 Task: Buy 3 Irons from Drying Hoods section under best seller category for shipping address: Cassandra Campbell, 4549 Long Street, Gainesville, Florida 32653, Cell Number 3522153680. Pay from credit card ending with 5759, CVV 953
Action: Mouse moved to (277, 115)
Screenshot: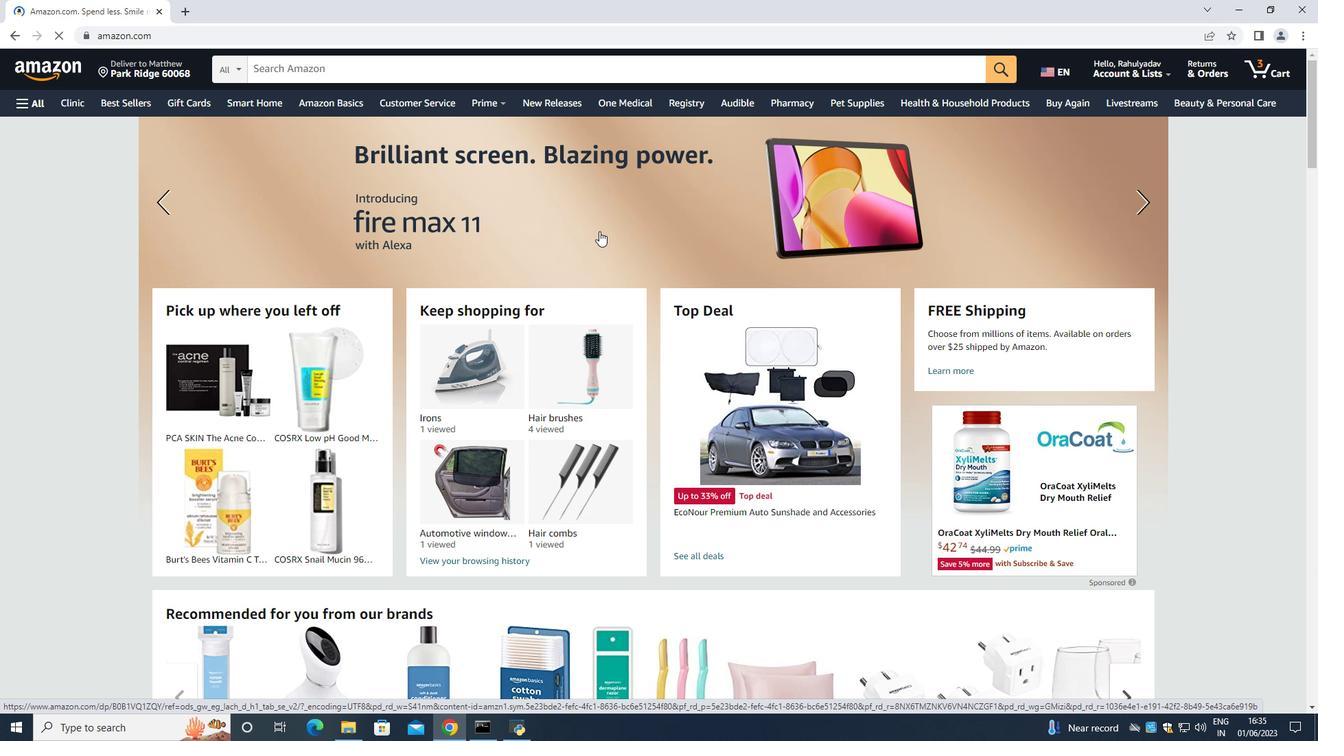 
Action: Mouse scrolled (277, 116) with delta (0, 0)
Screenshot: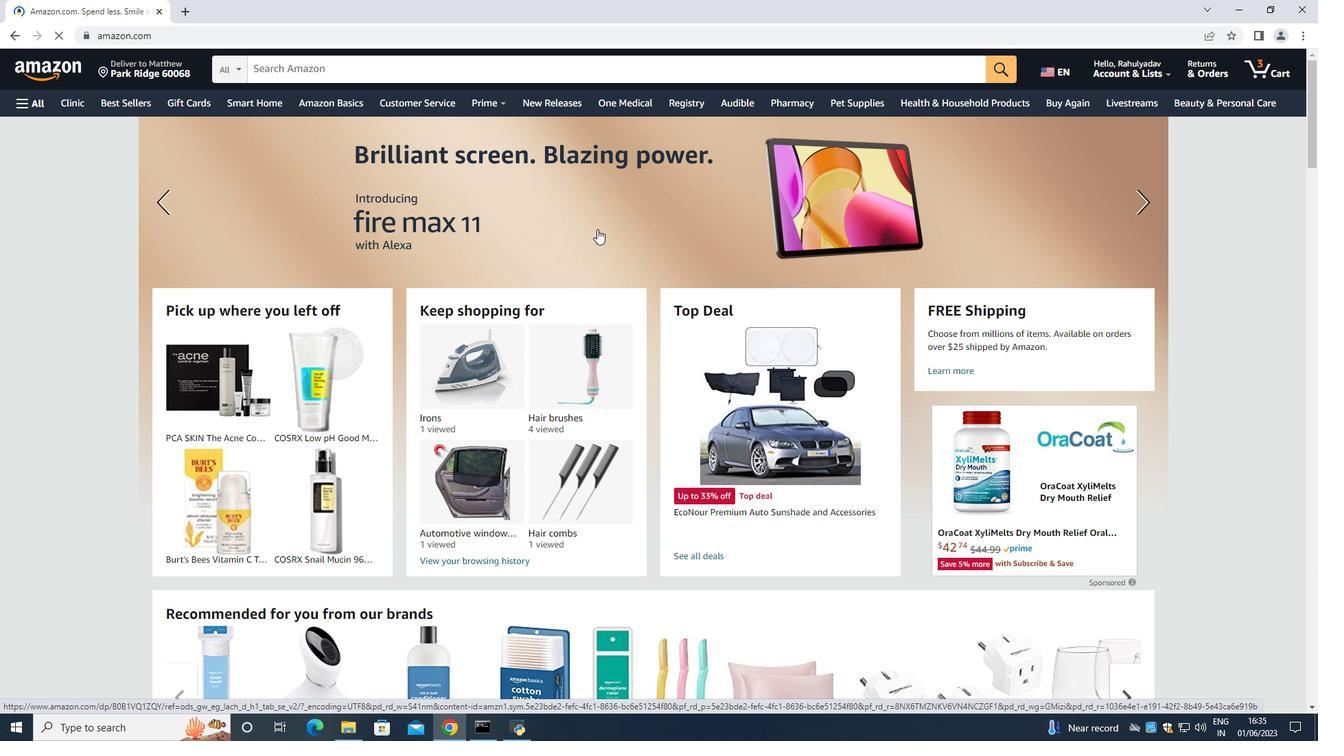 
Action: Mouse moved to (277, 116)
Screenshot: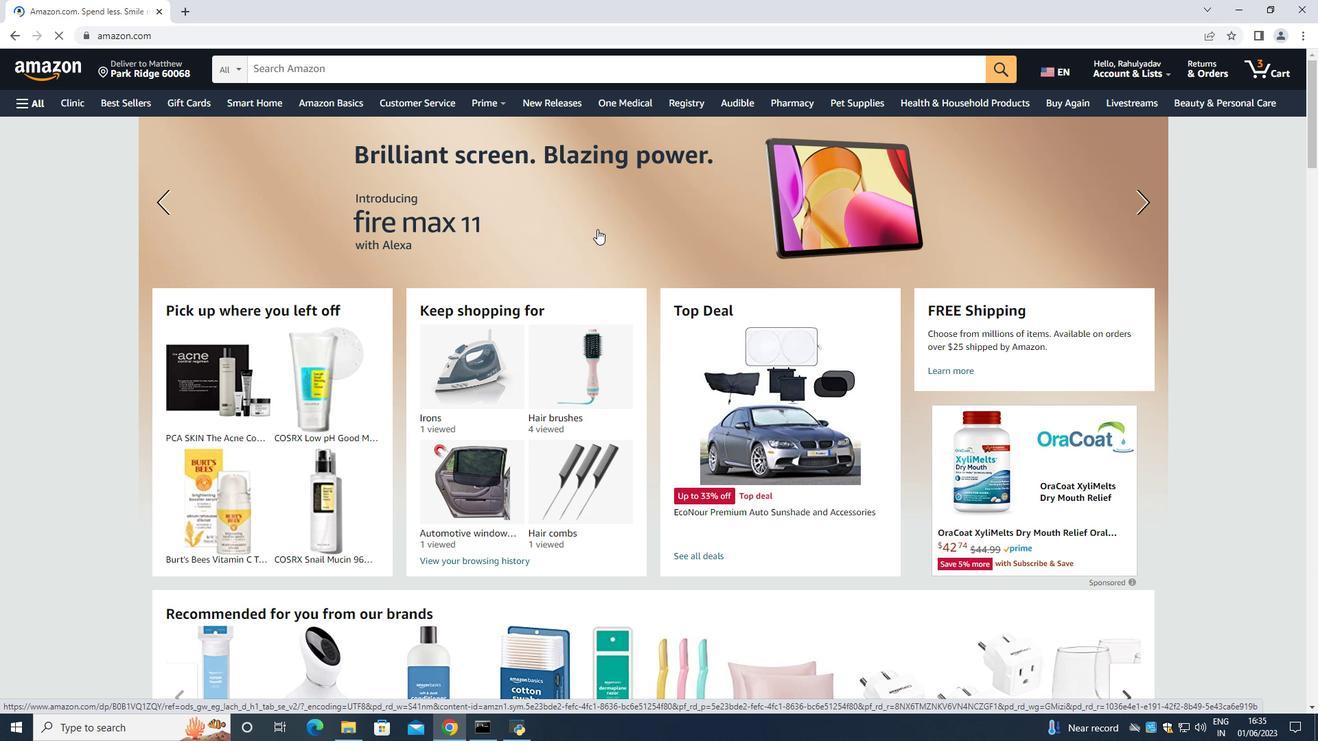 
Action: Mouse scrolled (277, 116) with delta (0, 0)
Screenshot: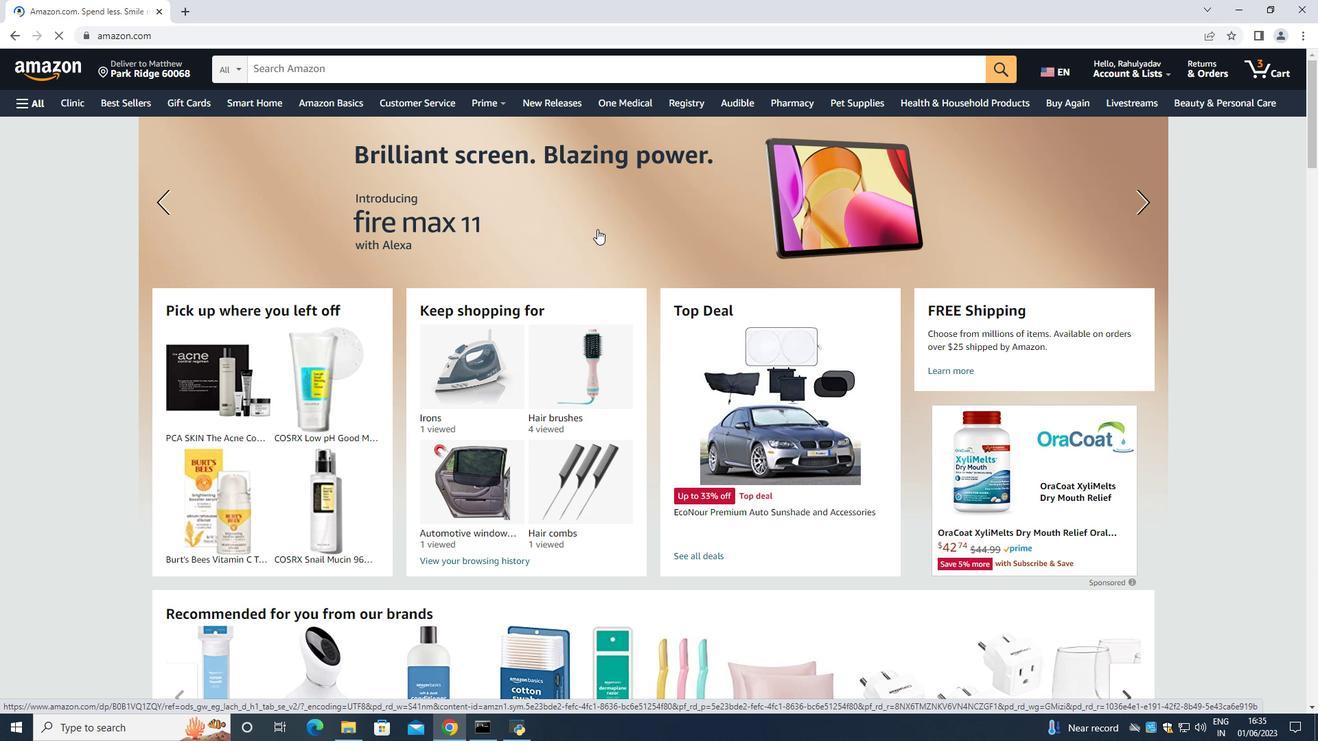 
Action: Mouse moved to (278, 121)
Screenshot: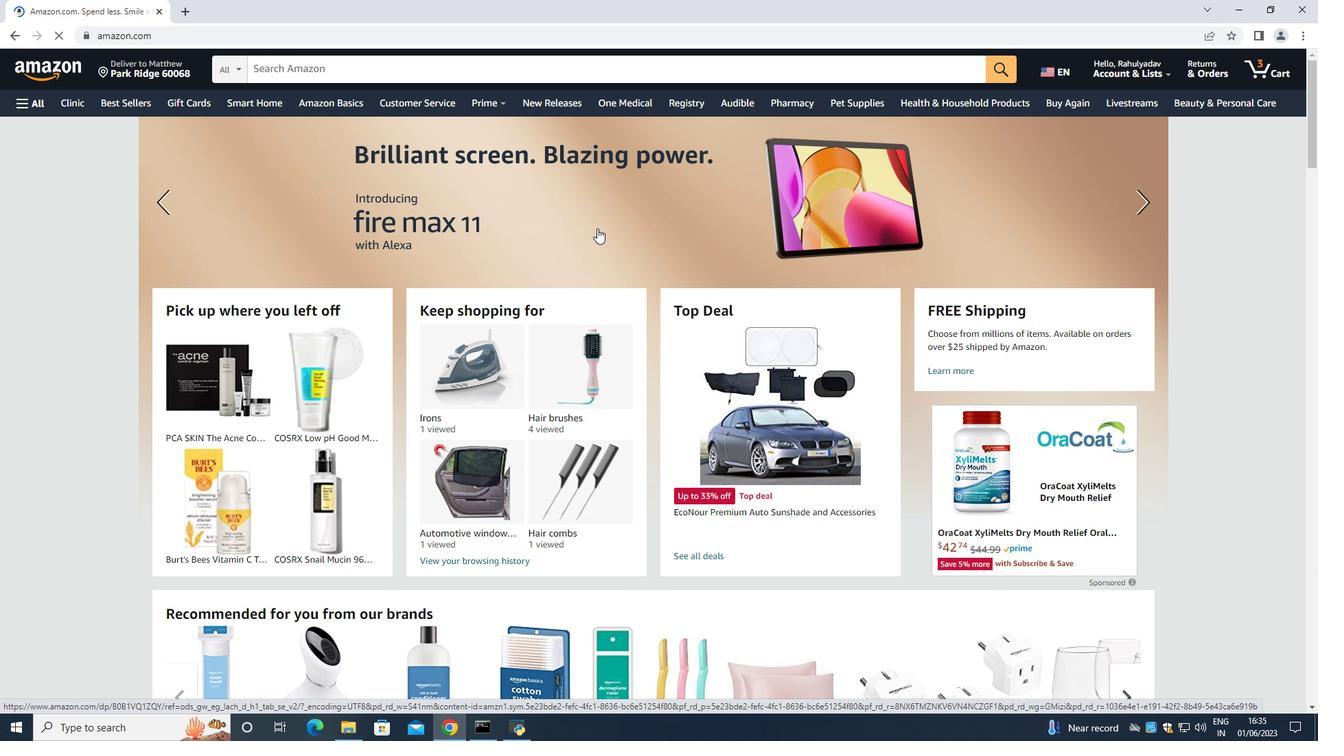 
Action: Mouse scrolled (278, 120) with delta (0, 0)
Screenshot: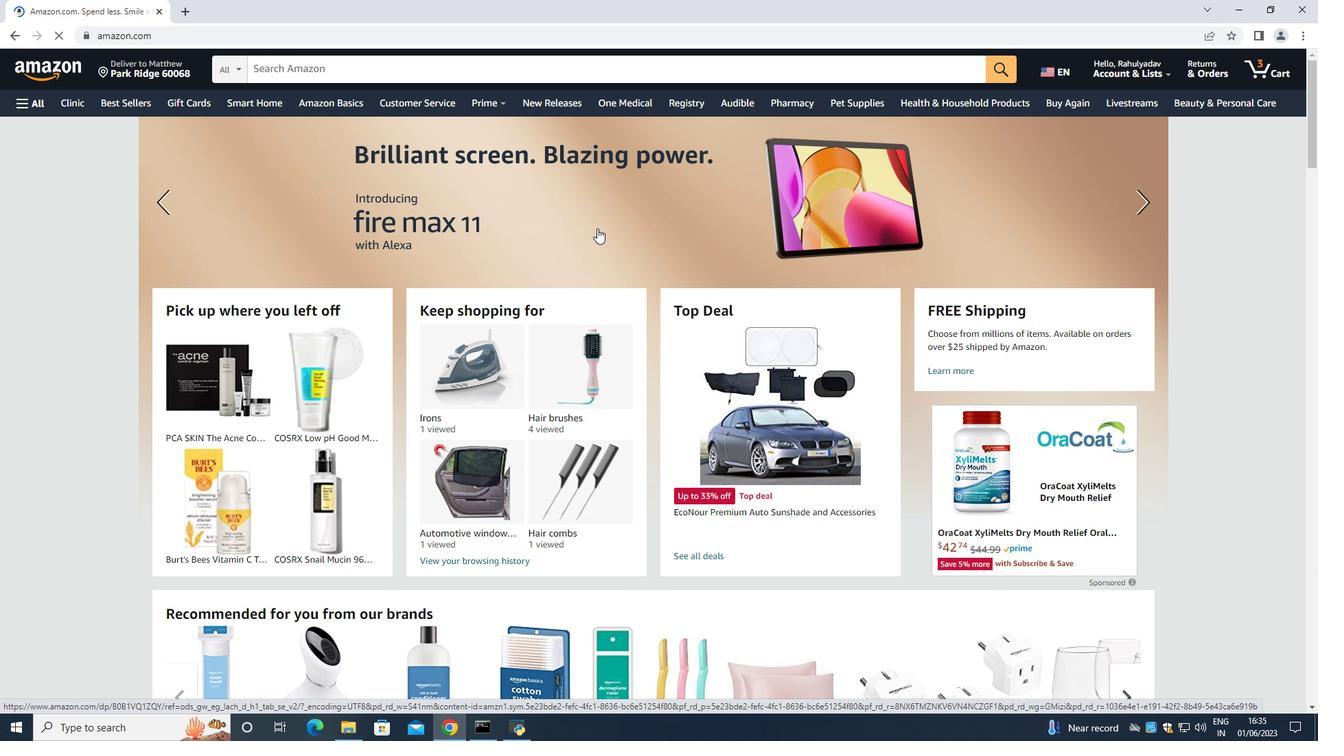 
Action: Mouse moved to (279, 124)
Screenshot: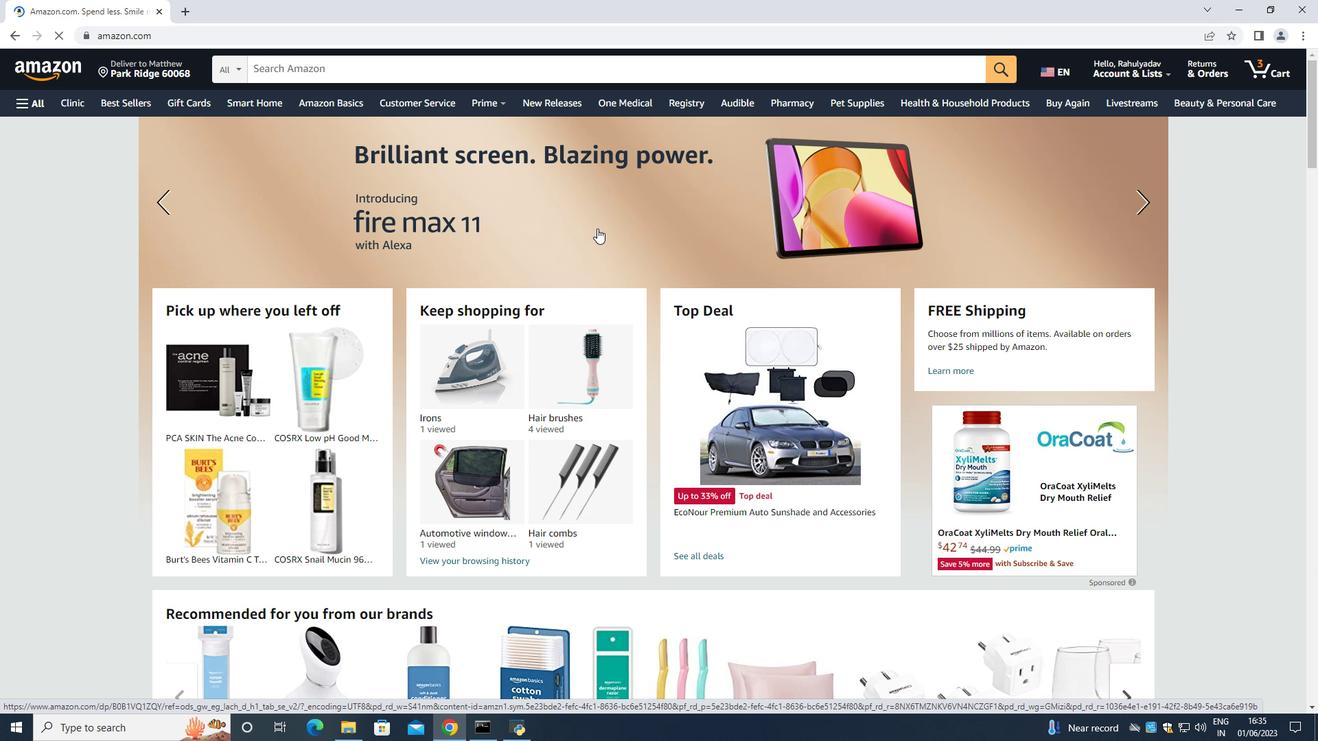 
Action: Mouse scrolled (278, 123) with delta (0, 0)
Screenshot: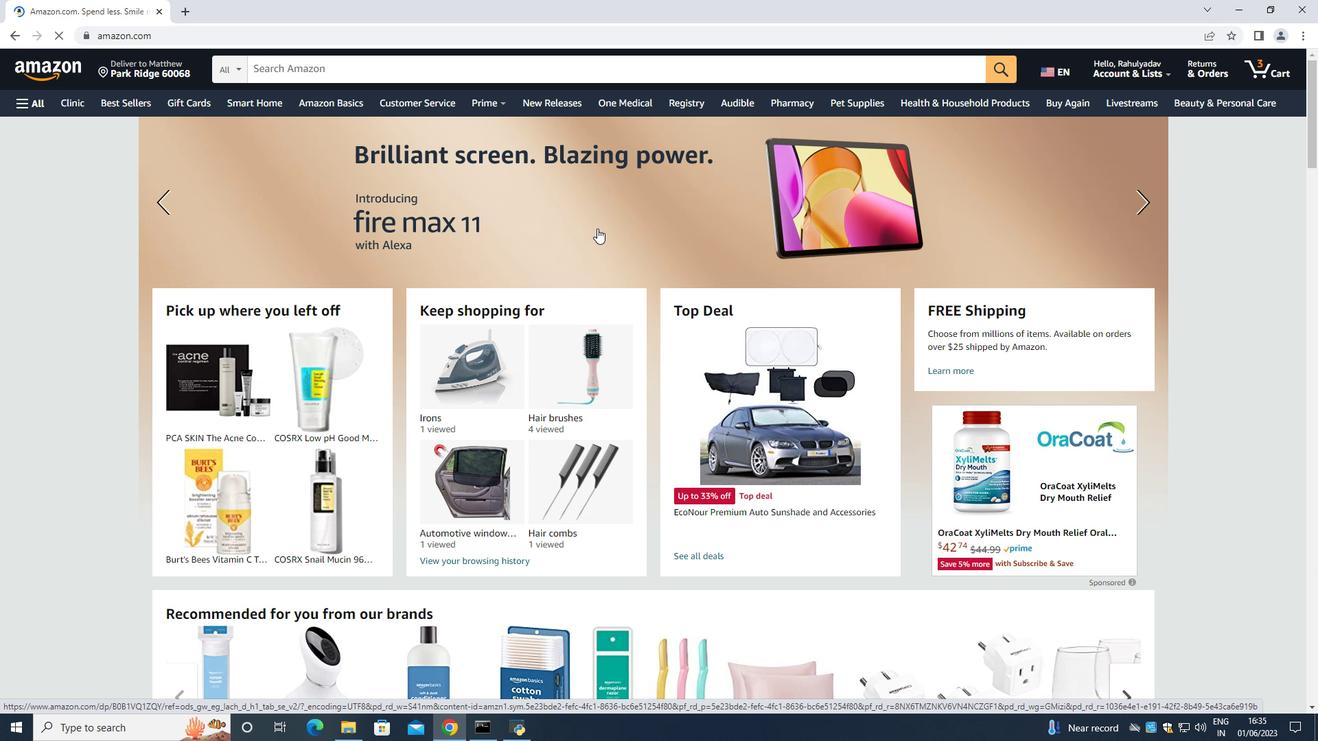 
Action: Mouse scrolled (279, 124) with delta (0, 0)
Screenshot: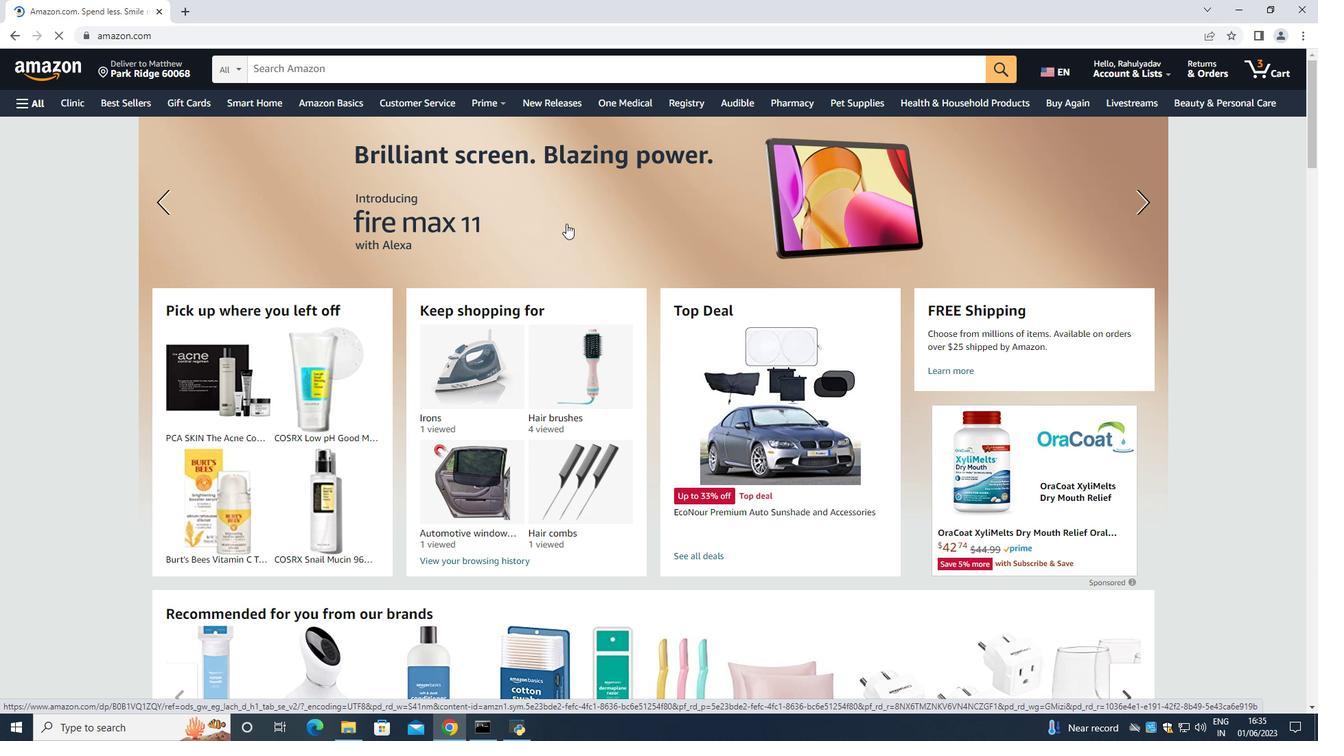 
Action: Mouse moved to (271, 111)
Screenshot: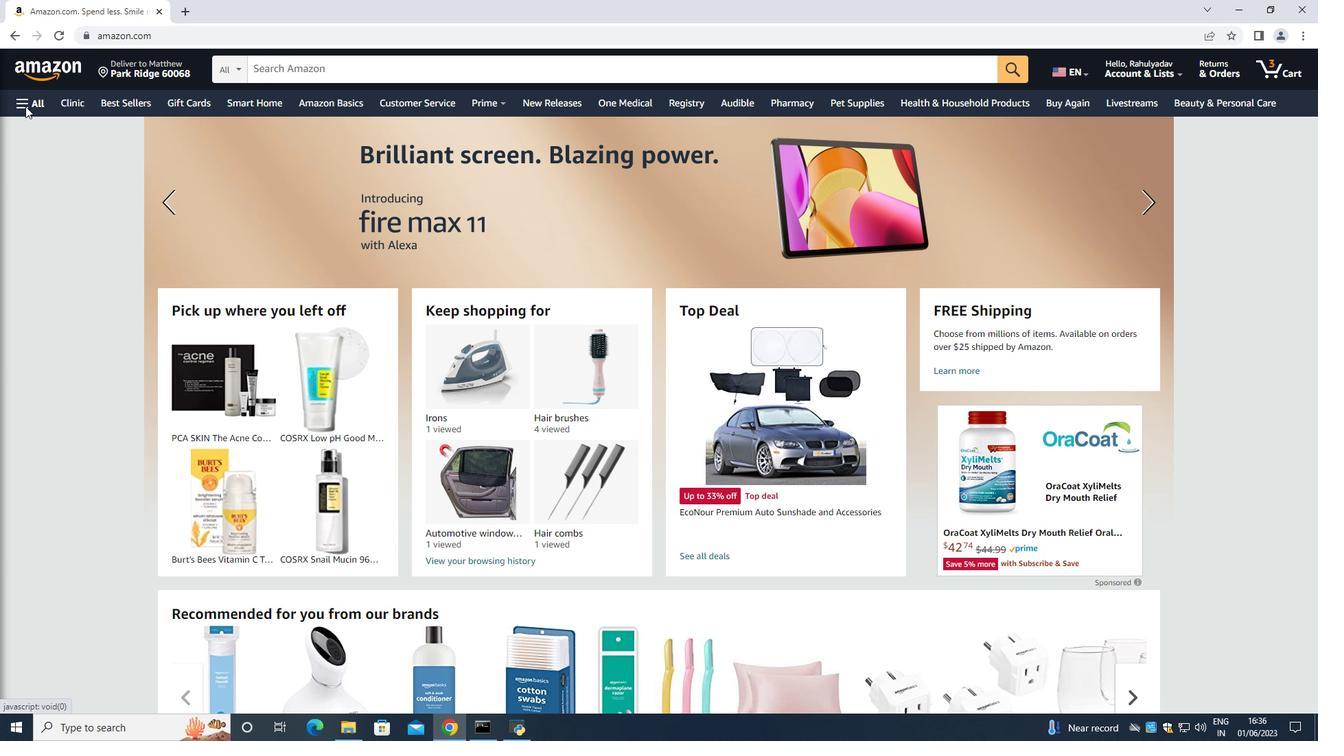 
Action: Mouse scrolled (271, 111) with delta (0, 0)
Screenshot: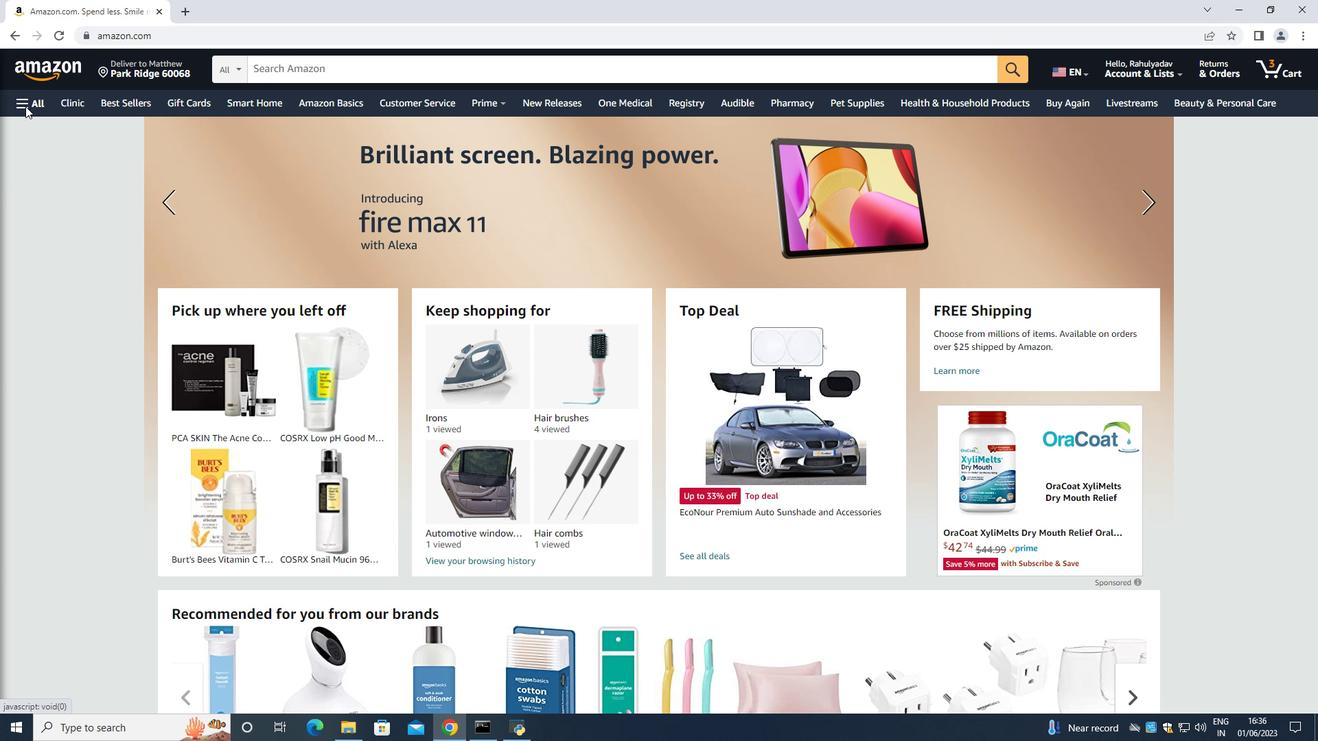 
Action: Mouse moved to (274, 105)
Screenshot: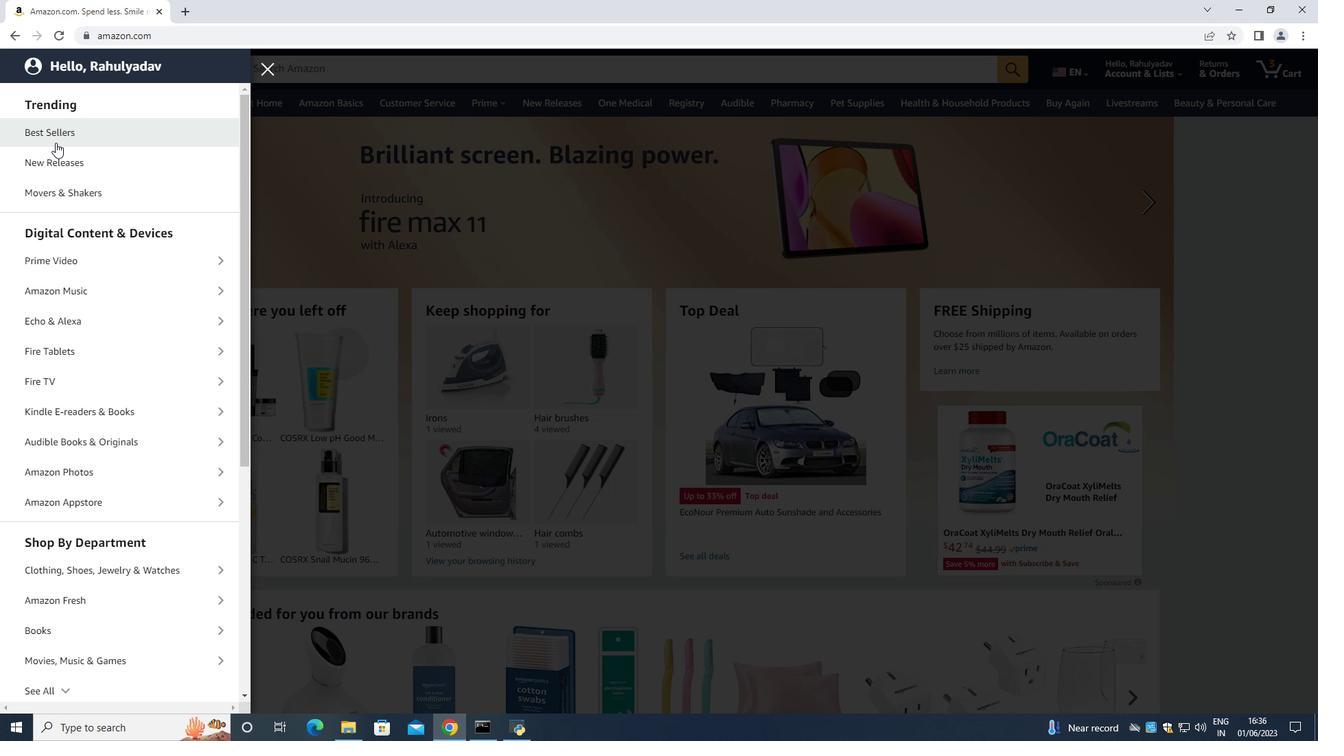 
Action: Mouse scrolled (274, 105) with delta (0, 0)
Screenshot: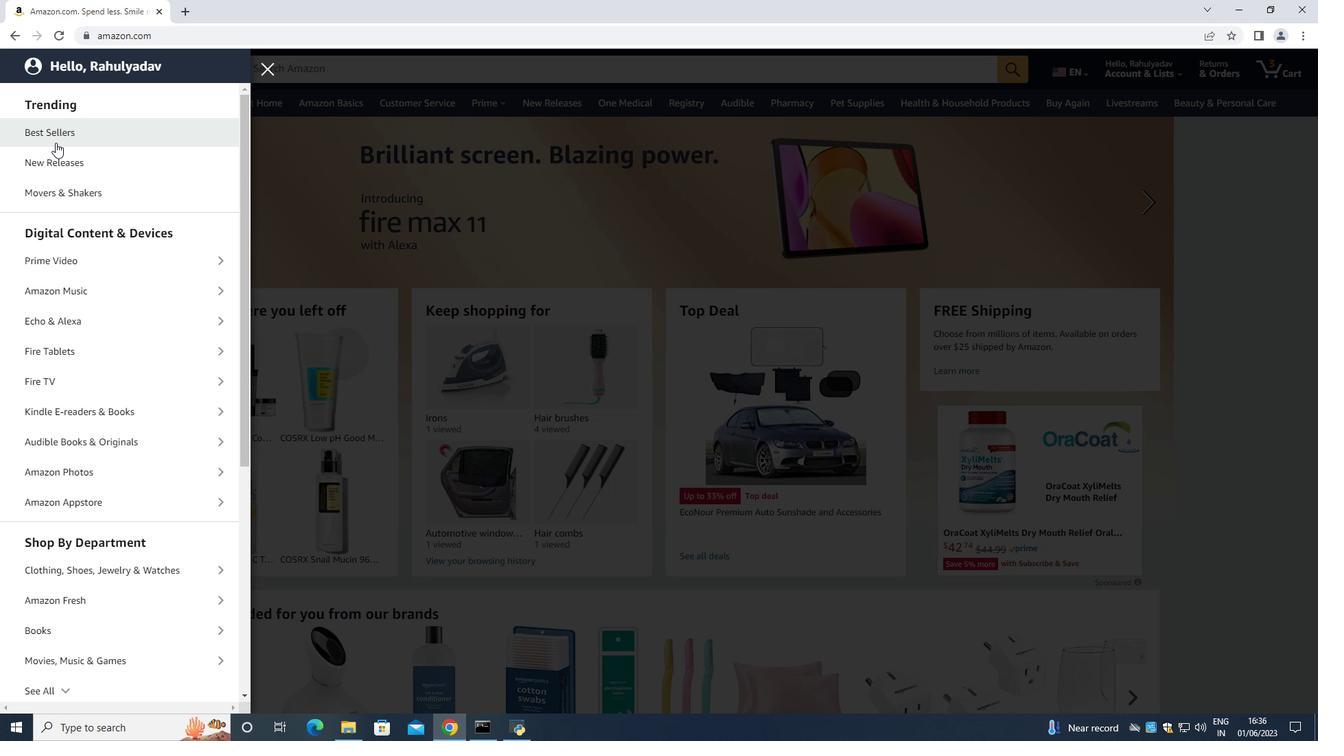 
Action: Mouse moved to (15, 105)
Screenshot: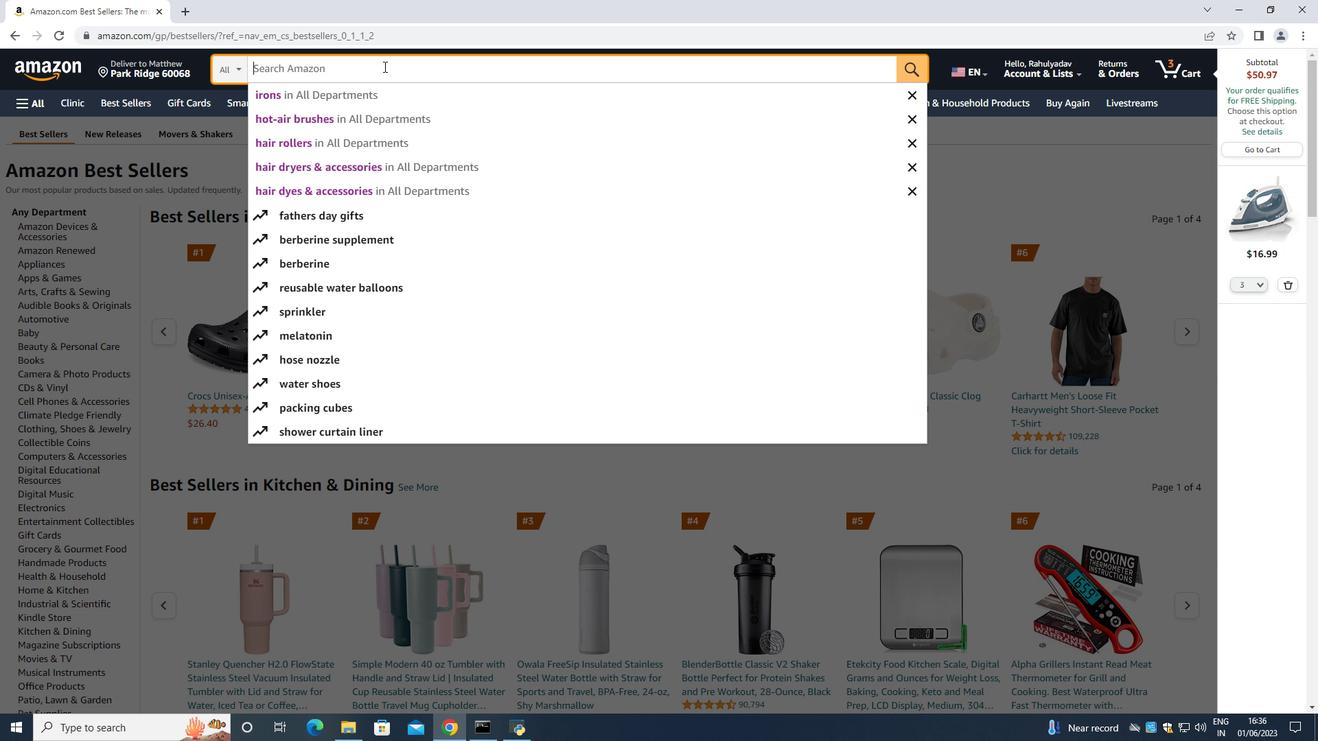 
Action: Mouse pressed left at (15, 105)
Screenshot: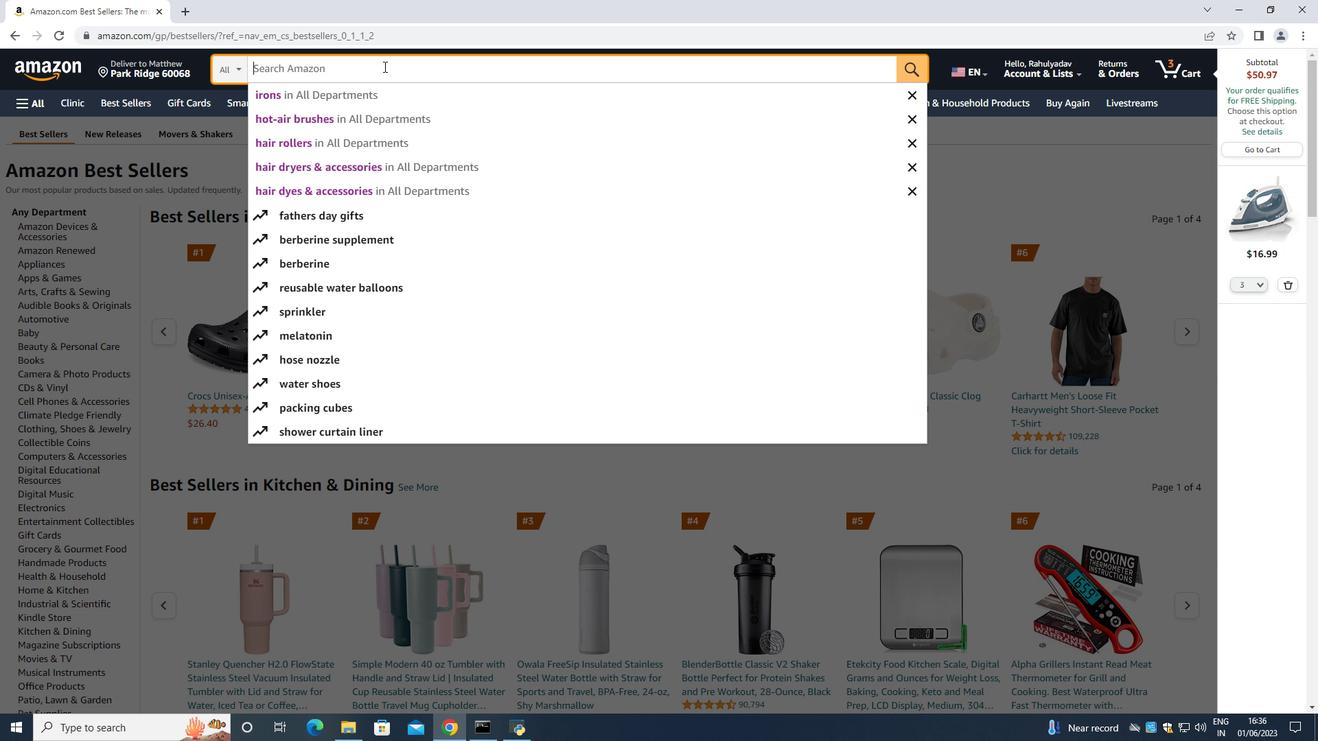 
Action: Mouse moved to (70, 129)
Screenshot: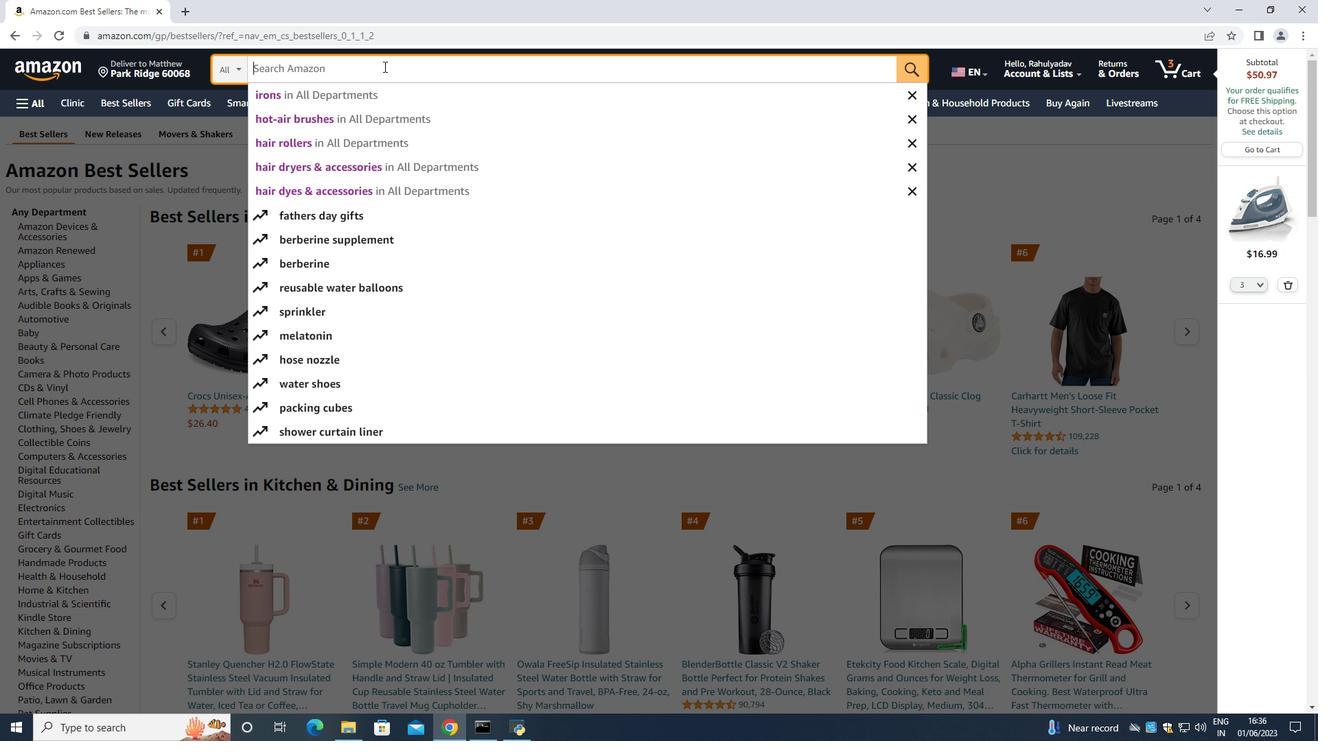 
Action: Mouse pressed left at (70, 129)
Screenshot: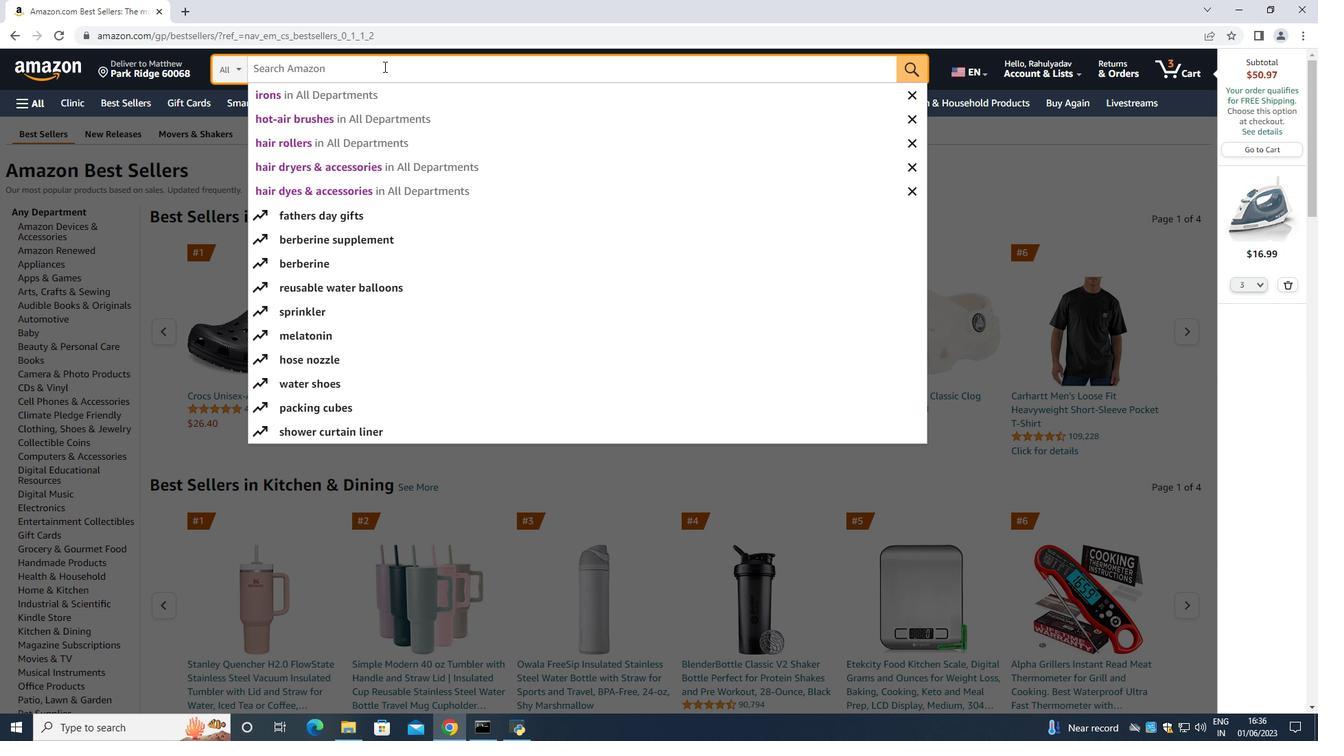 
Action: Mouse moved to (302, 74)
Screenshot: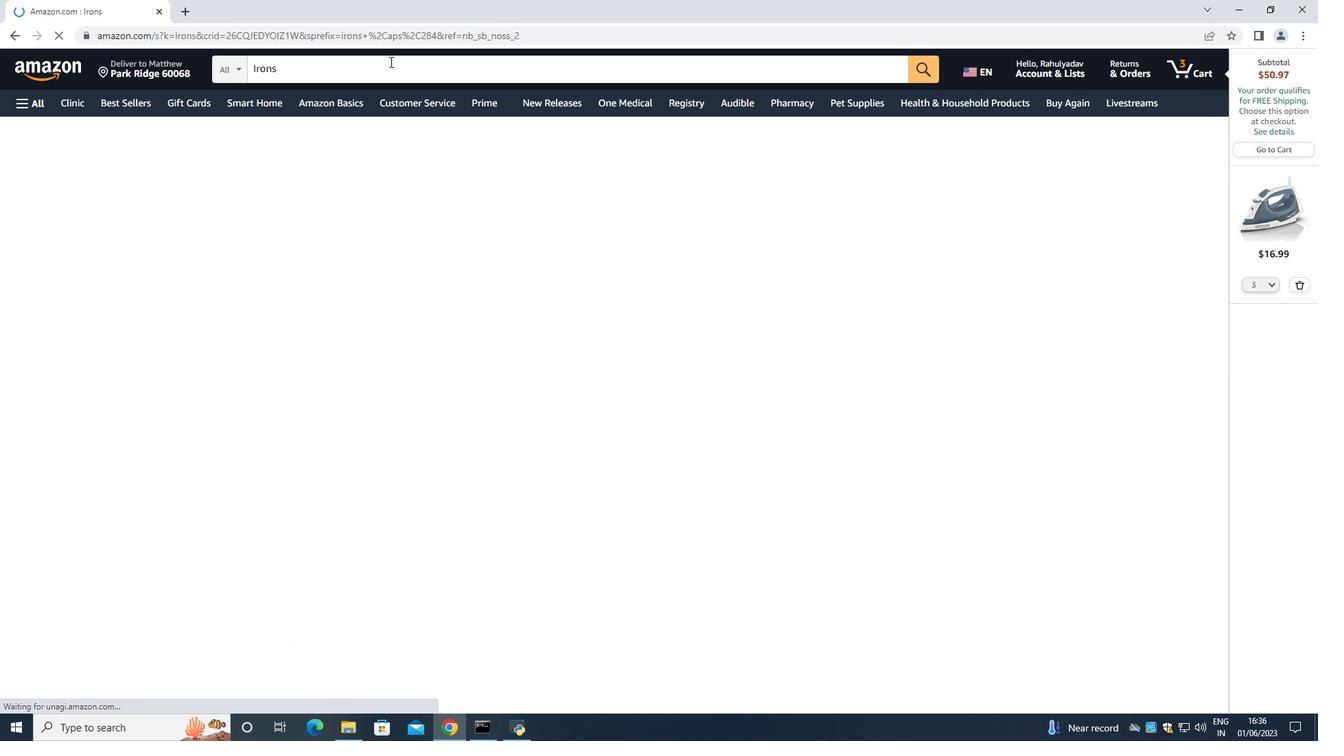 
Action: Mouse pressed left at (302, 74)
Screenshot: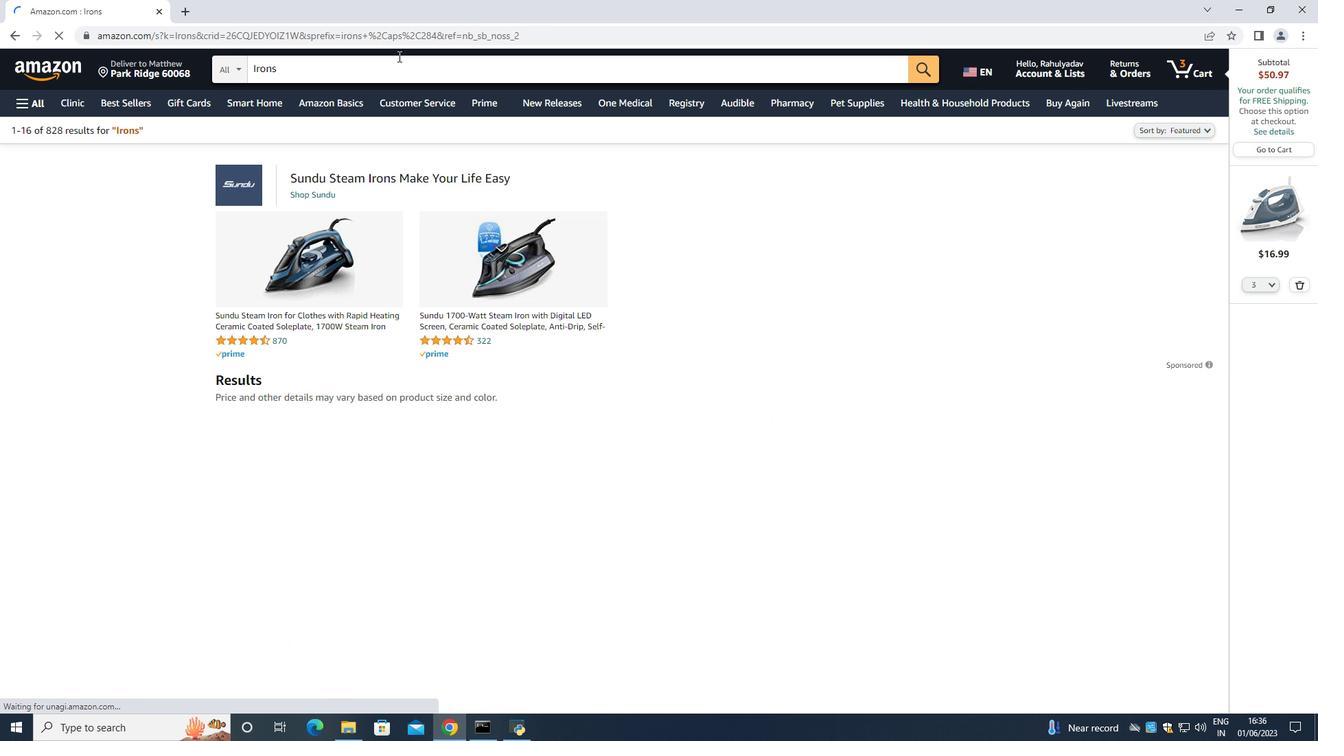 
Action: Mouse moved to (324, 61)
Screenshot: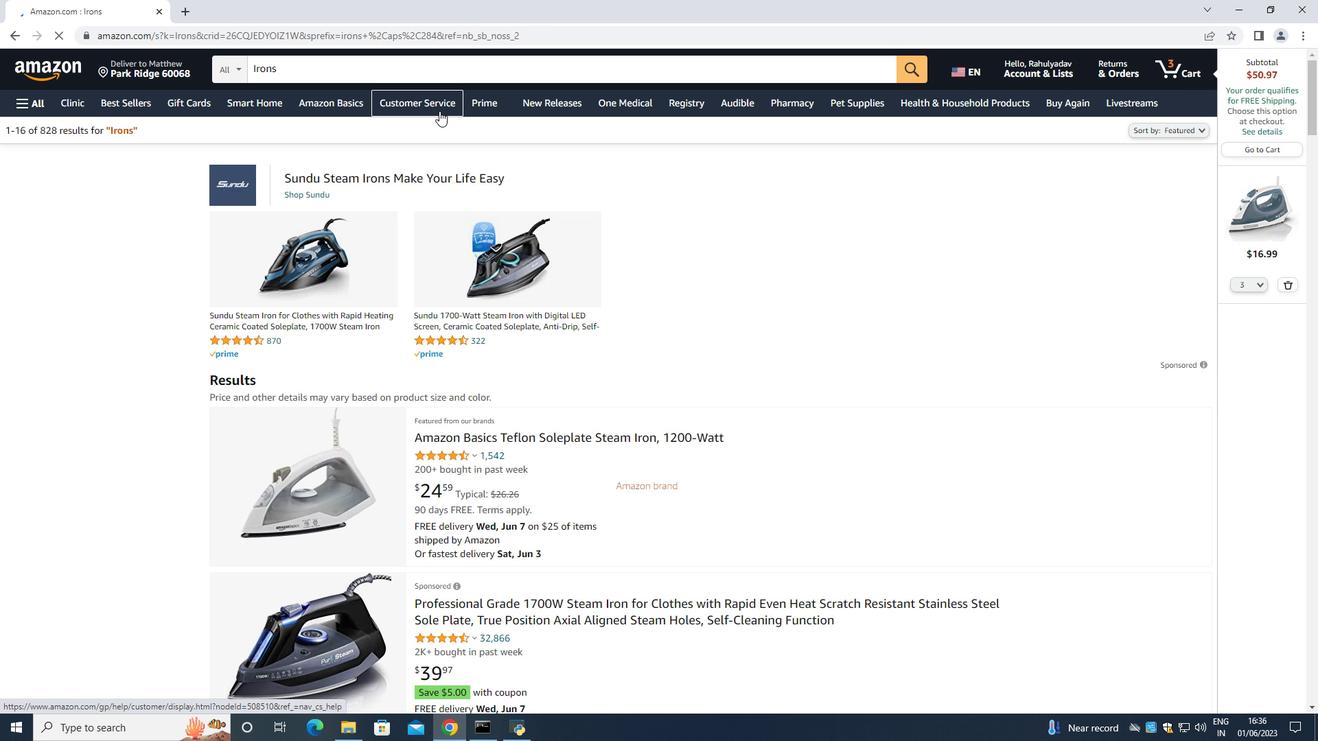 
Action: Key pressed <Key.shift>iro<Key.backspace><Key.backspace><Key.backspace><Key.shift>Irons<Key.enter>
Screenshot: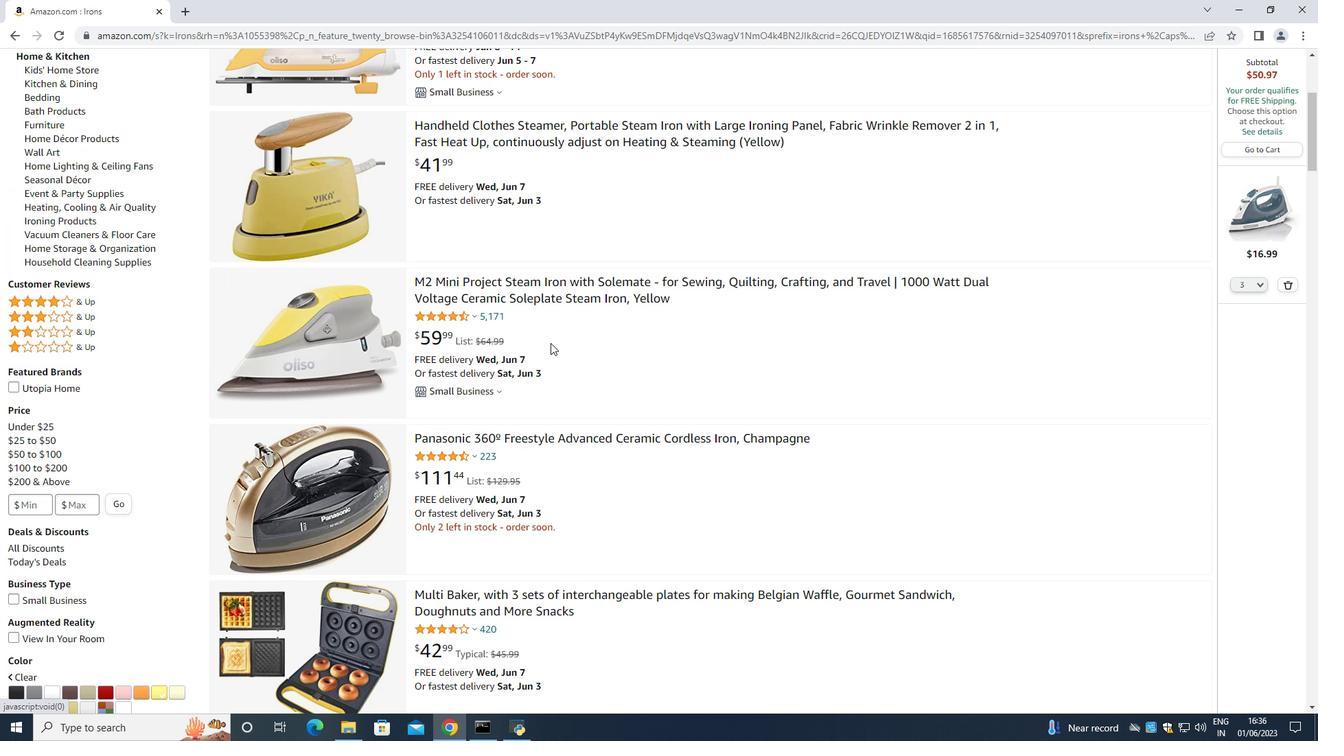 
Action: Mouse moved to (641, 491)
Screenshot: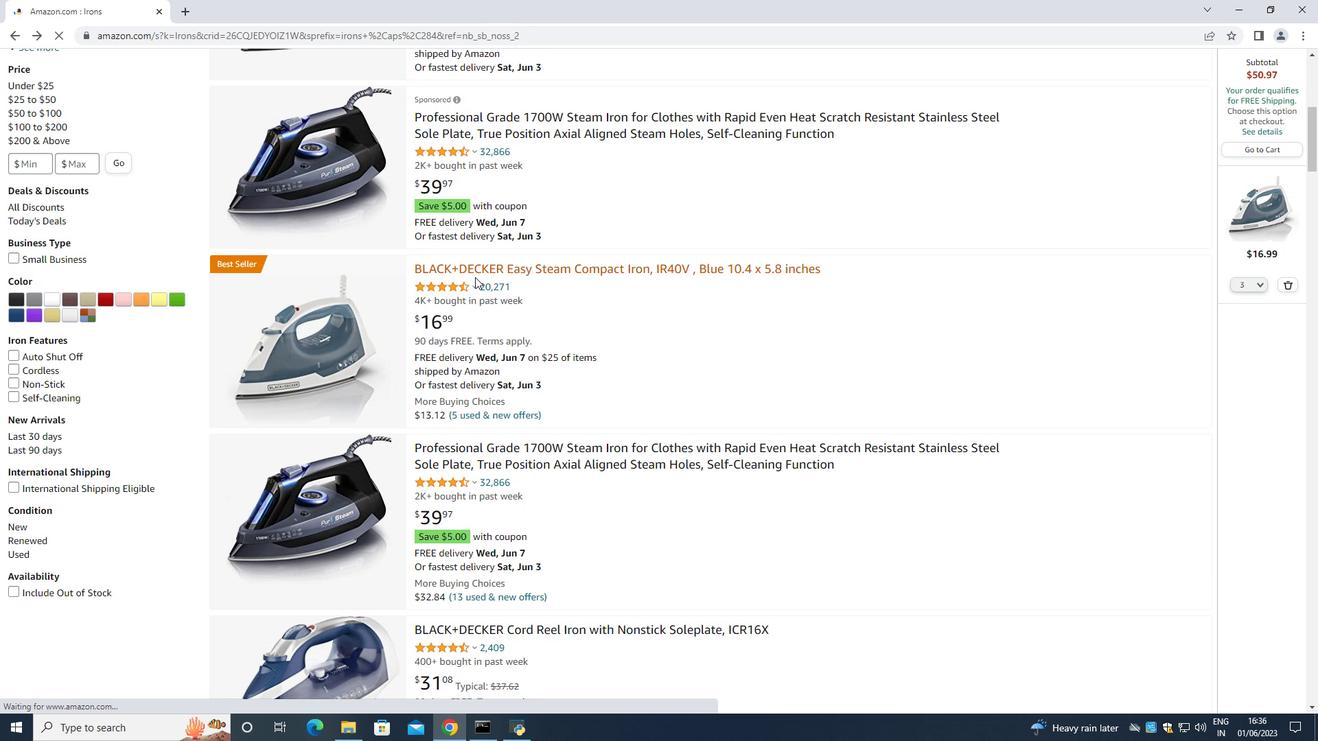 
Action: Mouse scrolled (641, 490) with delta (0, 0)
Screenshot: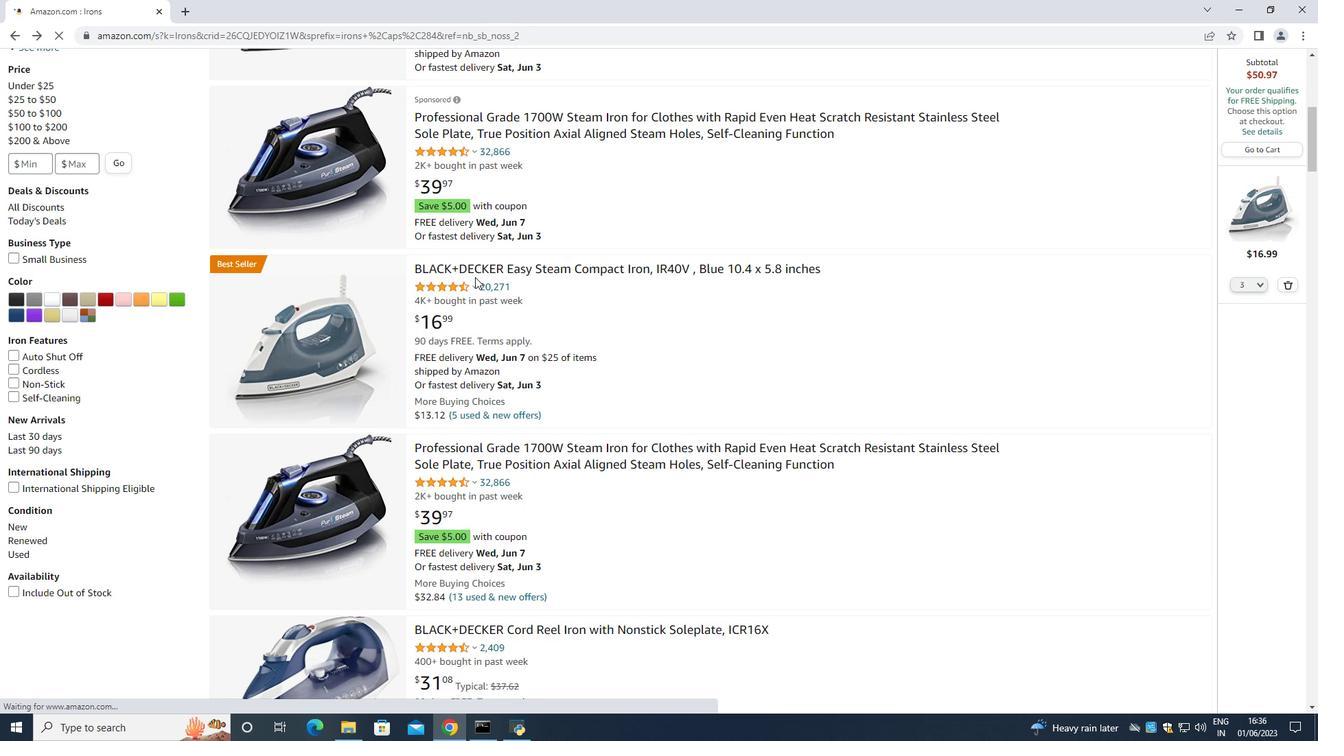 
Action: Mouse scrolled (641, 490) with delta (0, 0)
Screenshot: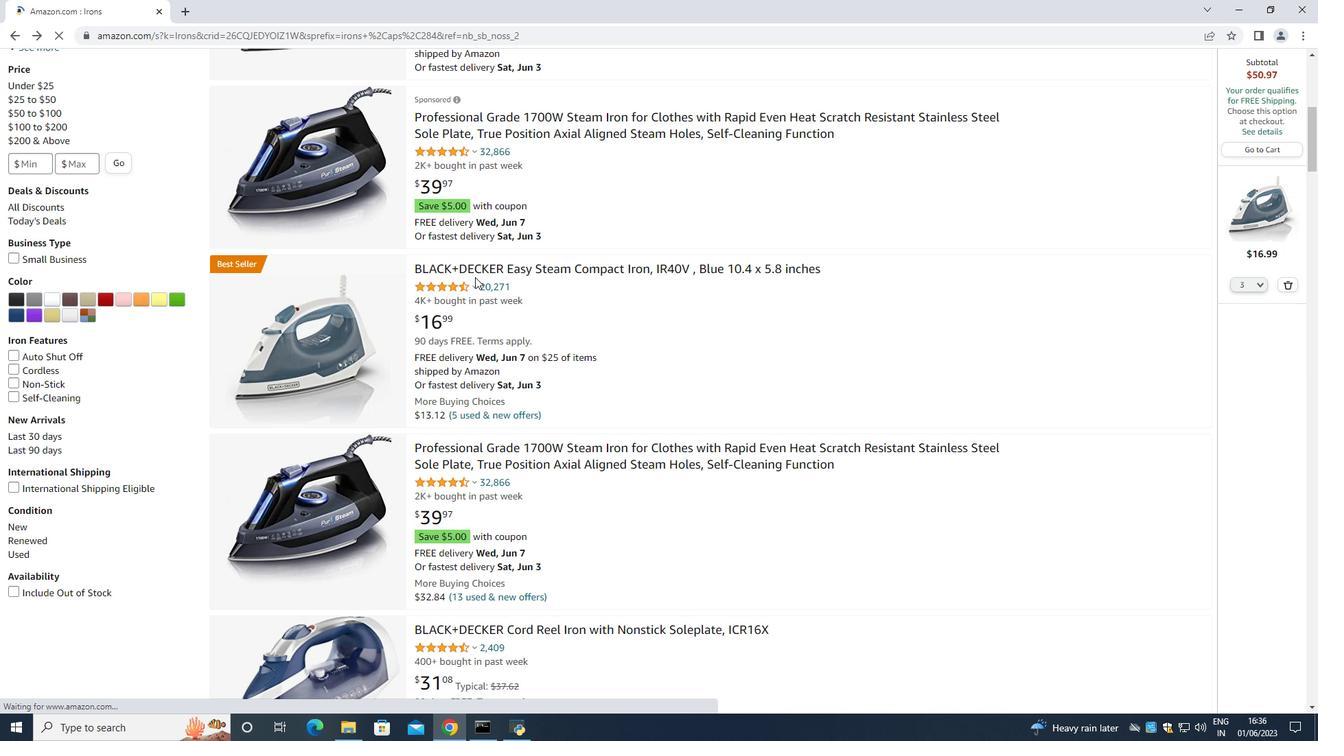 
Action: Mouse moved to (673, 442)
Screenshot: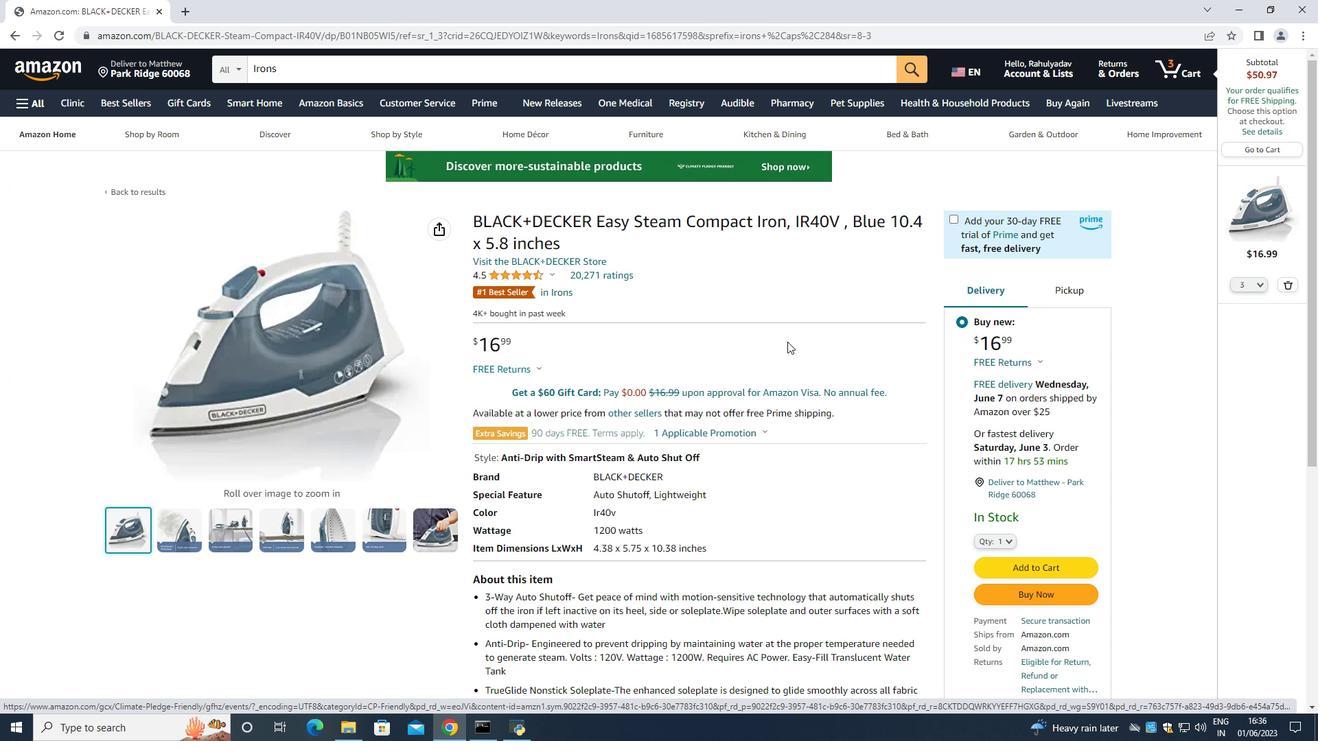 
Action: Mouse scrolled (673, 441) with delta (0, 0)
Screenshot: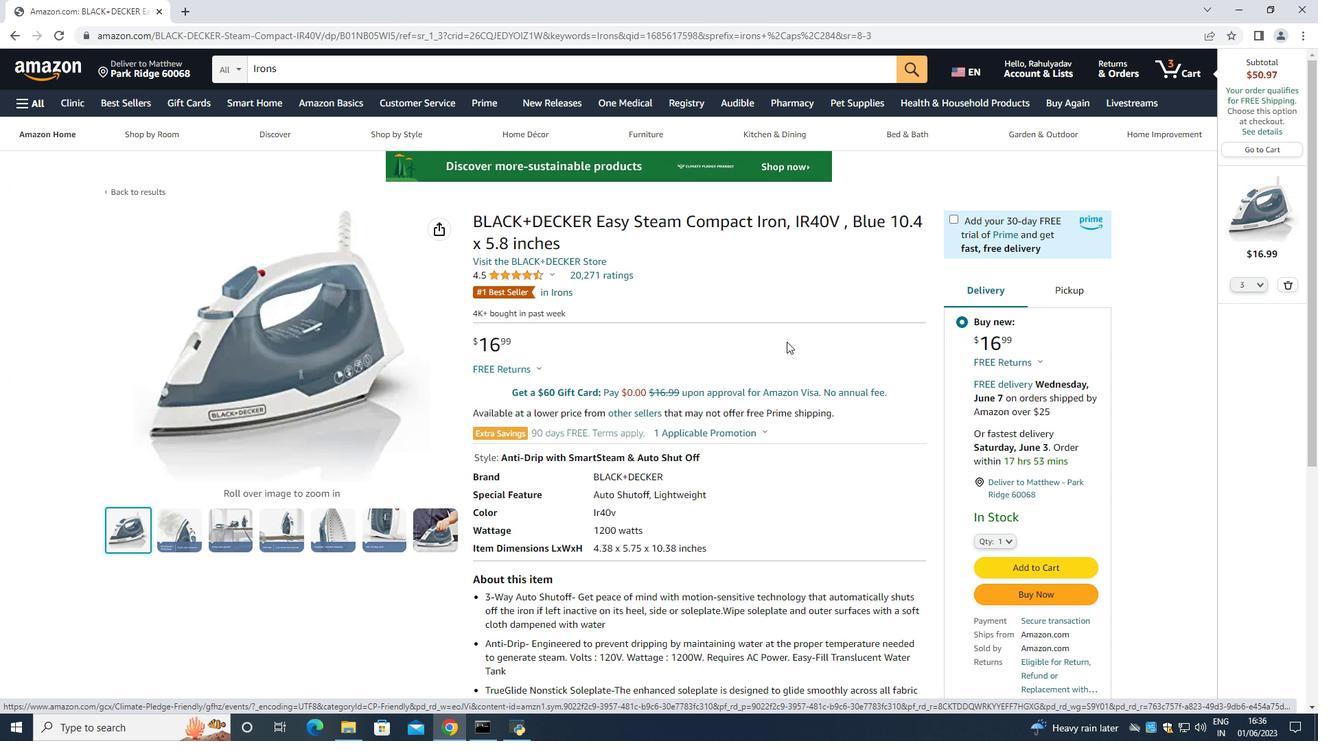 
Action: Mouse scrolled (673, 441) with delta (0, 0)
Screenshot: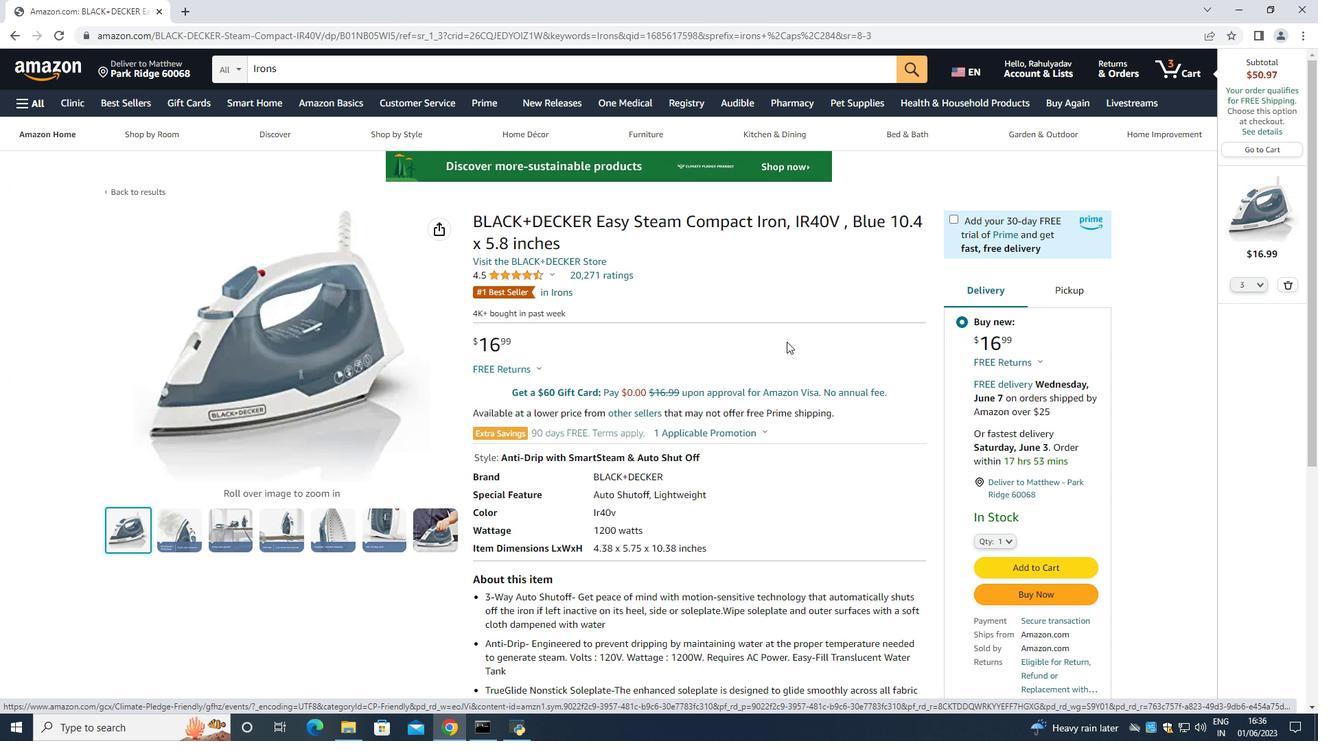 
Action: Mouse scrolled (673, 441) with delta (0, 0)
Screenshot: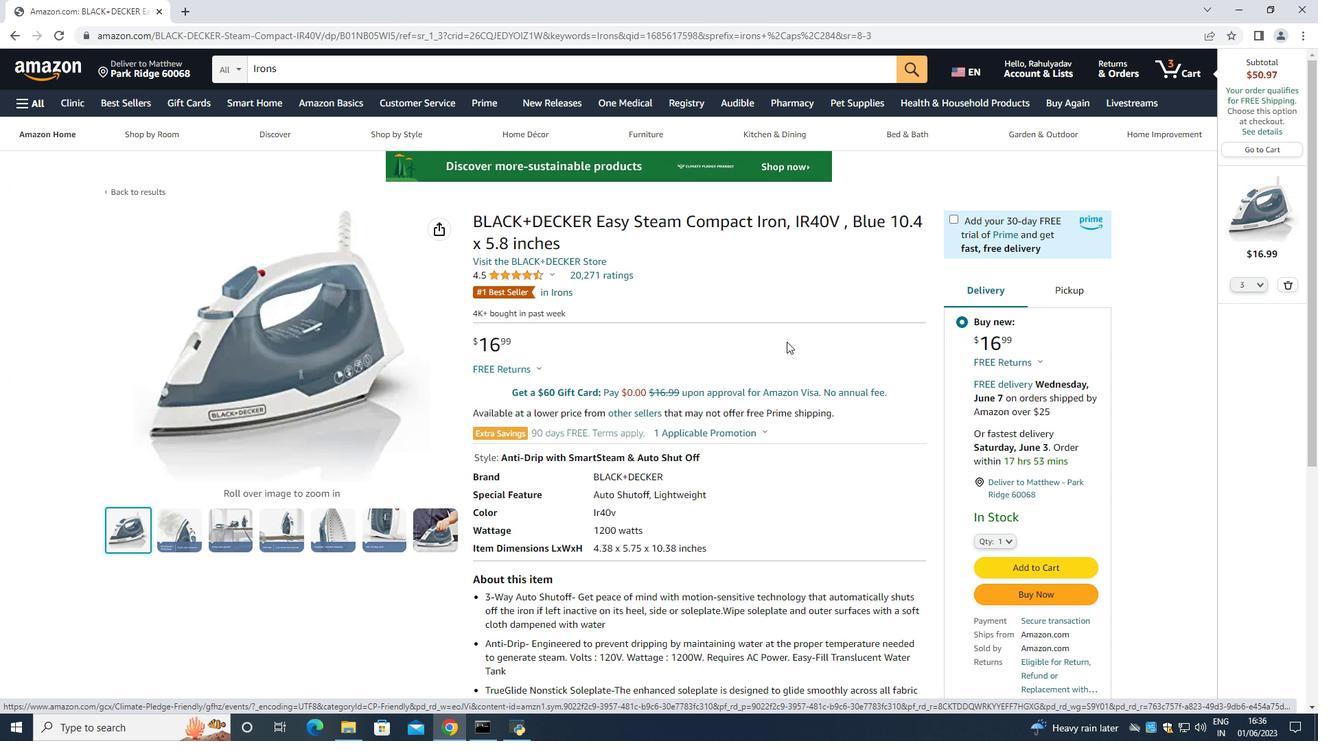 
Action: Mouse moved to (674, 438)
Screenshot: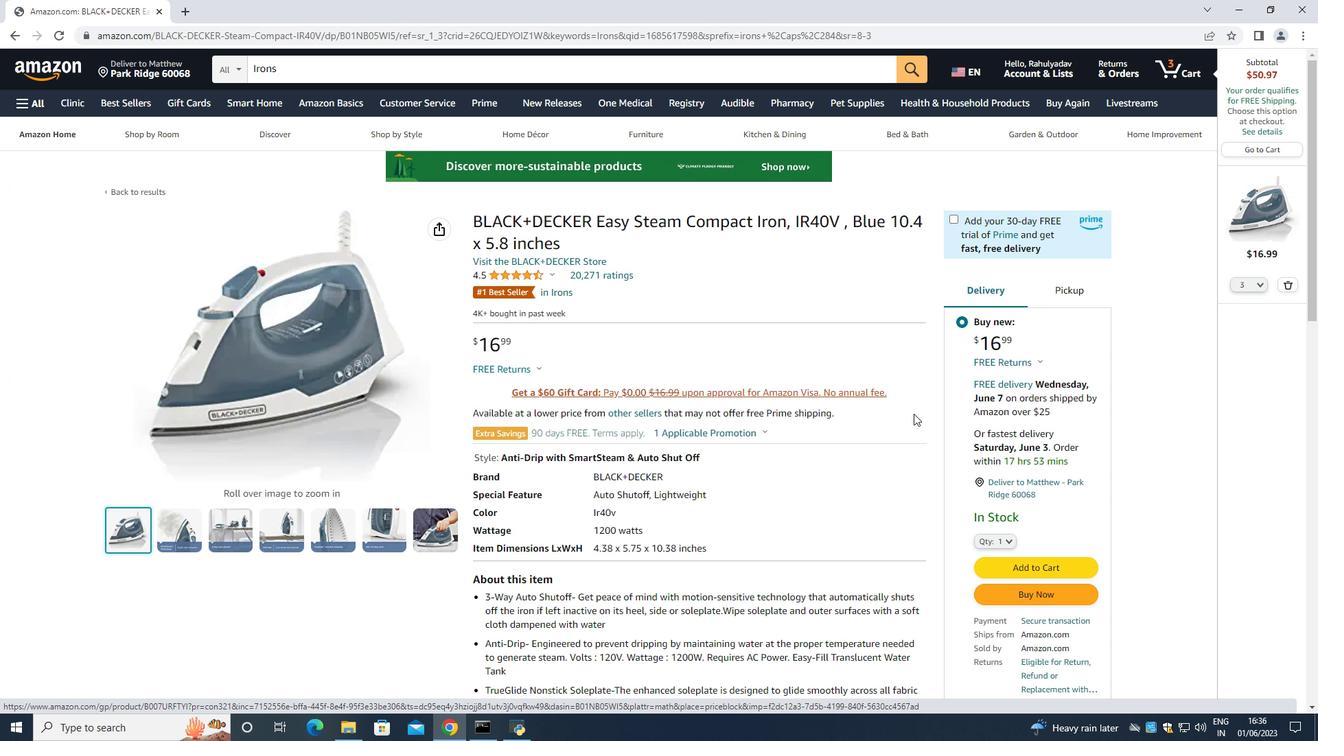 
Action: Mouse scrolled (674, 437) with delta (0, 0)
Screenshot: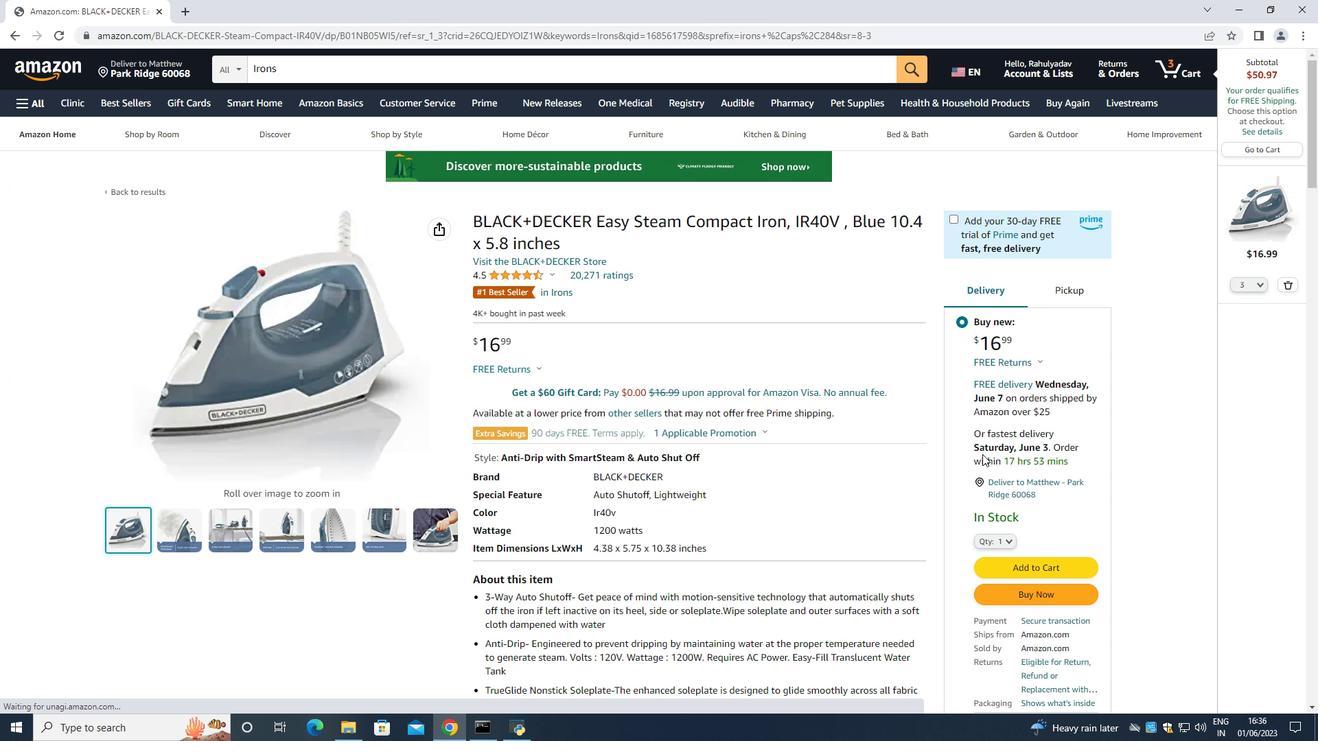 
Action: Mouse scrolled (674, 437) with delta (0, 0)
Screenshot: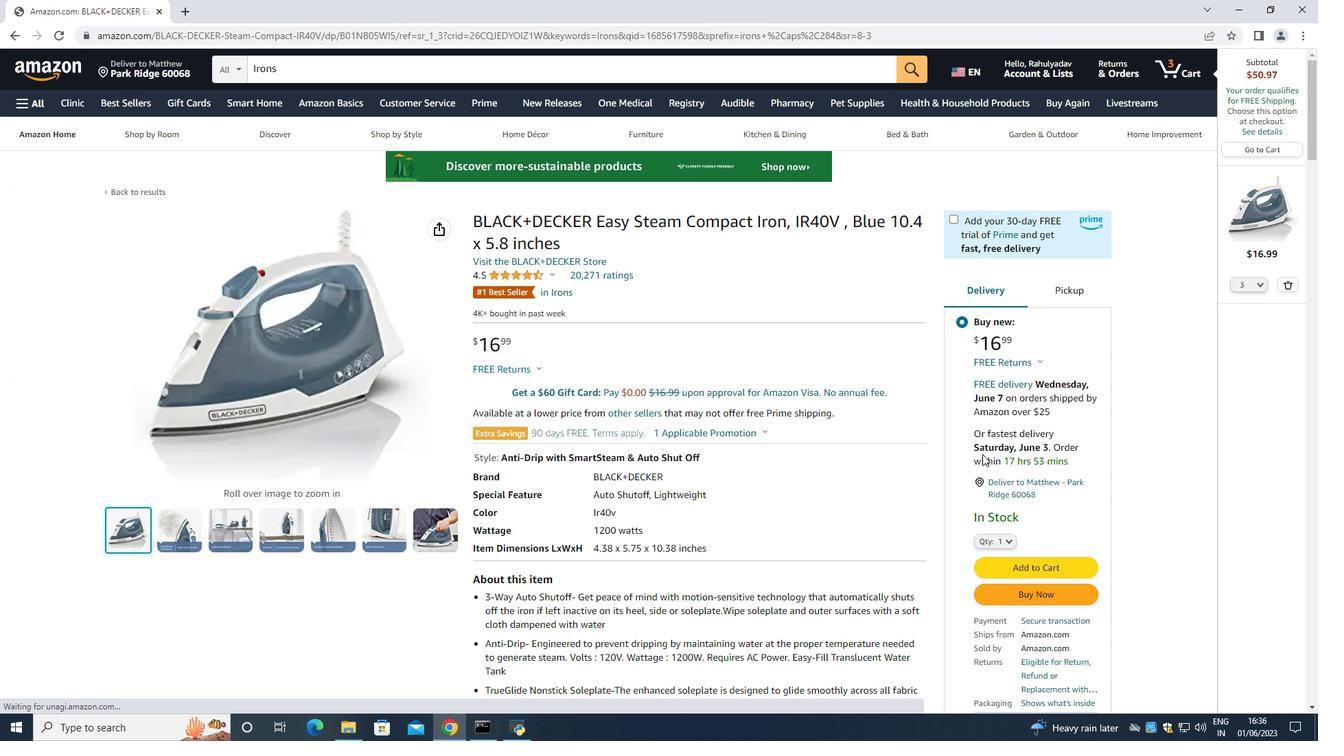 
Action: Mouse moved to (674, 437)
Screenshot: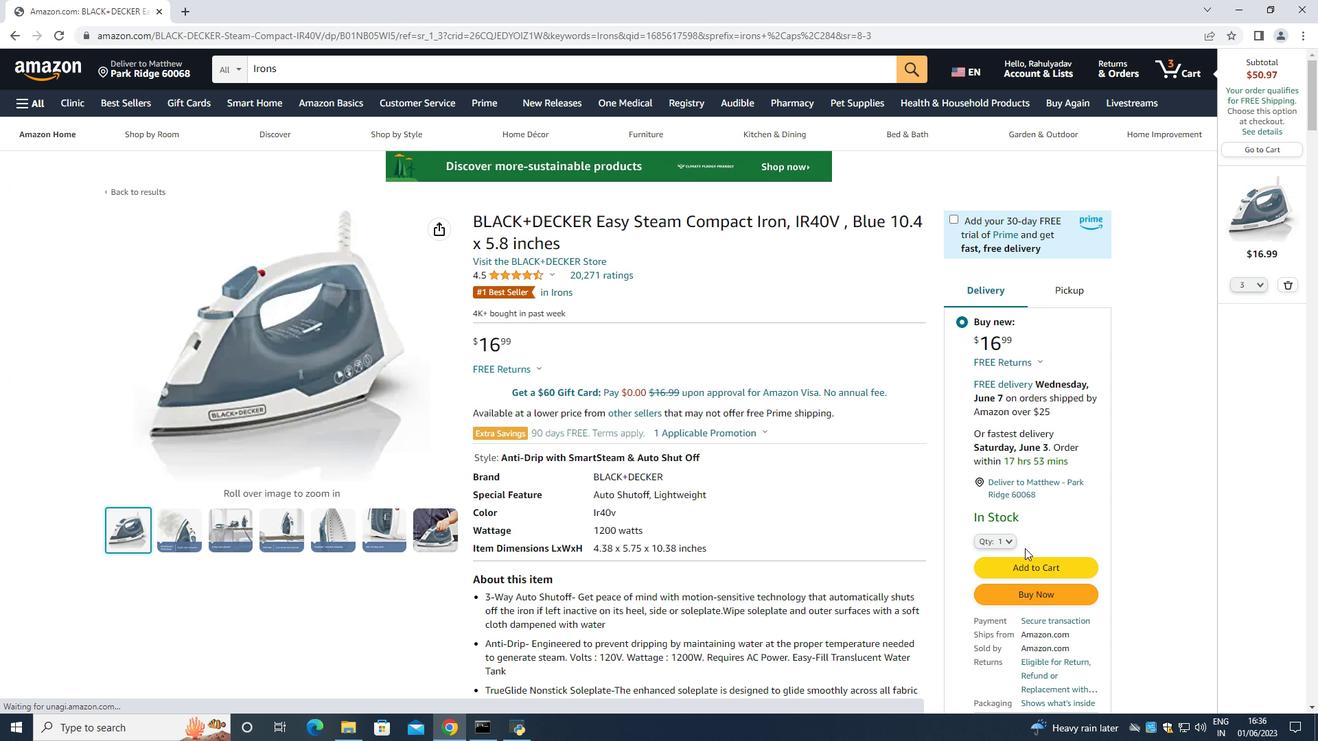 
Action: Mouse scrolled (674, 437) with delta (0, 0)
Screenshot: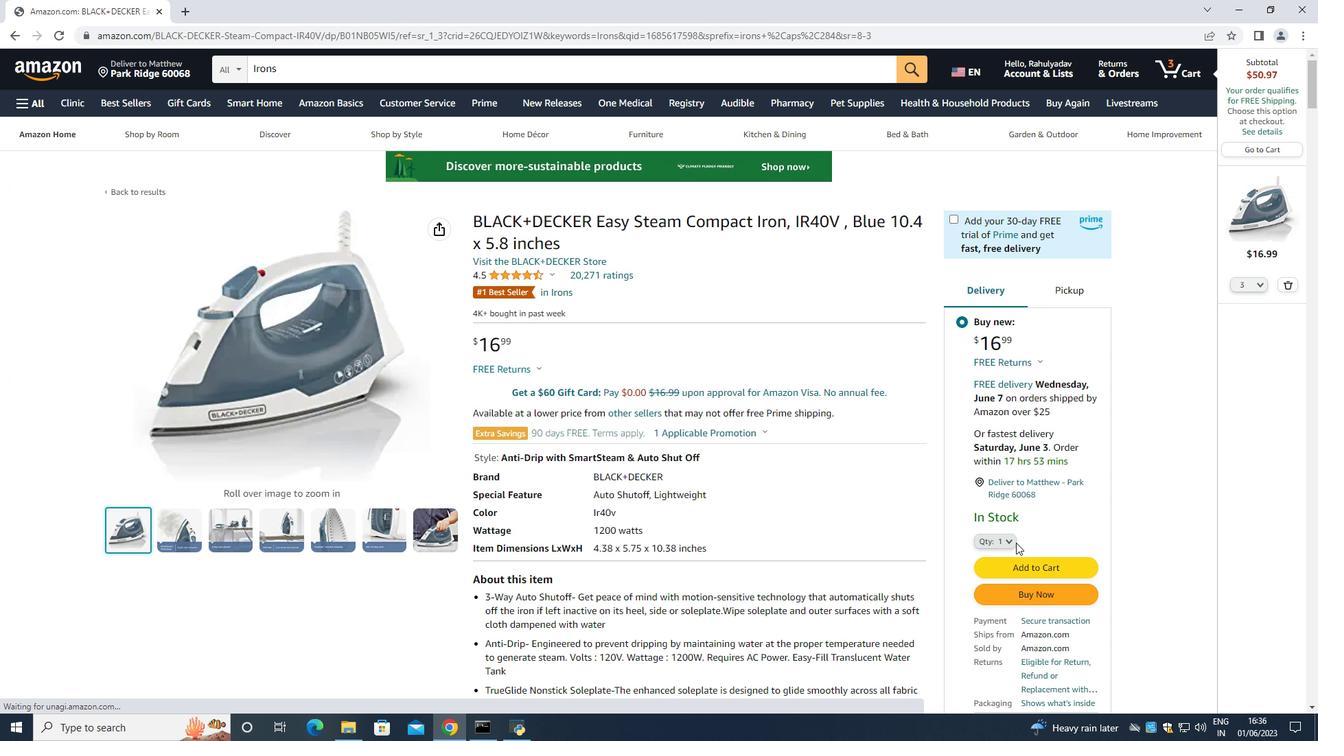 
Action: Mouse scrolled (674, 437) with delta (0, 0)
Screenshot: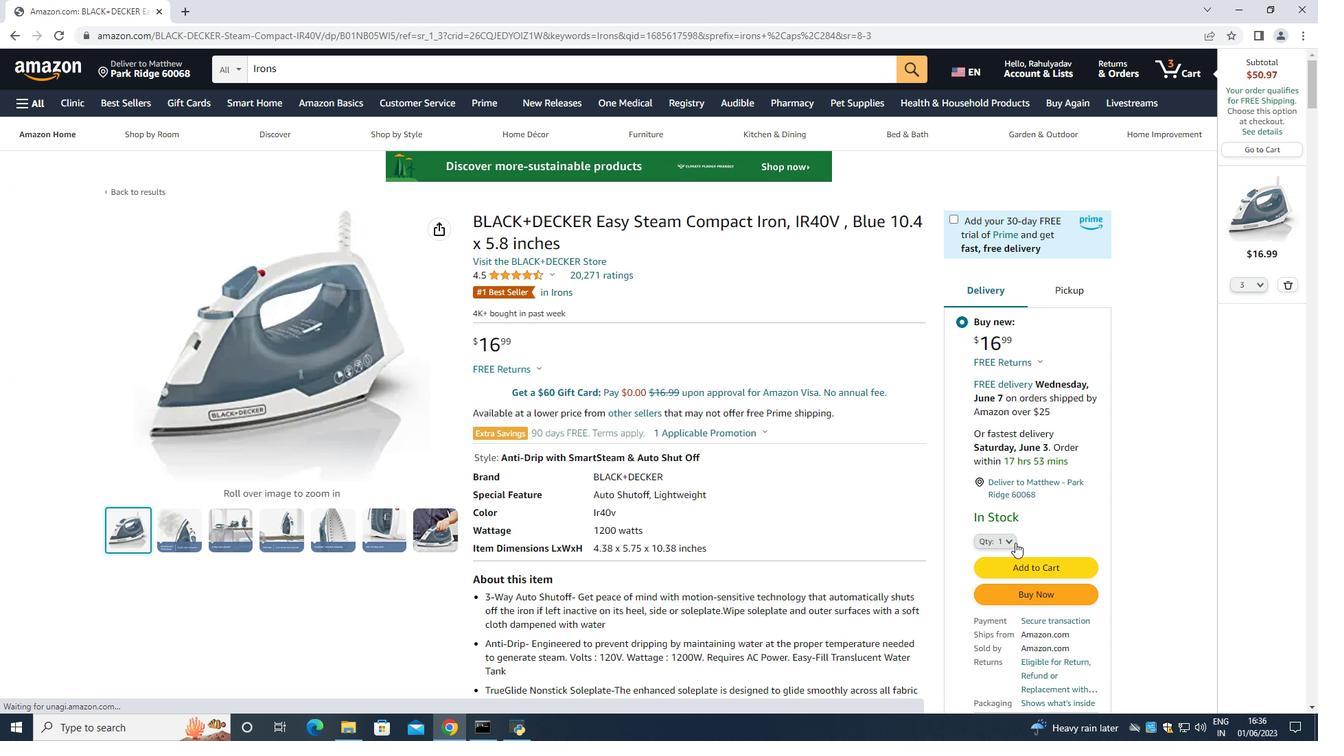 
Action: Mouse scrolled (674, 437) with delta (0, 0)
Screenshot: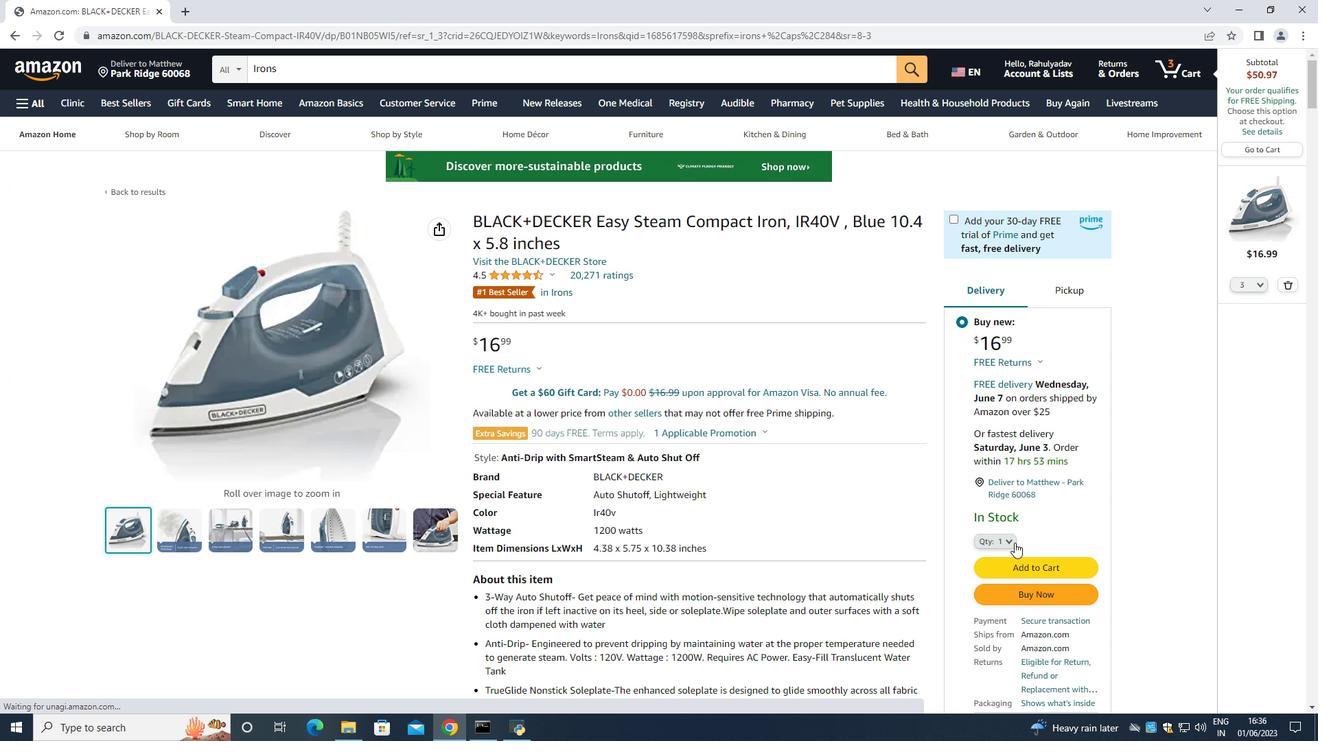
Action: Mouse moved to (671, 434)
Screenshot: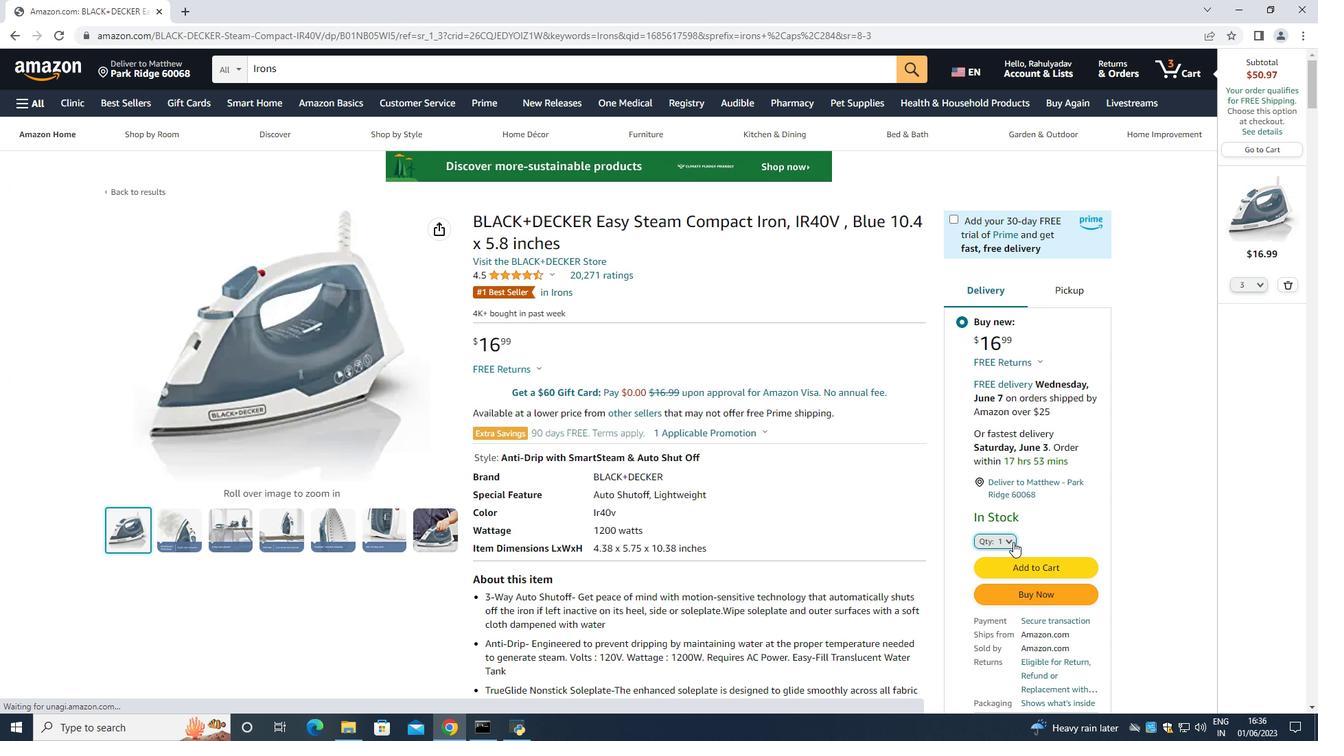
Action: Mouse scrolled (671, 433) with delta (0, 0)
Screenshot: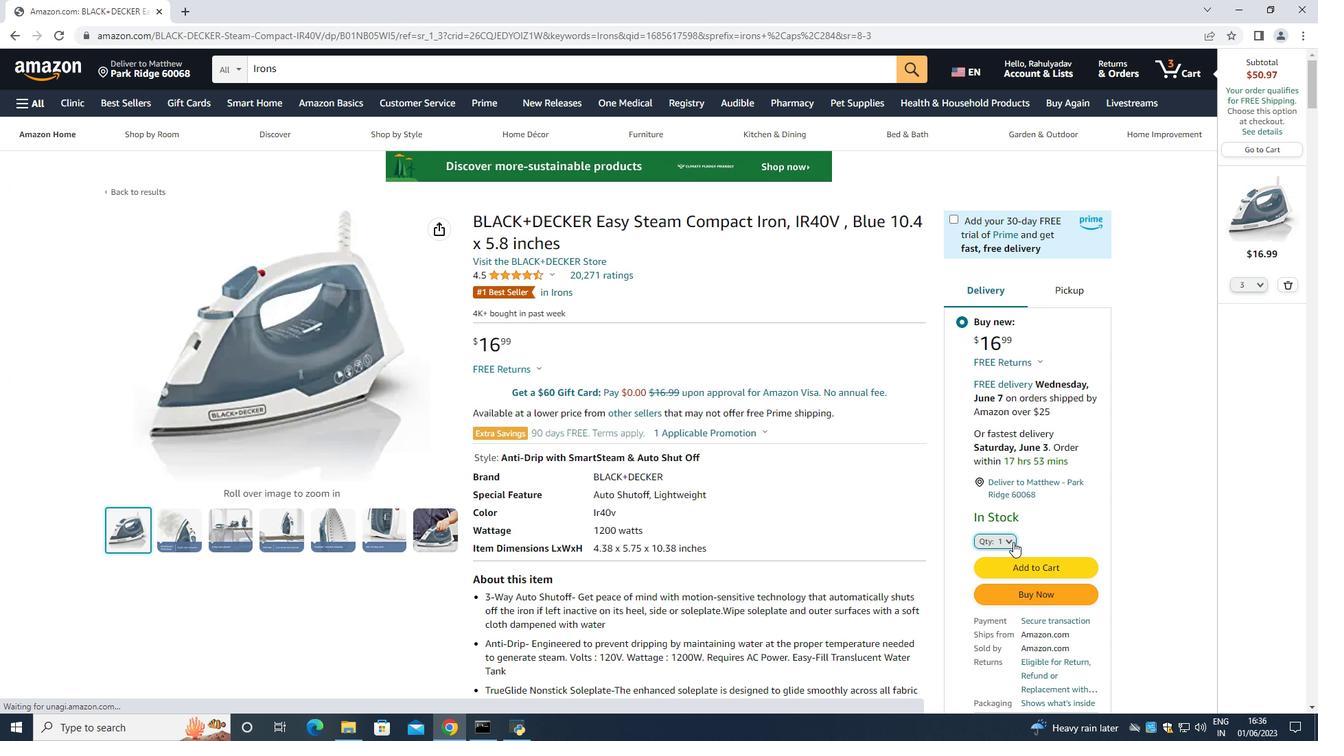 
Action: Mouse scrolled (671, 433) with delta (0, 0)
Screenshot: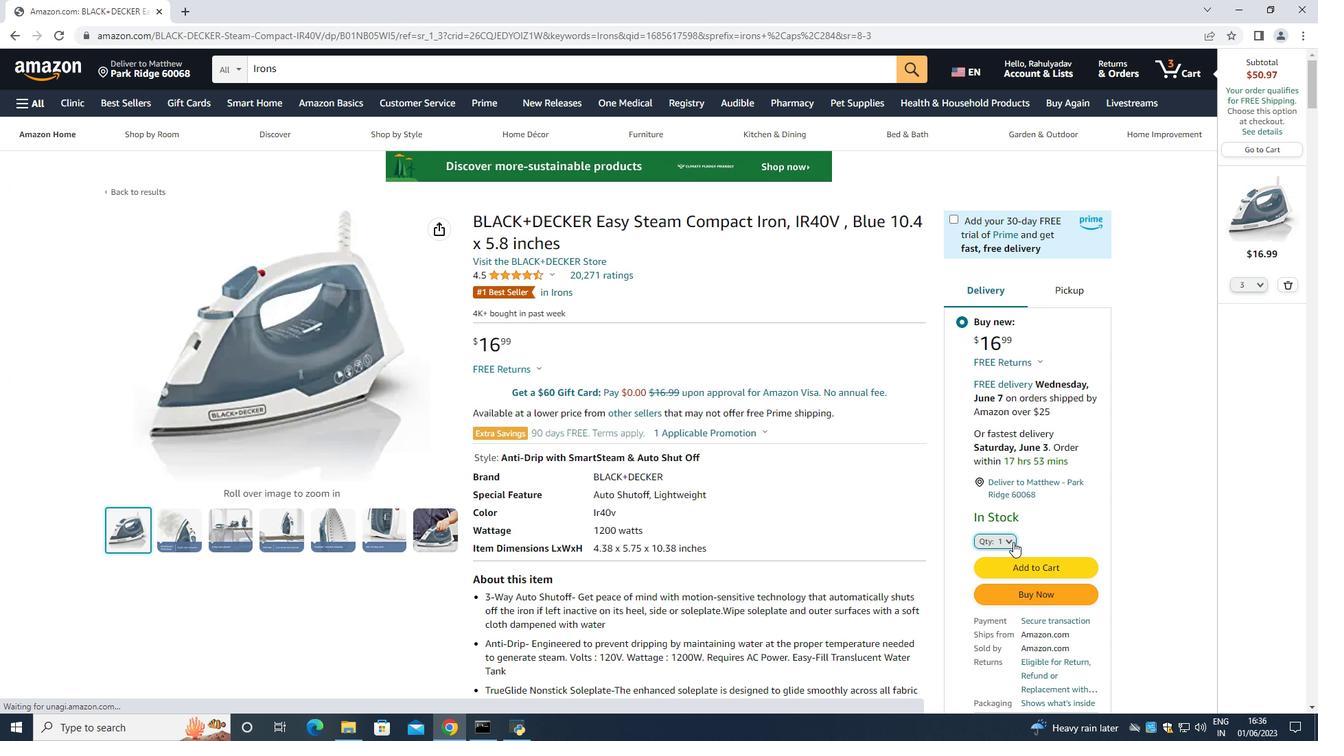 
Action: Mouse scrolled (671, 433) with delta (0, 0)
Screenshot: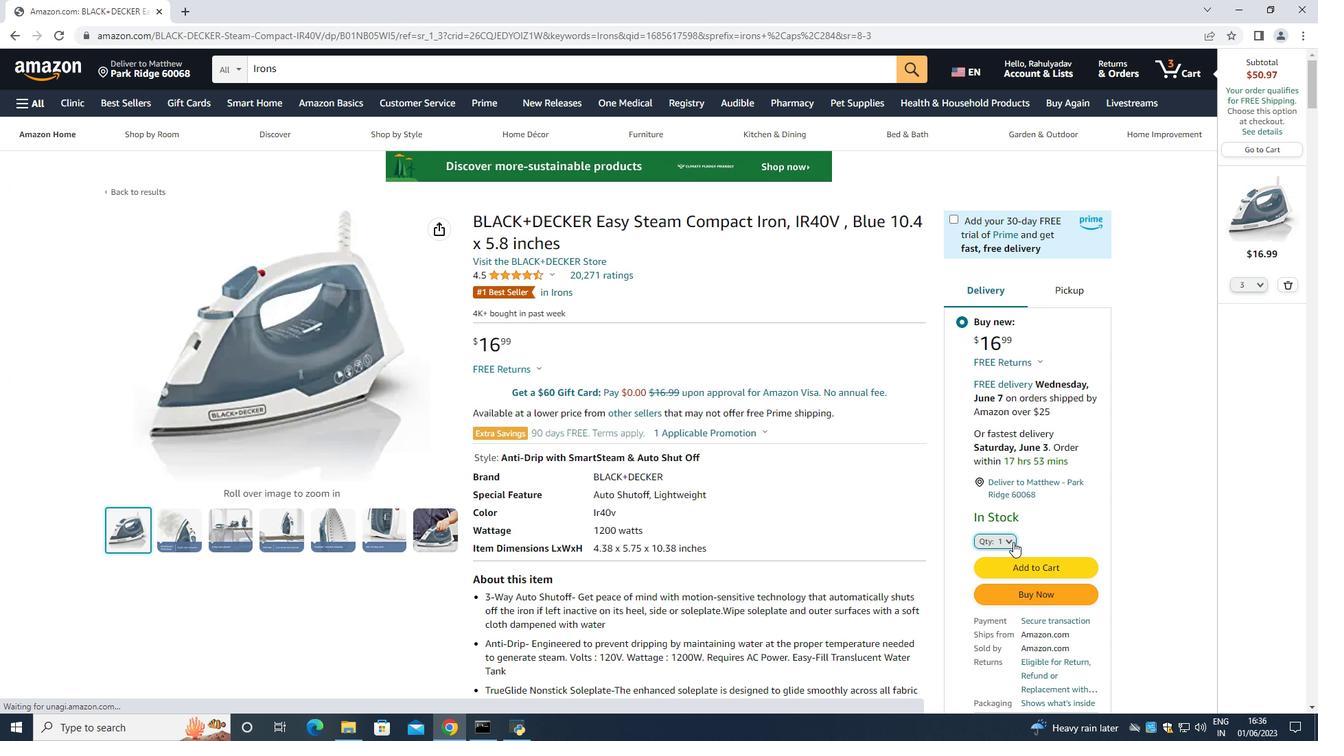 
Action: Mouse moved to (671, 422)
Screenshot: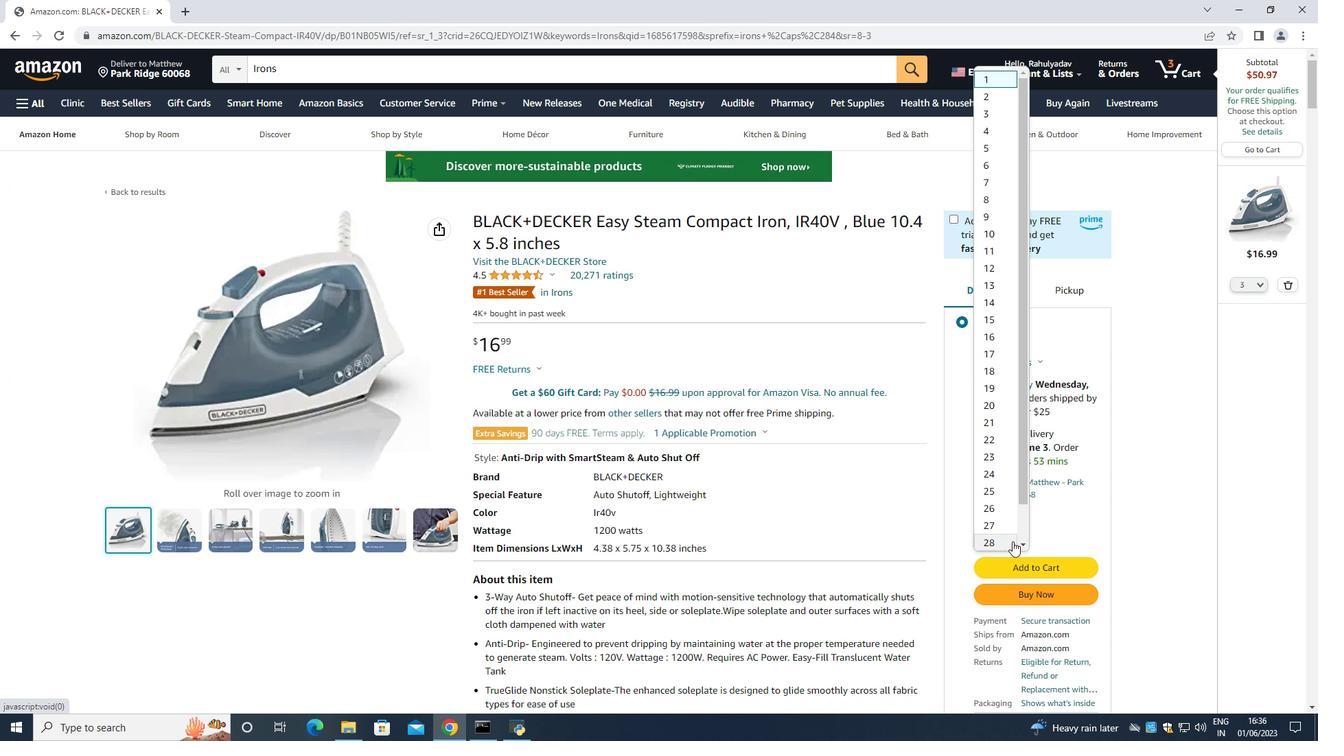
Action: Mouse scrolled (671, 422) with delta (0, 0)
Screenshot: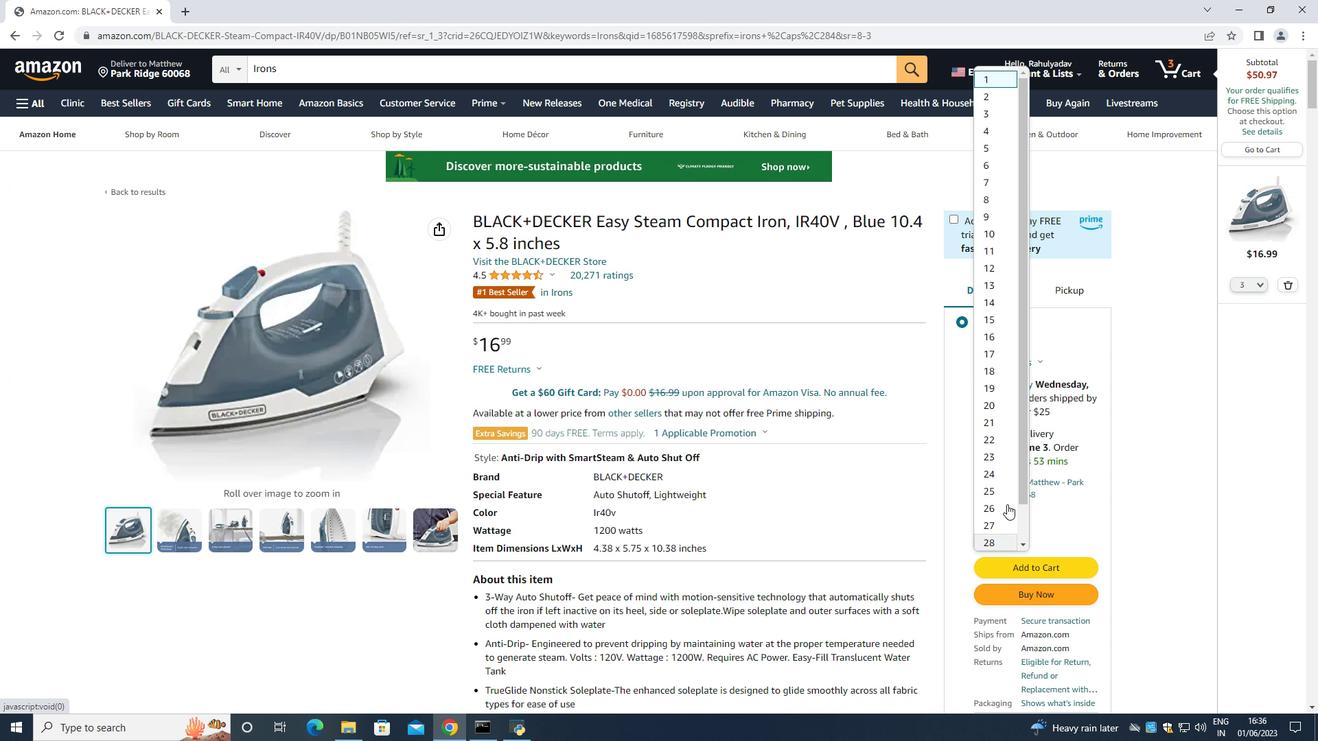 
Action: Mouse scrolled (671, 422) with delta (0, 0)
Screenshot: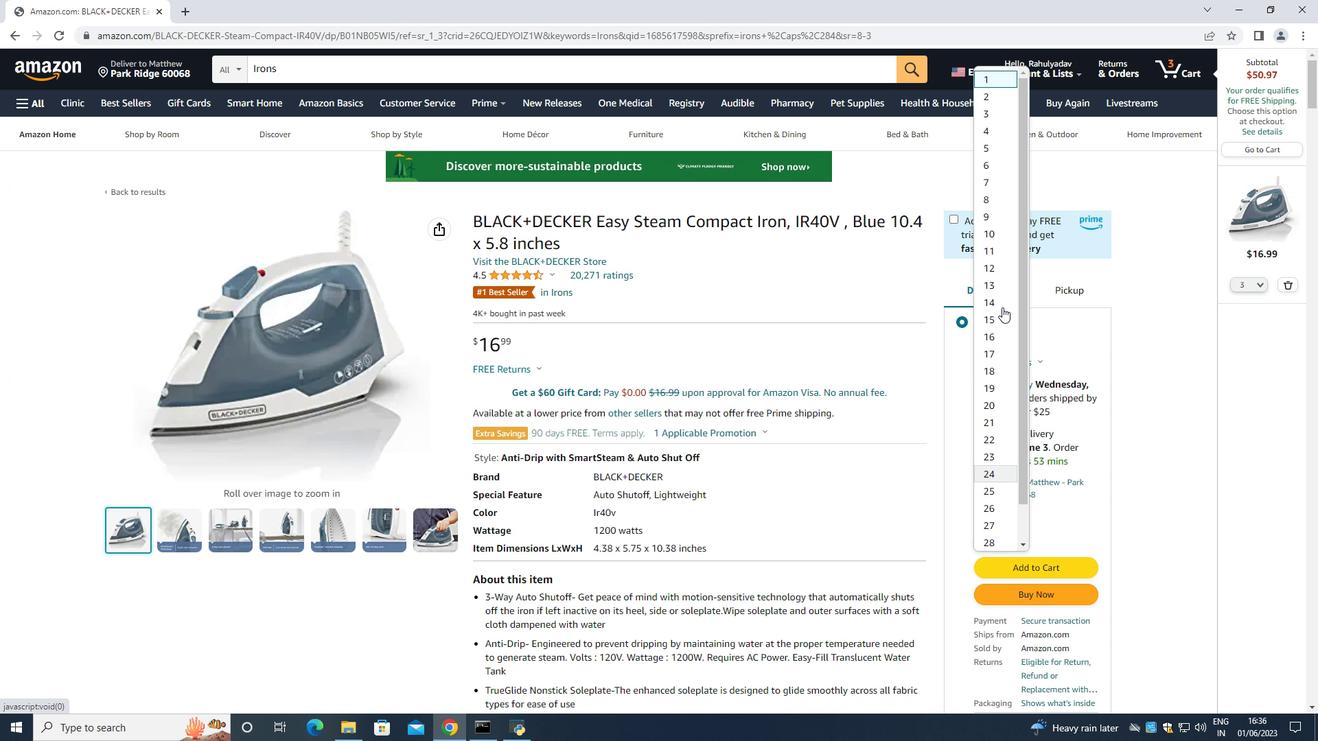 
Action: Mouse moved to (648, 416)
Screenshot: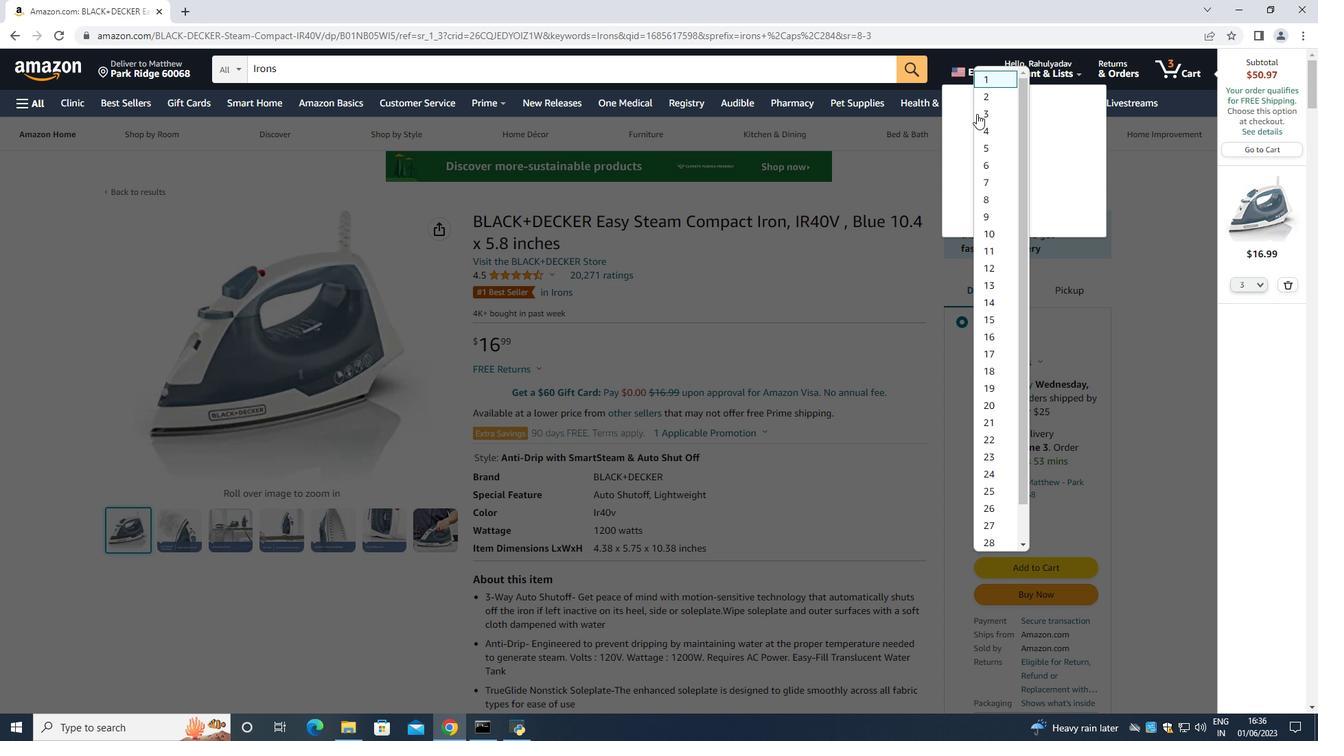 
Action: Mouse scrolled (648, 415) with delta (0, 0)
Screenshot: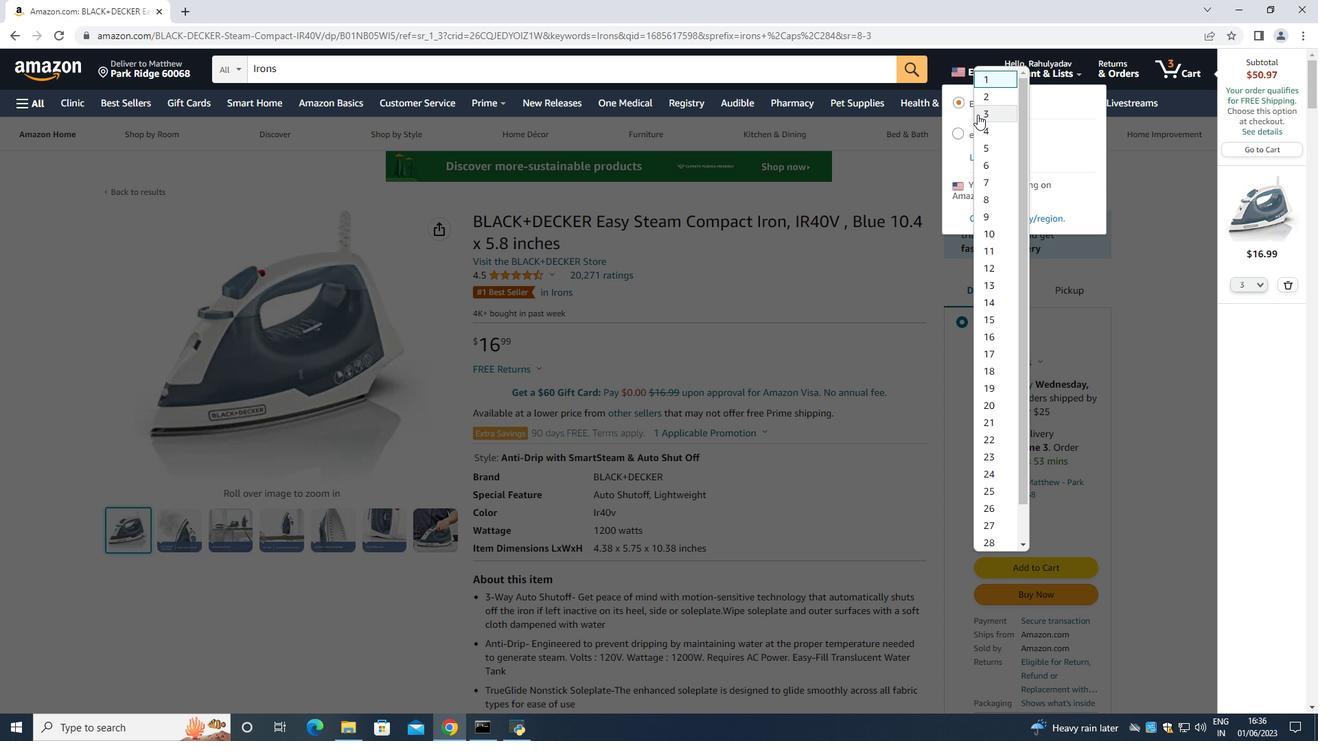 
Action: Mouse moved to (862, 456)
Screenshot: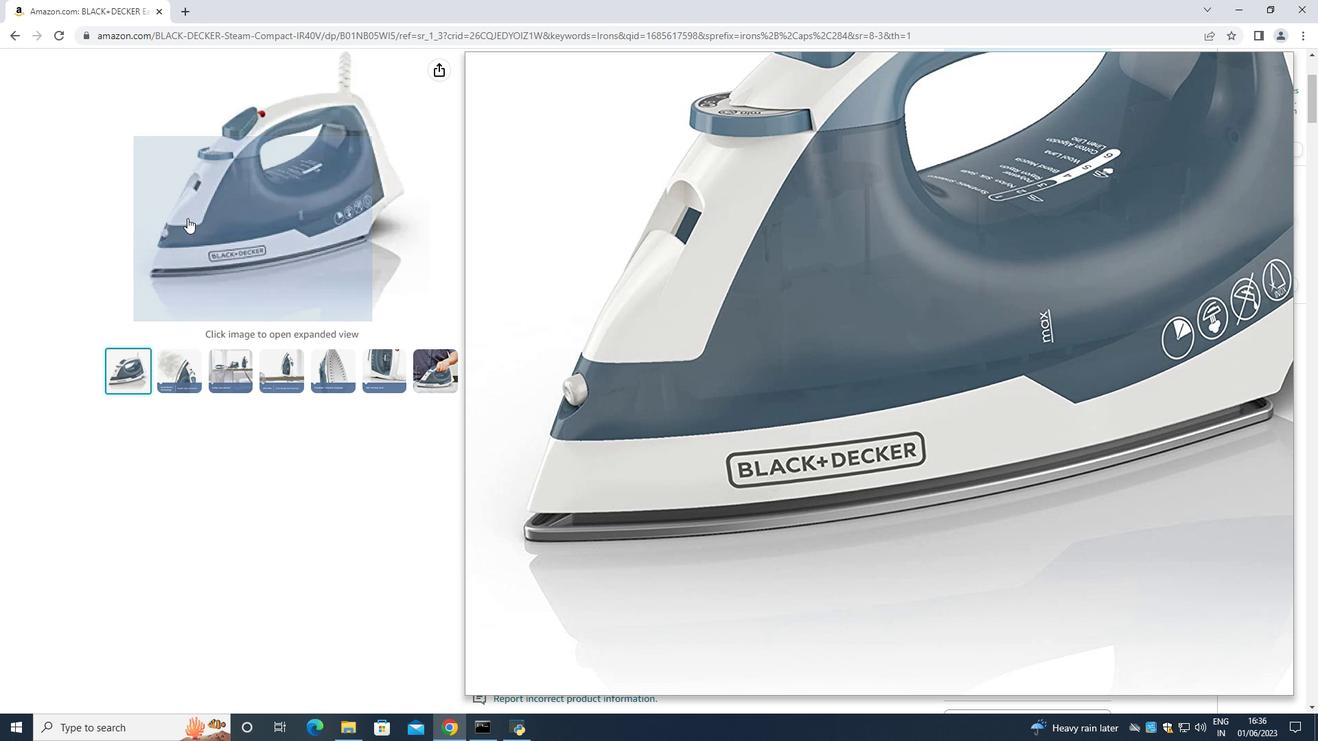 
Action: Mouse scrolled (862, 455) with delta (0, 0)
Screenshot: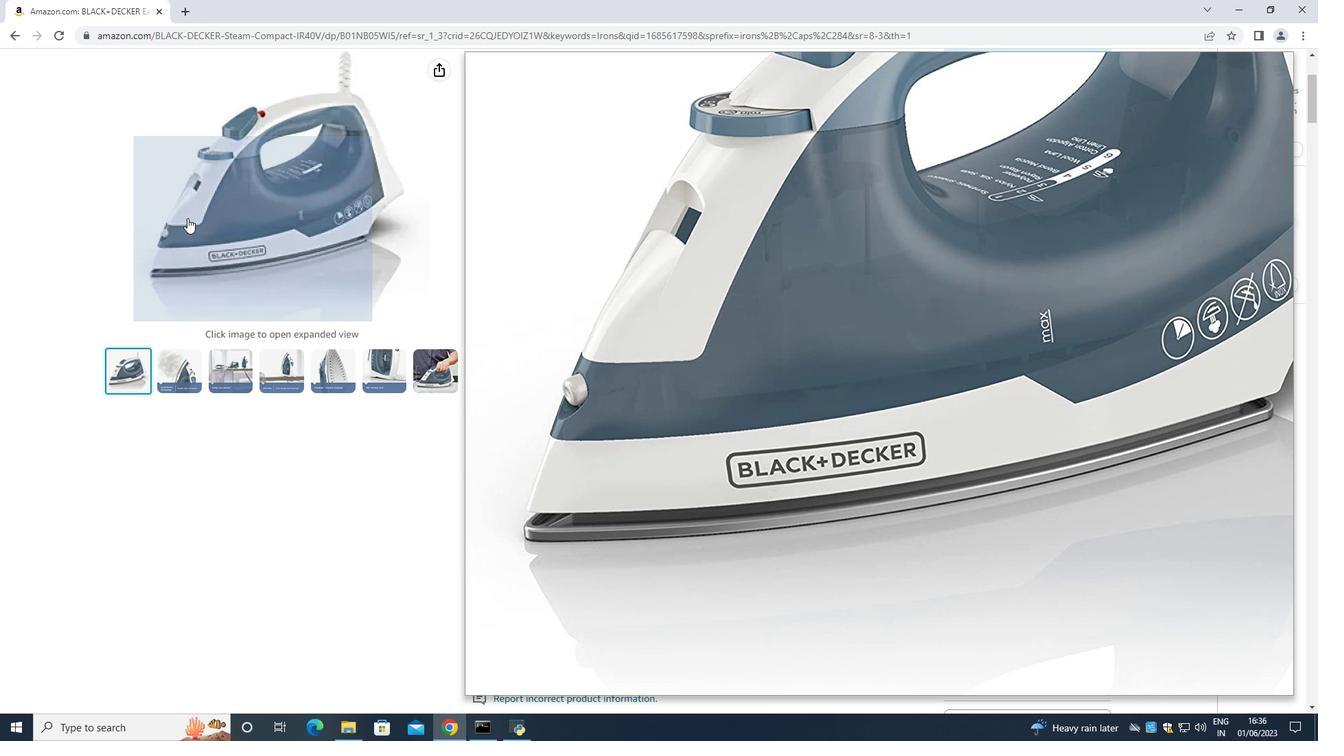 
Action: Mouse scrolled (862, 455) with delta (0, 0)
Screenshot: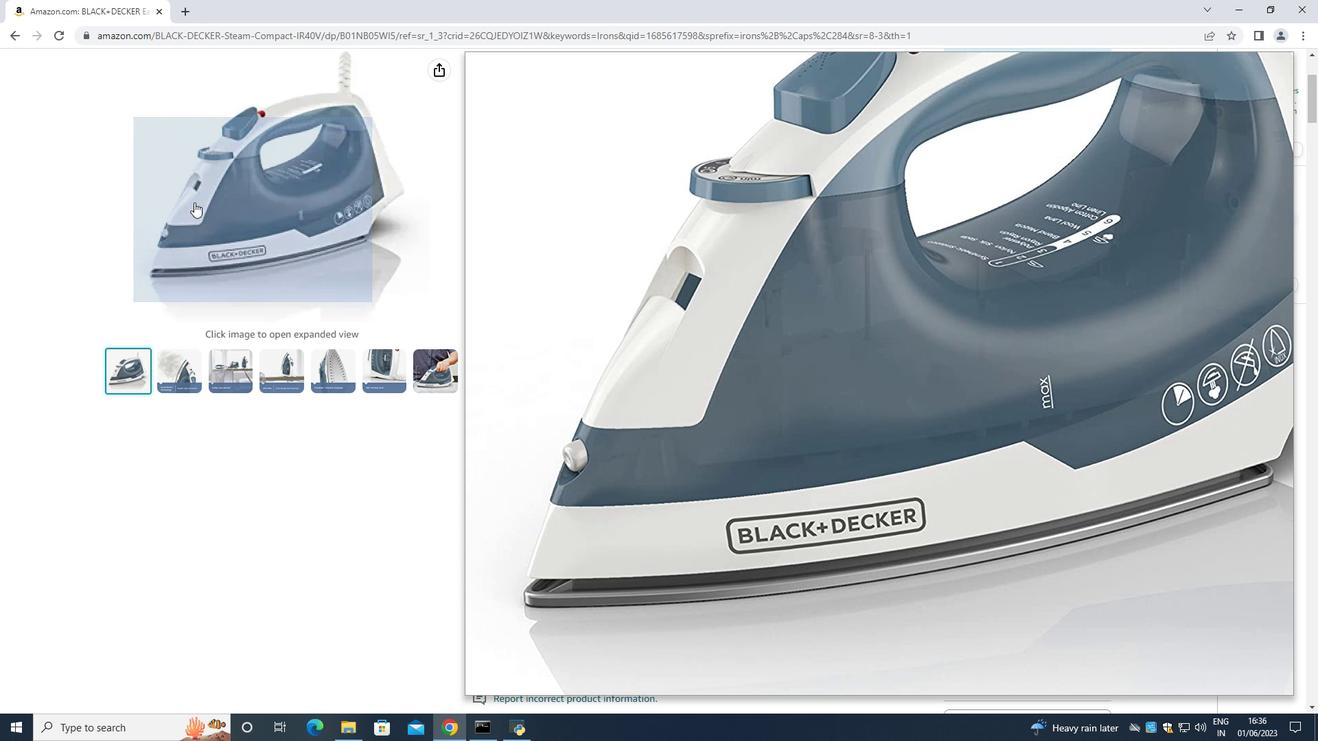 
Action: Mouse moved to (1002, 375)
Screenshot: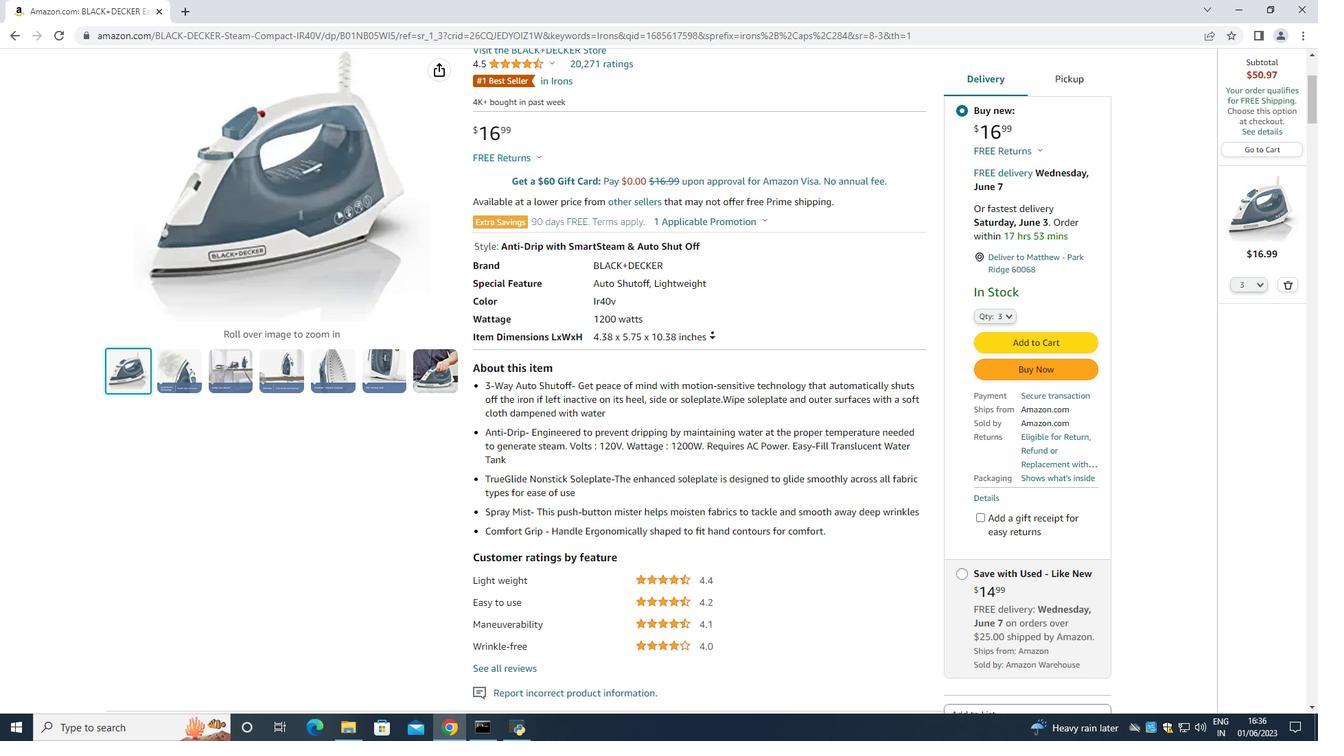 
Action: Mouse scrolled (1002, 374) with delta (0, 0)
Screenshot: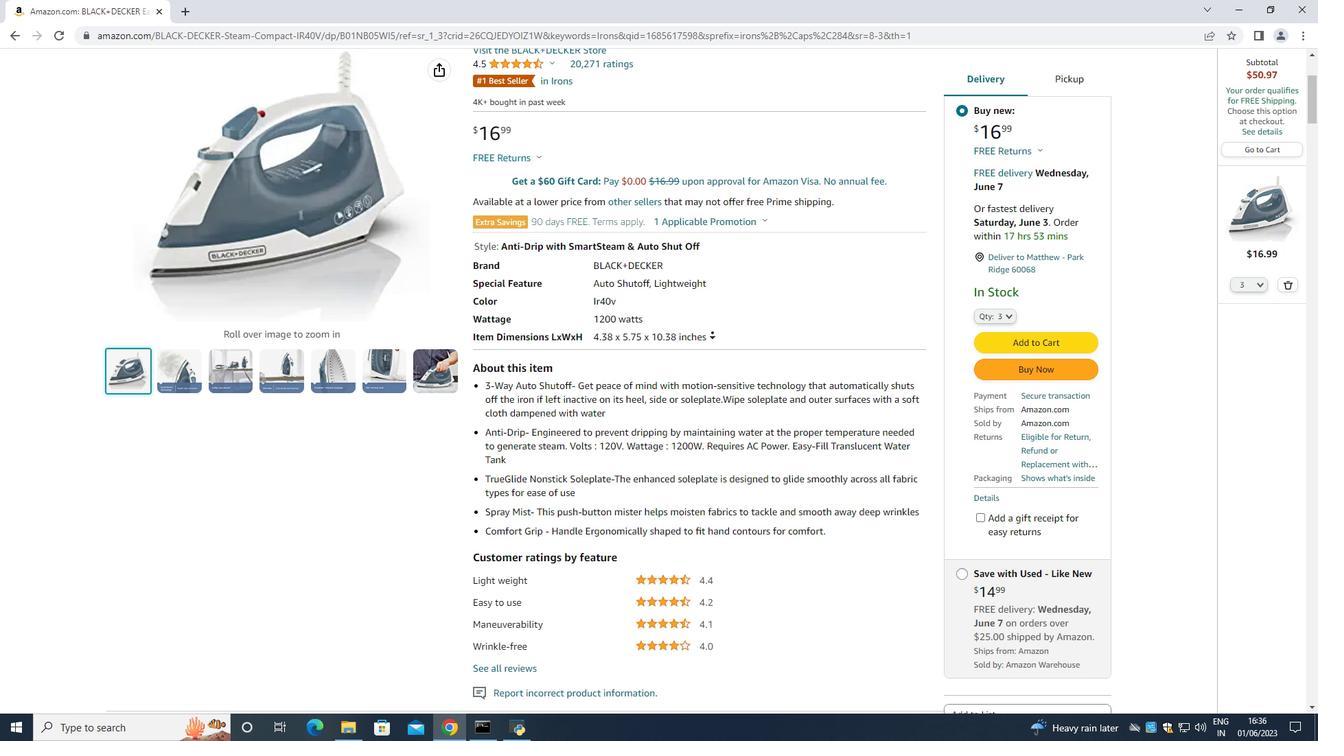 
Action: Mouse scrolled (1002, 374) with delta (0, 0)
Screenshot: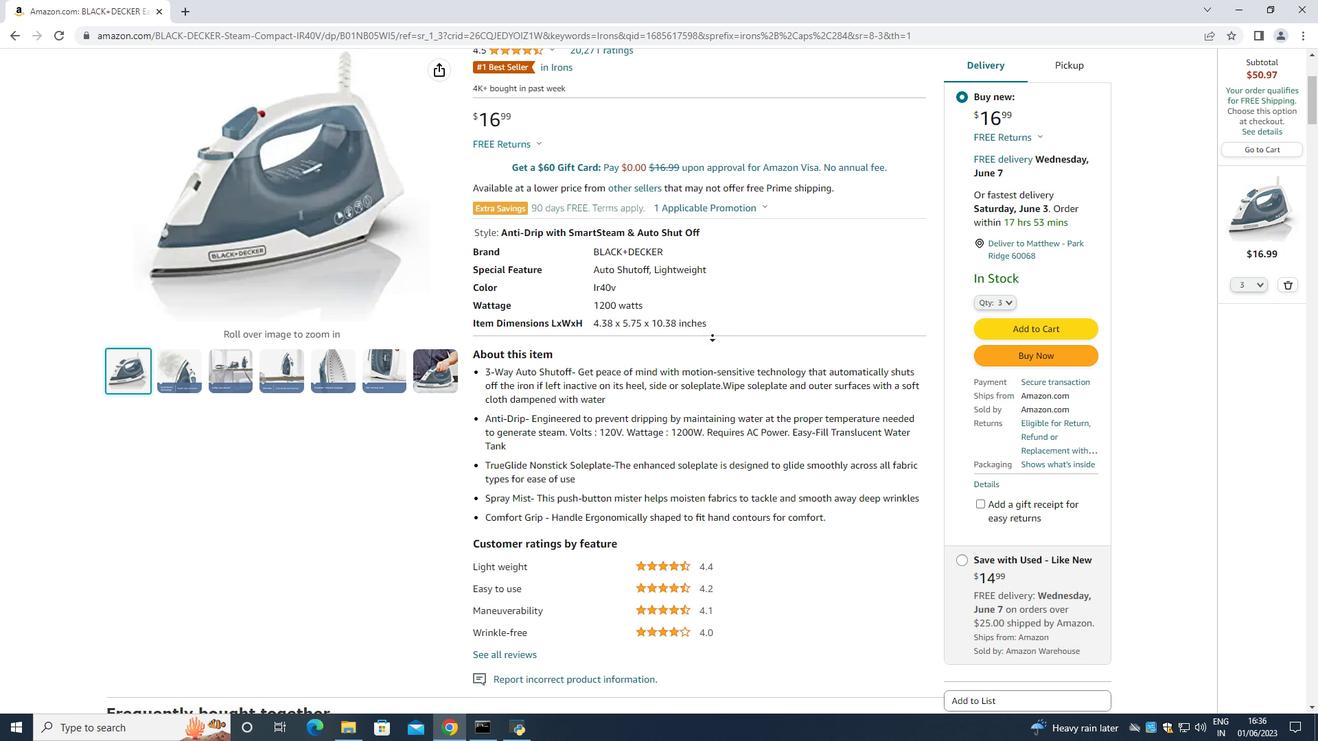 
Action: Mouse moved to (794, 325)
Screenshot: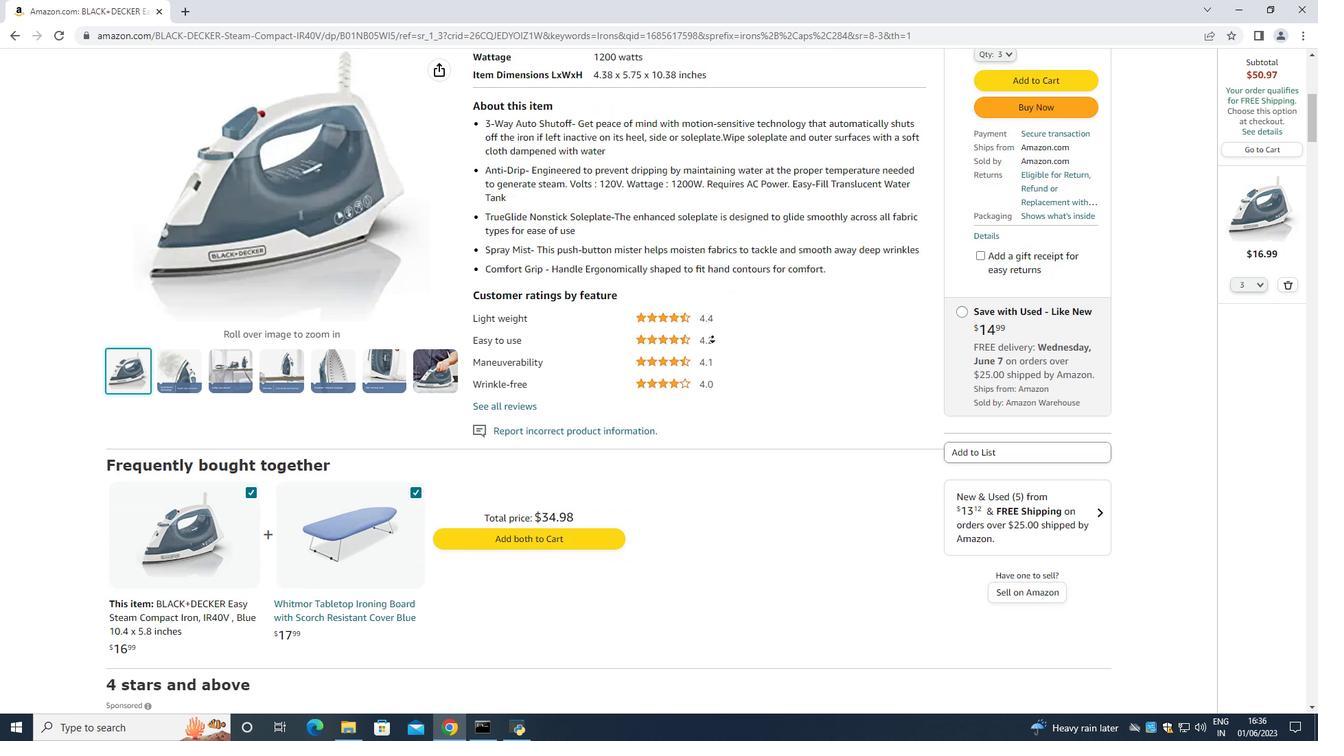 
Action: Mouse scrolled (794, 324) with delta (0, 0)
Screenshot: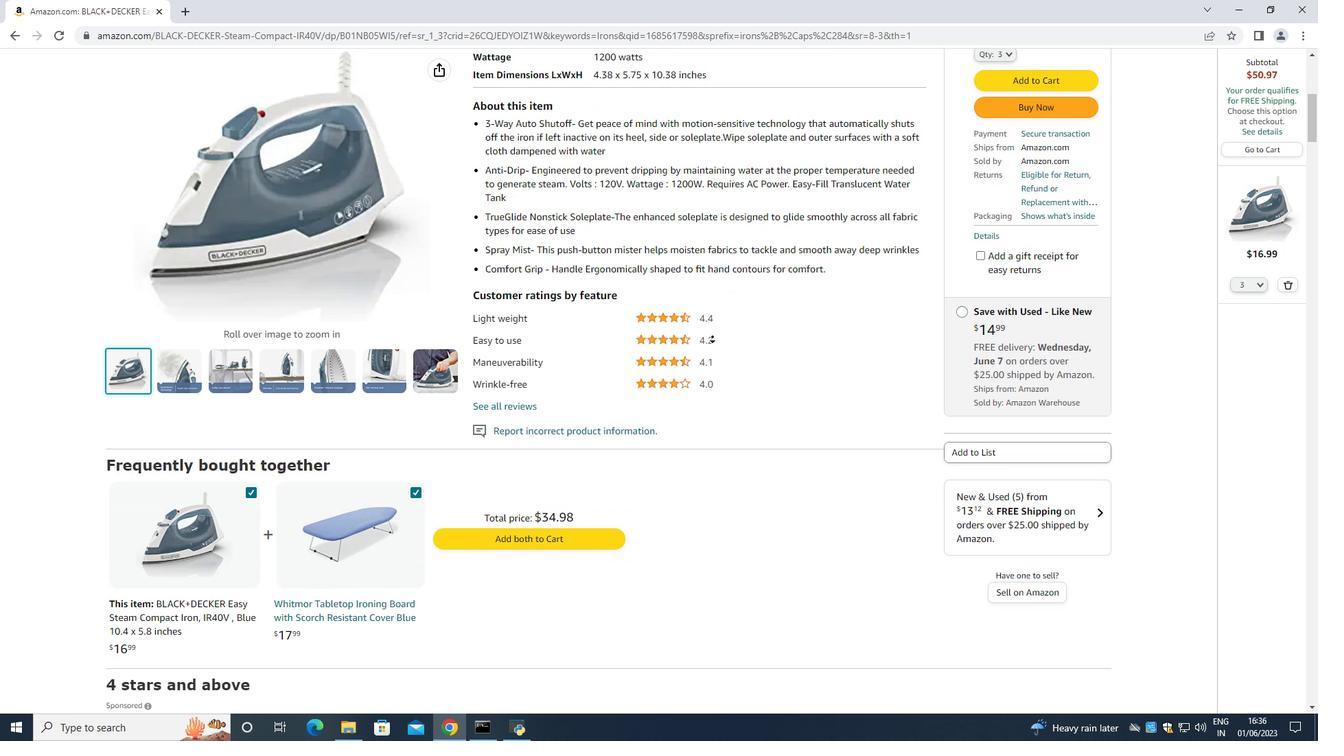 
Action: Mouse moved to (793, 328)
Screenshot: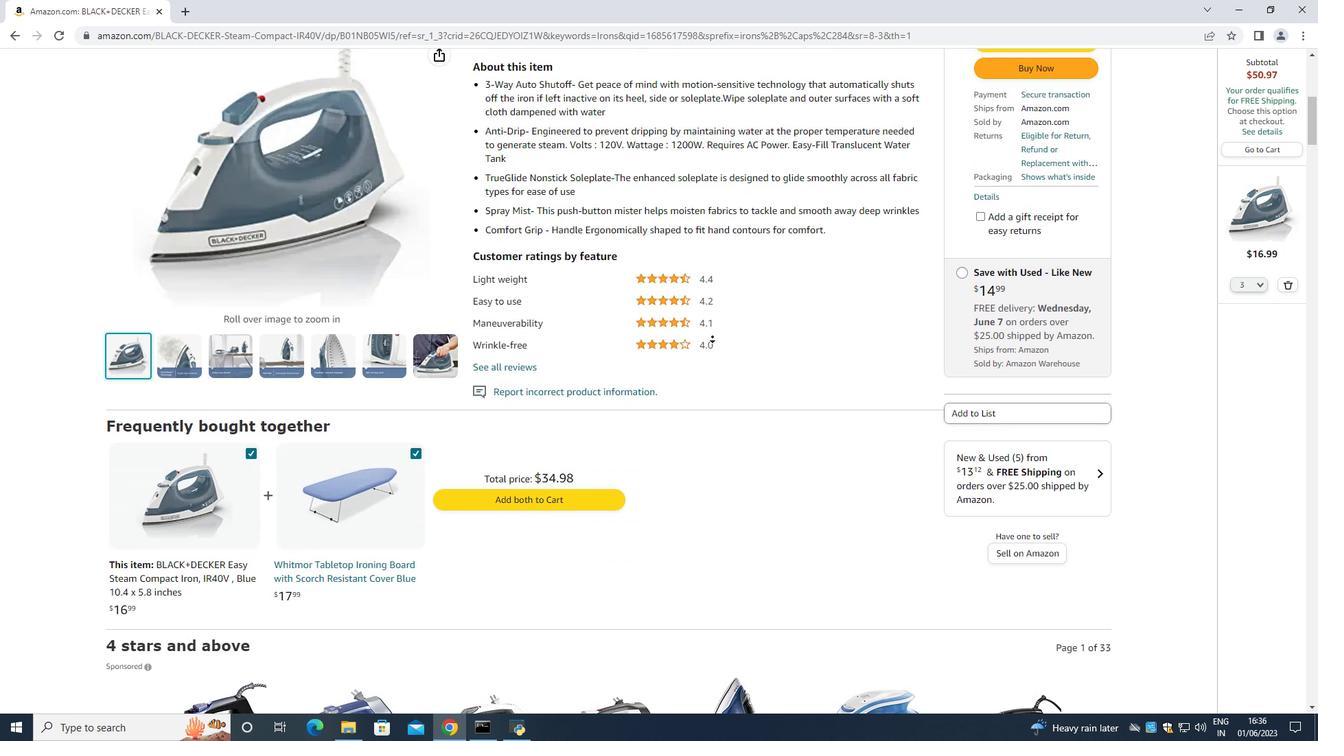 
Action: Mouse scrolled (793, 327) with delta (0, 0)
Screenshot: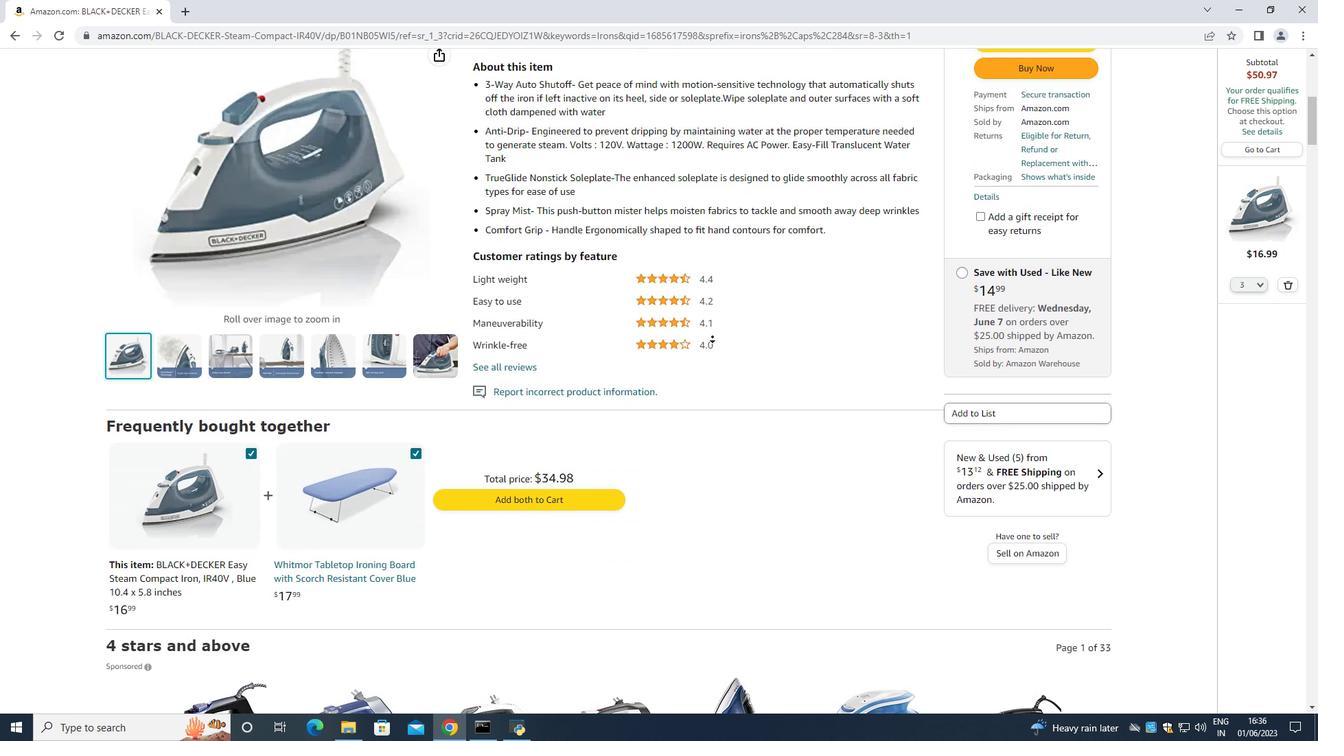 
Action: Mouse moved to (650, 562)
Screenshot: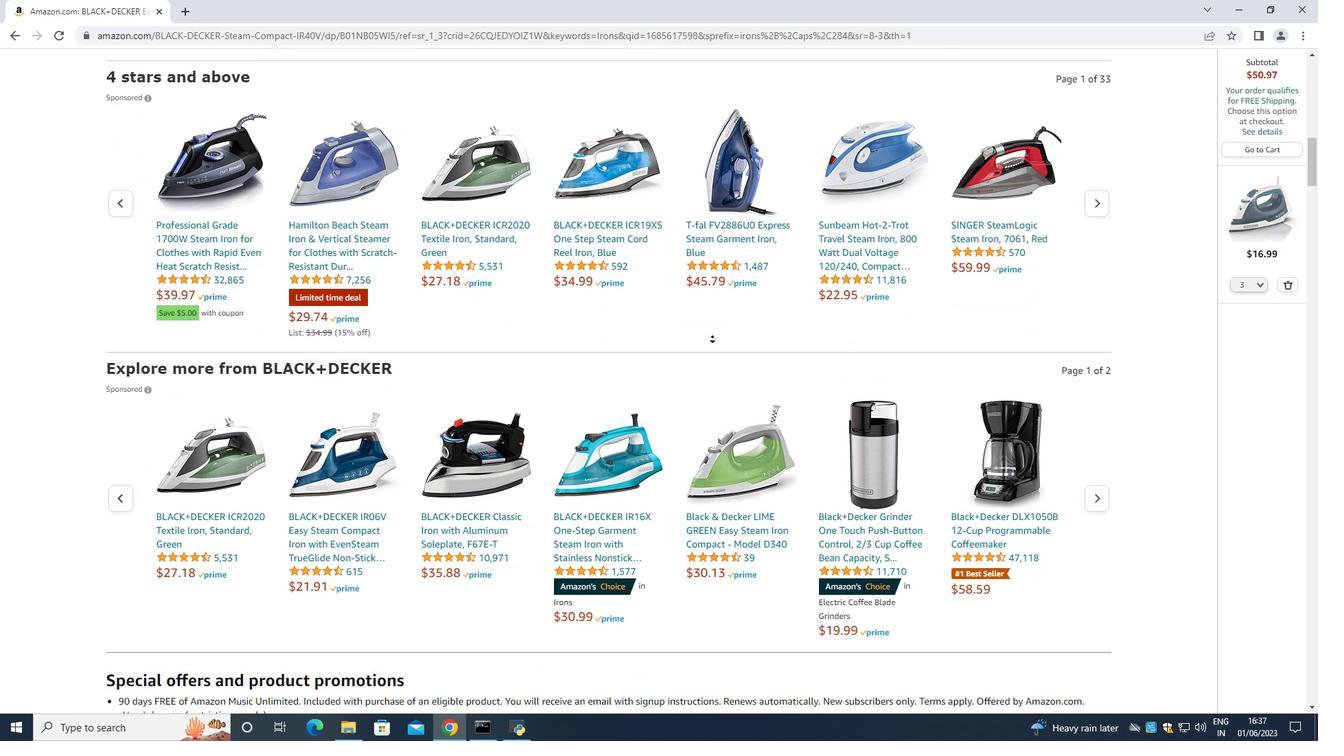 
Action: Mouse scrolled (650, 561) with delta (0, 0)
Screenshot: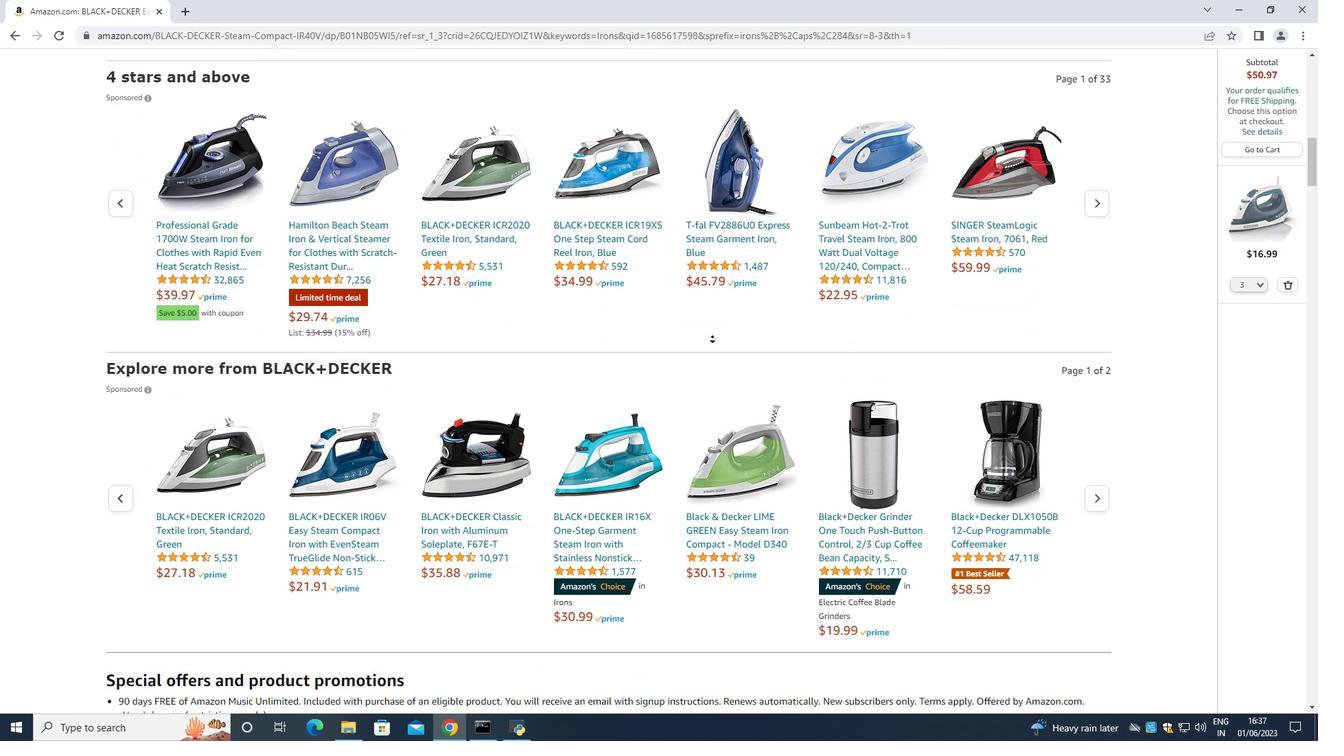
Action: Mouse moved to (651, 549)
Screenshot: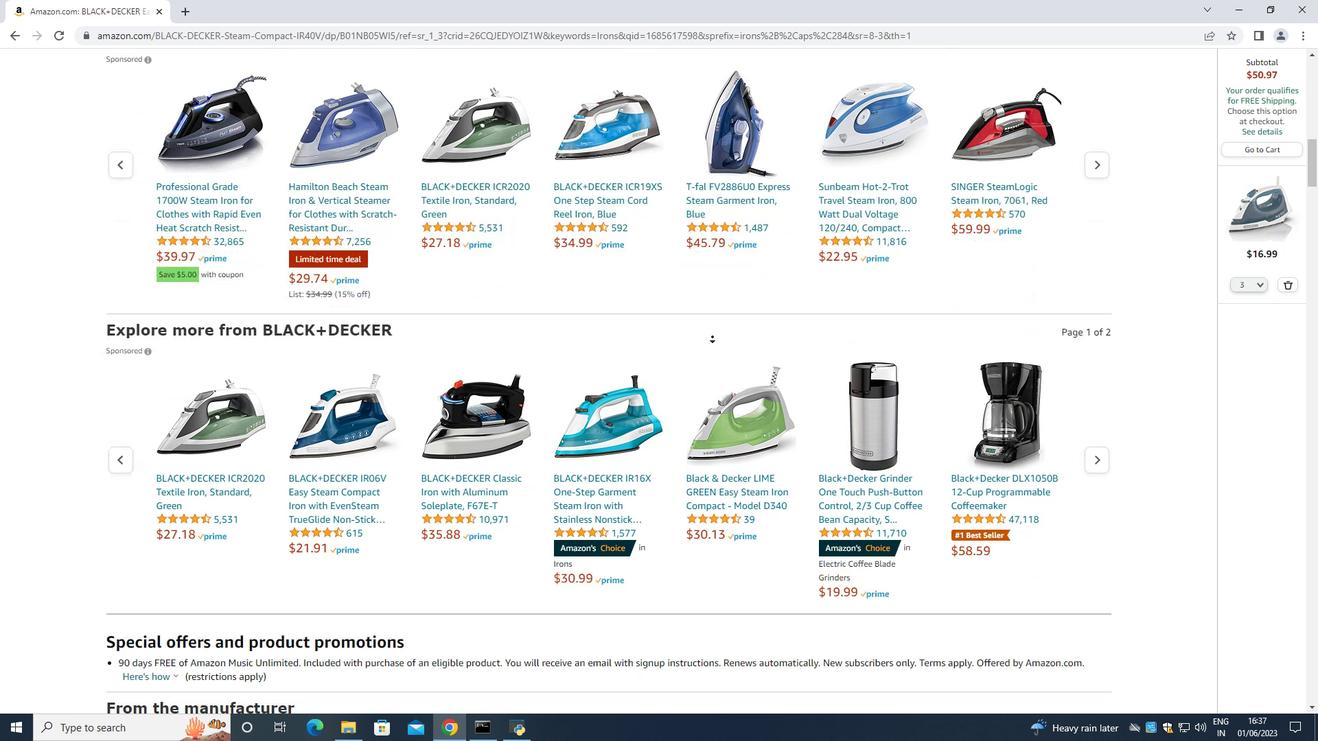 
Action: Mouse scrolled (651, 548) with delta (0, 0)
Screenshot: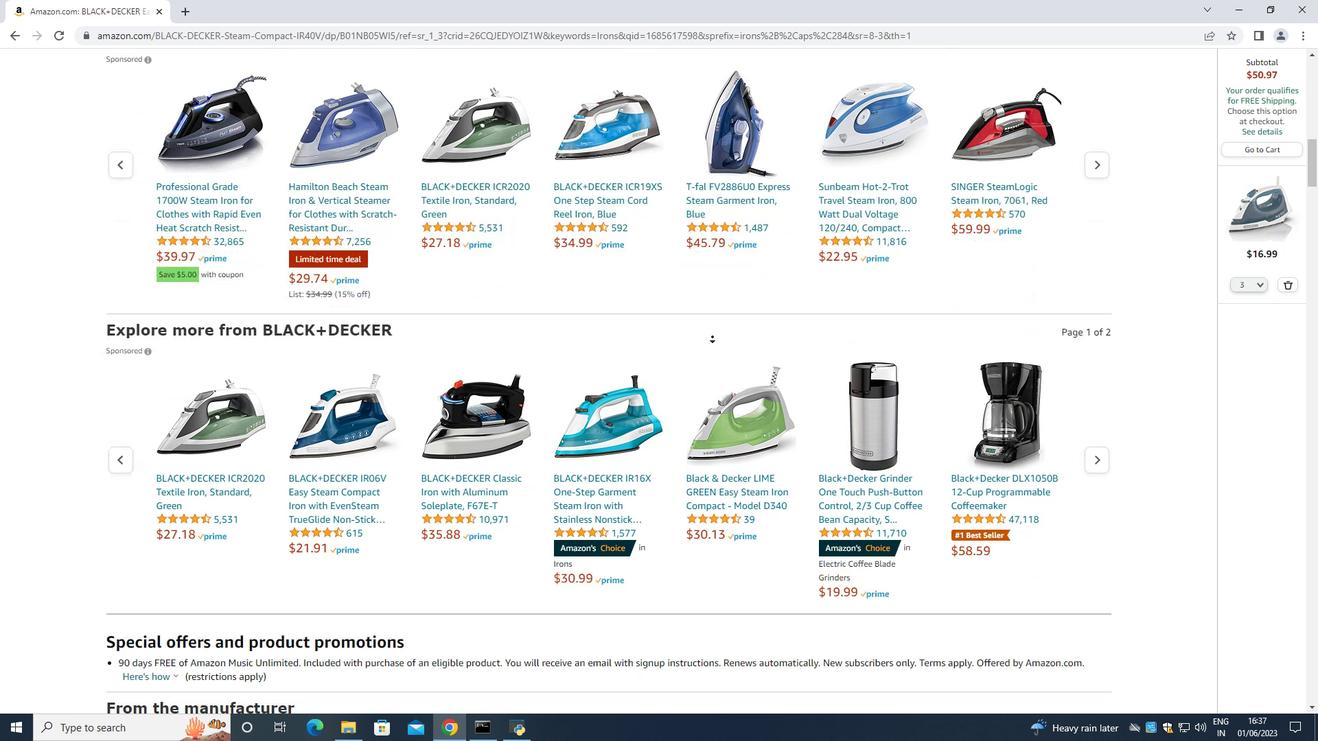 
Action: Mouse moved to (648, 538)
Screenshot: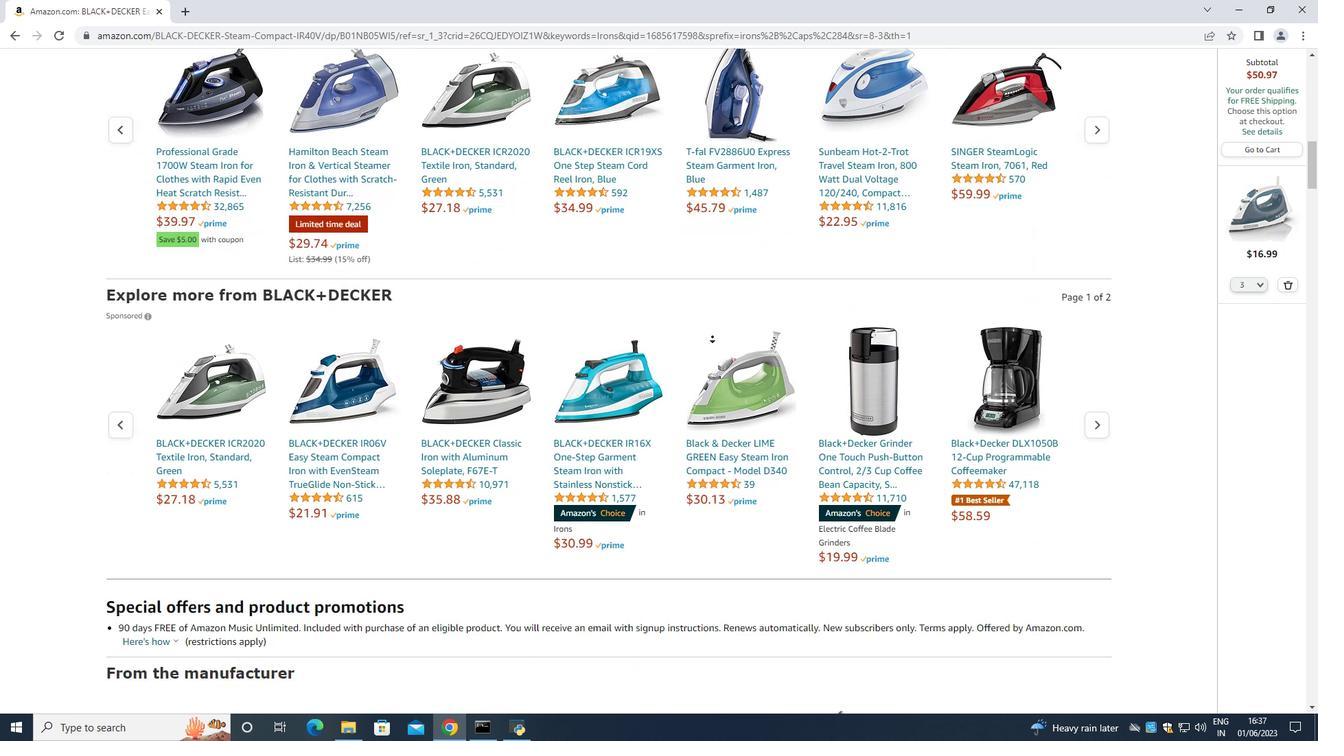 
Action: Mouse scrolled (648, 538) with delta (0, 0)
Screenshot: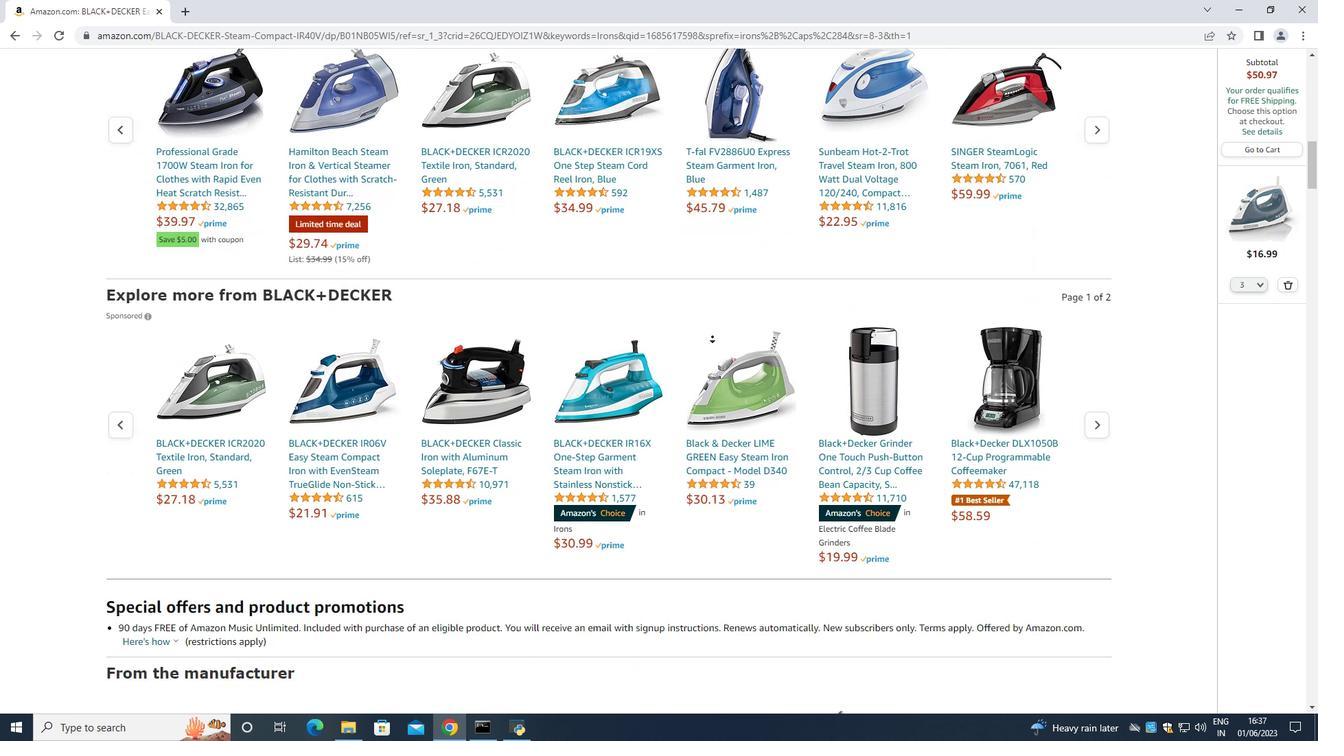 
Action: Mouse moved to (641, 528)
Screenshot: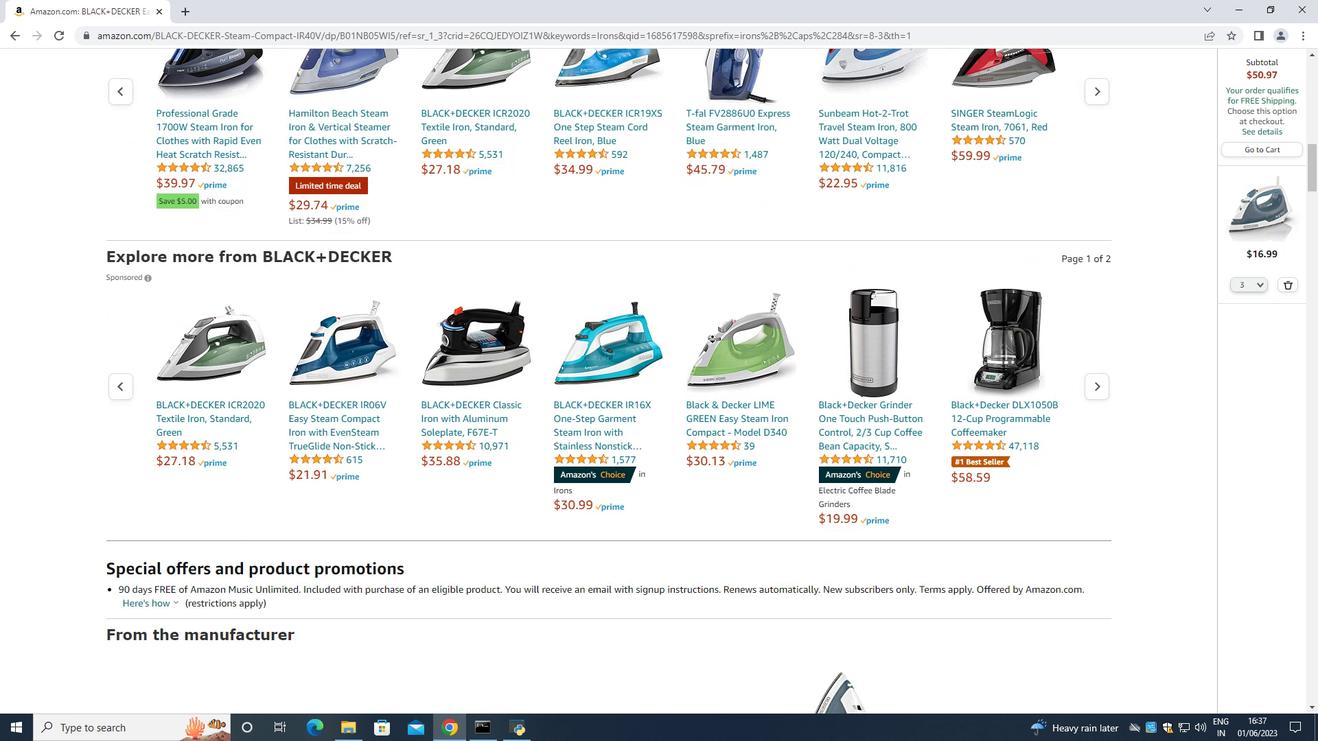 
Action: Mouse scrolled (641, 527) with delta (0, 0)
Screenshot: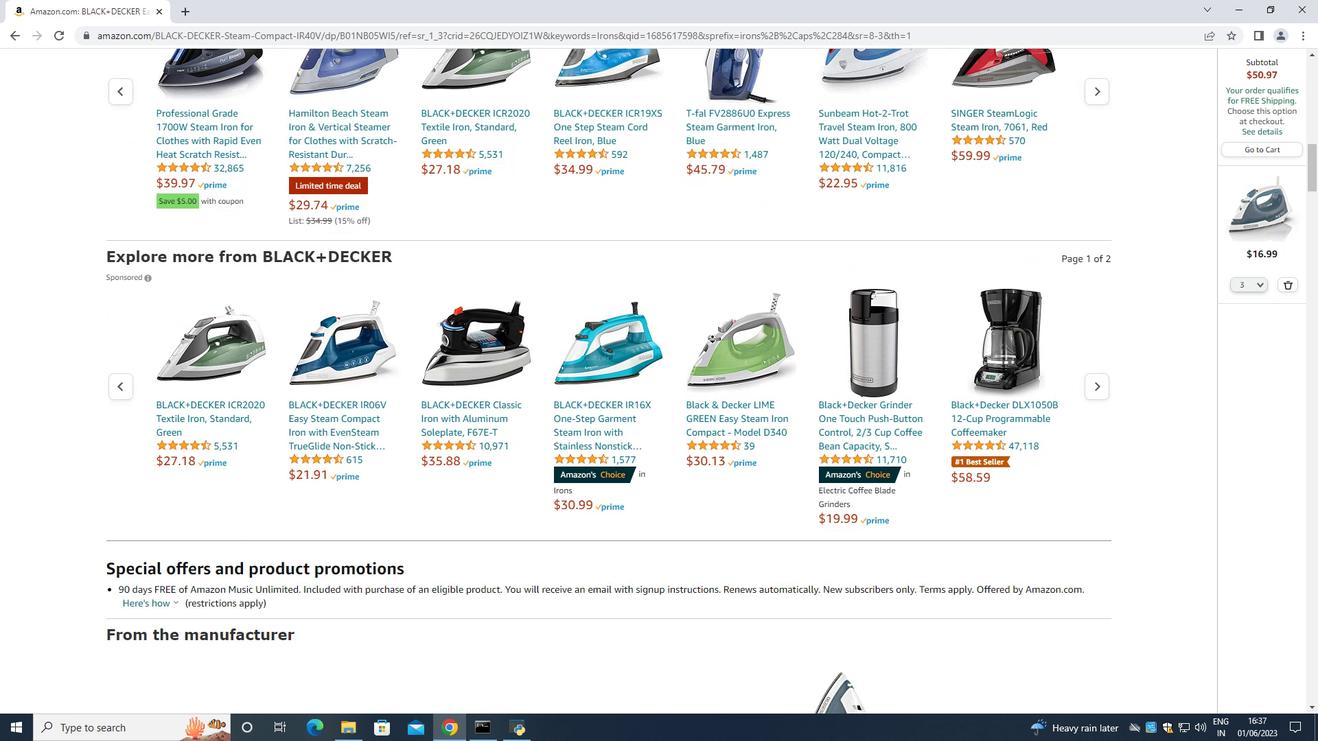 
Action: Mouse moved to (630, 507)
Screenshot: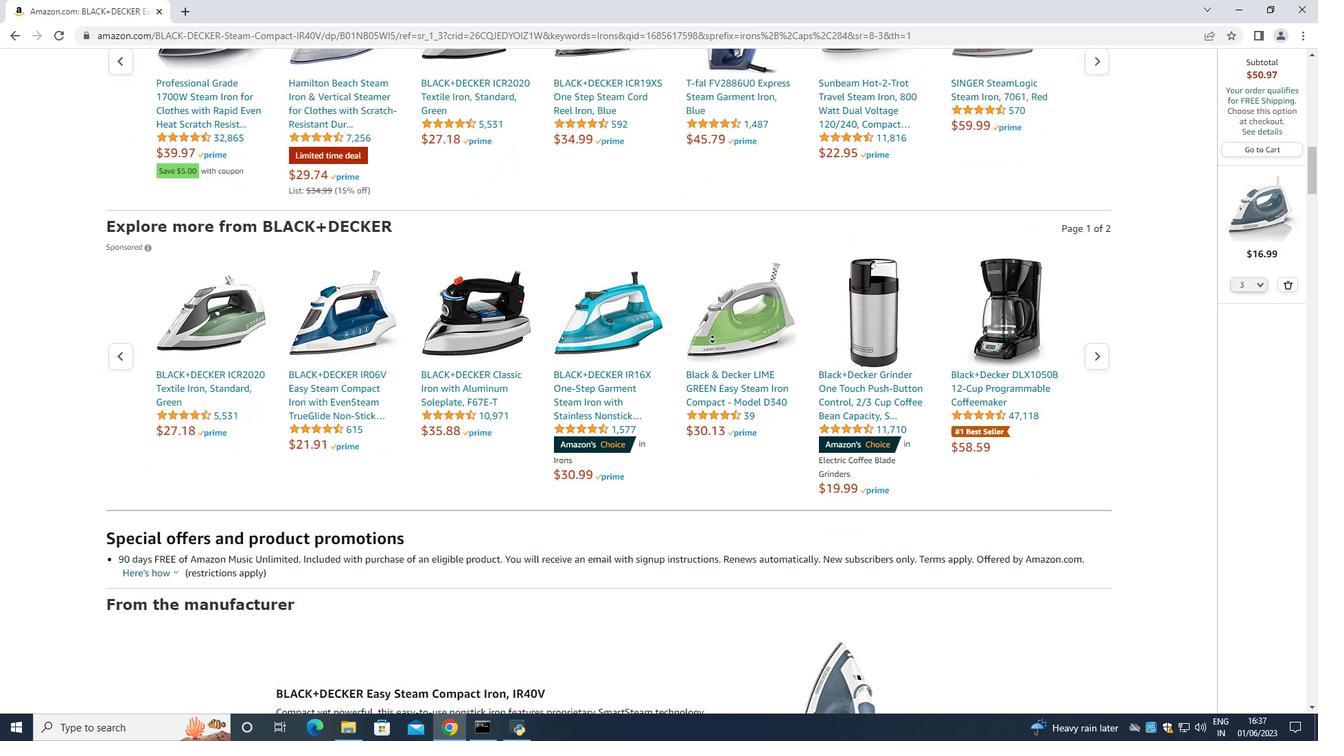
Action: Mouse scrolled (633, 513) with delta (0, 0)
Screenshot: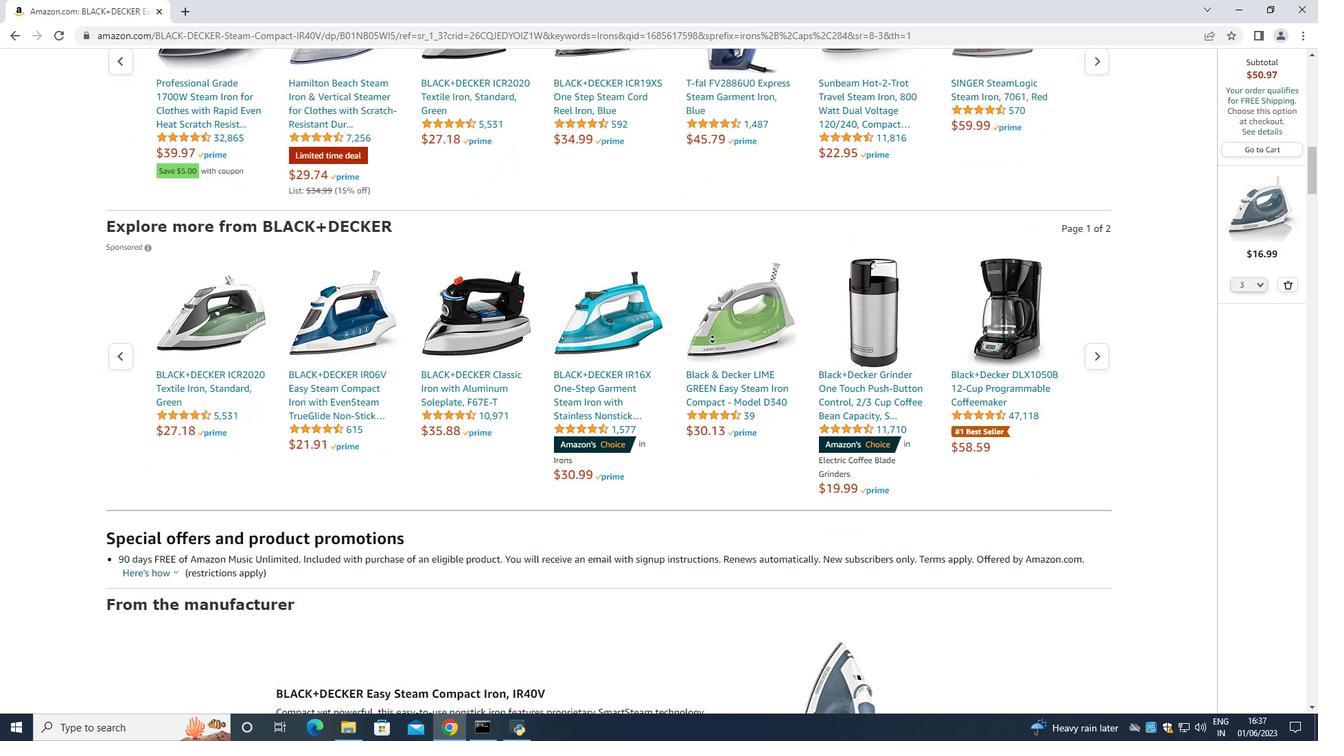 
Action: Mouse moved to (575, 443)
Screenshot: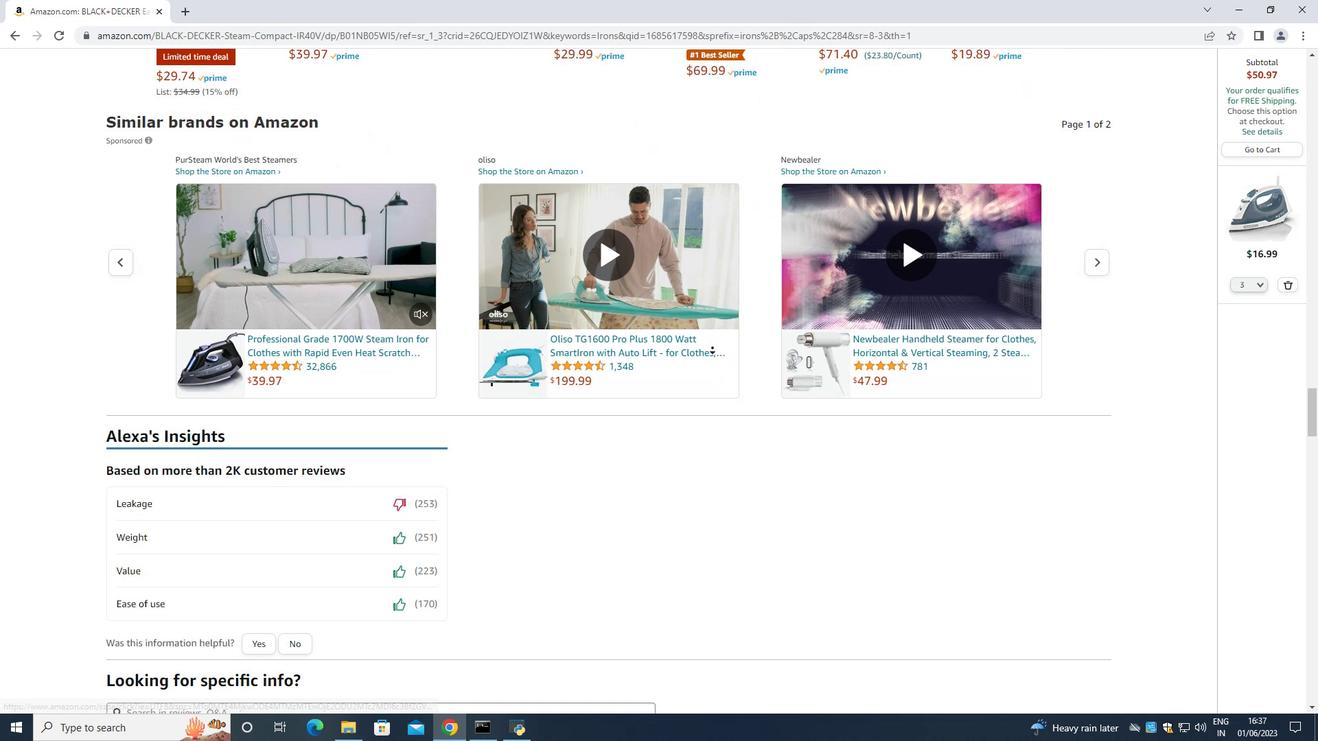 
Action: Mouse scrolled (575, 442) with delta (0, 0)
Screenshot: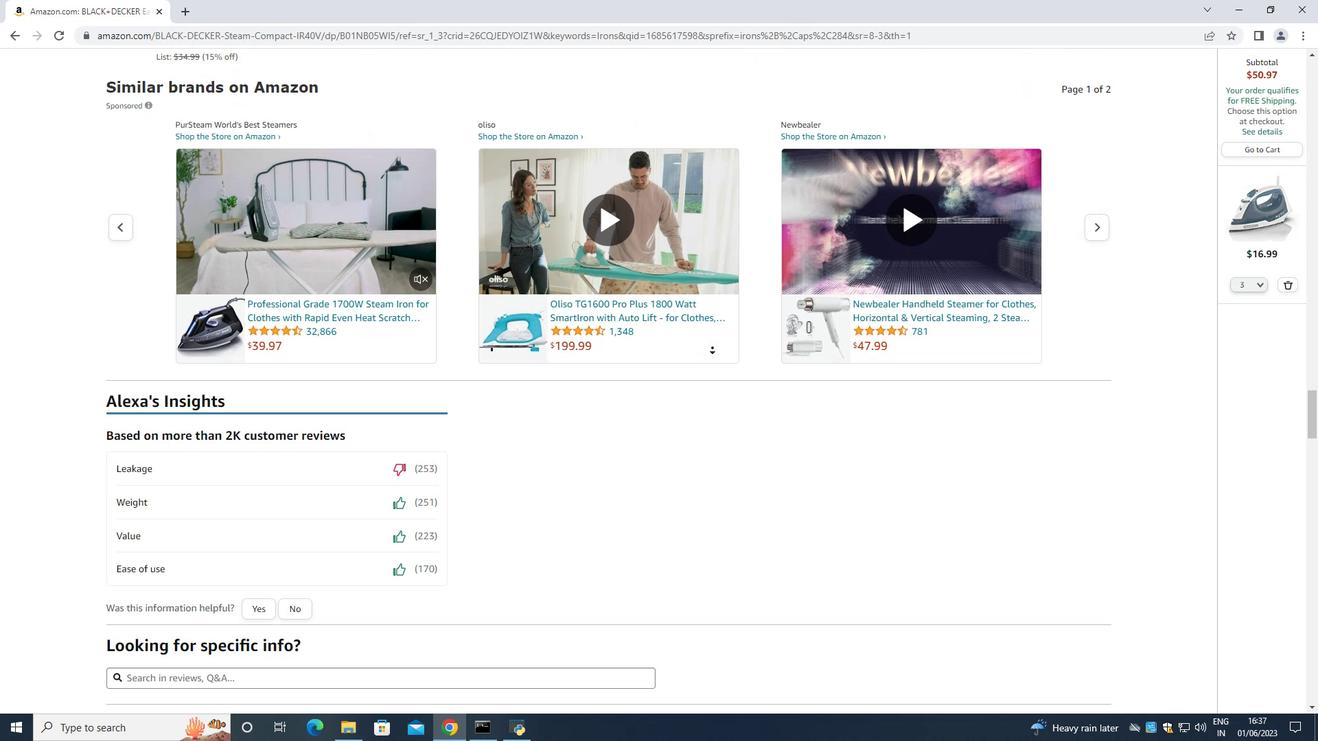 
Action: Mouse scrolled (575, 442) with delta (0, 0)
Screenshot: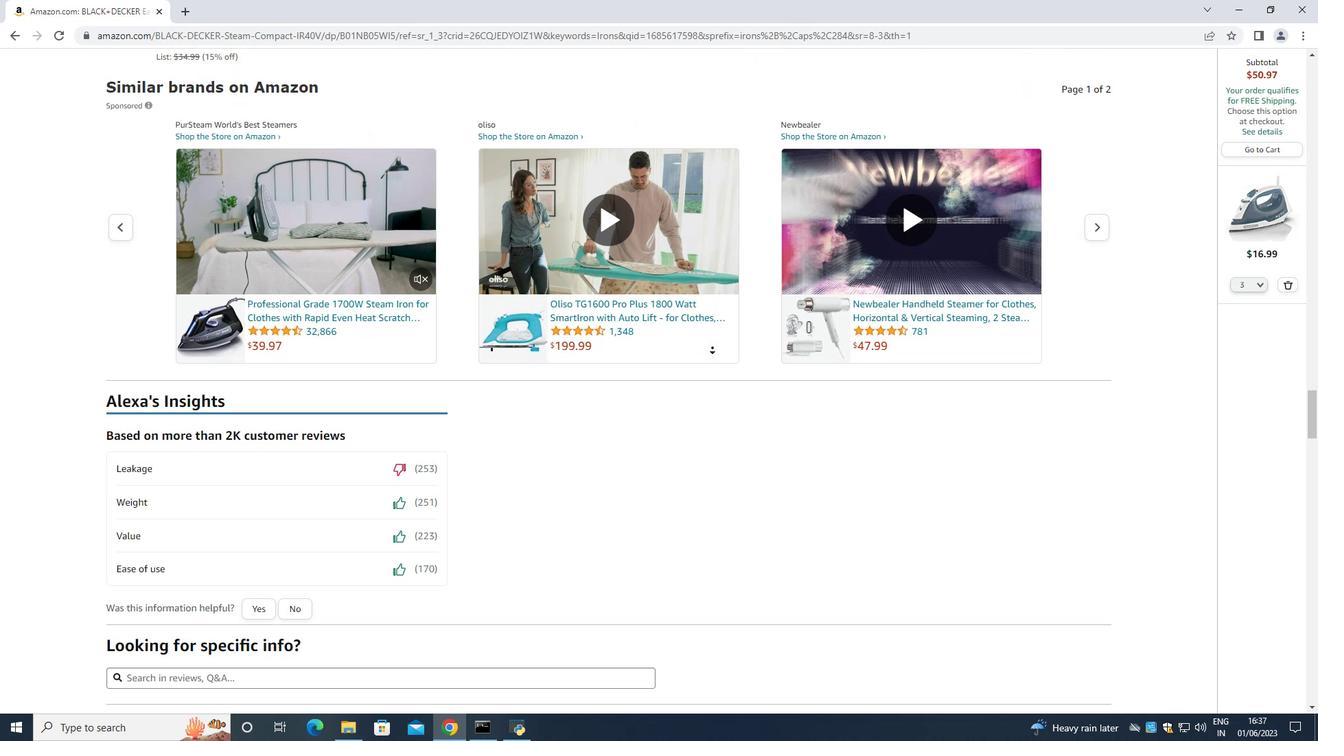 
Action: Mouse scrolled (575, 442) with delta (0, 0)
Screenshot: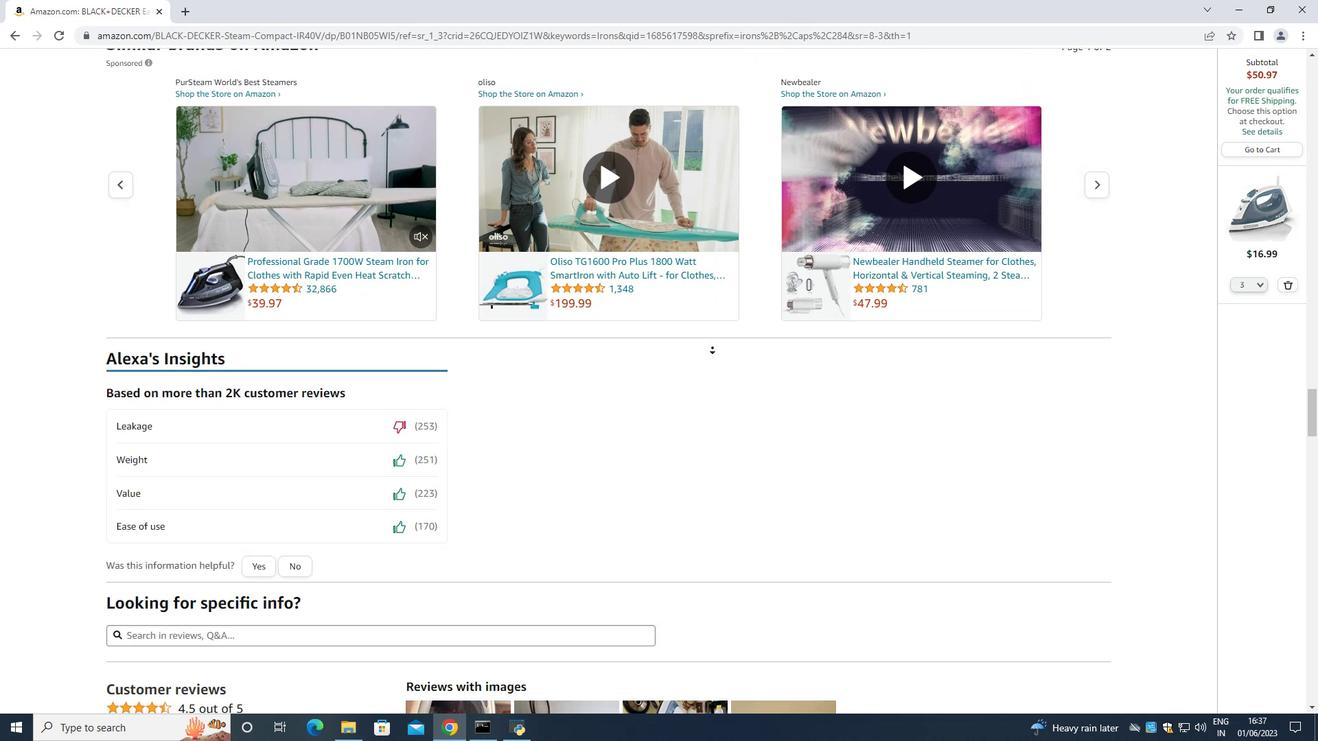 
Action: Mouse scrolled (575, 442) with delta (0, 0)
Screenshot: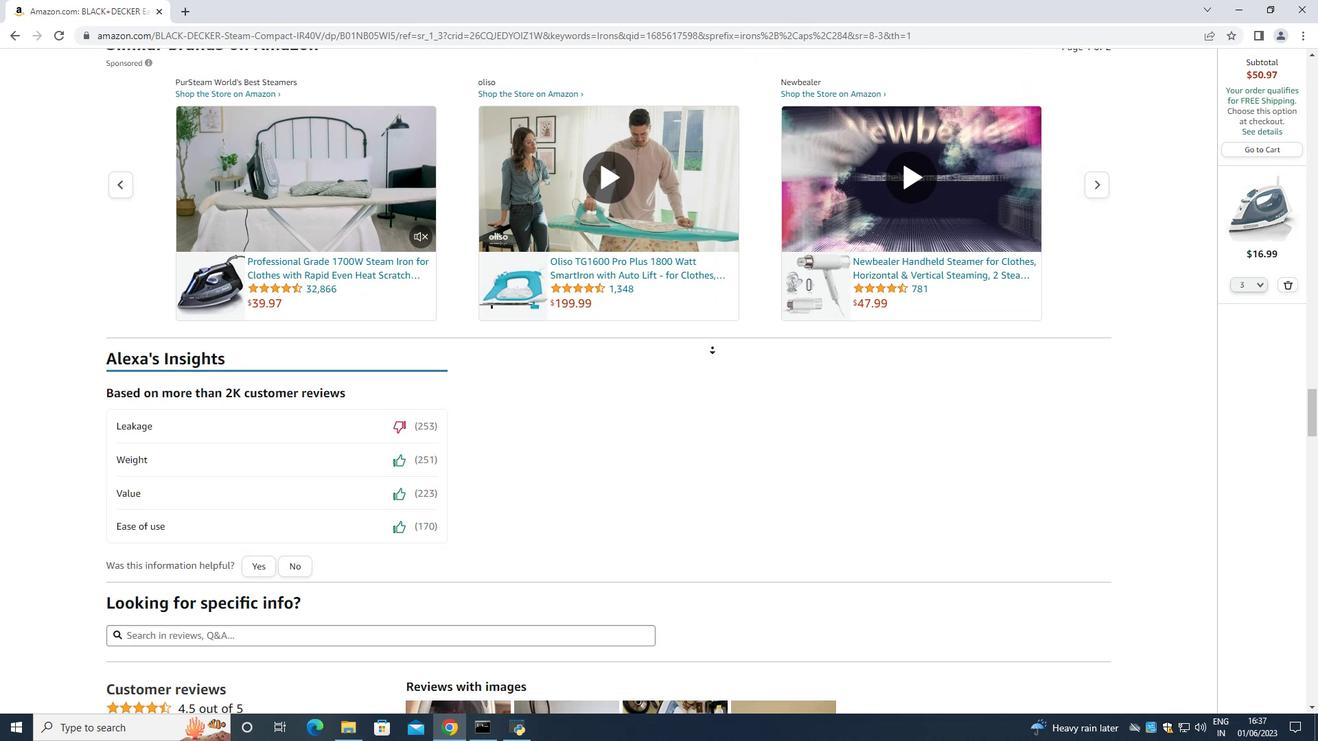 
Action: Mouse moved to (575, 442)
Screenshot: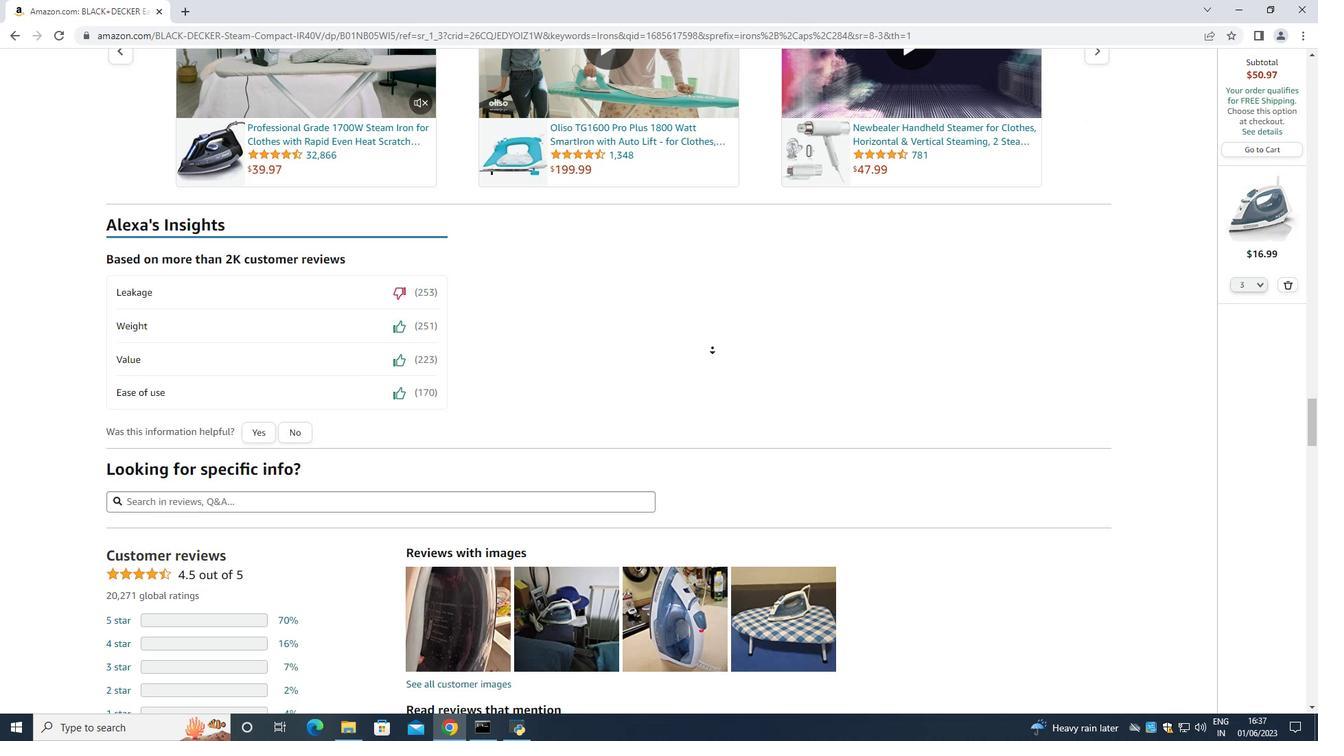 
Action: Mouse scrolled (575, 441) with delta (0, 0)
Screenshot: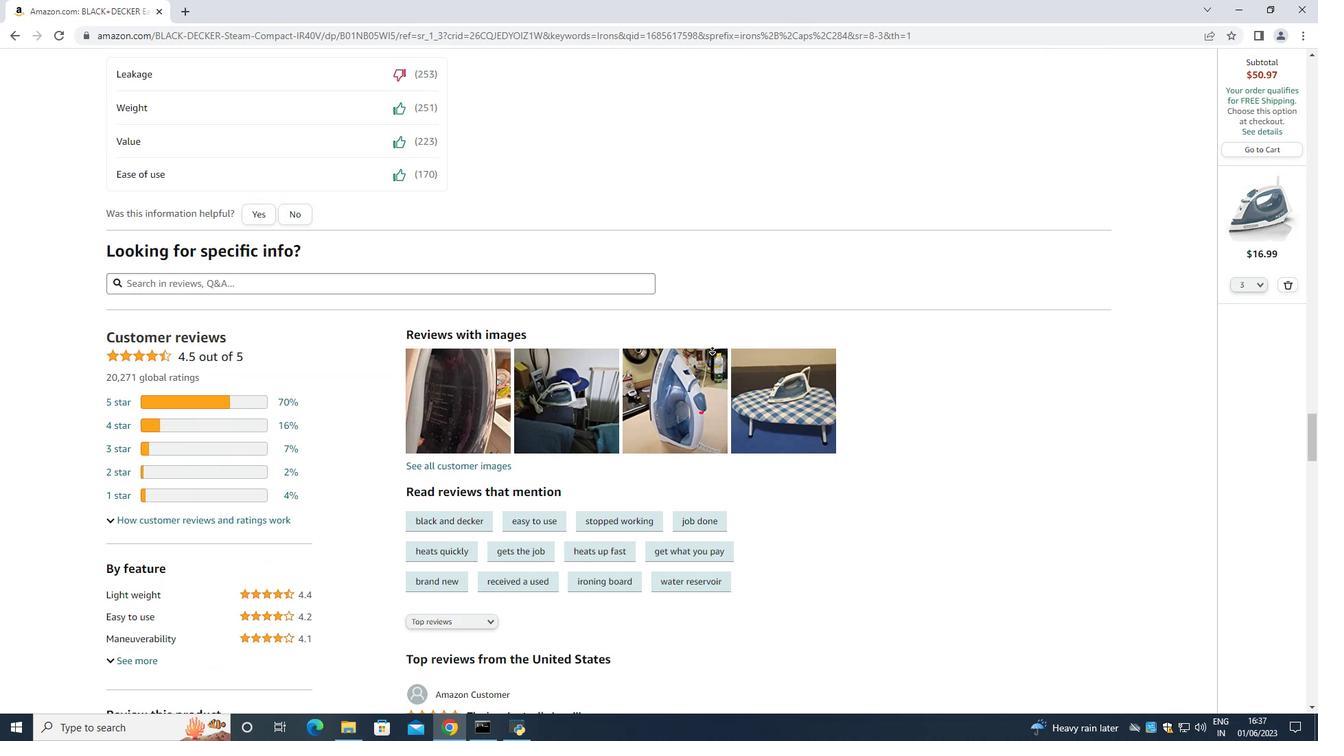 
Action: Mouse scrolled (575, 441) with delta (0, 0)
Screenshot: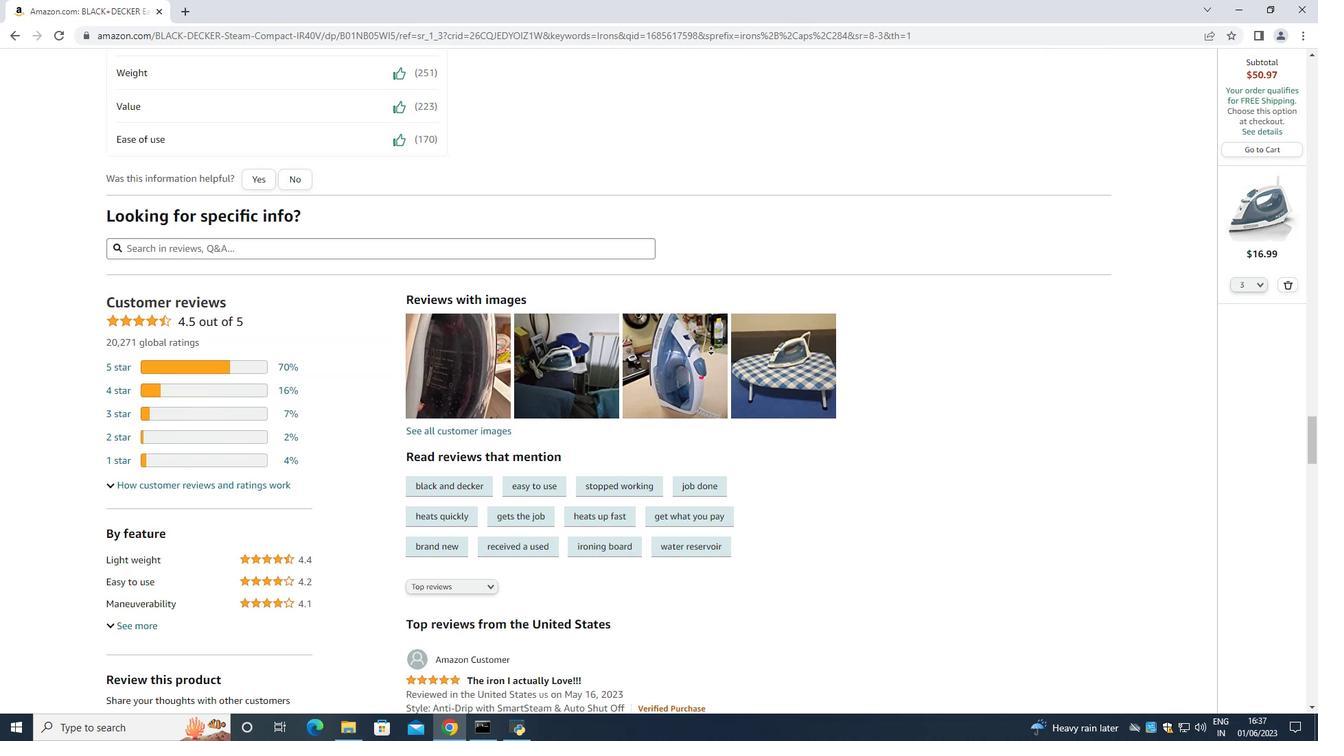 
Action: Mouse scrolled (575, 441) with delta (0, 0)
Screenshot: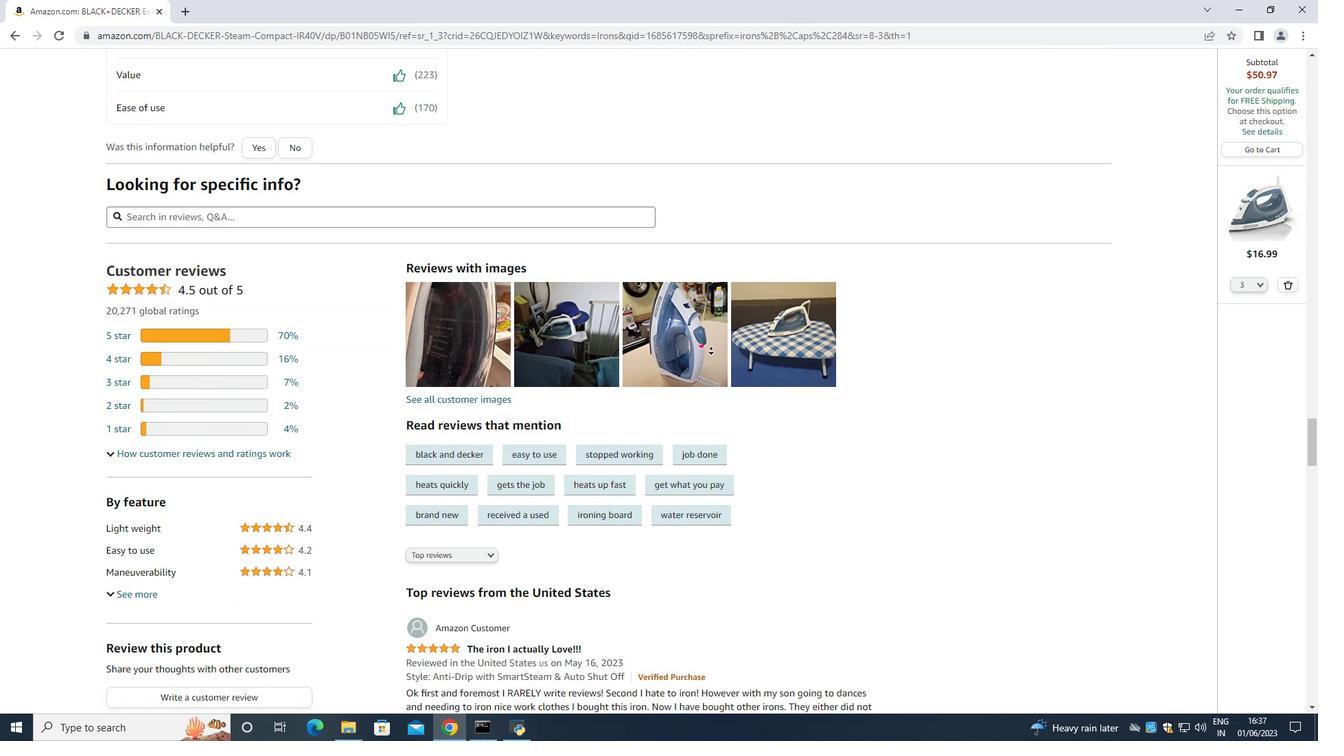
Action: Mouse scrolled (575, 441) with delta (0, 0)
Screenshot: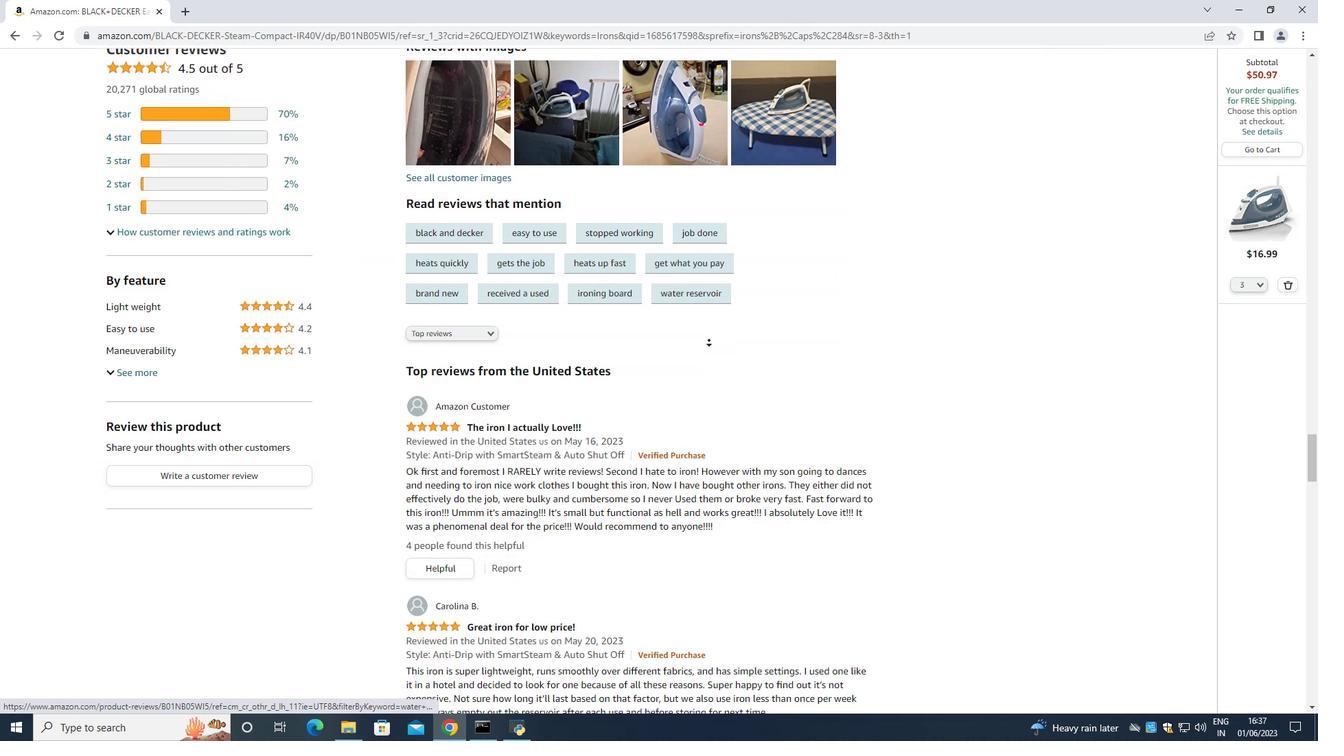 
Action: Mouse scrolled (575, 441) with delta (0, 0)
Screenshot: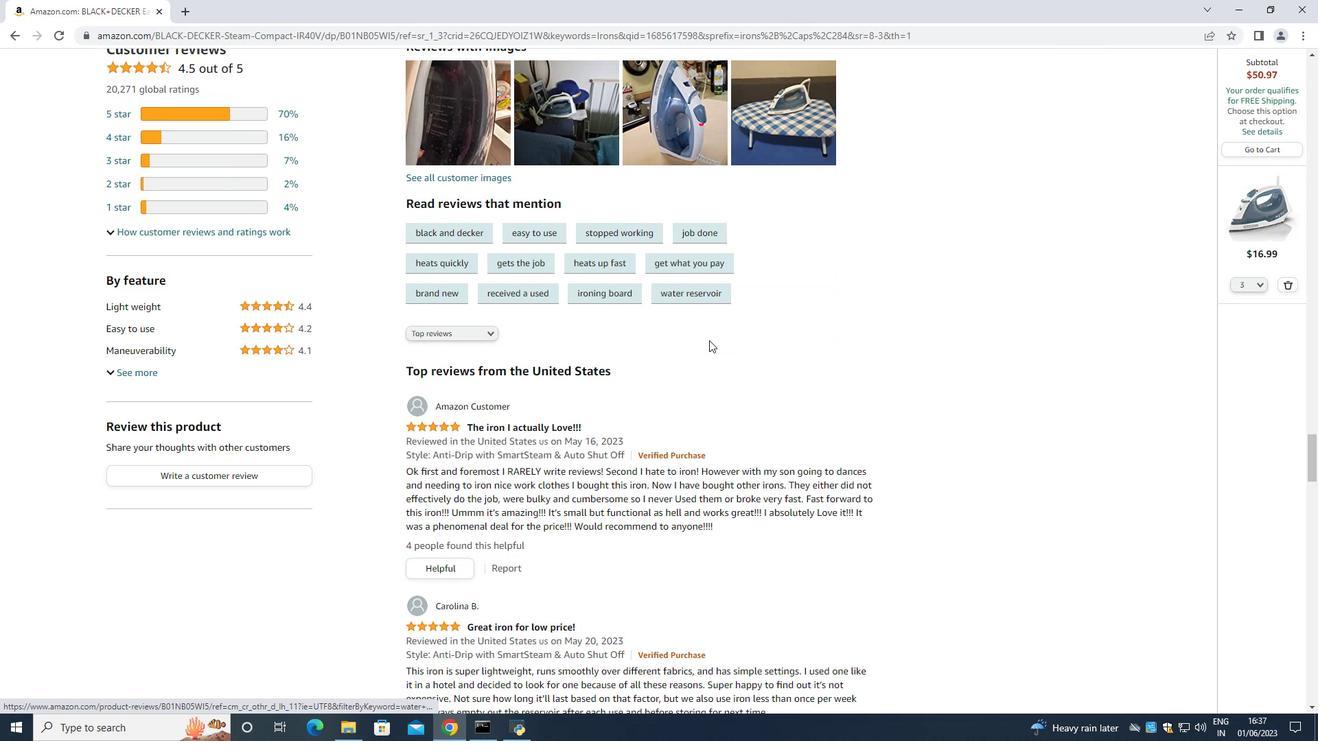 
Action: Mouse scrolled (575, 441) with delta (0, 0)
Screenshot: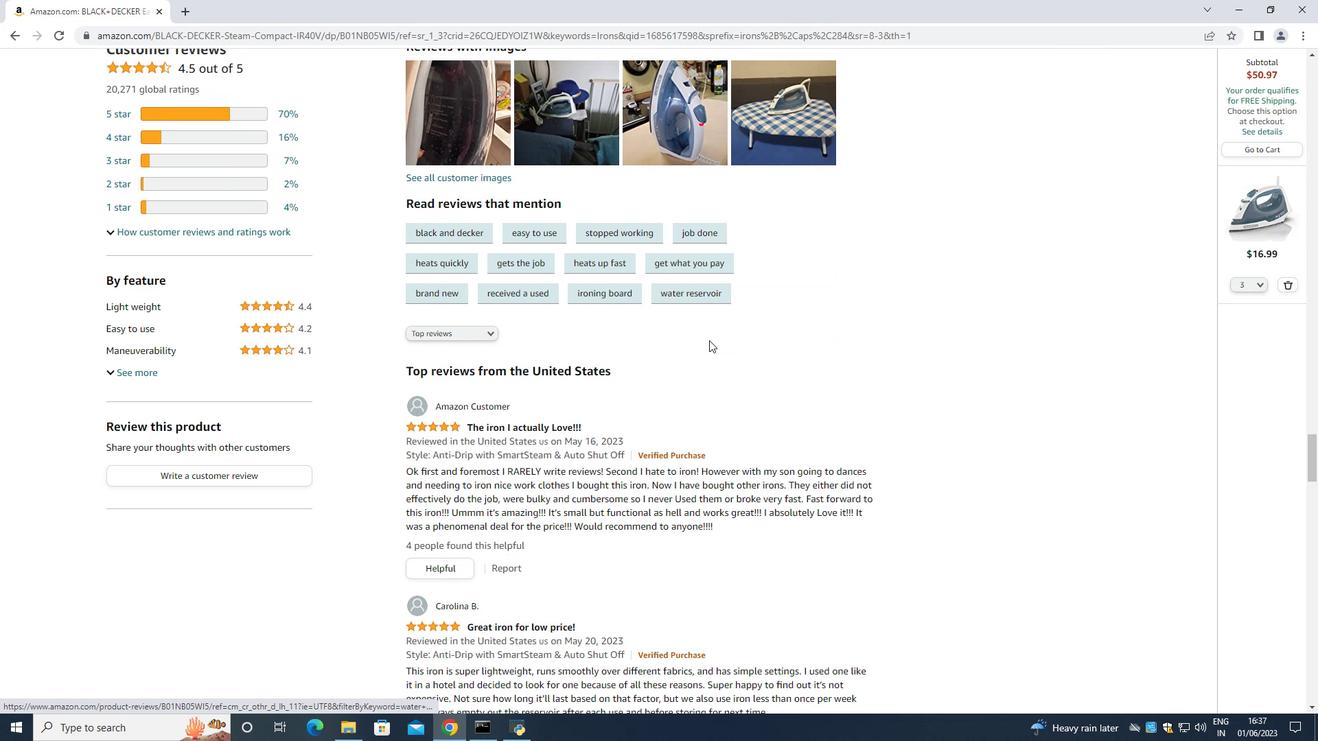
Action: Mouse scrolled (575, 441) with delta (0, 0)
Screenshot: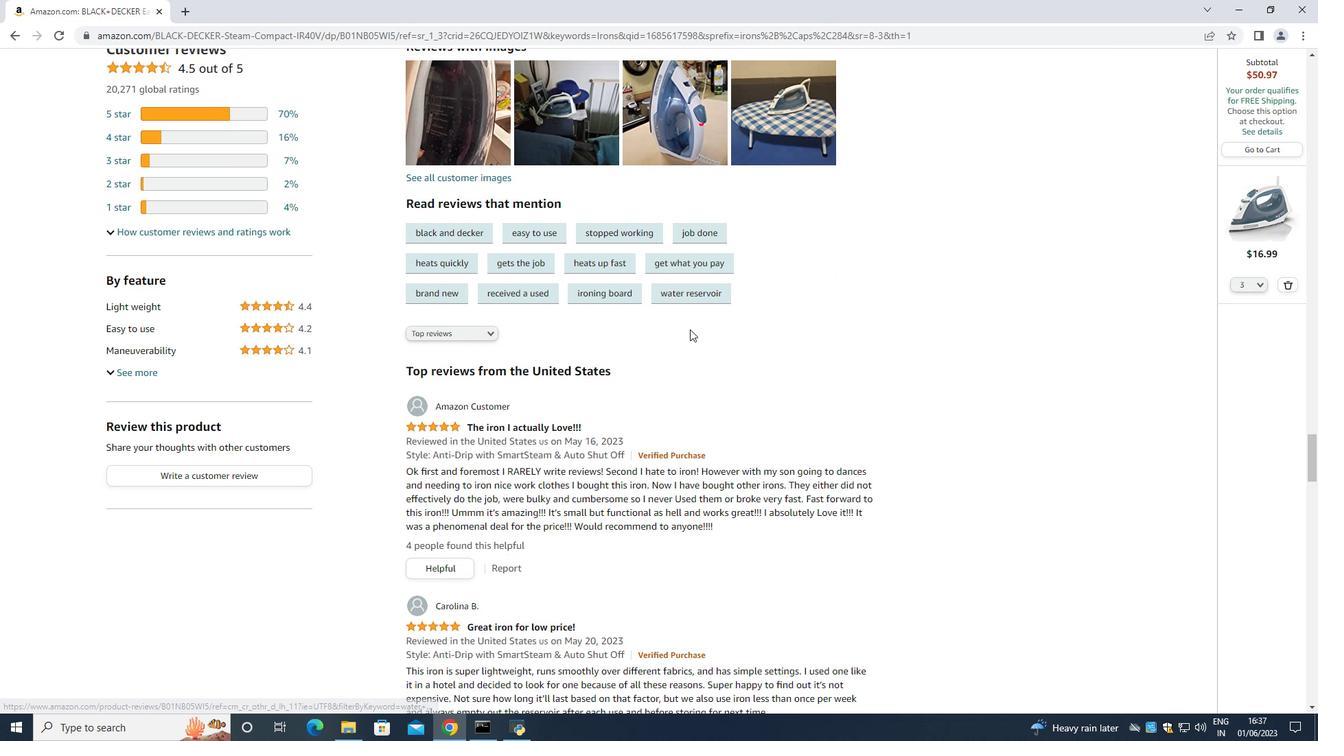 
Action: Mouse moved to (575, 441)
Screenshot: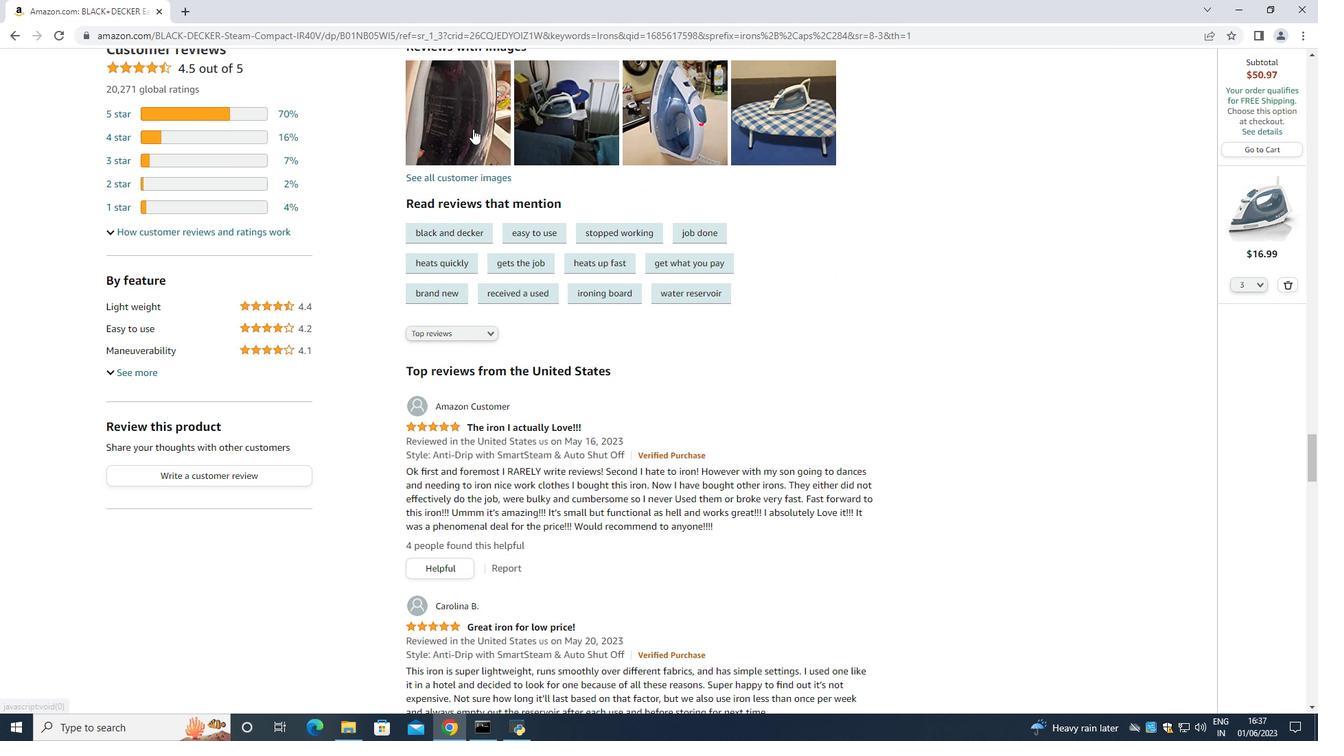 
Action: Mouse scrolled (575, 440) with delta (0, 0)
Screenshot: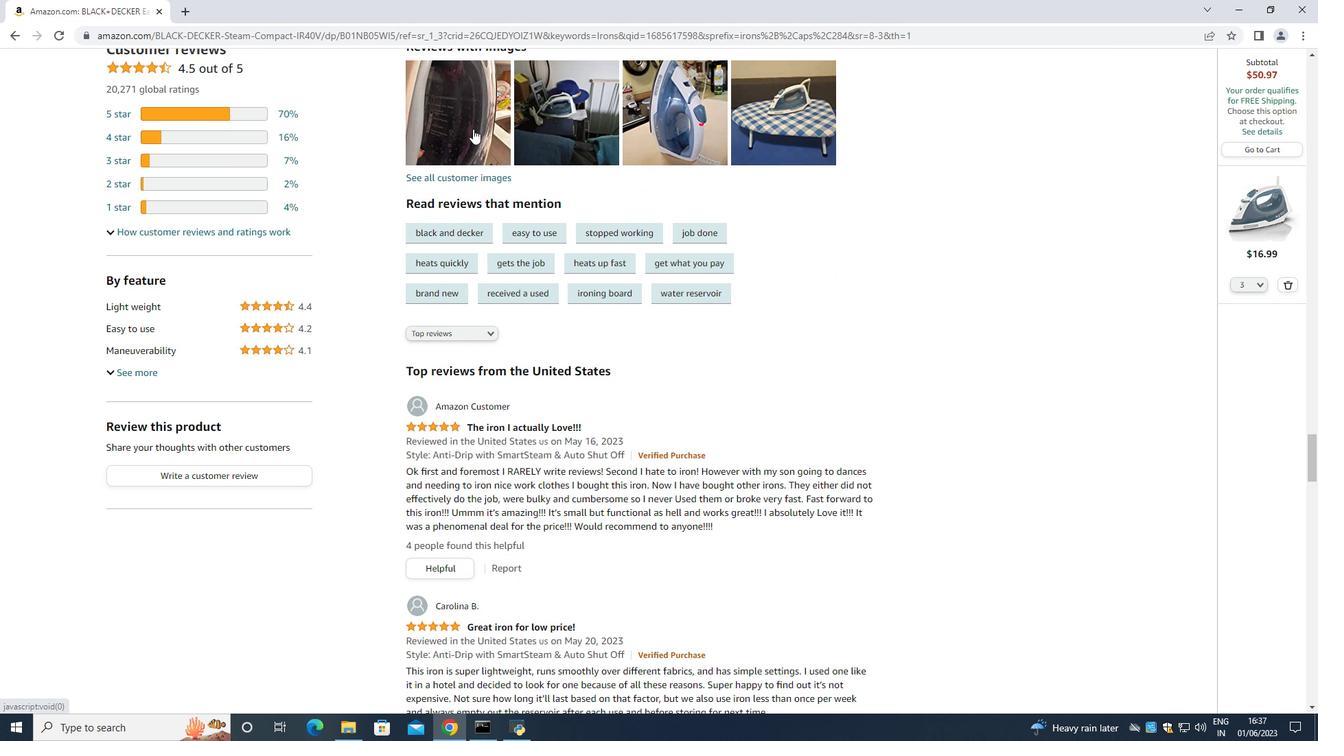 
Action: Mouse scrolled (575, 440) with delta (0, 0)
Screenshot: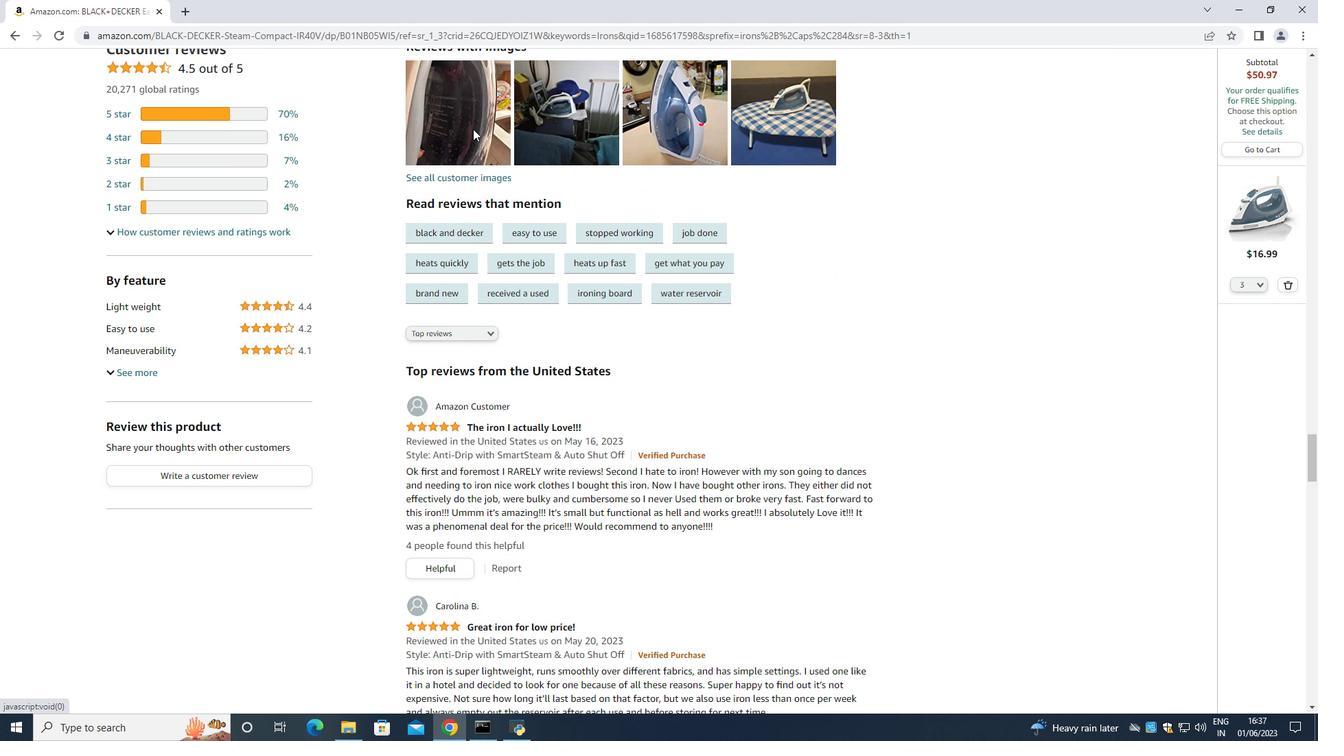 
Action: Mouse scrolled (575, 440) with delta (0, 0)
Screenshot: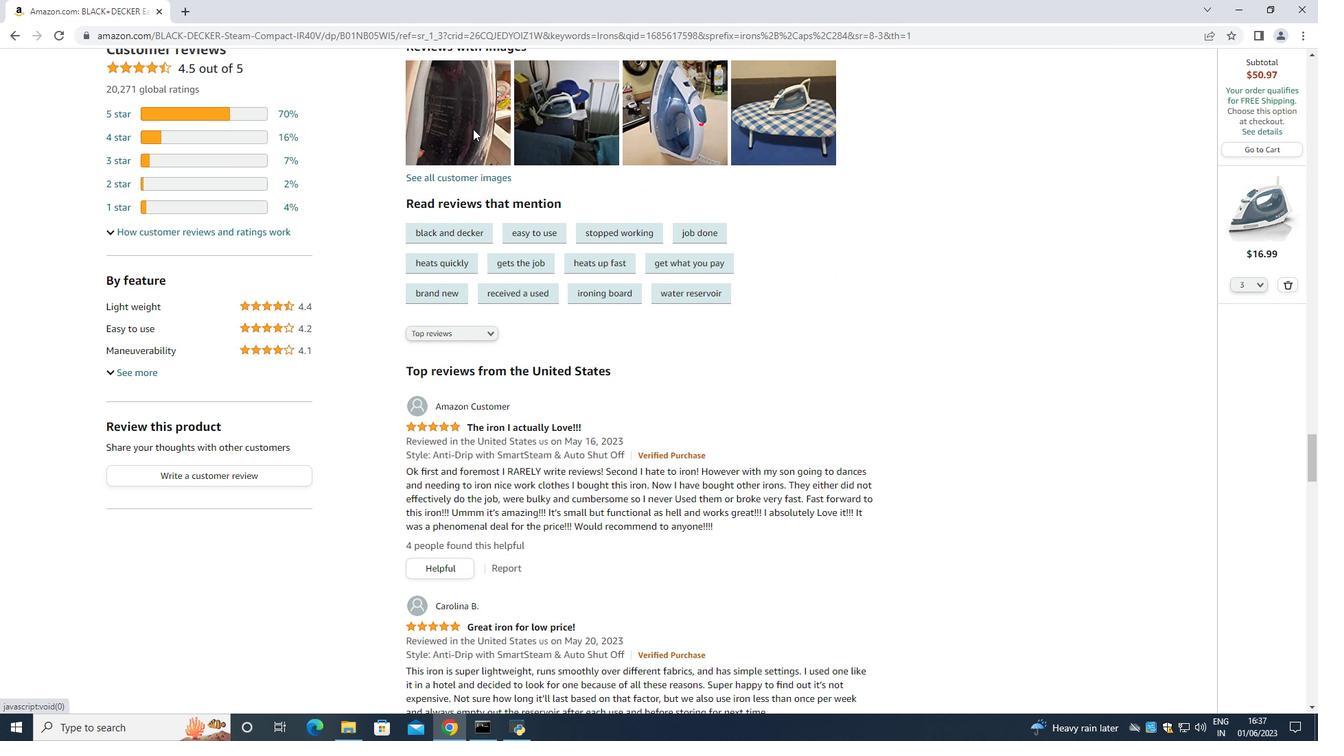 
Action: Mouse scrolled (575, 440) with delta (0, 0)
Screenshot: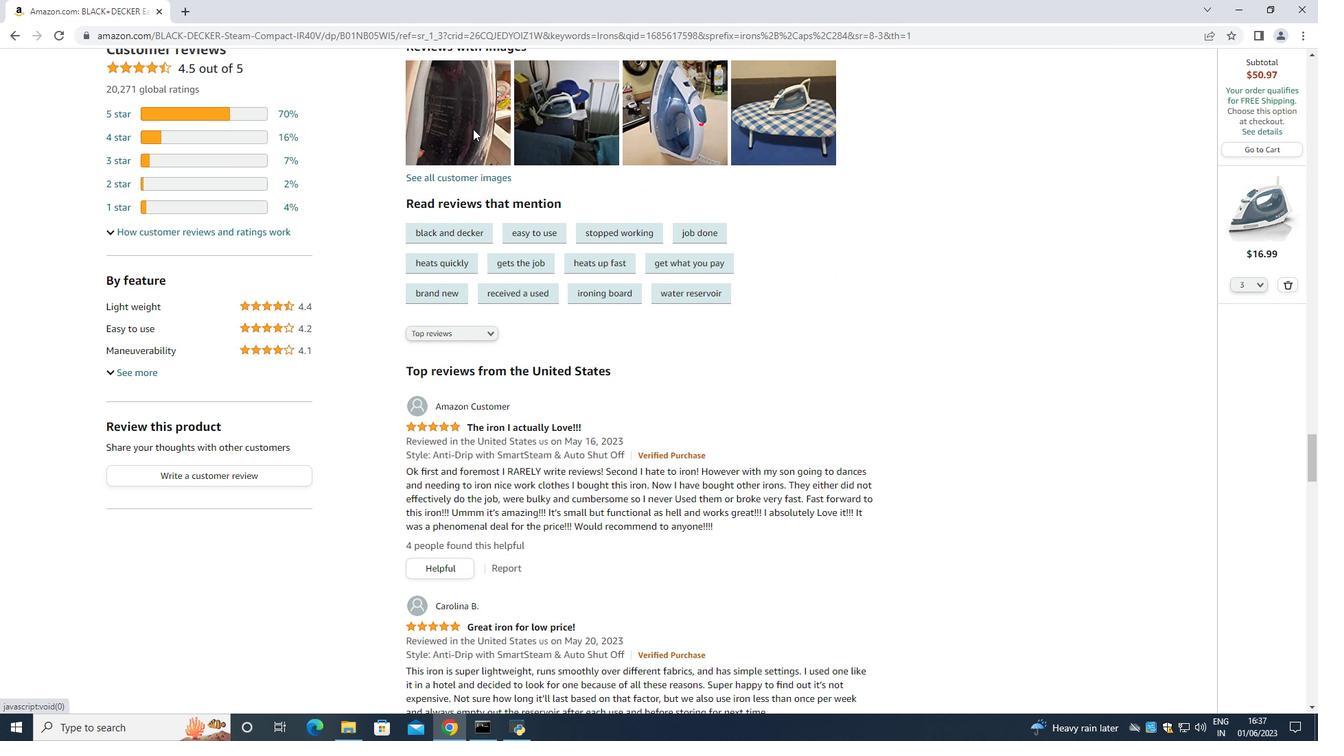 
Action: Mouse scrolled (575, 440) with delta (0, 0)
Screenshot: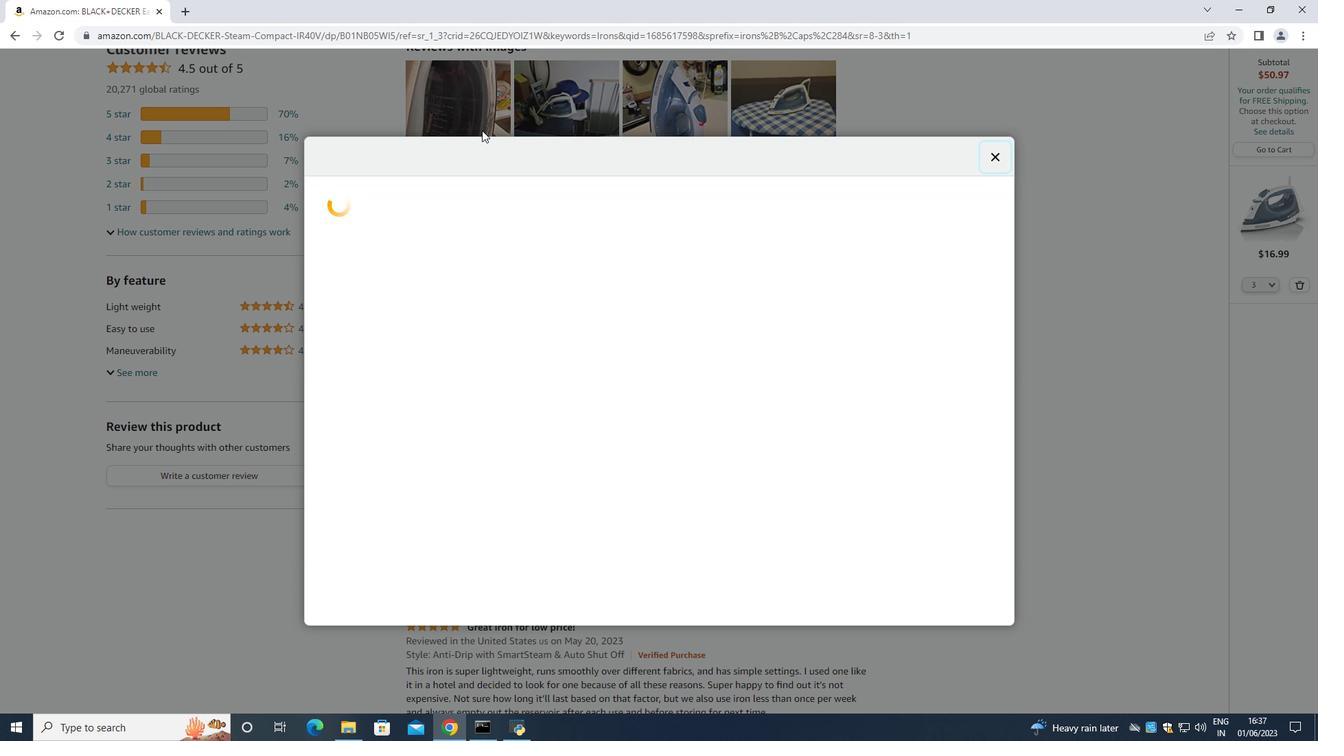 
Action: Mouse scrolled (575, 440) with delta (0, 0)
Screenshot: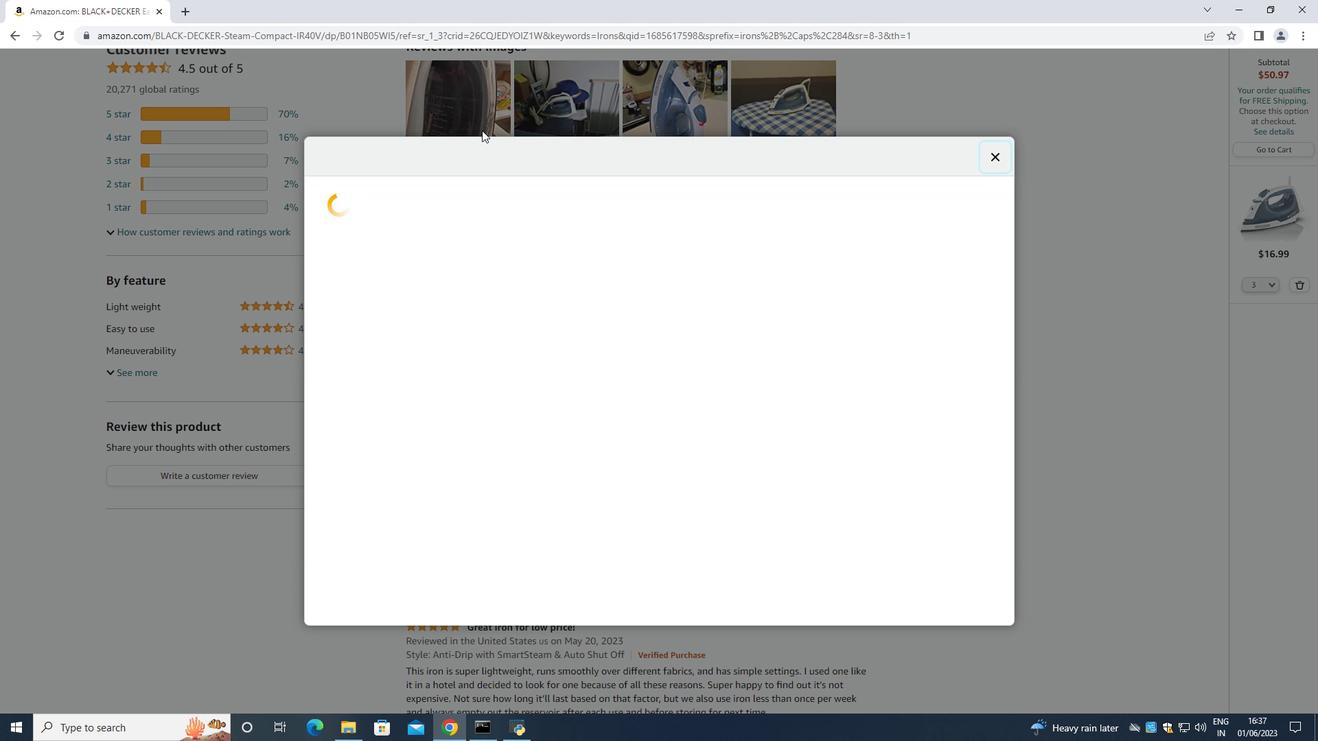 
Action: Mouse scrolled (575, 440) with delta (0, 0)
Screenshot: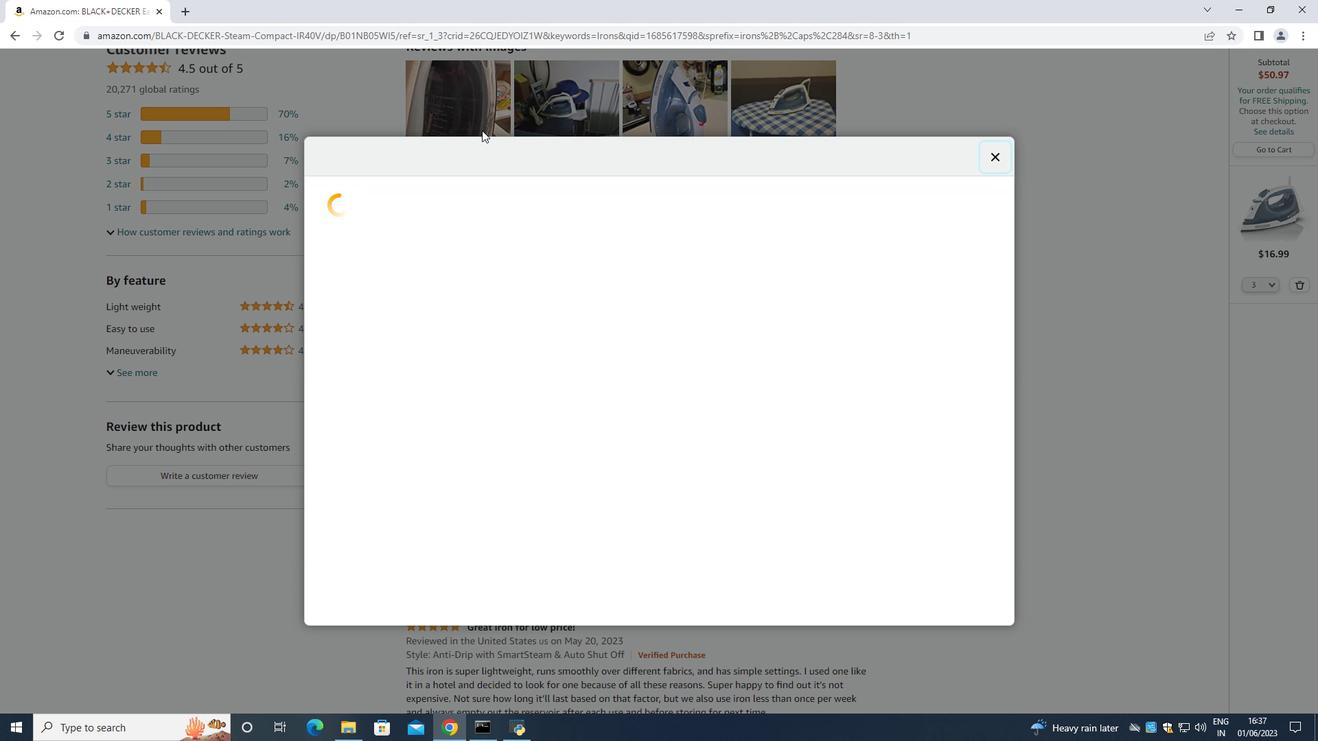 
Action: Mouse scrolled (575, 440) with delta (0, 0)
Screenshot: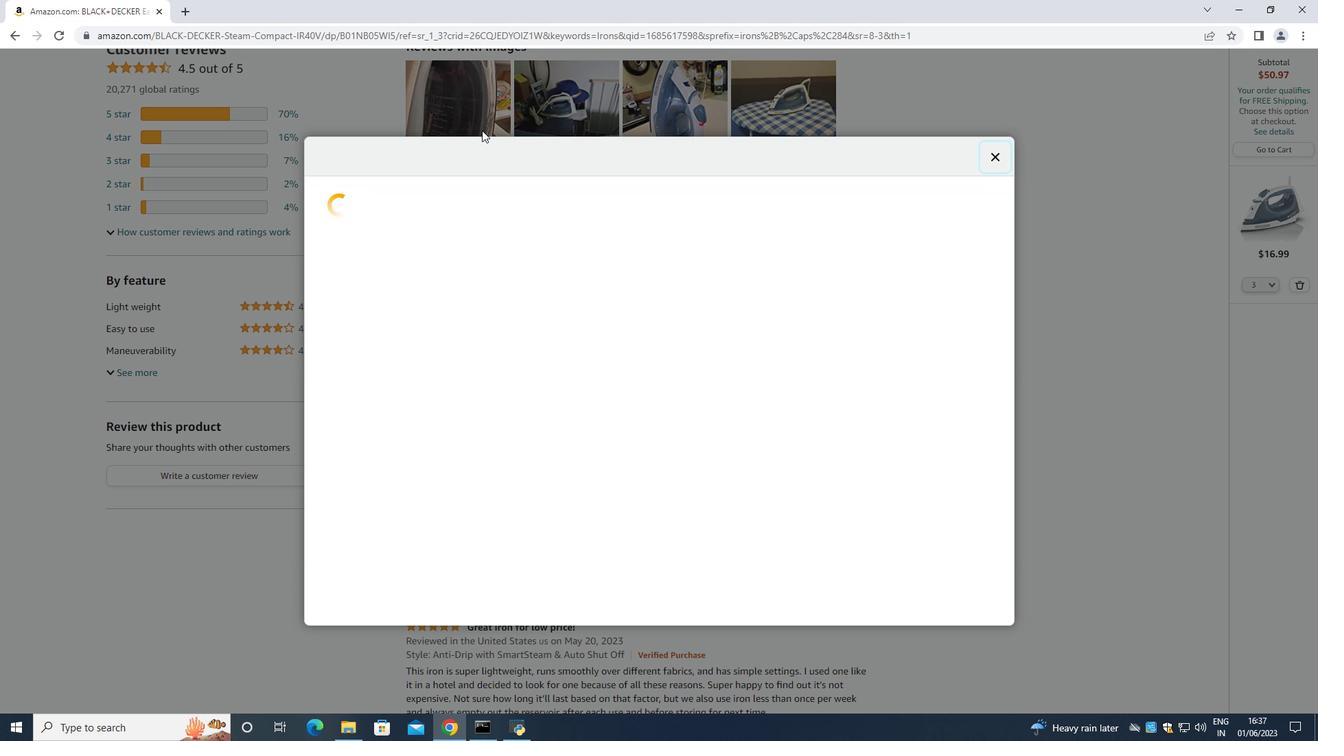 
Action: Mouse scrolled (575, 440) with delta (0, 0)
Screenshot: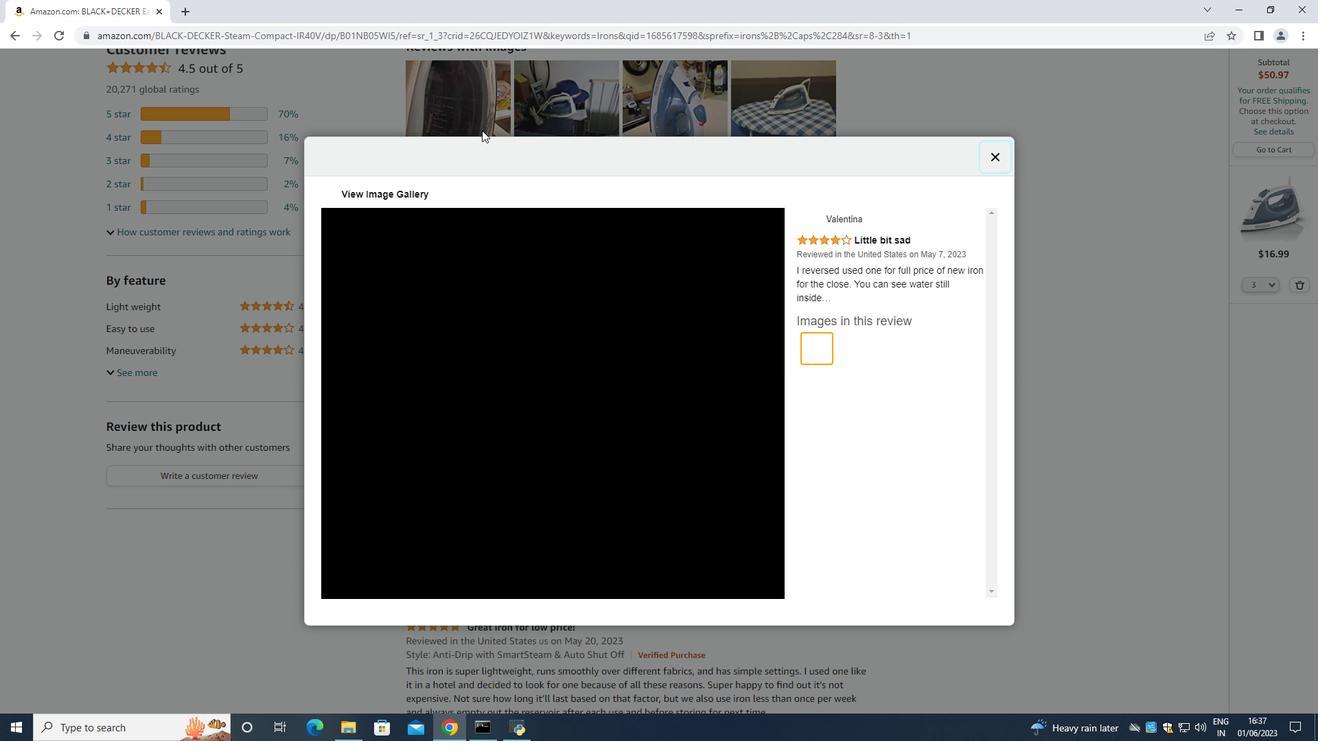 
Action: Mouse moved to (575, 441)
Screenshot: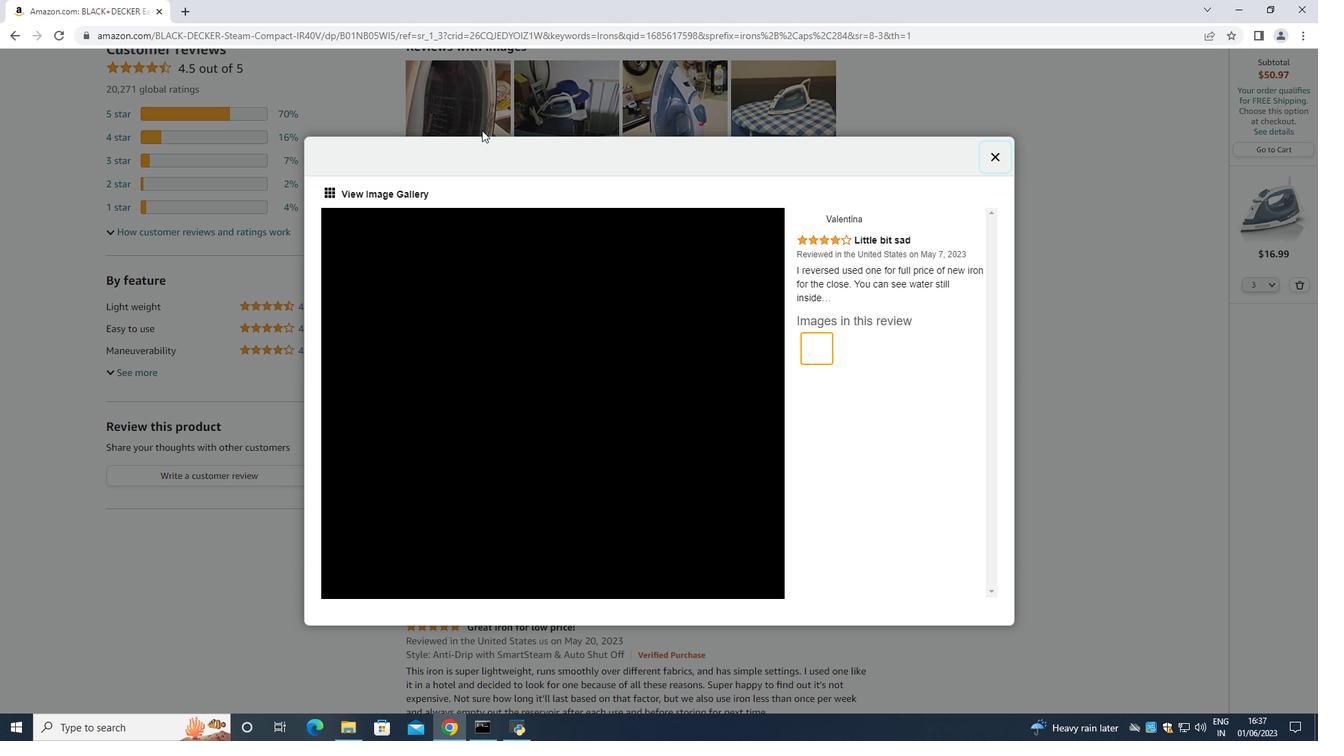 
Action: Mouse scrolled (575, 440) with delta (0, 0)
Screenshot: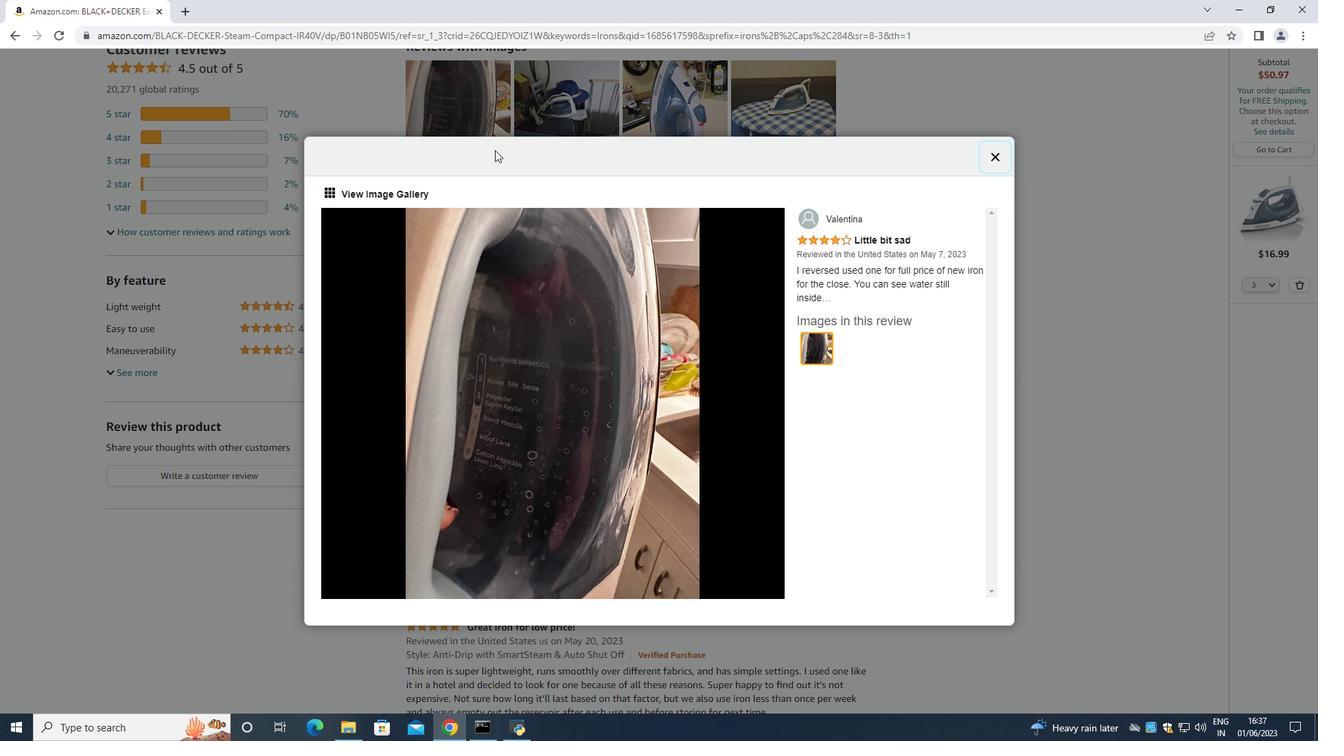 
Action: Mouse scrolled (575, 440) with delta (0, 0)
Screenshot: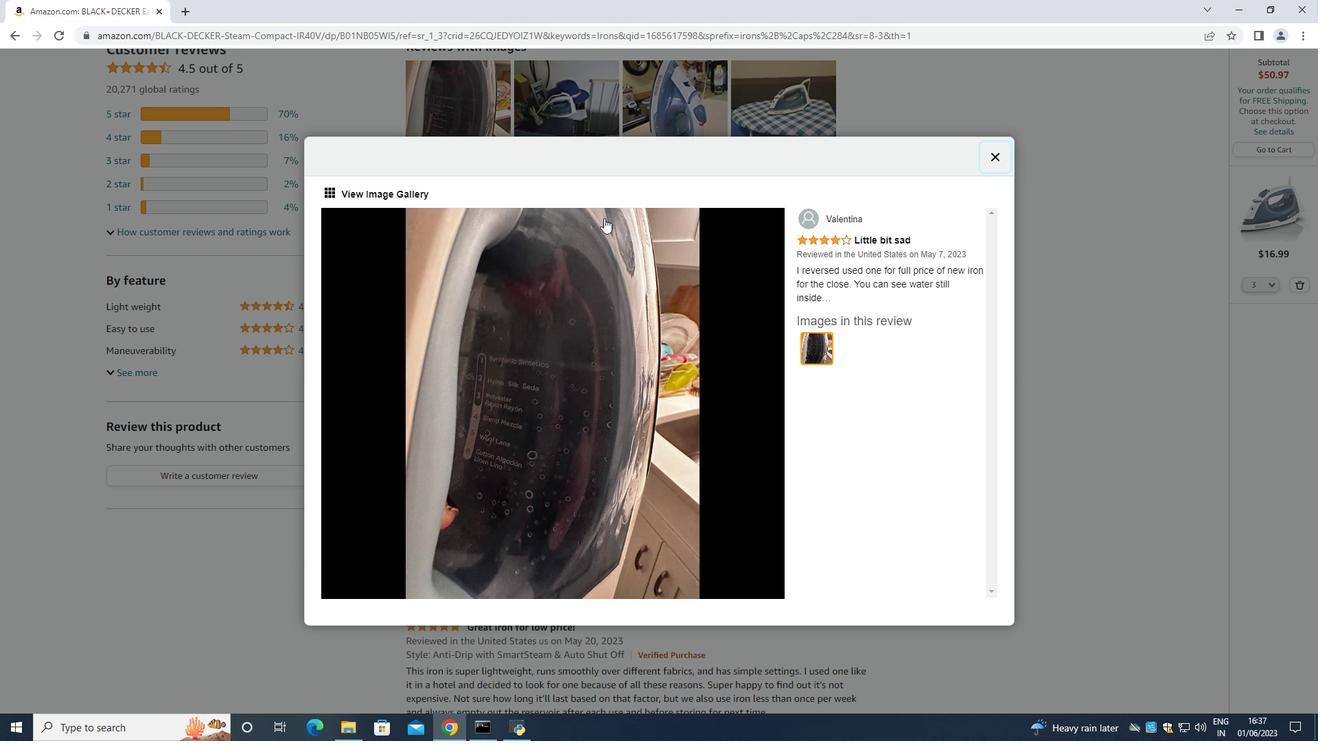 
Action: Mouse scrolled (575, 440) with delta (0, 0)
Screenshot: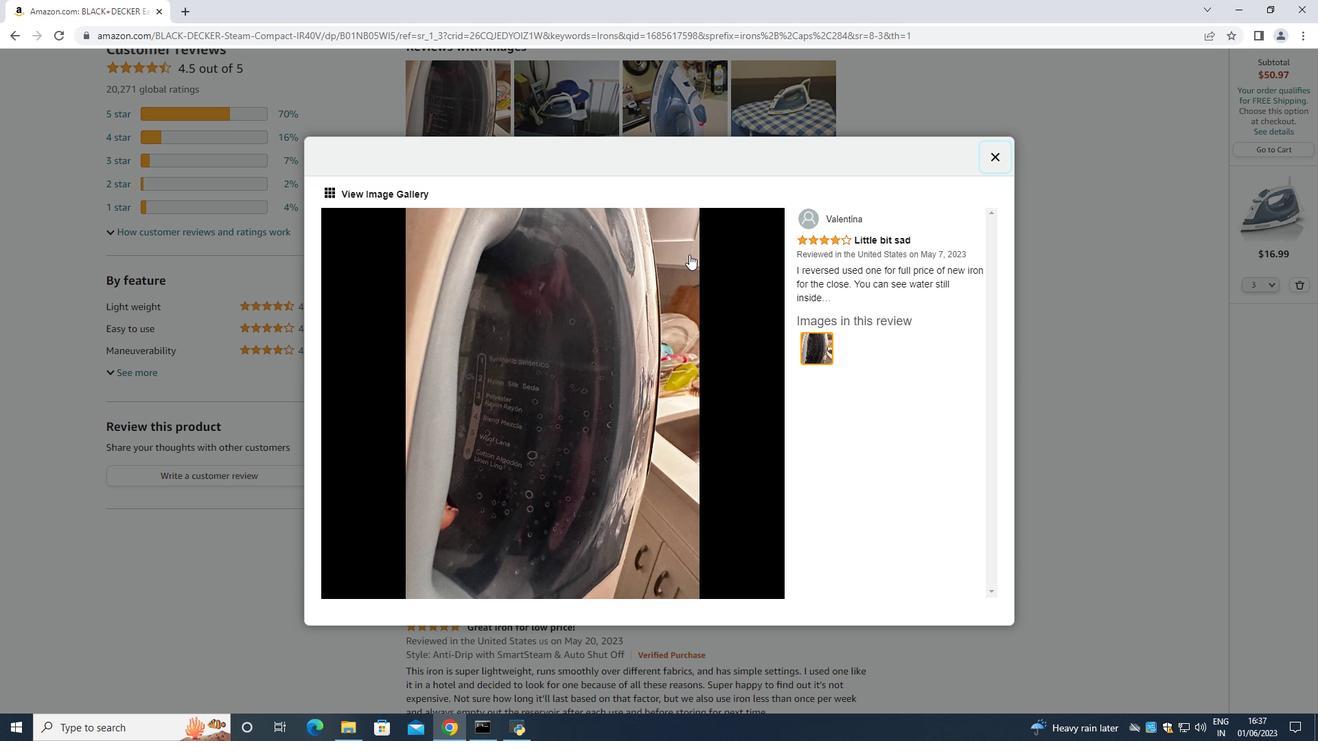 
Action: Mouse scrolled (575, 440) with delta (0, 0)
Screenshot: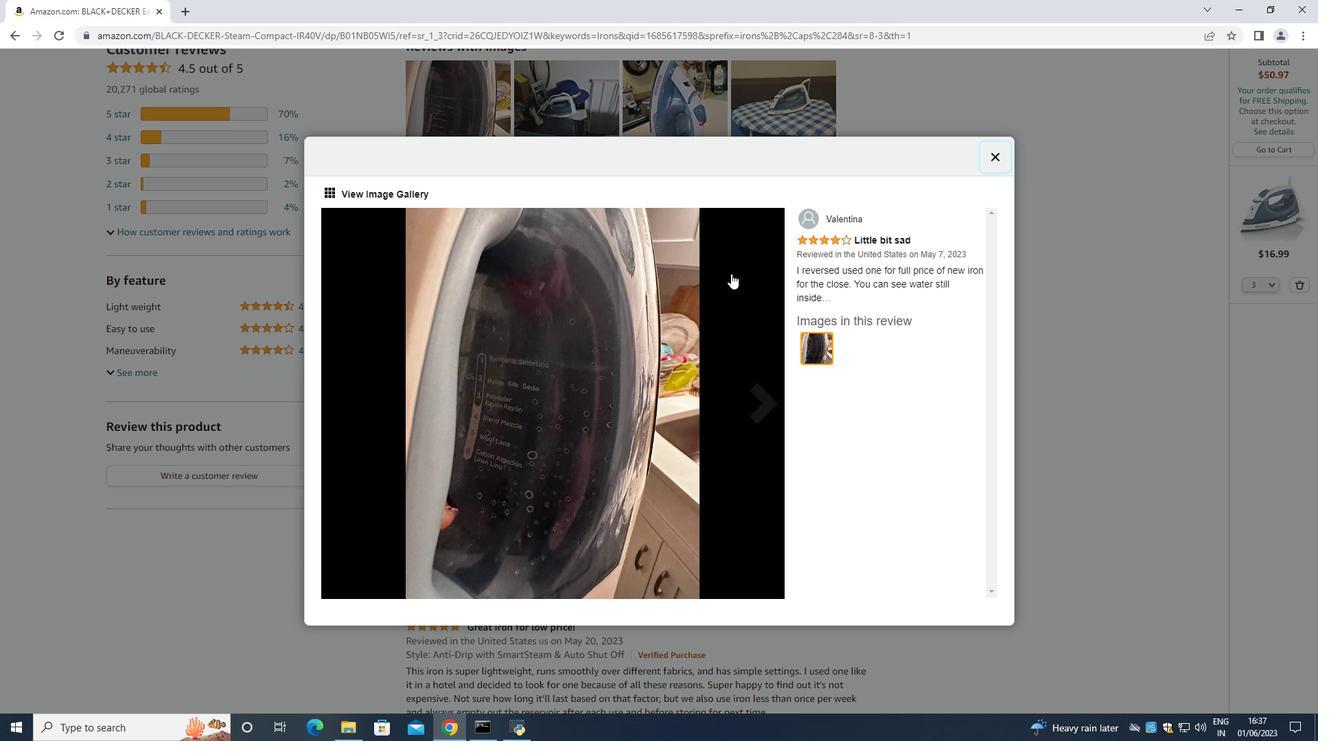 
Action: Mouse scrolled (575, 440) with delta (0, 0)
Screenshot: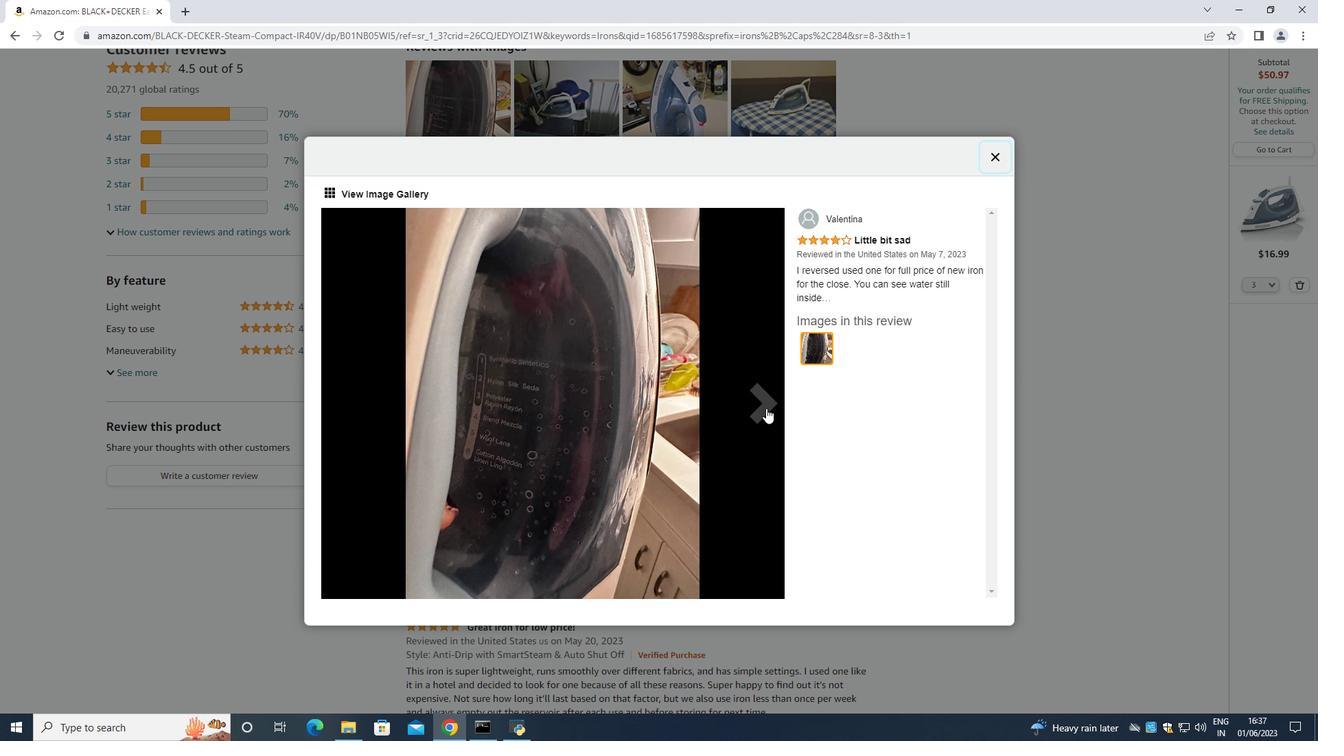 
Action: Mouse scrolled (575, 440) with delta (0, 0)
Screenshot: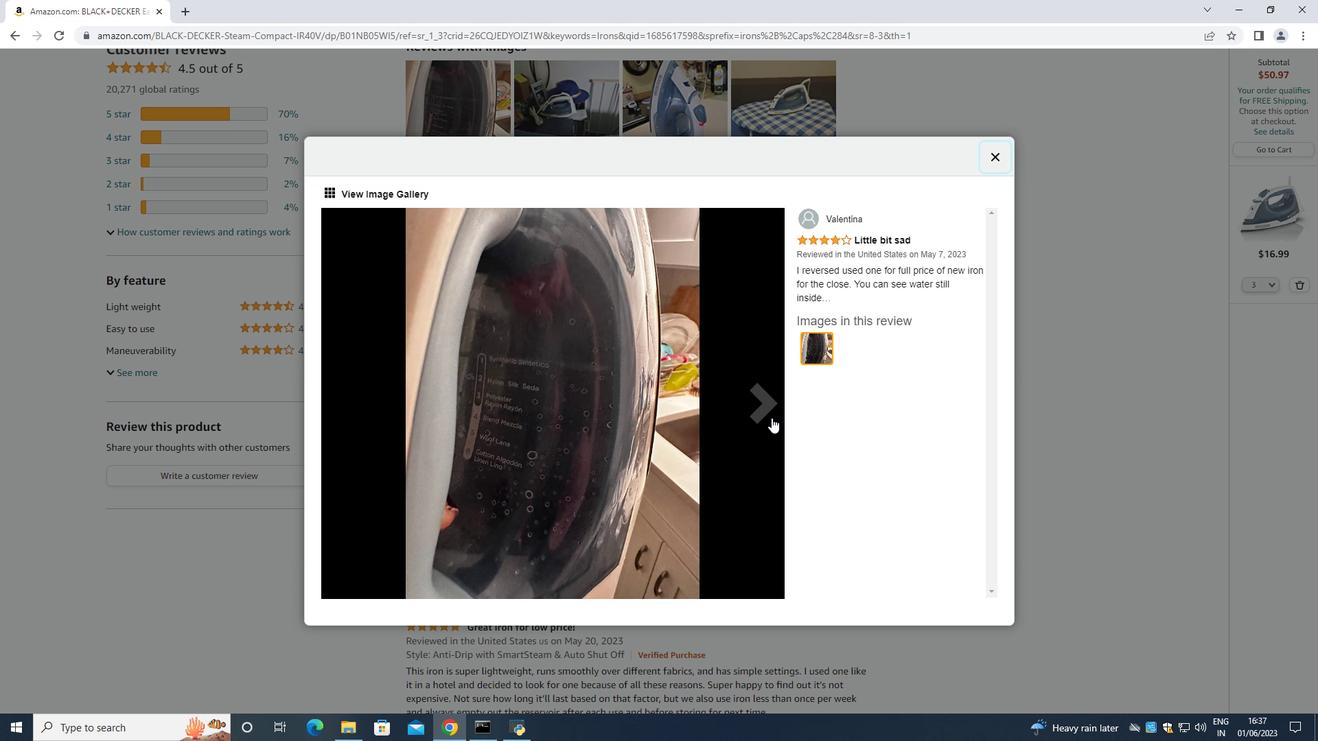 
Action: Mouse scrolled (575, 440) with delta (0, 0)
Screenshot: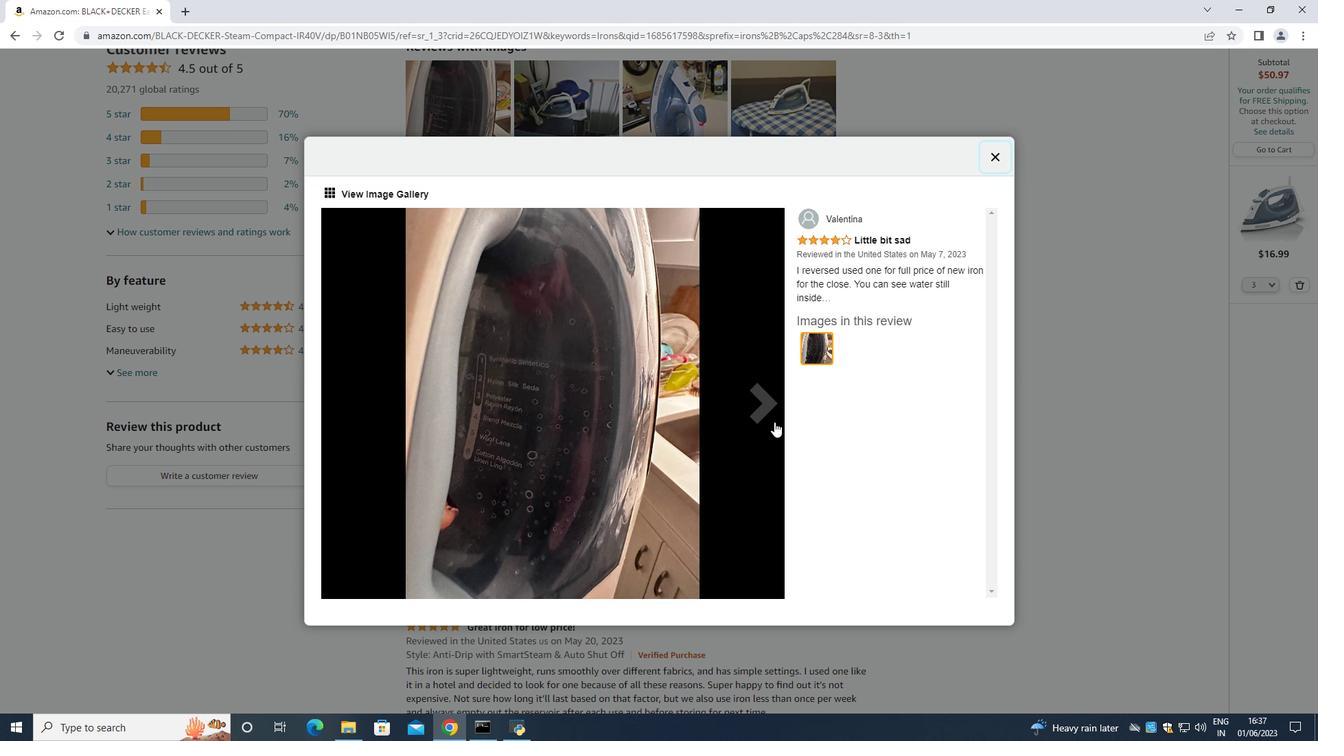 
Action: Mouse scrolled (575, 440) with delta (0, 0)
Screenshot: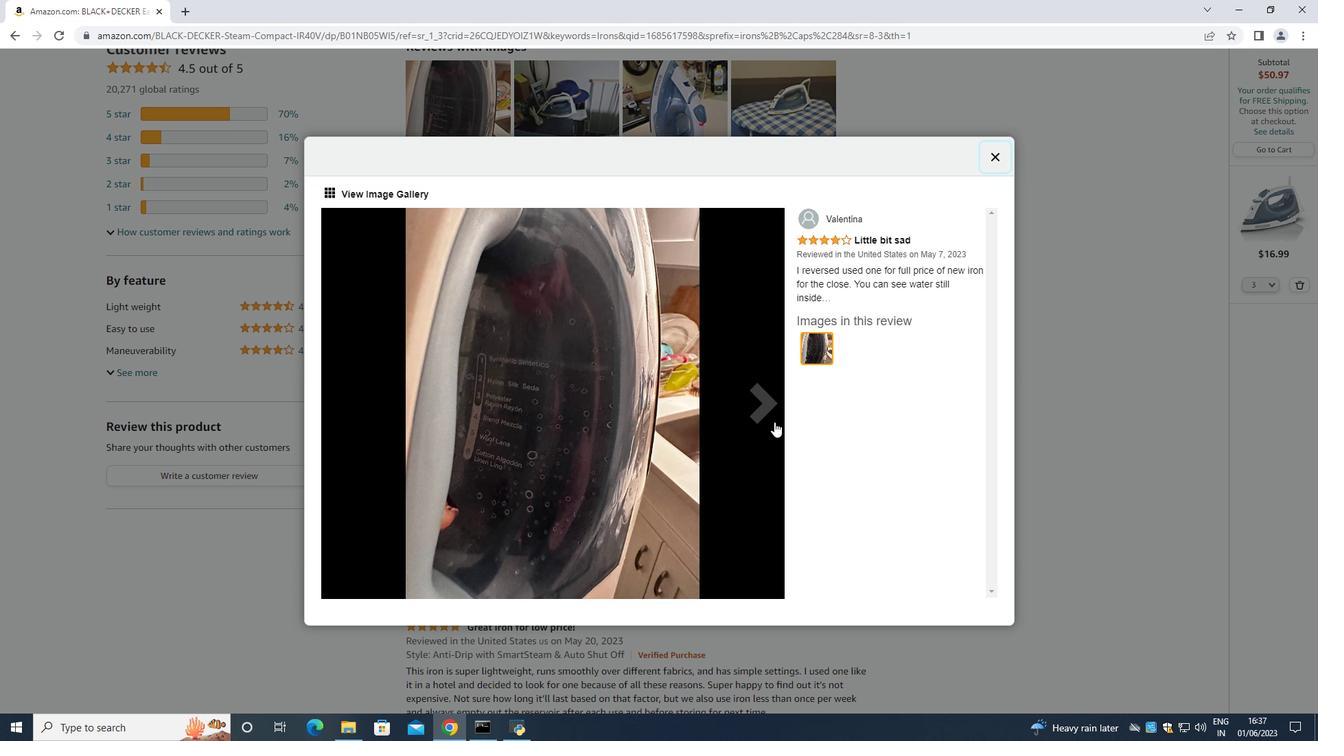 
Action: Mouse scrolled (575, 440) with delta (0, 0)
Screenshot: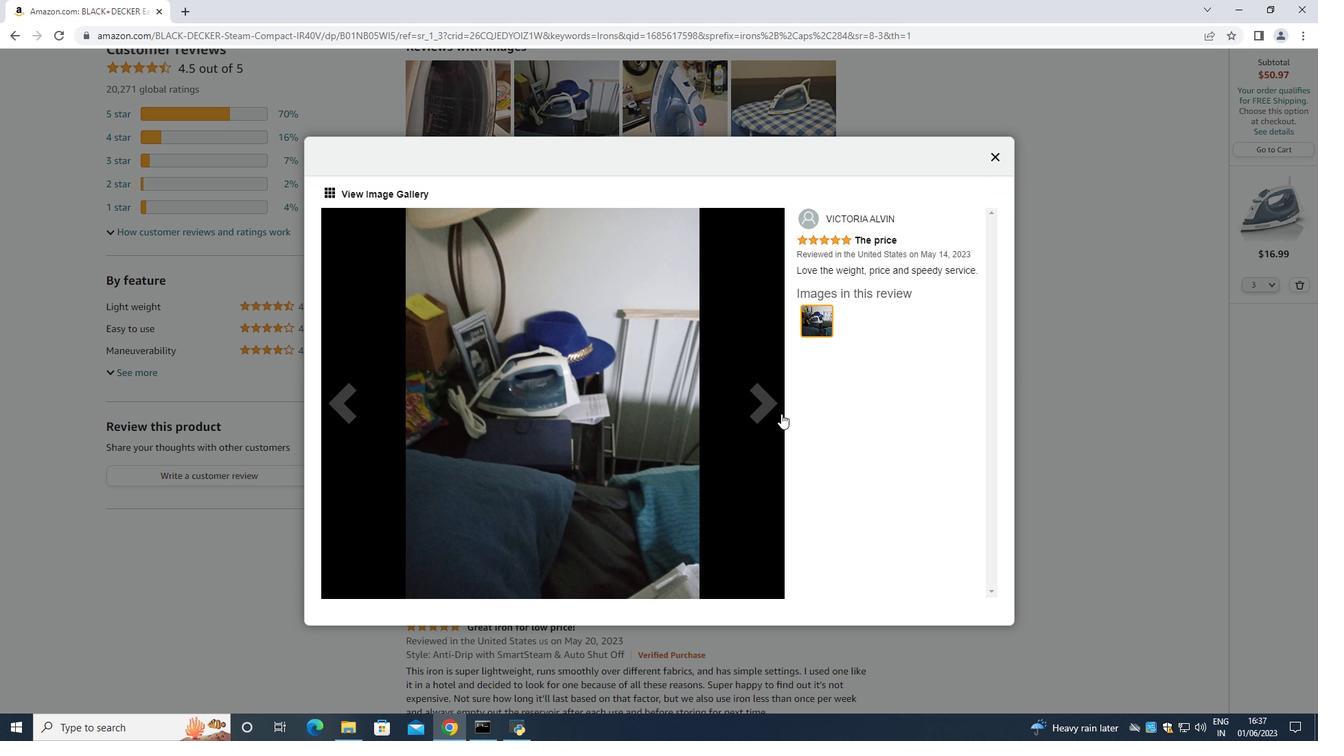 
Action: Mouse scrolled (575, 440) with delta (0, 0)
Screenshot: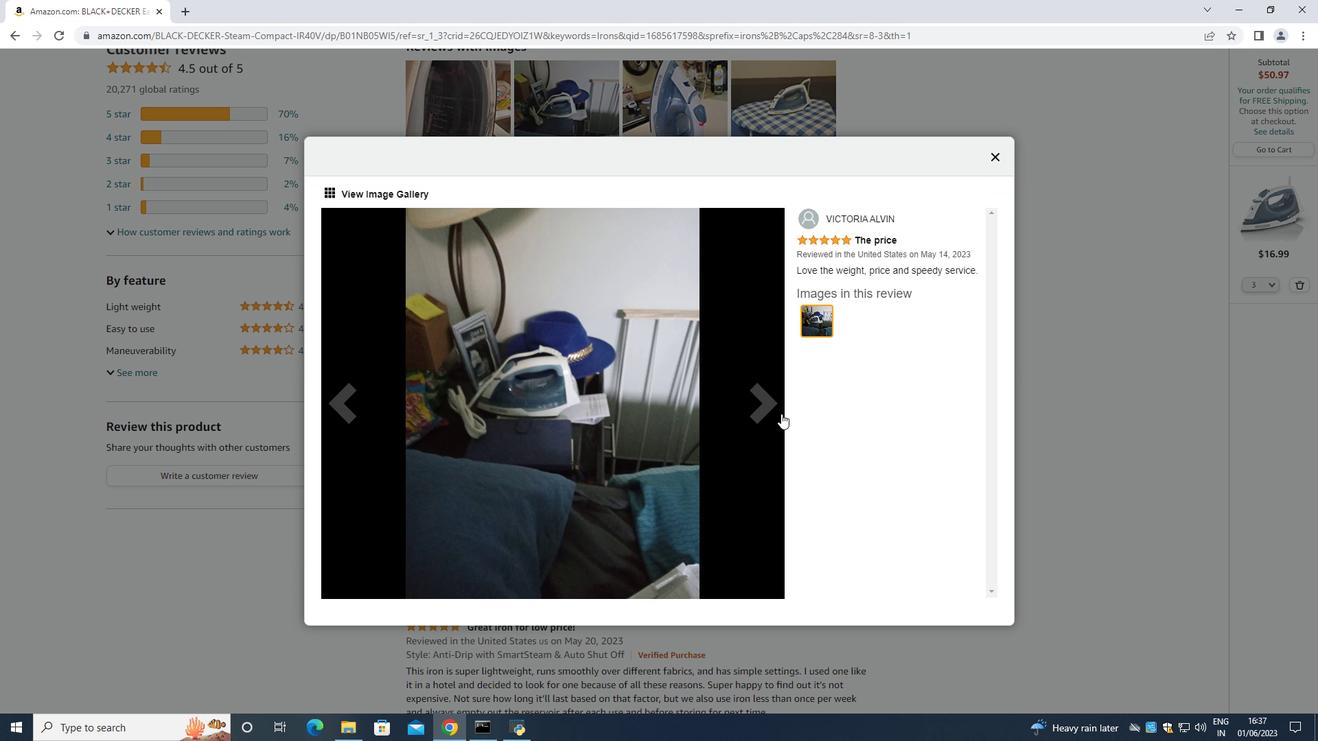 
Action: Mouse scrolled (575, 440) with delta (0, 0)
Screenshot: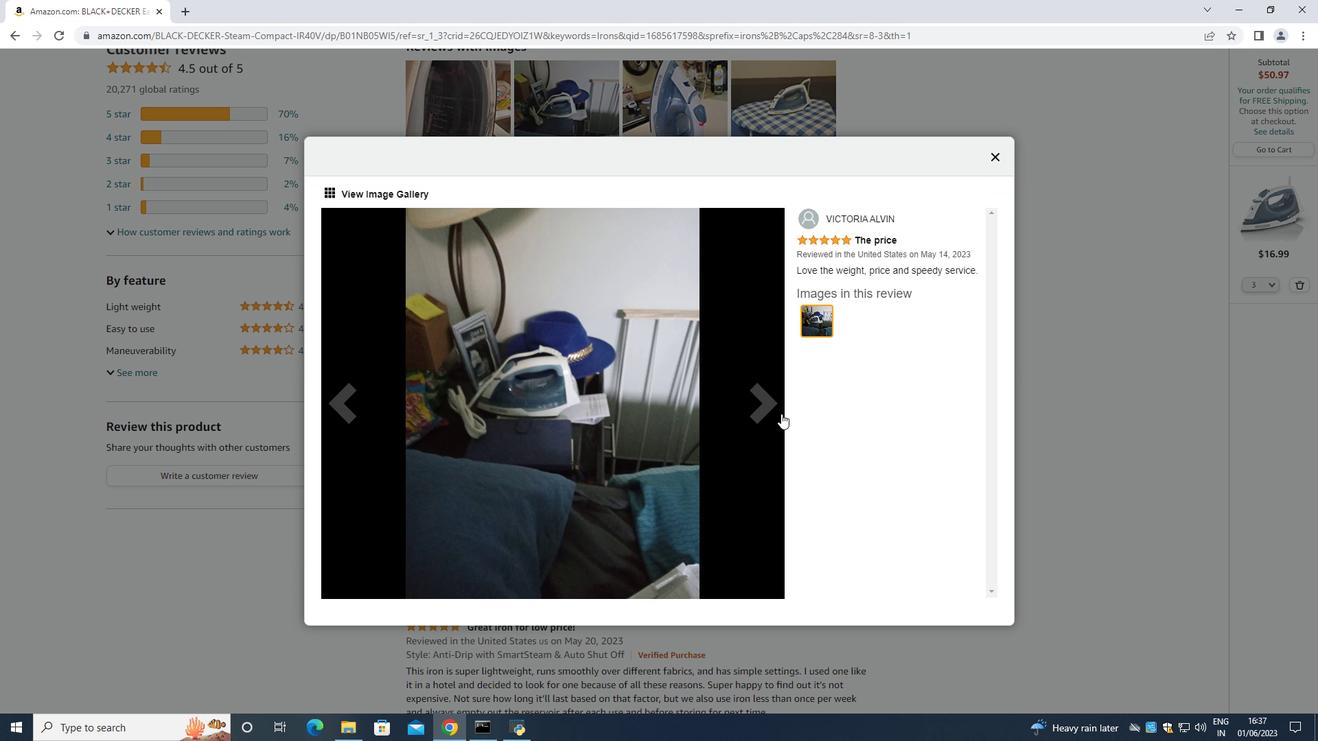 
Action: Mouse scrolled (575, 440) with delta (0, 0)
Screenshot: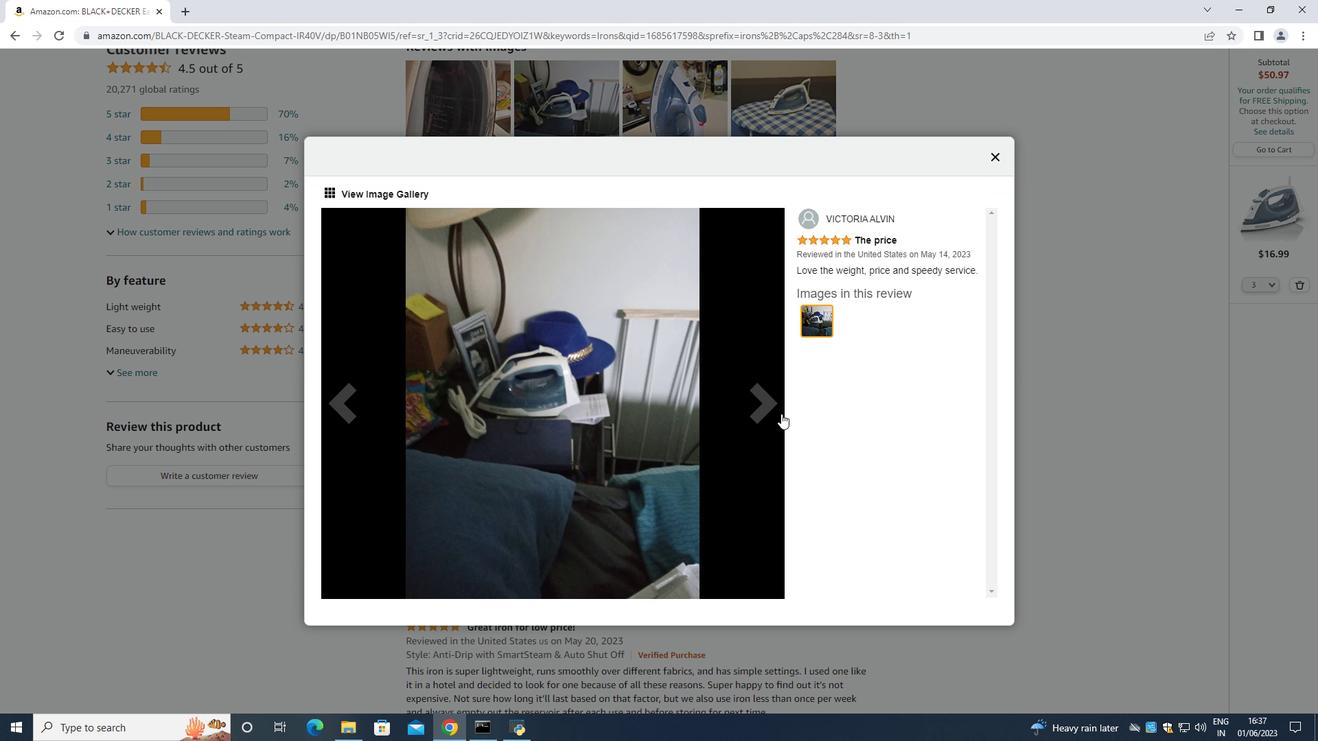 
Action: Mouse scrolled (575, 440) with delta (0, 0)
Screenshot: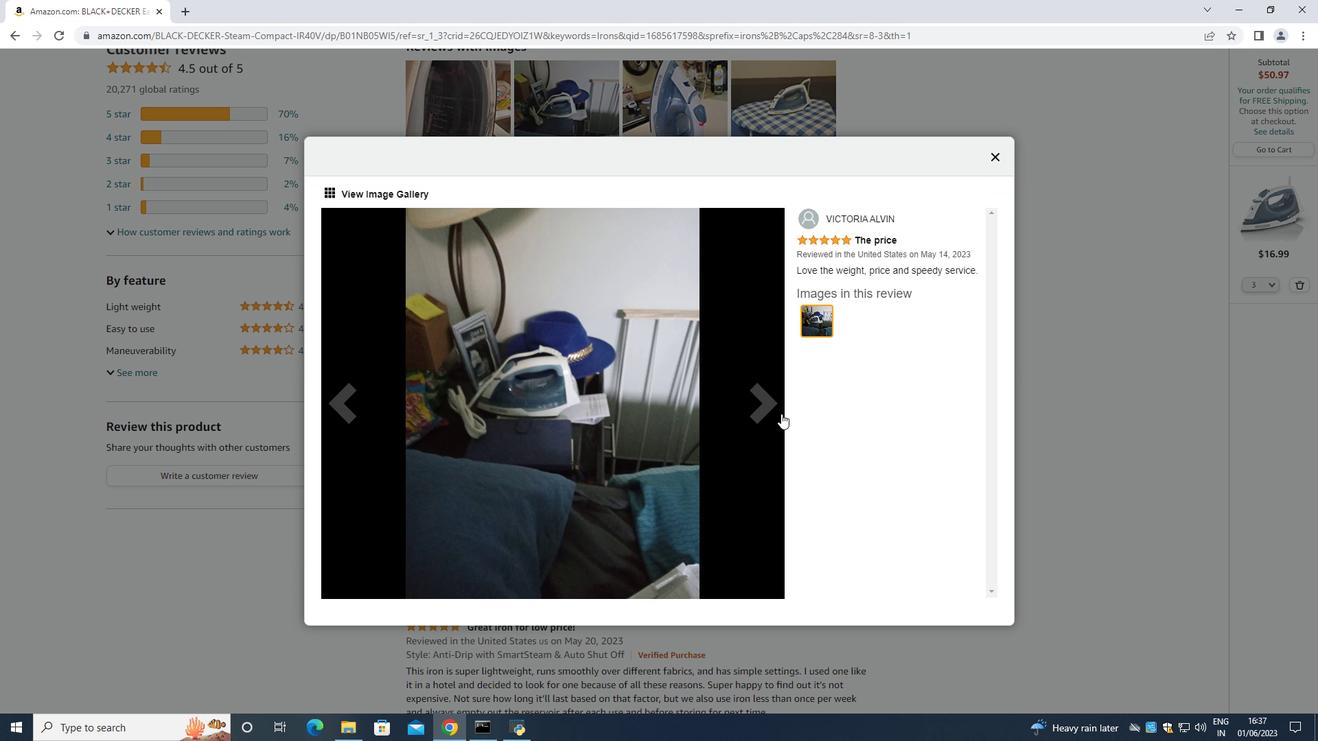 
Action: Mouse scrolled (575, 442) with delta (0, 0)
Screenshot: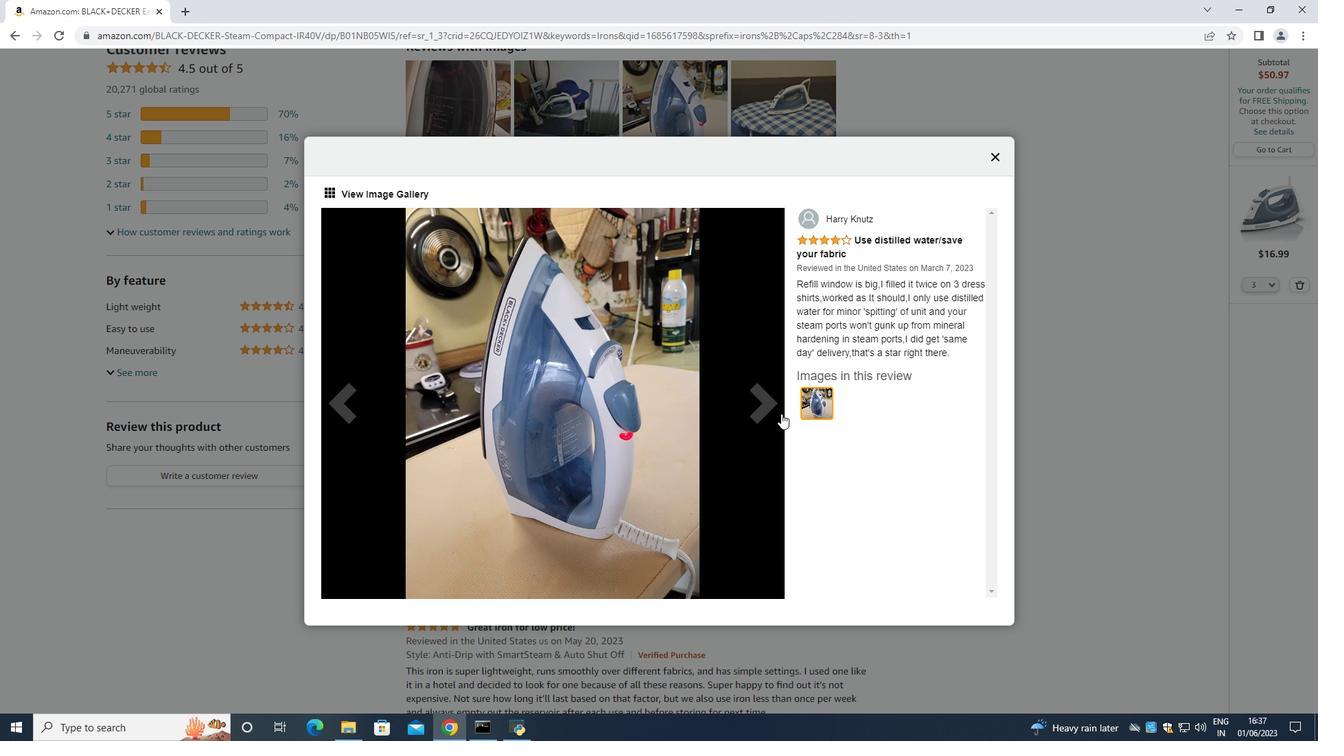 
Action: Mouse scrolled (575, 442) with delta (0, 0)
Screenshot: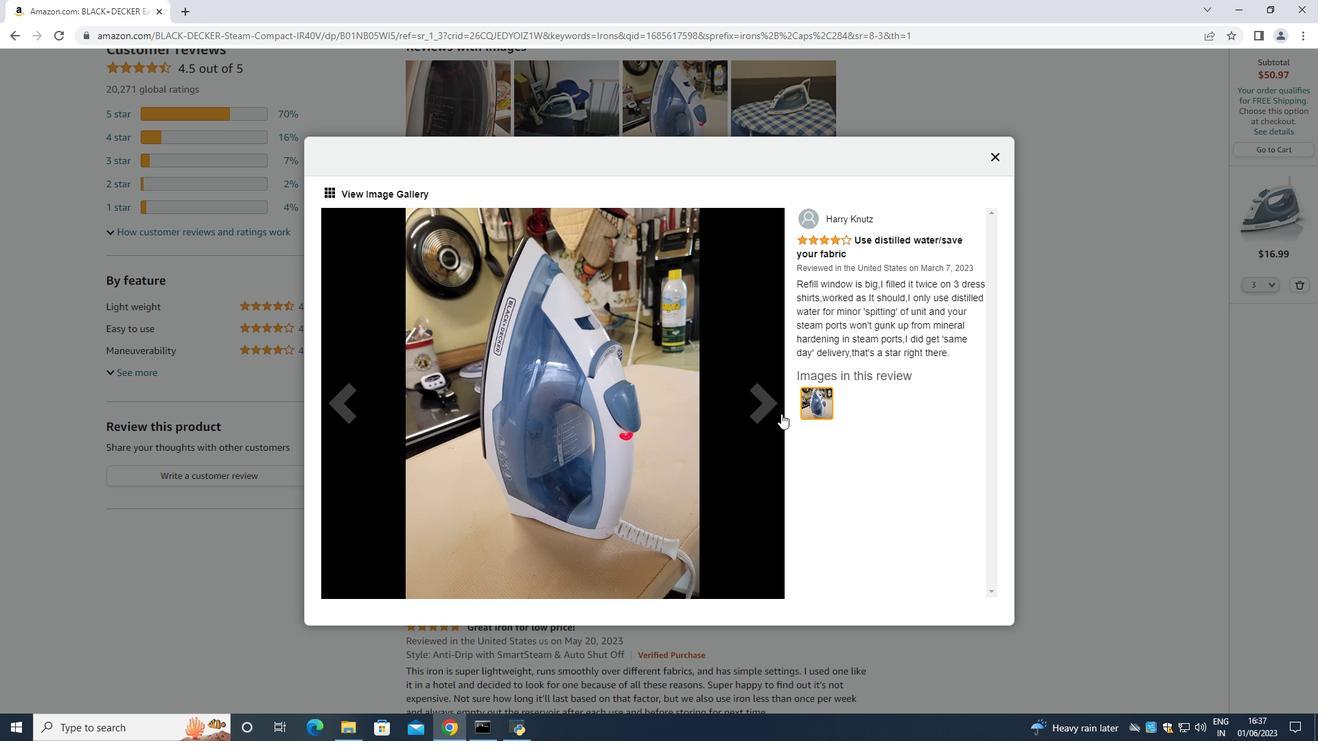 
Action: Mouse scrolled (575, 442) with delta (0, 0)
Screenshot: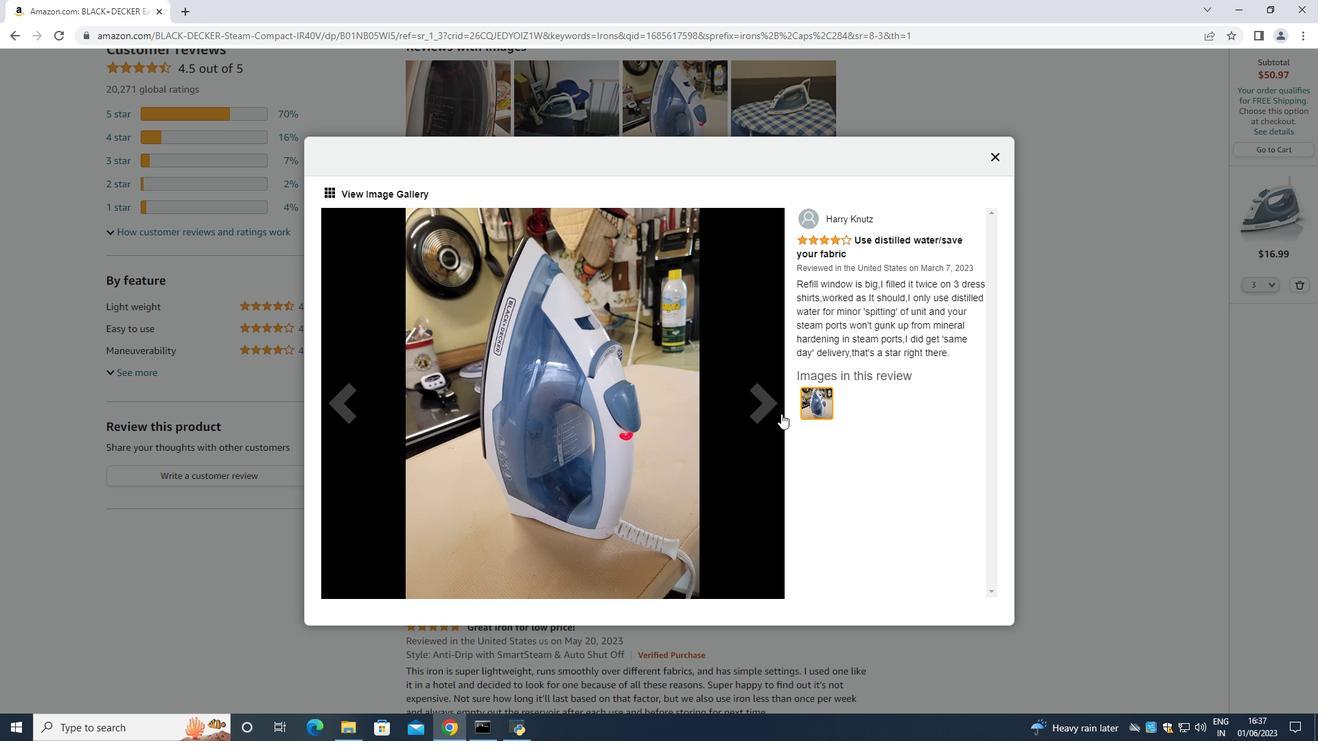 
Action: Mouse scrolled (575, 442) with delta (0, 0)
Screenshot: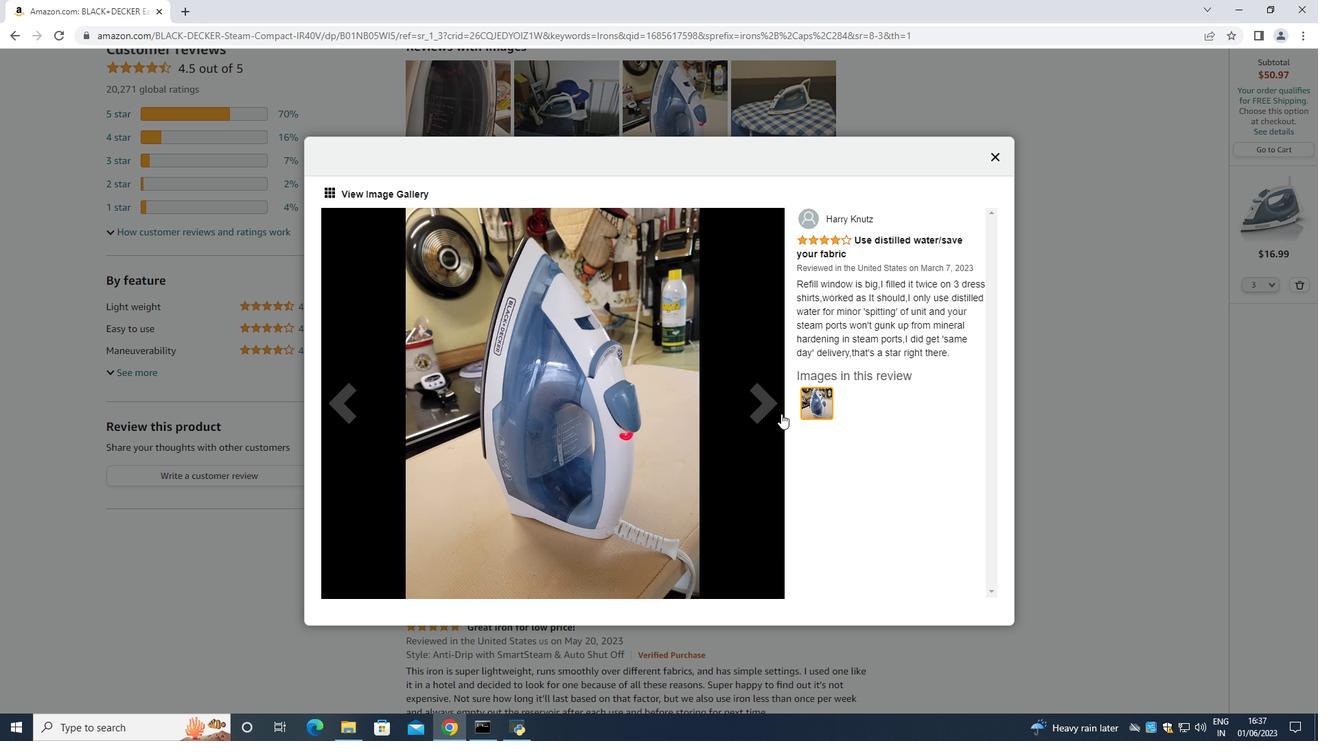 
Action: Mouse scrolled (575, 442) with delta (0, 0)
Screenshot: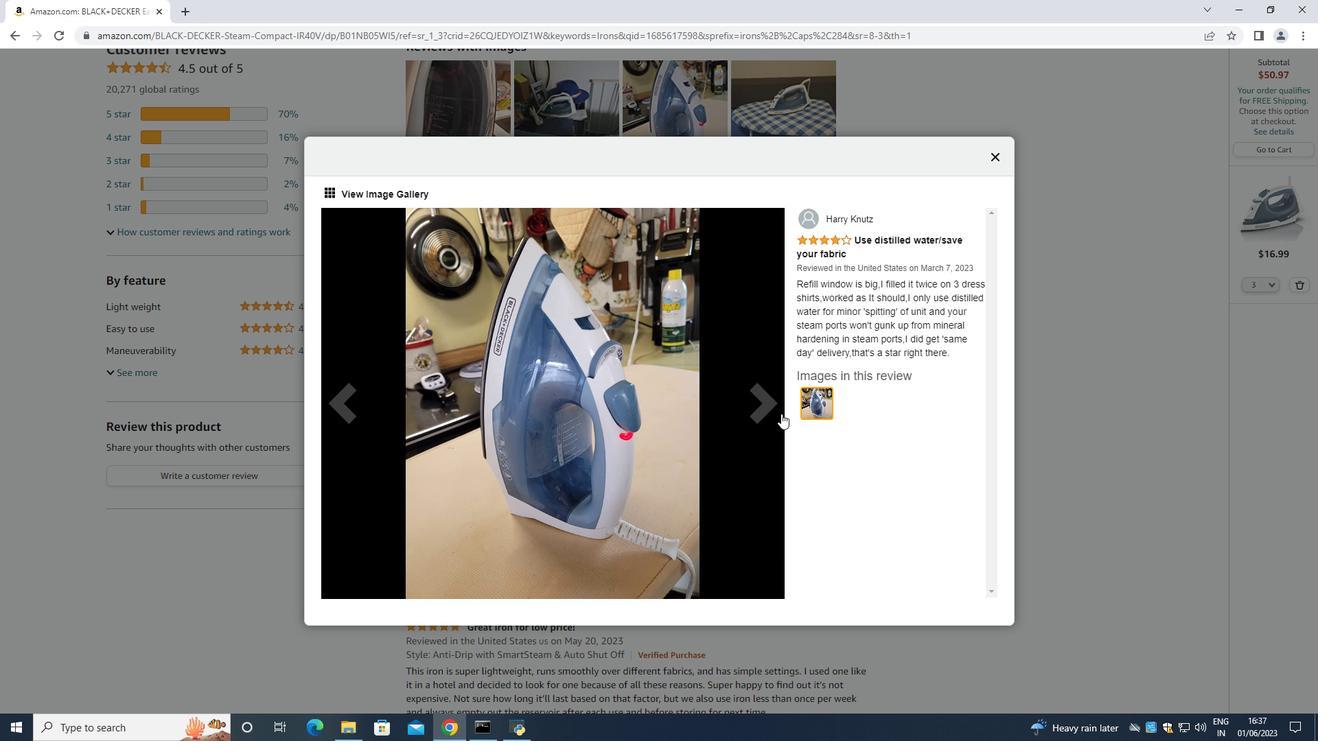 
Action: Mouse scrolled (575, 442) with delta (0, 0)
Screenshot: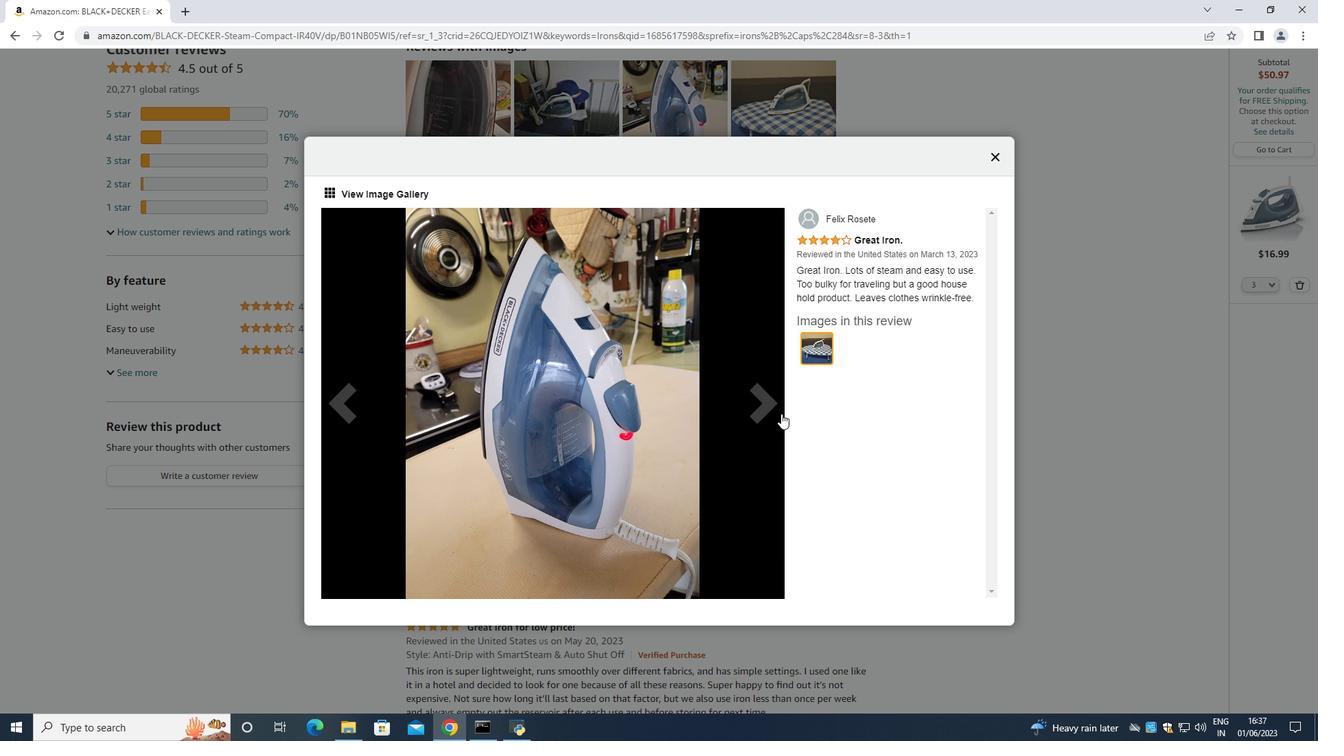 
Action: Mouse scrolled (575, 442) with delta (0, 0)
Screenshot: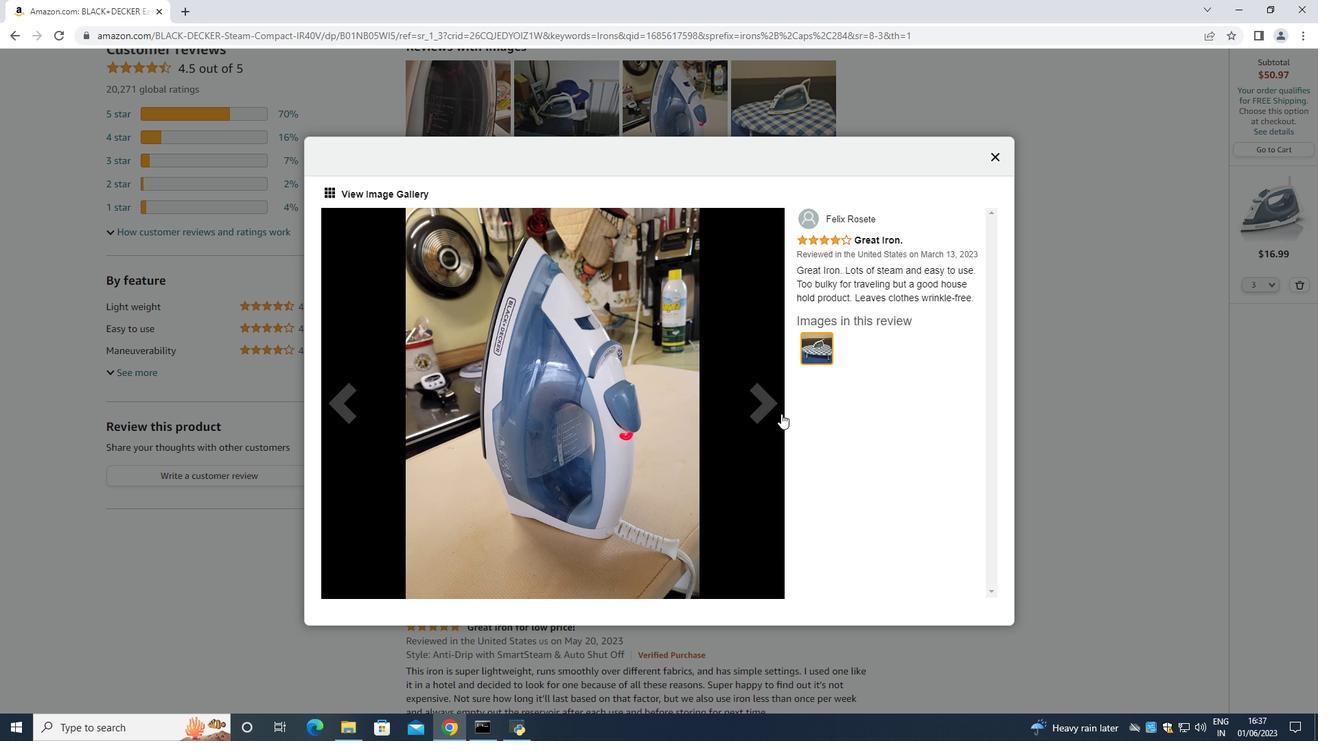 
Action: Mouse scrolled (575, 442) with delta (0, 0)
Screenshot: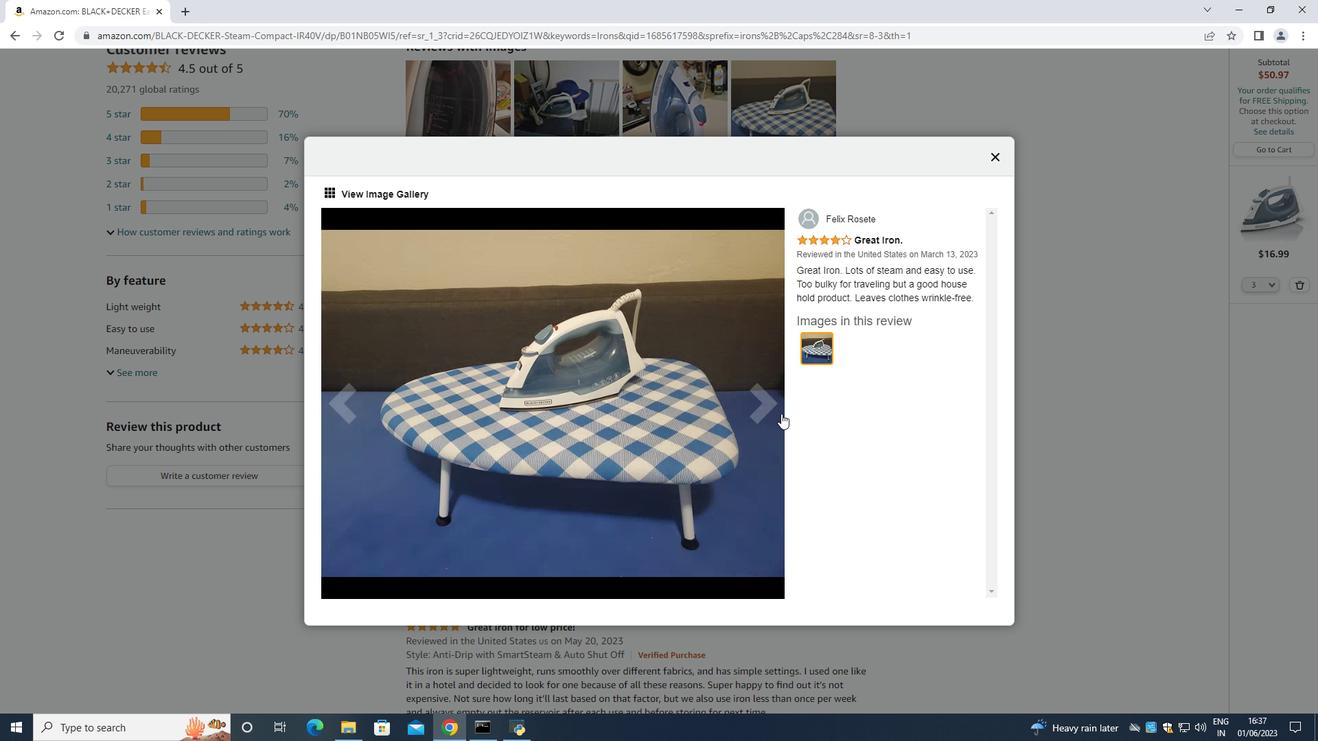 
Action: Mouse scrolled (575, 442) with delta (0, 0)
Screenshot: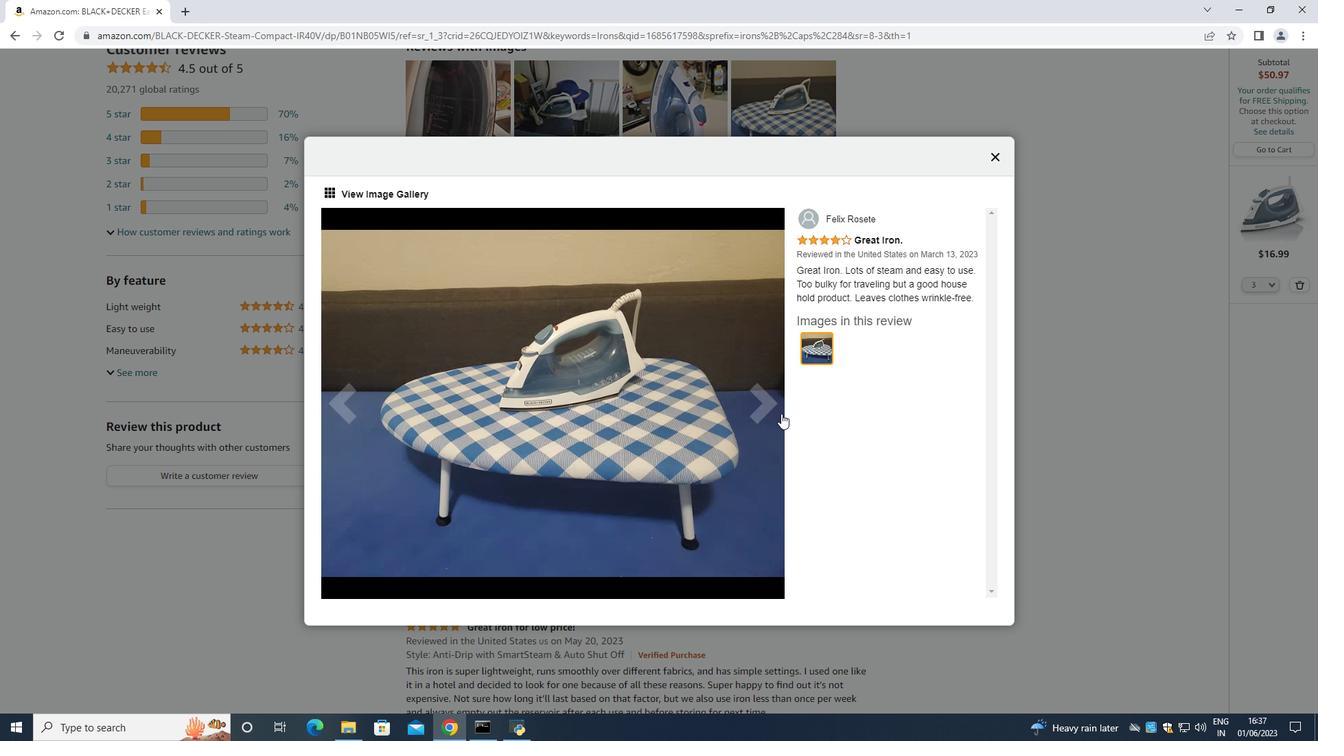 
Action: Mouse scrolled (575, 442) with delta (0, 0)
Screenshot: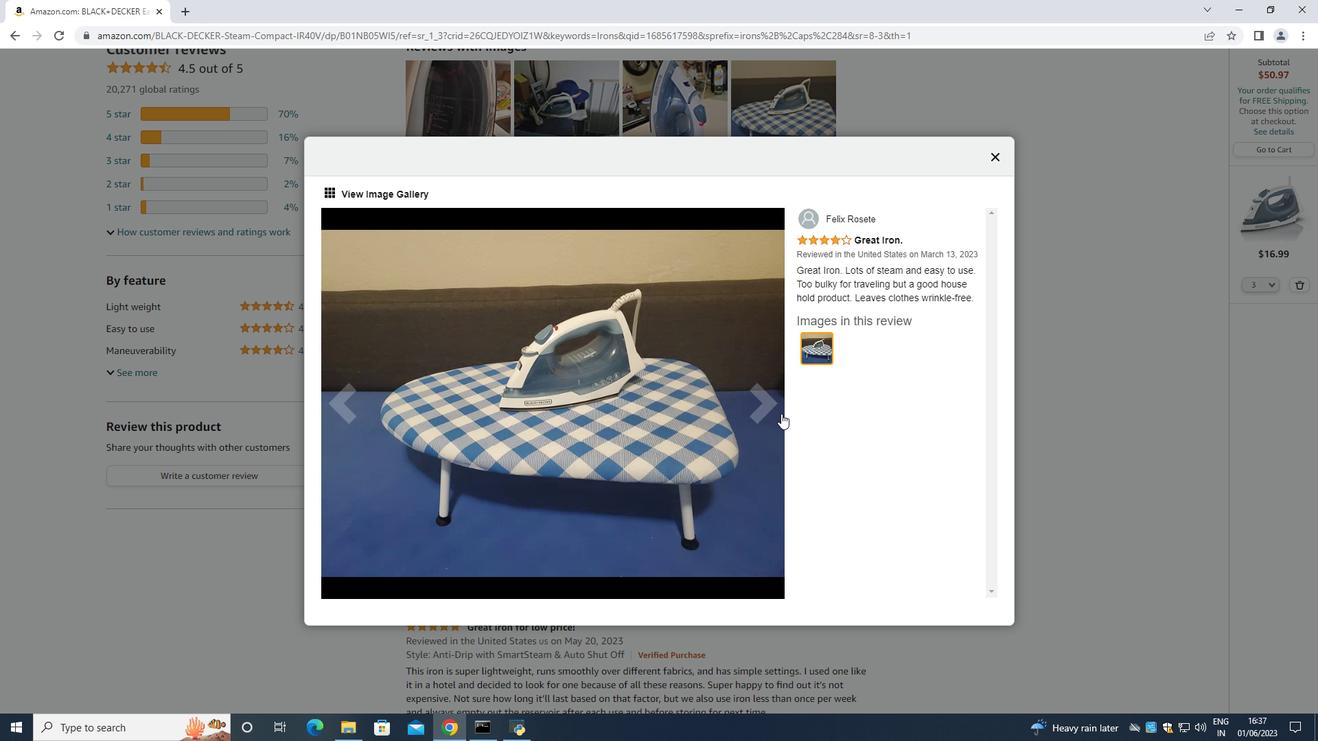 
Action: Mouse scrolled (575, 442) with delta (0, 0)
Screenshot: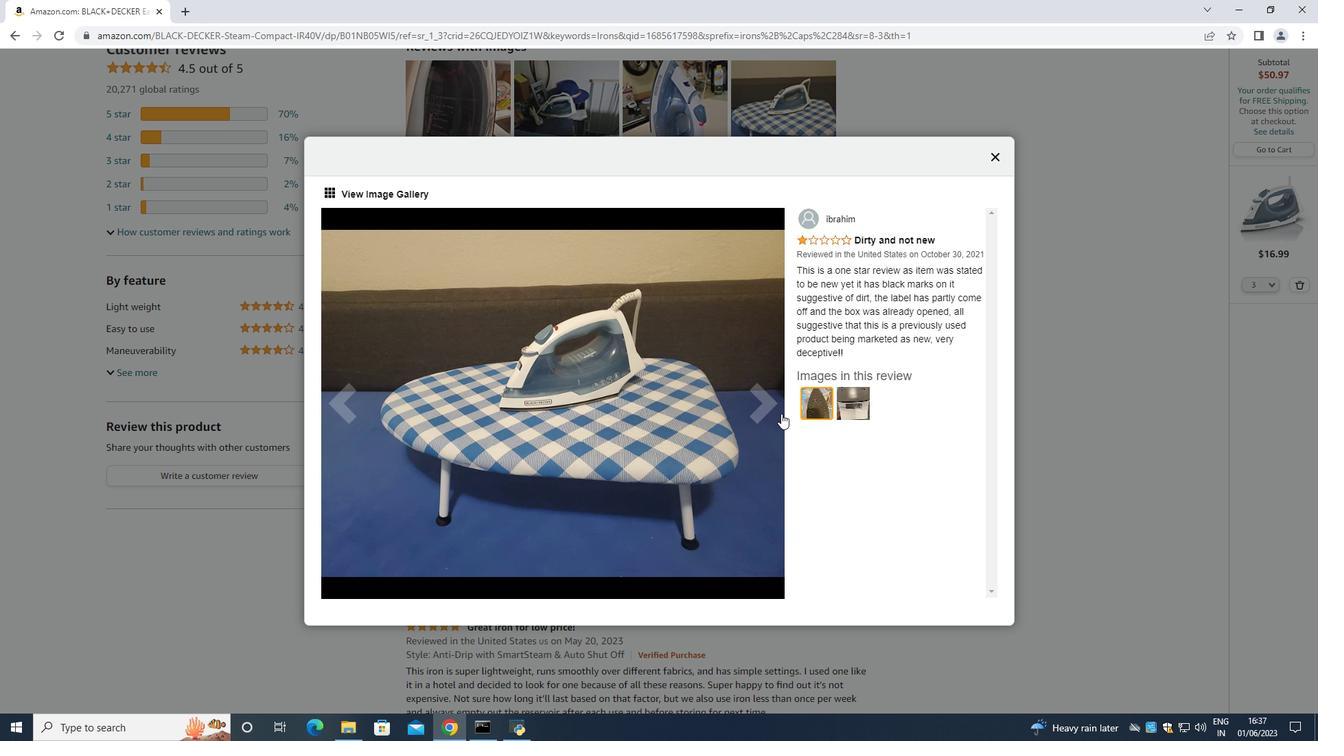 
Action: Mouse scrolled (575, 442) with delta (0, 0)
Screenshot: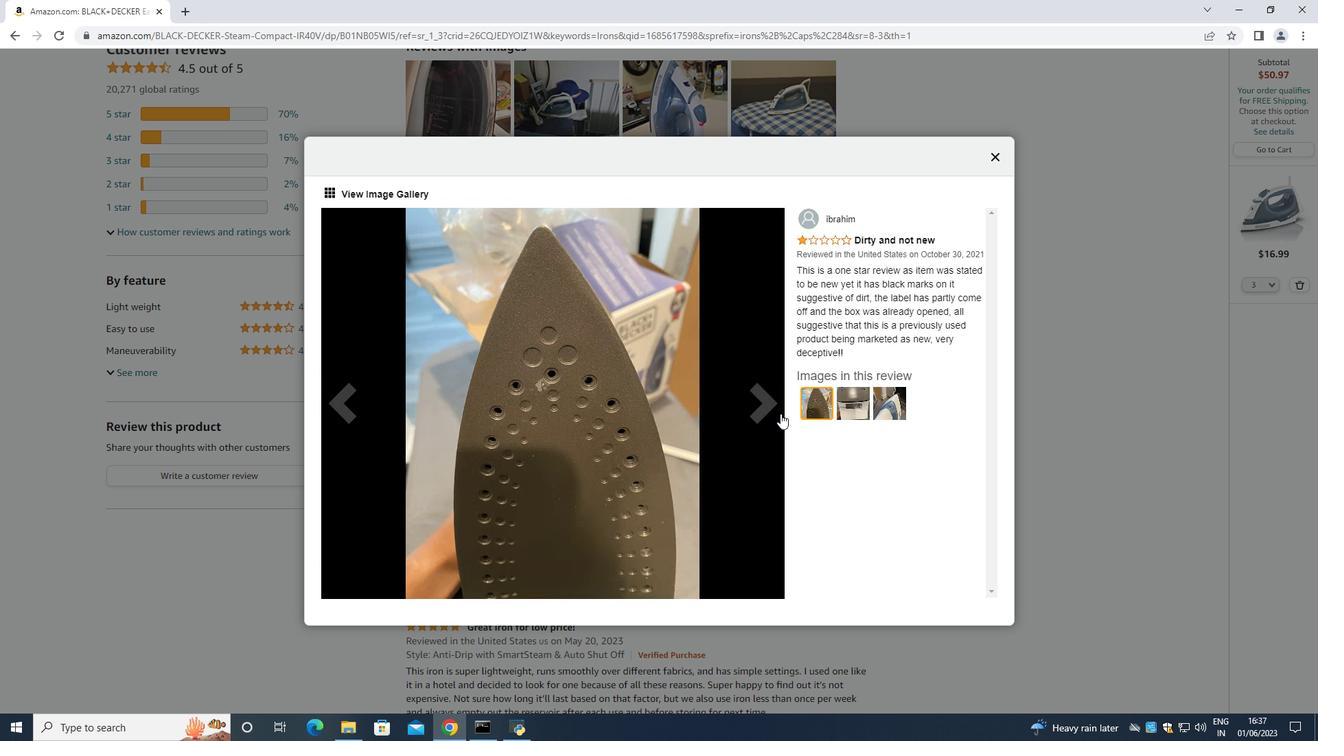 
Action: Mouse moved to (570, 437)
Screenshot: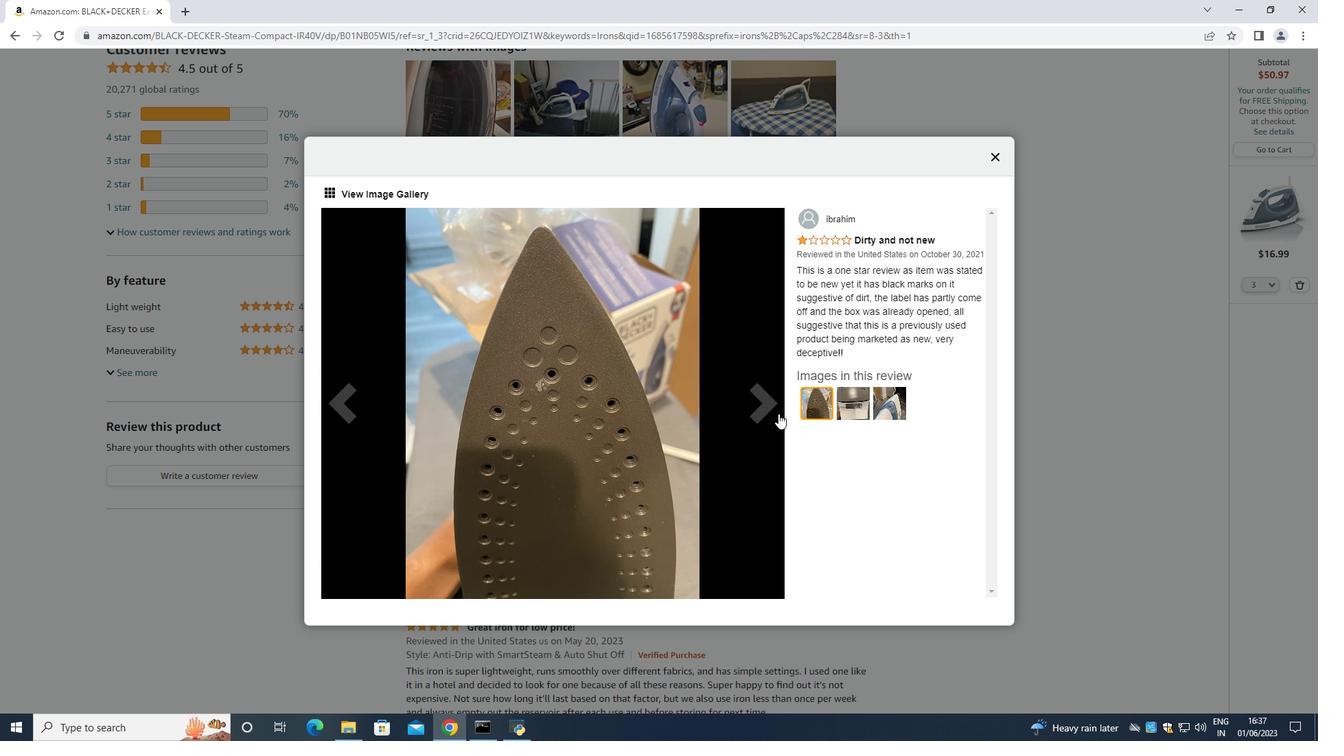 
Action: Mouse scrolled (570, 438) with delta (0, 0)
Screenshot: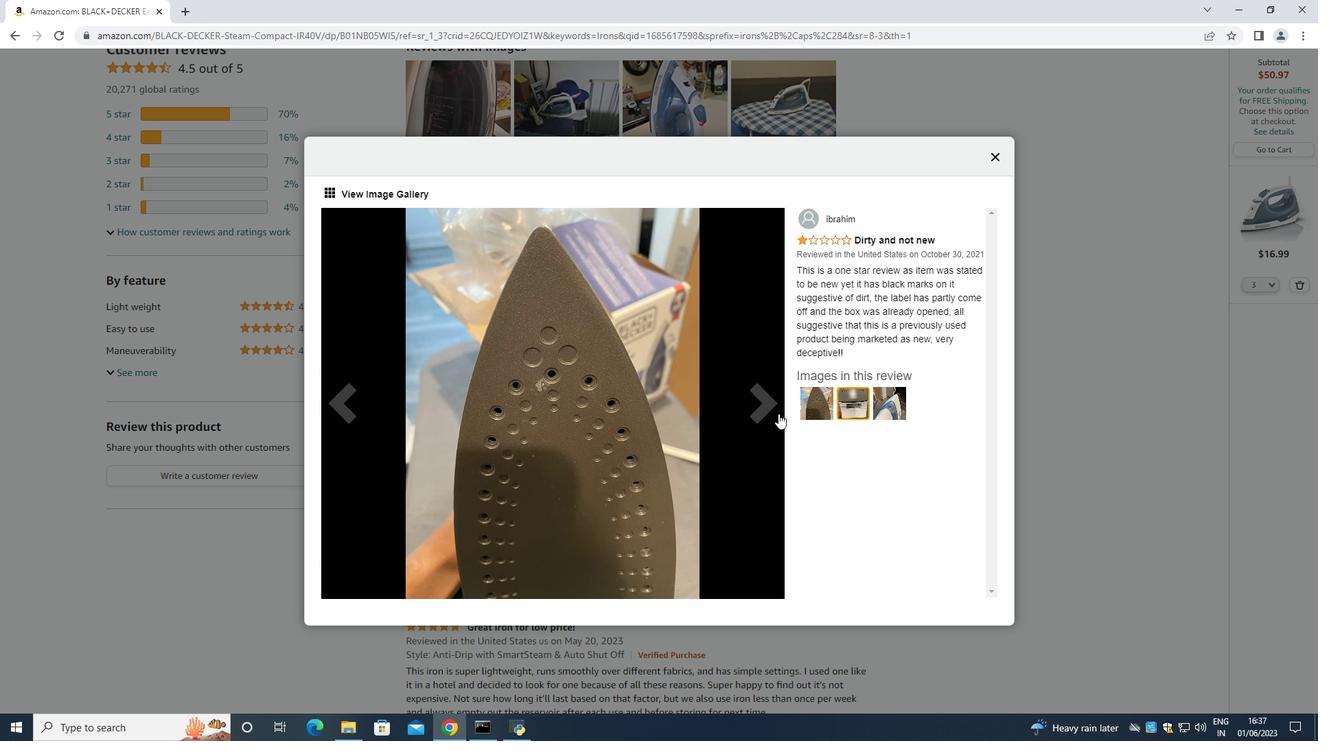 
Action: Mouse scrolled (570, 438) with delta (0, 0)
Screenshot: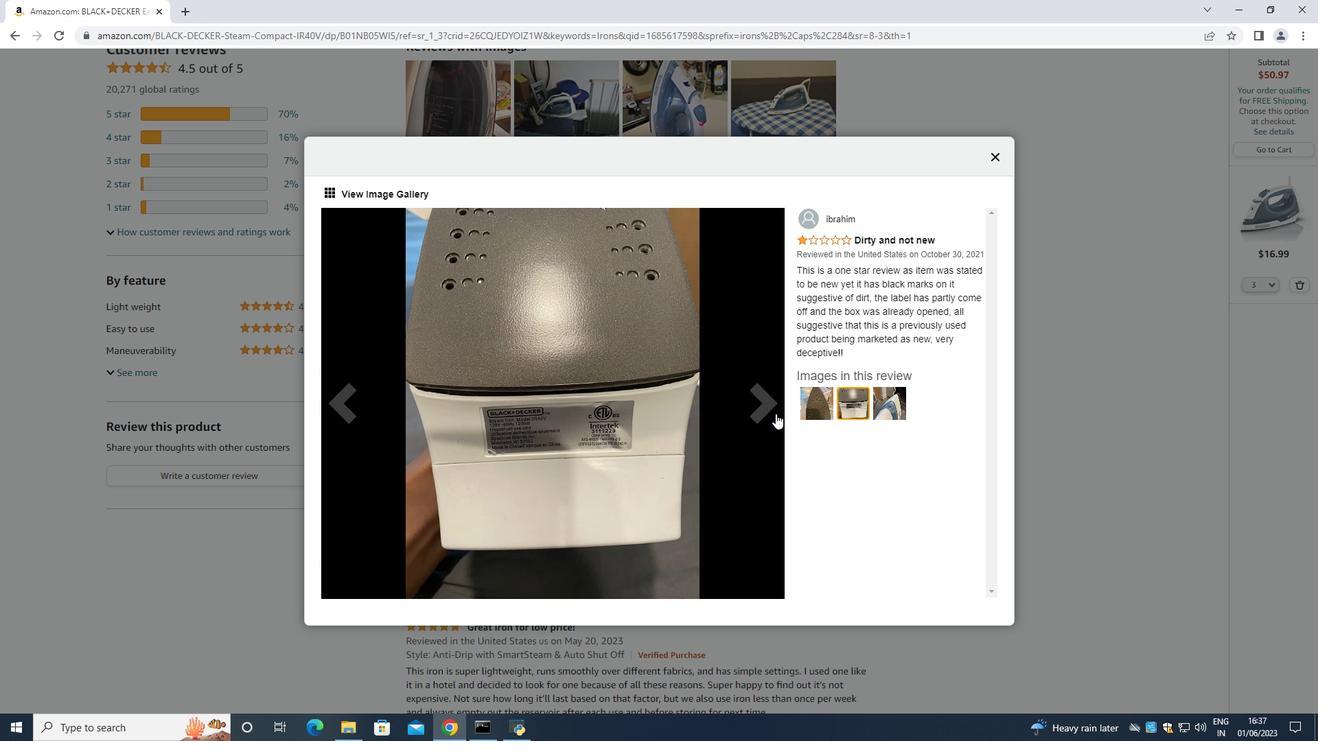 
Action: Mouse scrolled (570, 438) with delta (0, 0)
Screenshot: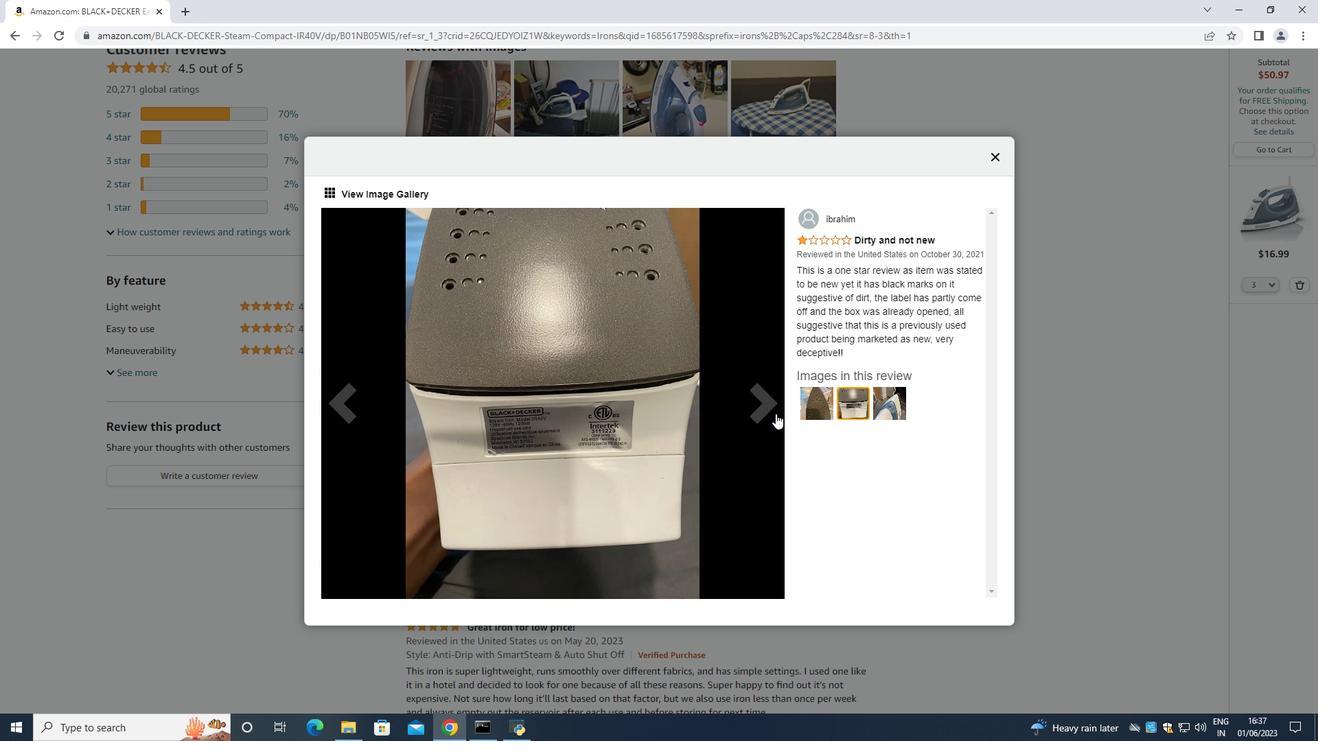 
Action: Mouse scrolled (570, 438) with delta (0, 0)
Screenshot: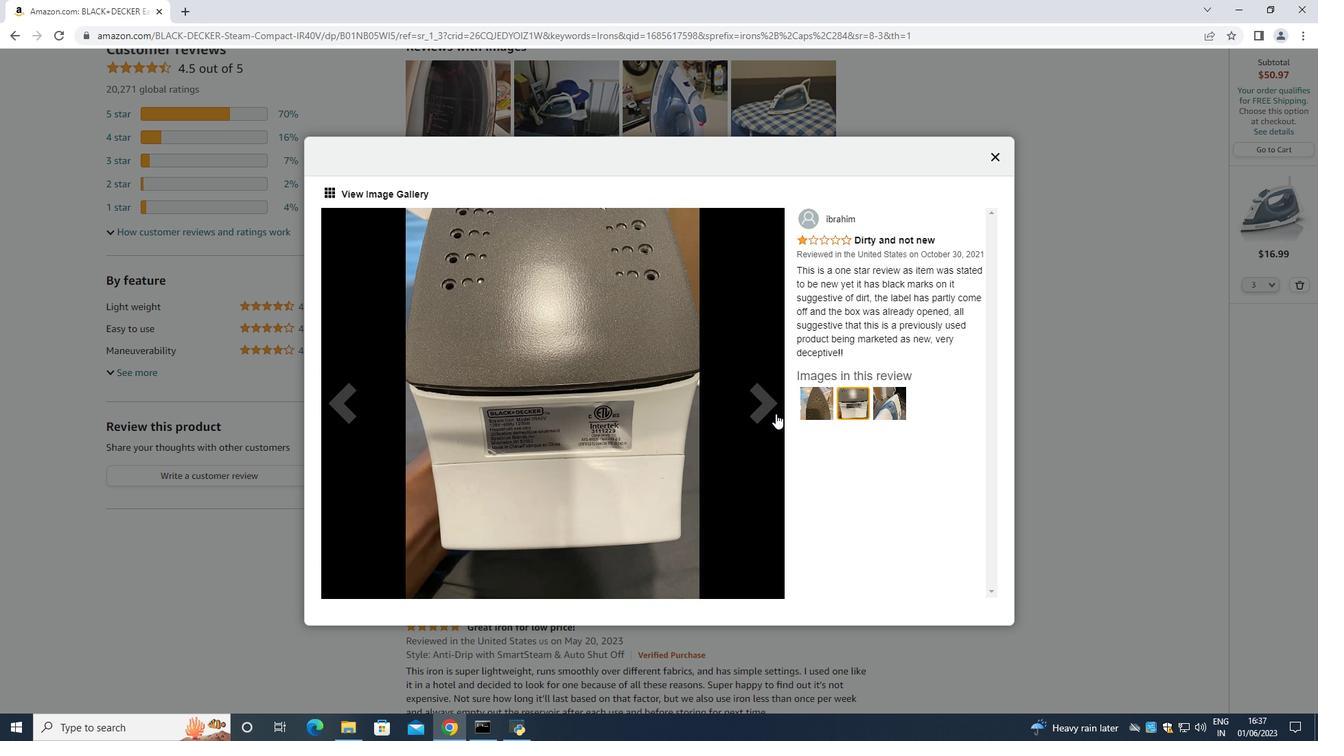 
Action: Mouse scrolled (570, 438) with delta (0, 0)
Screenshot: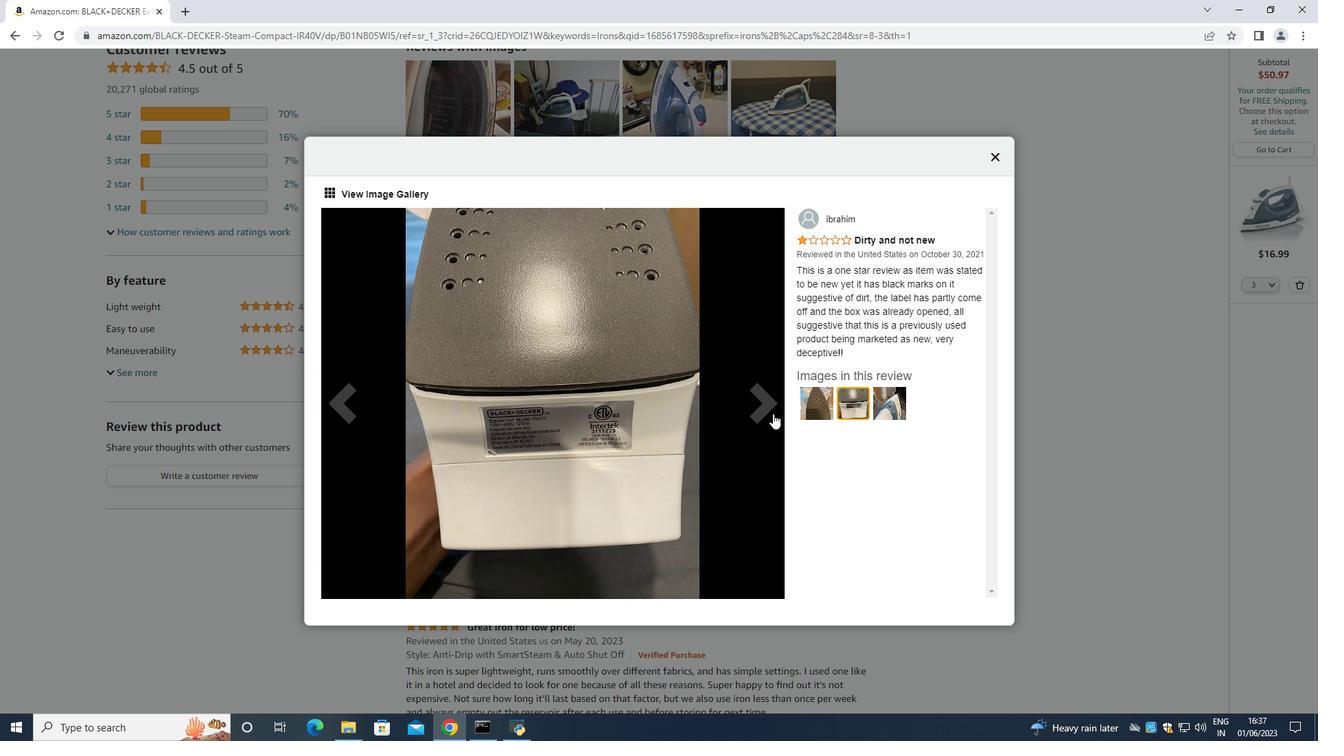 
Action: Mouse scrolled (570, 438) with delta (0, 0)
Screenshot: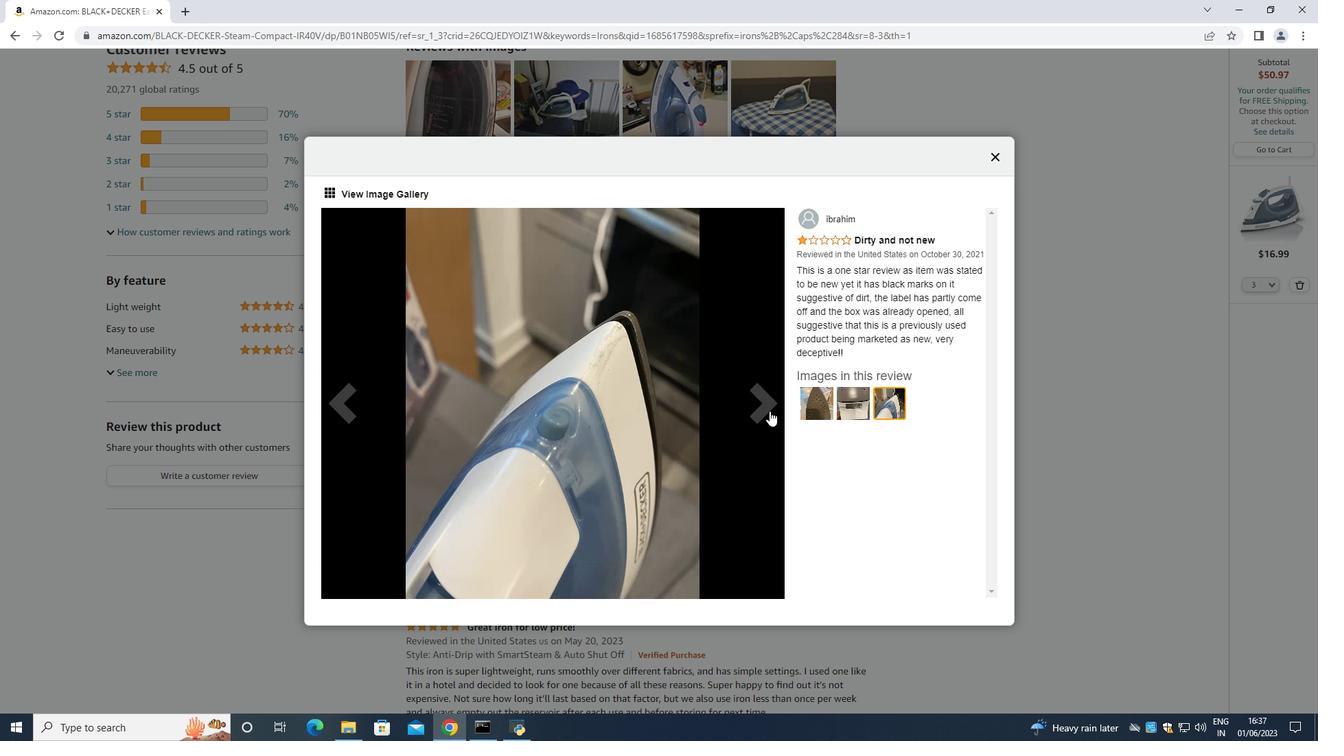 
Action: Mouse scrolled (570, 438) with delta (0, 0)
Screenshot: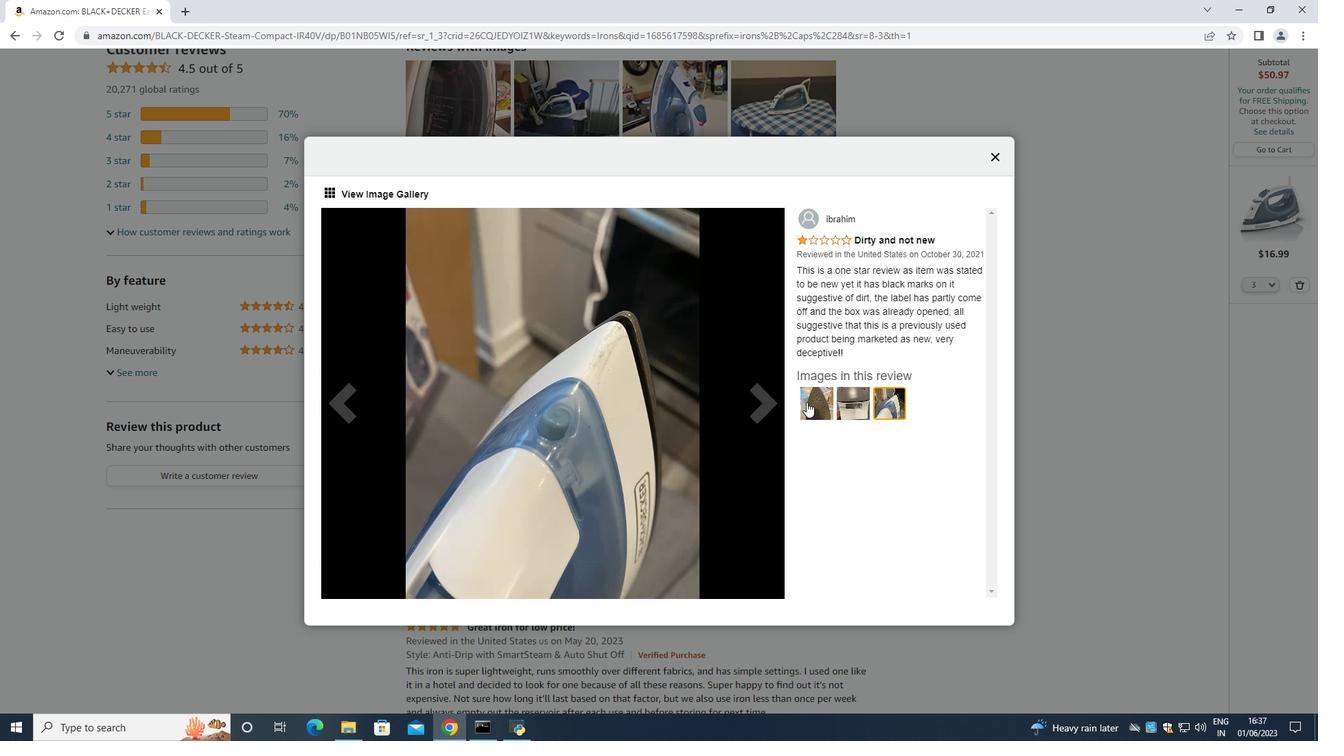 
Action: Mouse scrolled (570, 438) with delta (0, 0)
Screenshot: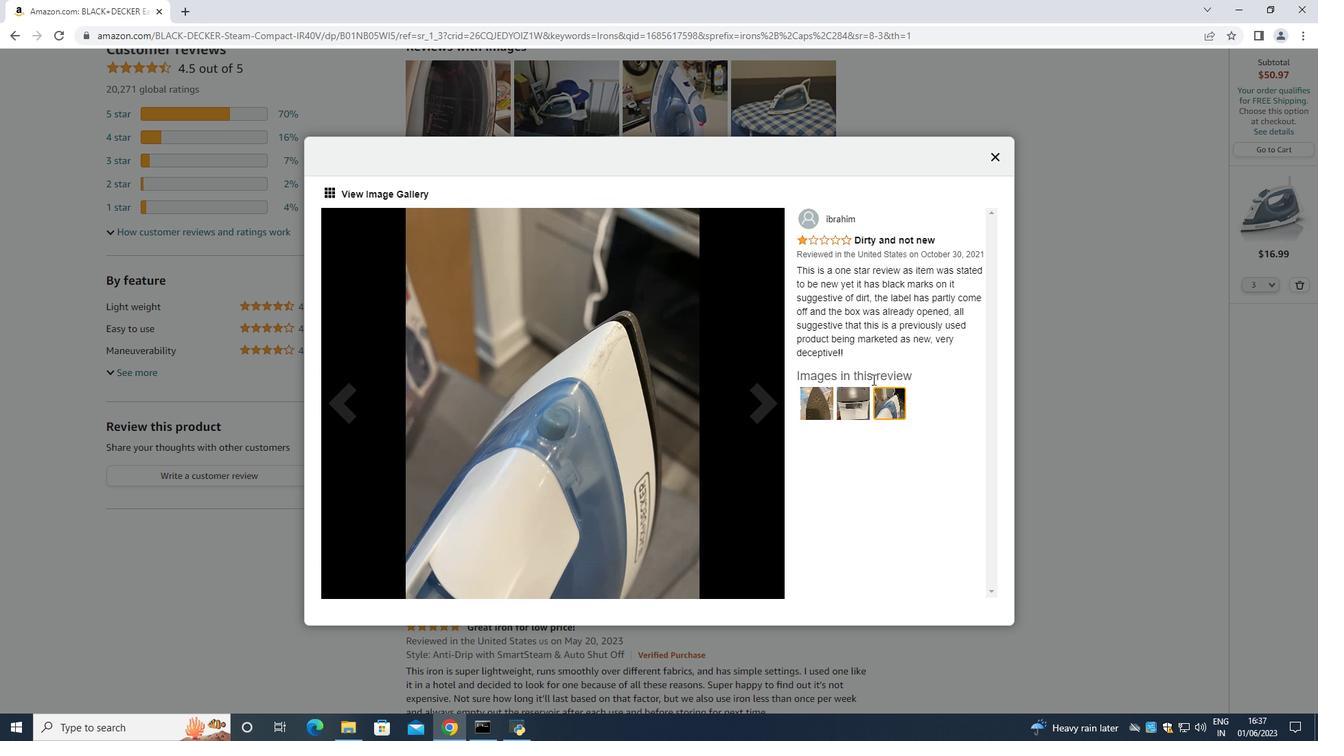 
Action: Mouse scrolled (570, 438) with delta (0, 0)
Screenshot: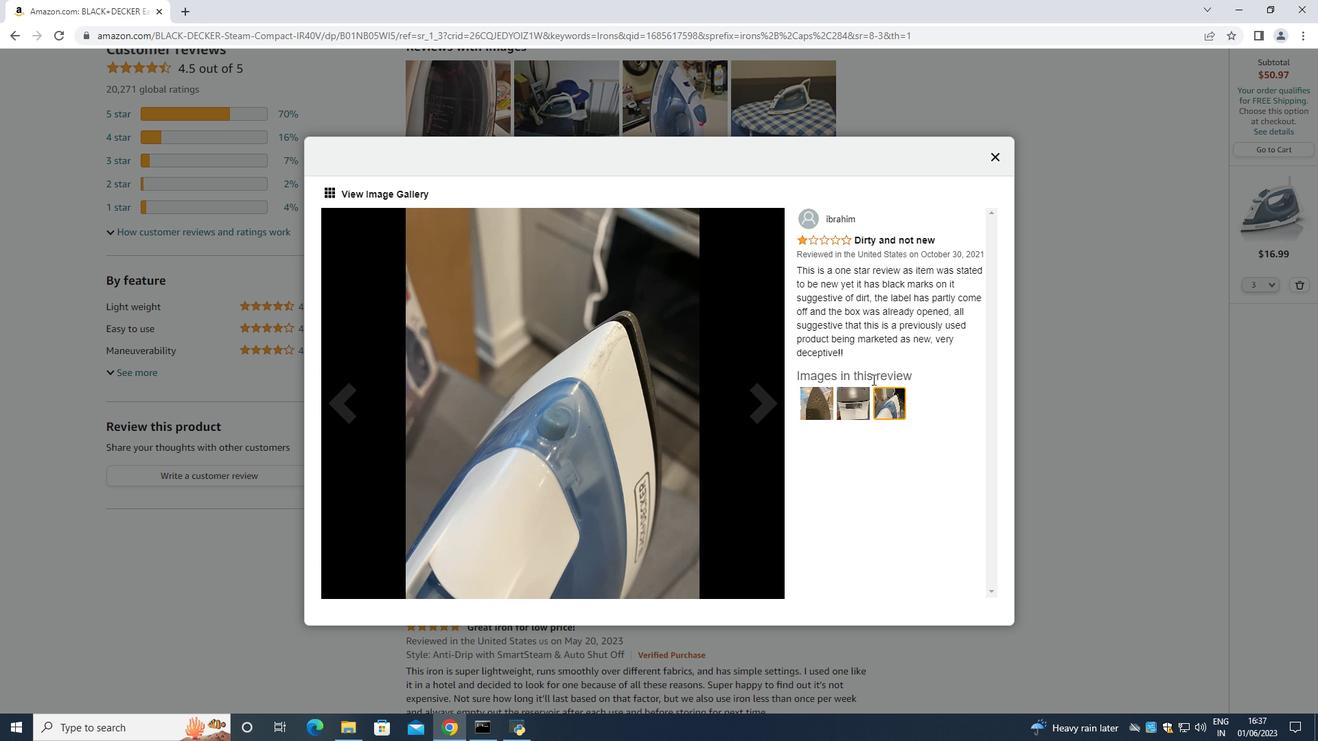 
Action: Mouse scrolled (570, 438) with delta (0, 0)
Screenshot: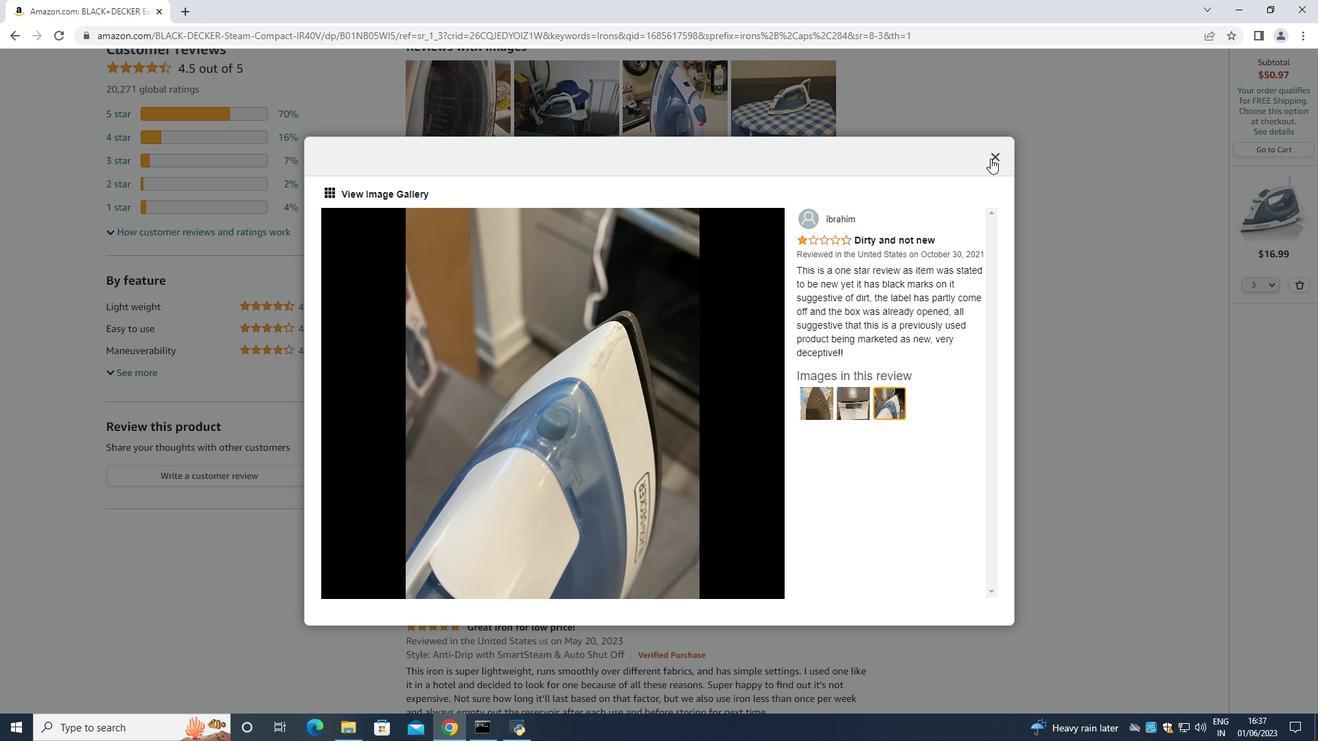 
Action: Mouse scrolled (570, 438) with delta (0, 0)
Screenshot: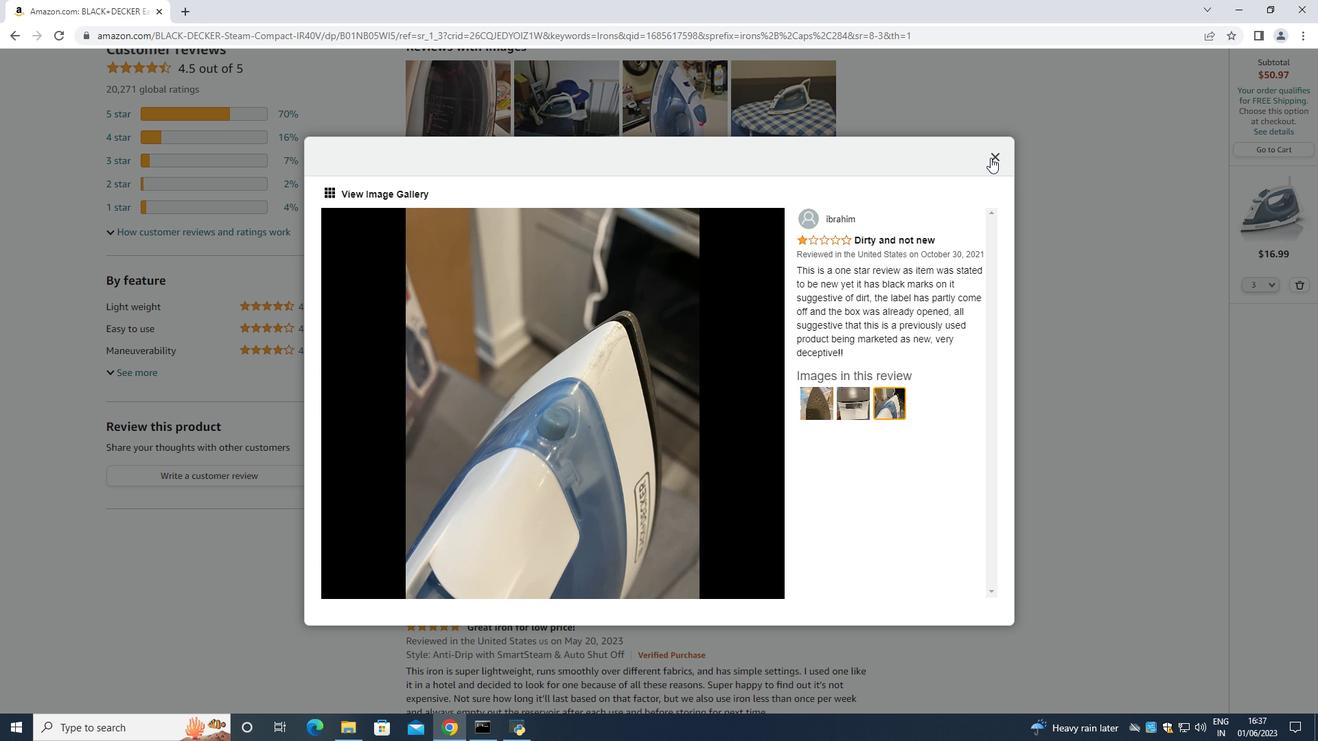 
Action: Mouse scrolled (570, 438) with delta (0, 0)
Screenshot: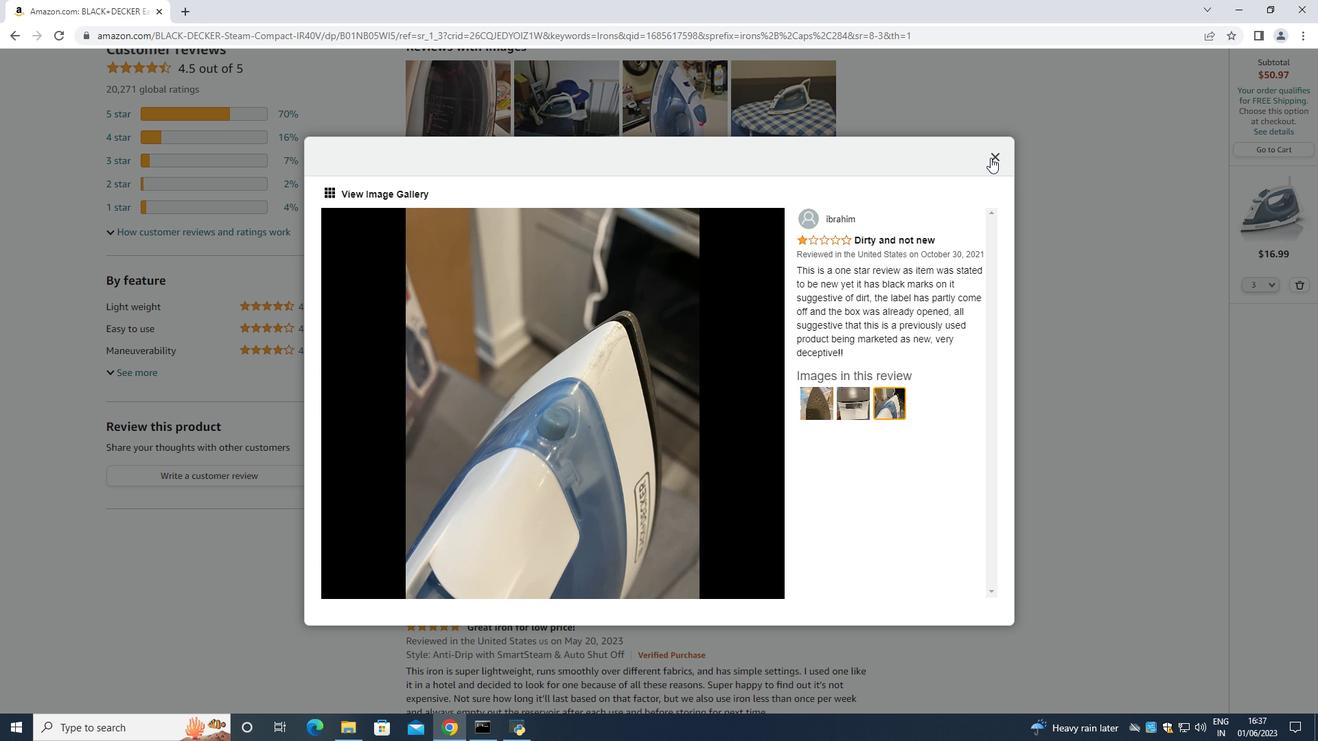 
Action: Mouse scrolled (570, 438) with delta (0, 0)
Screenshot: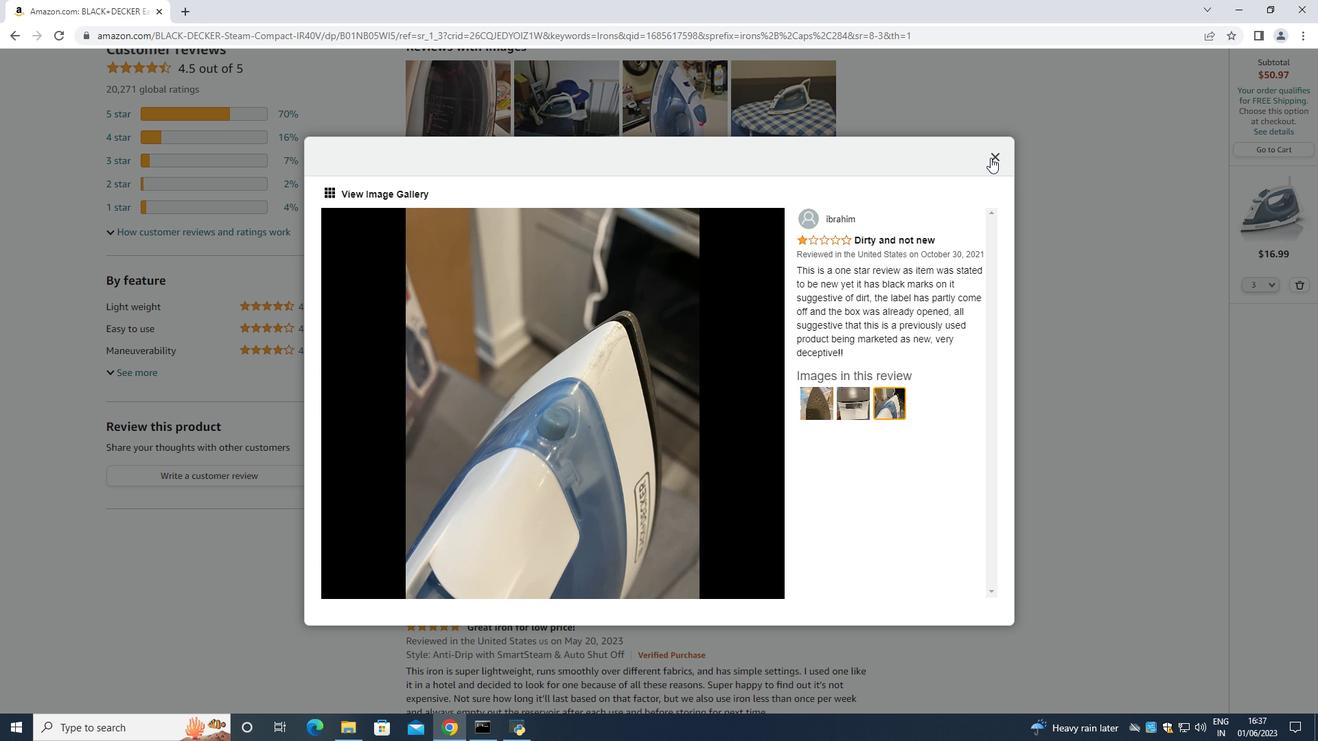 
Action: Mouse scrolled (570, 438) with delta (0, 0)
Screenshot: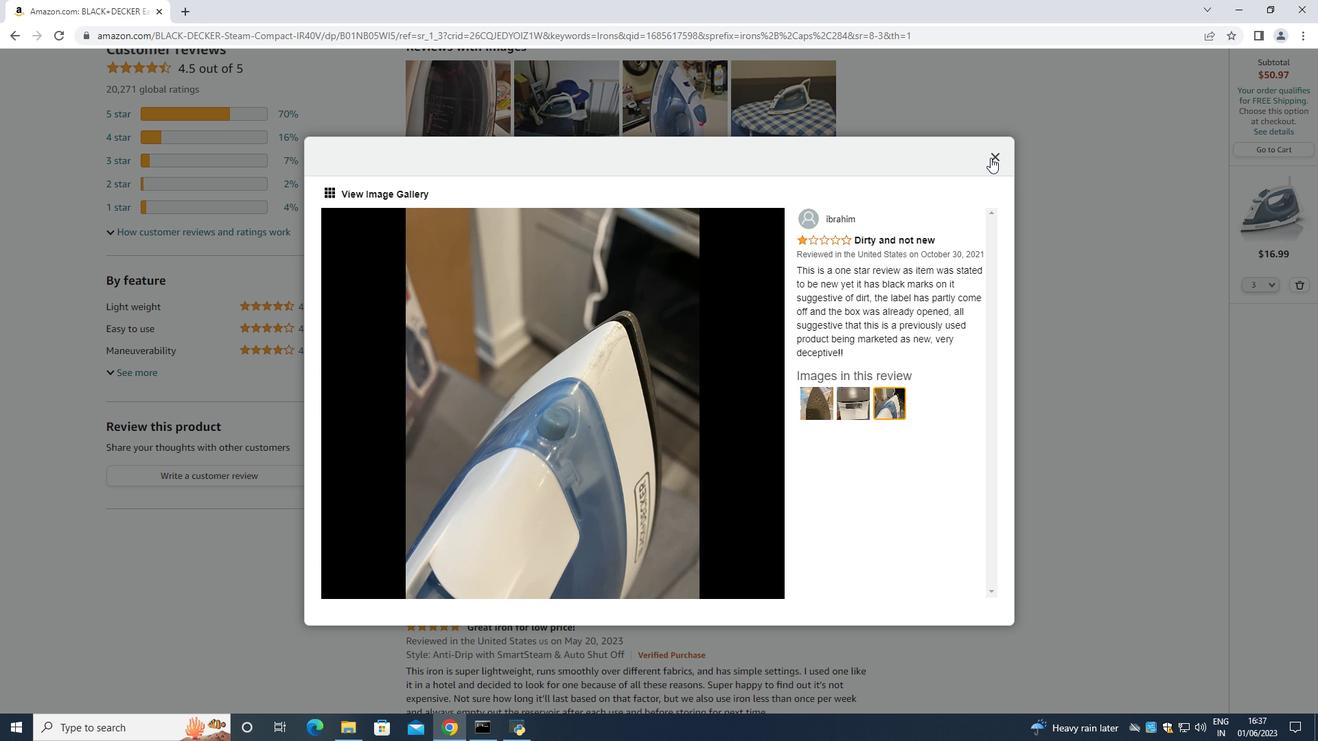 
Action: Mouse scrolled (570, 438) with delta (0, 0)
Screenshot: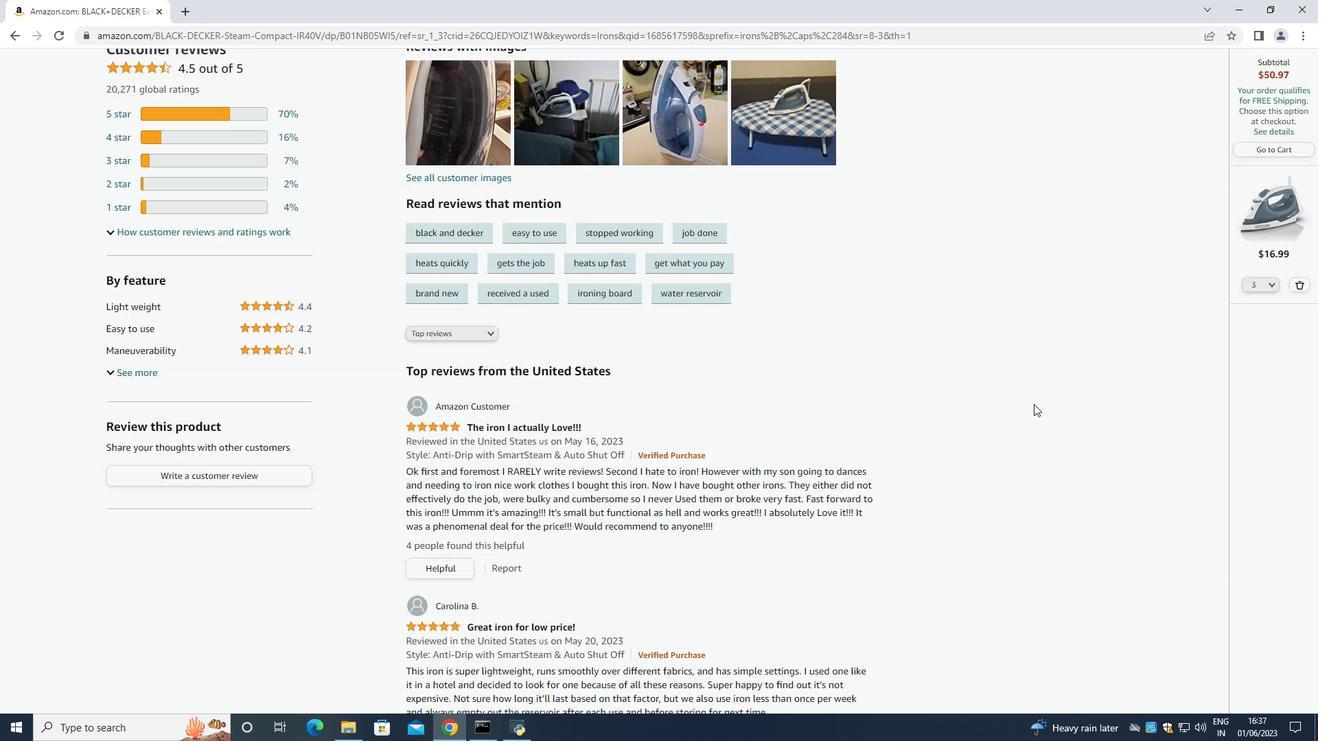 
Action: Mouse scrolled (570, 438) with delta (0, 0)
Screenshot: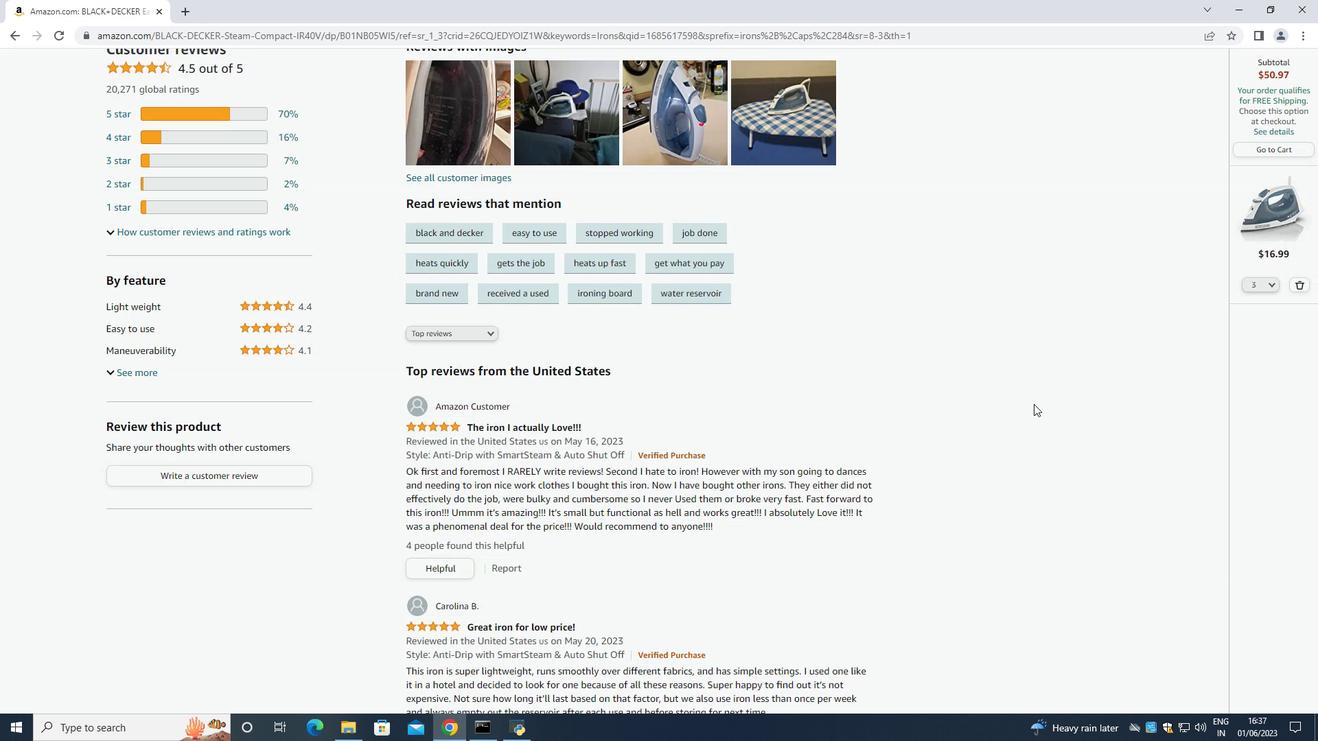 
Action: Mouse scrolled (570, 438) with delta (0, 0)
Screenshot: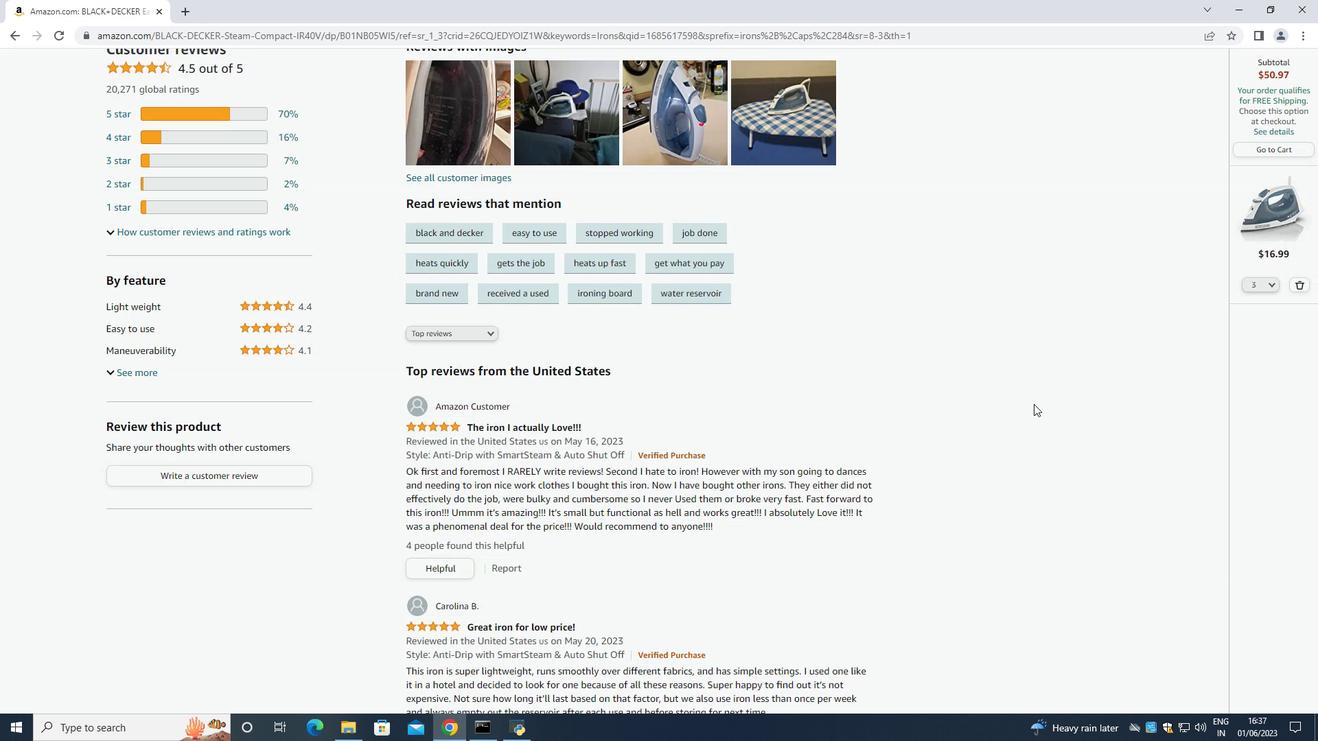 
Action: Mouse scrolled (570, 438) with delta (0, 0)
Screenshot: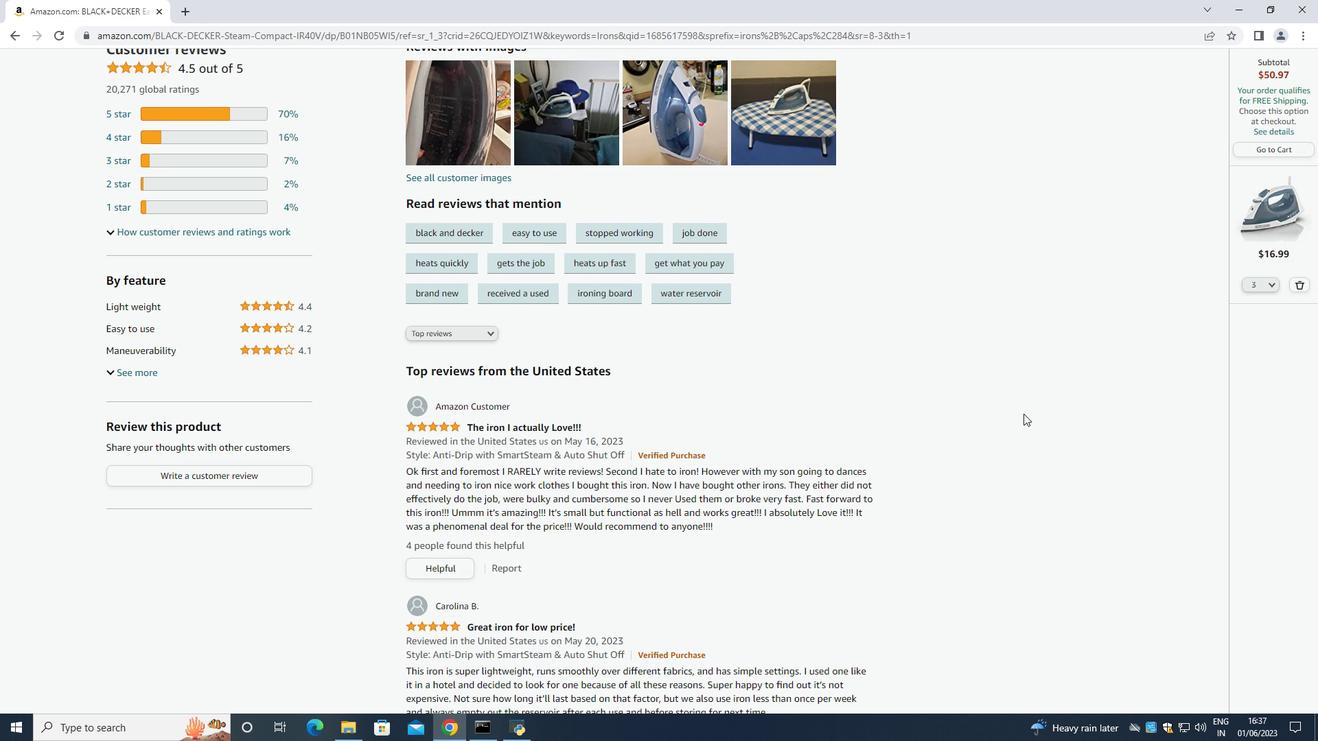 
Action: Mouse scrolled (570, 438) with delta (0, 0)
Screenshot: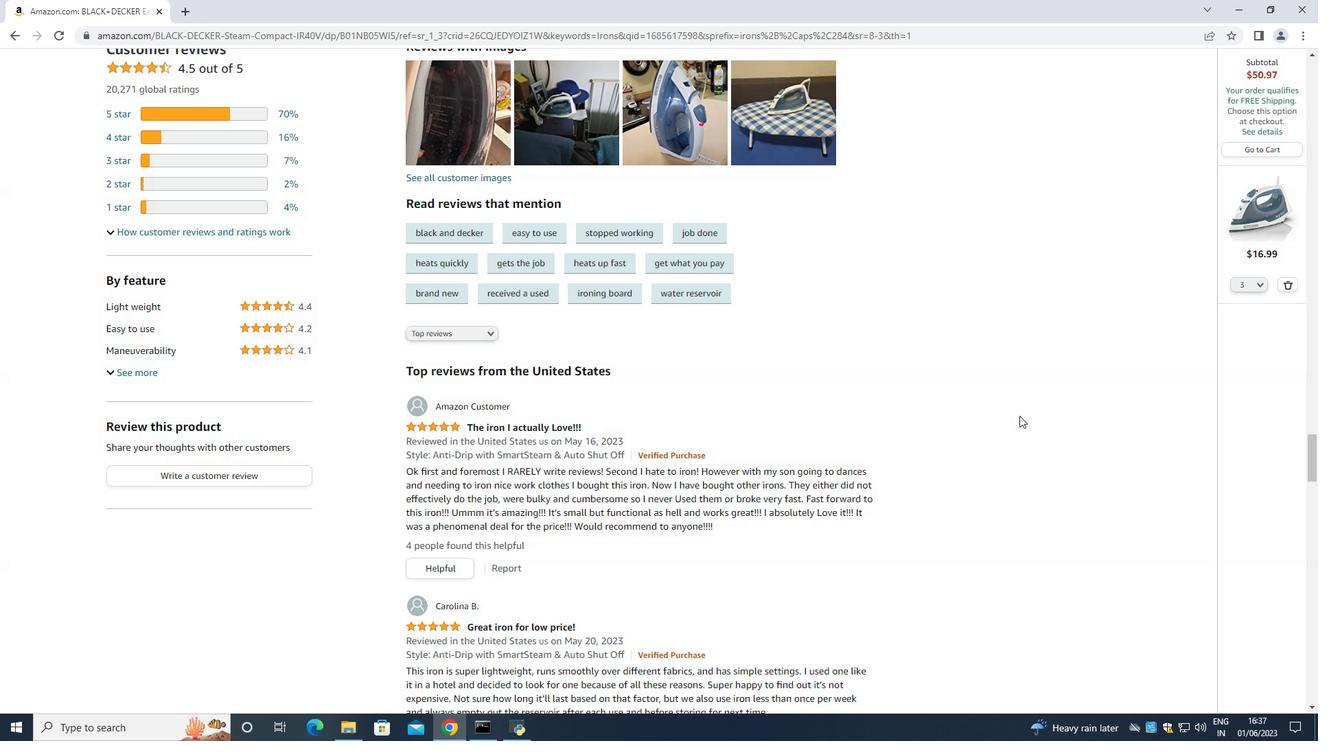 
Action: Mouse scrolled (570, 438) with delta (0, 0)
Screenshot: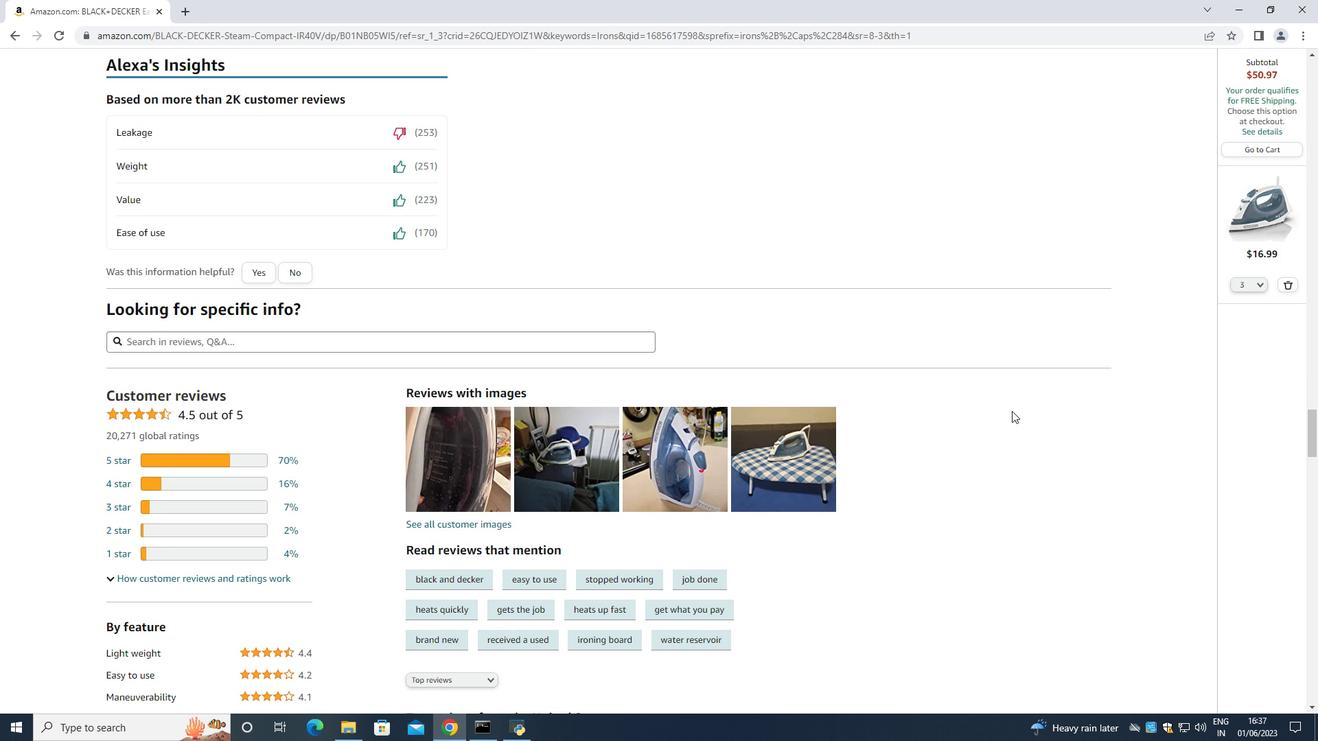 
Action: Mouse scrolled (570, 438) with delta (0, 0)
Screenshot: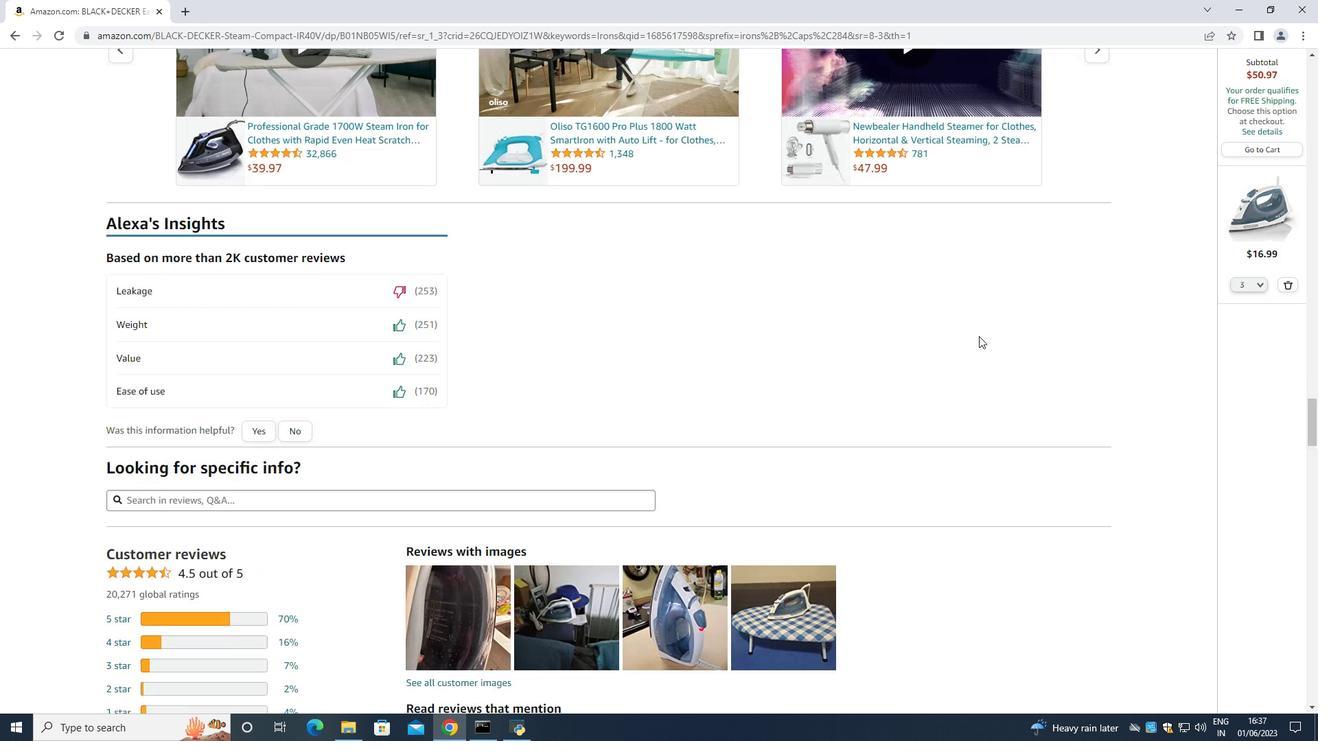 
Action: Mouse scrolled (570, 438) with delta (0, 0)
Screenshot: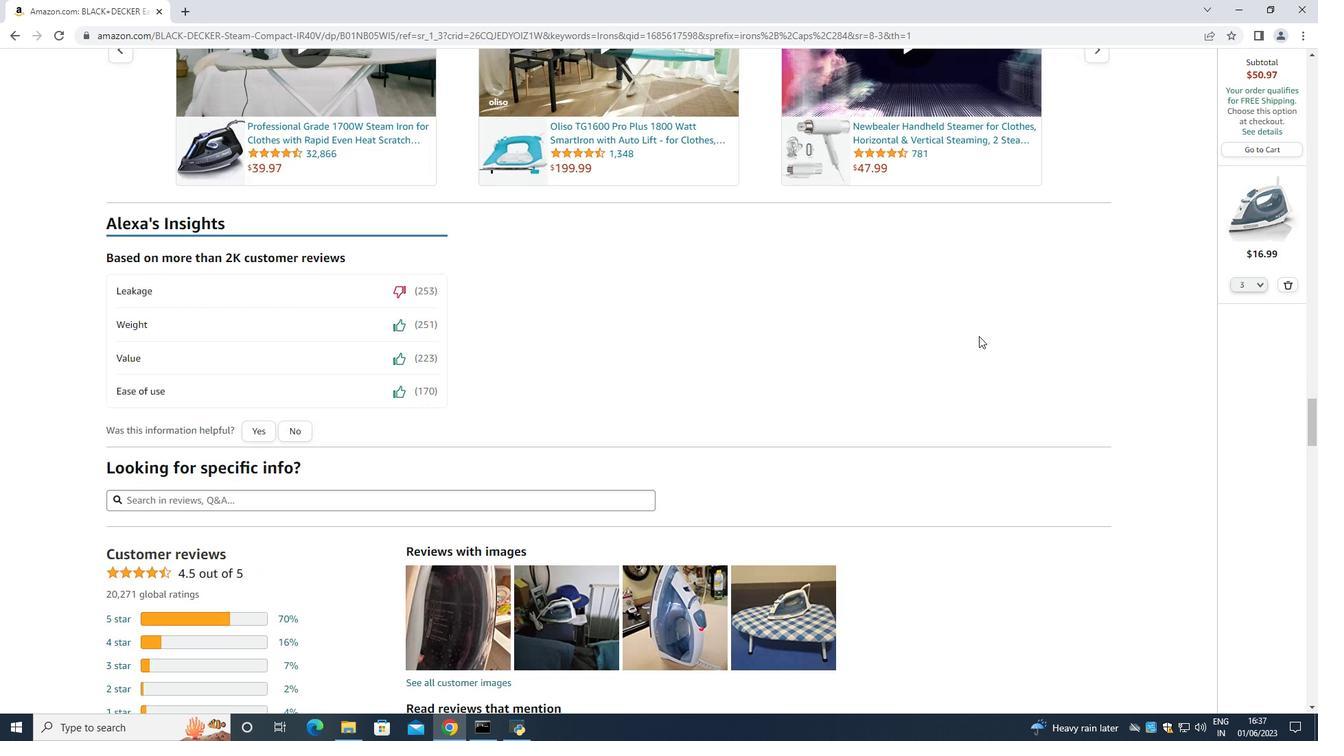
Action: Mouse scrolled (570, 438) with delta (0, 0)
Screenshot: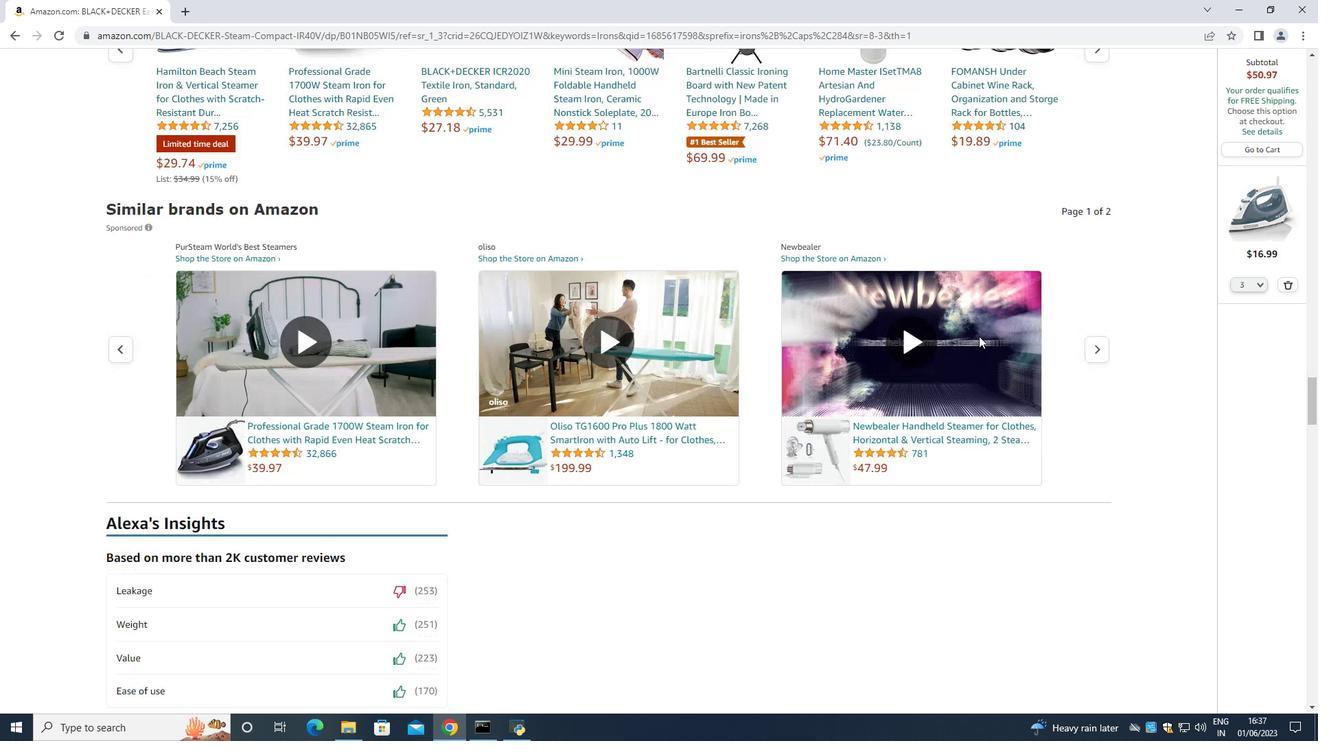 
Action: Mouse scrolled (570, 438) with delta (0, 0)
Screenshot: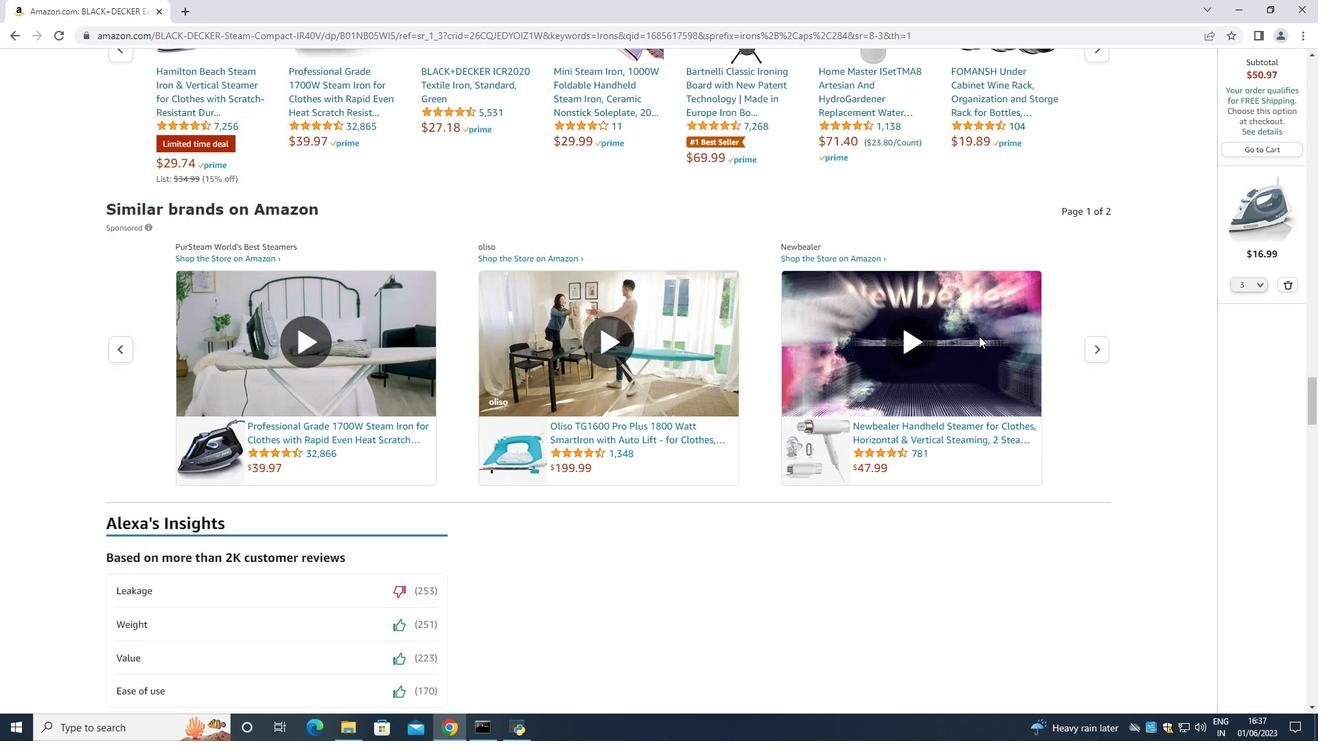 
Action: Mouse moved to (520, 345)
Screenshot: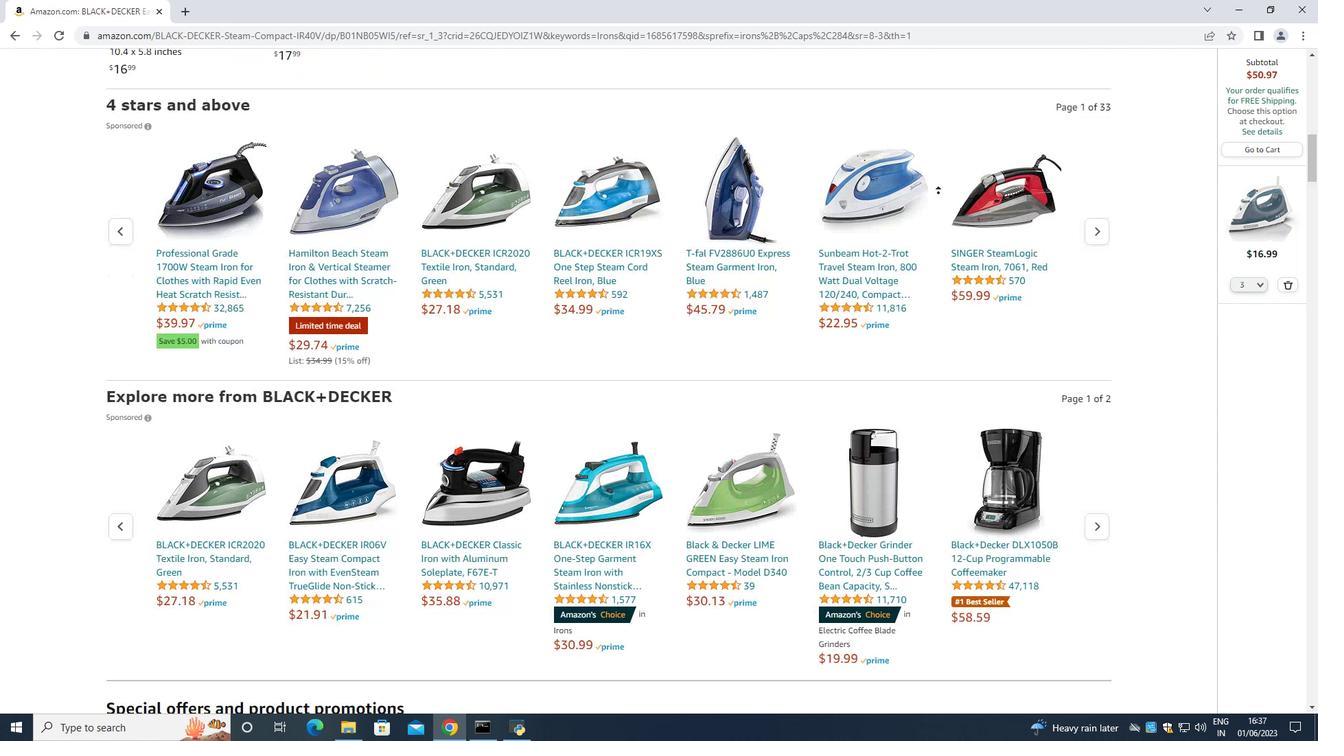
Action: Mouse scrolled (520, 345) with delta (0, 0)
Screenshot: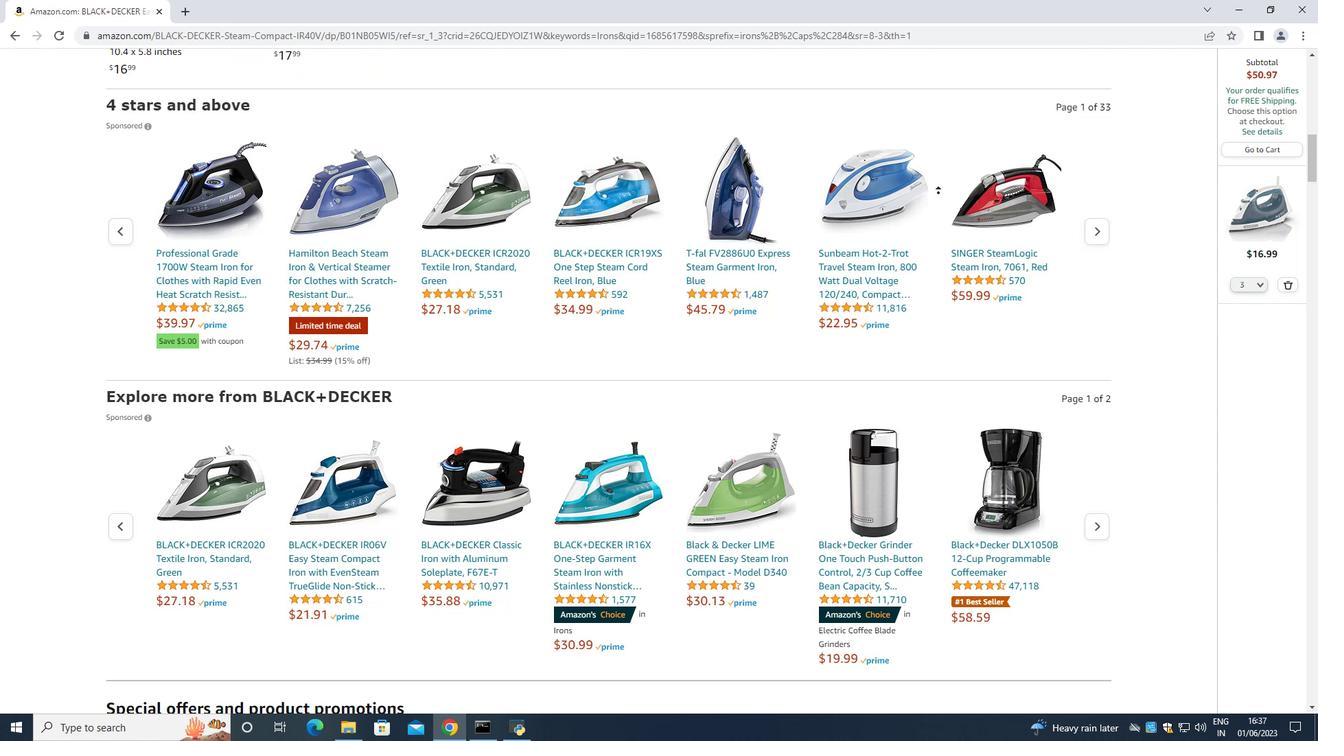 
Action: Mouse scrolled (520, 345) with delta (0, 0)
Screenshot: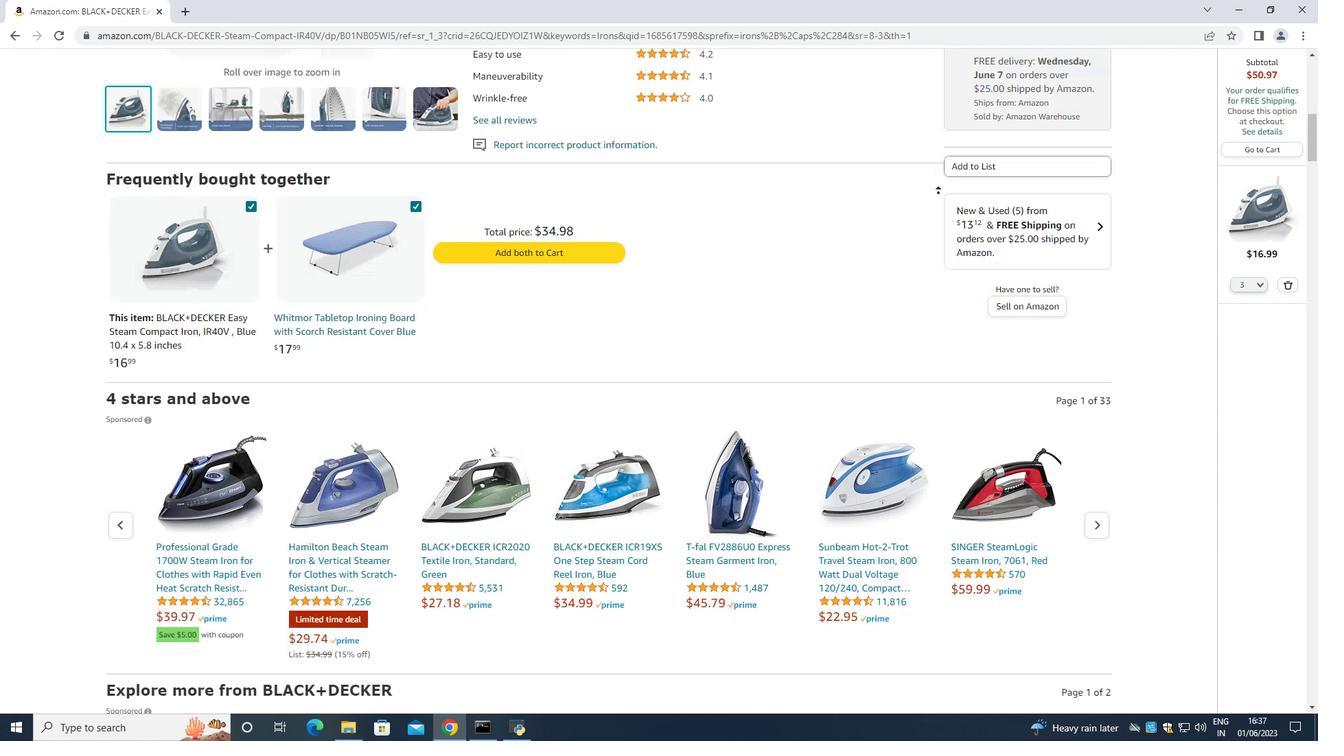 
Action: Mouse moved to (520, 344)
Screenshot: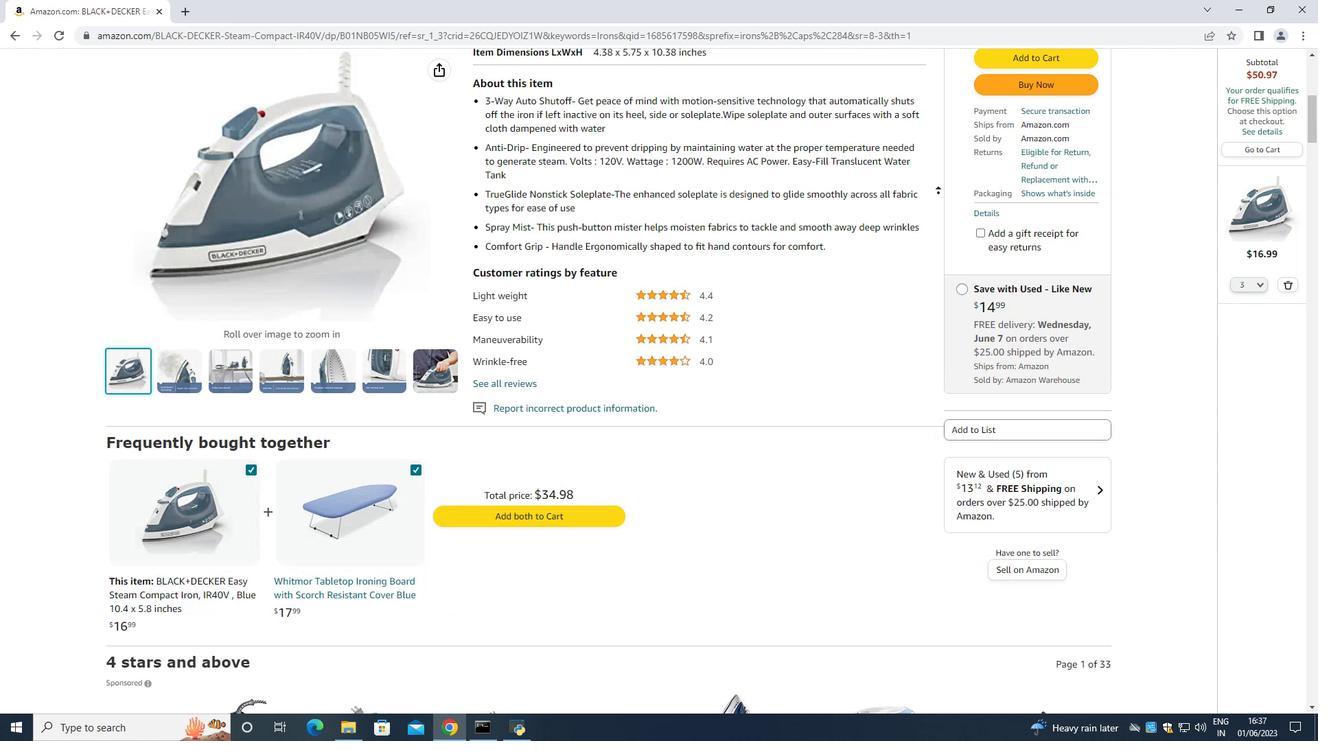 
Action: Mouse scrolled (520, 345) with delta (0, 0)
Screenshot: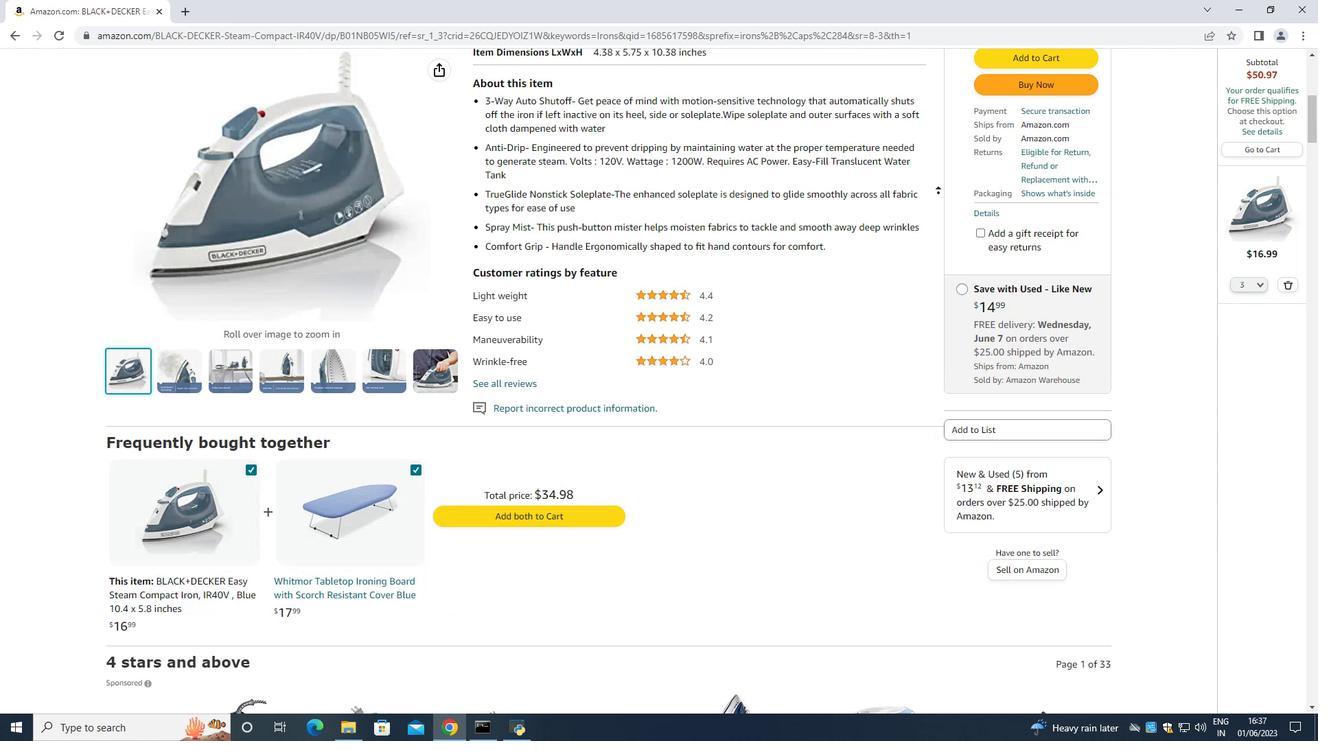 
Action: Mouse scrolled (520, 345) with delta (0, 0)
Screenshot: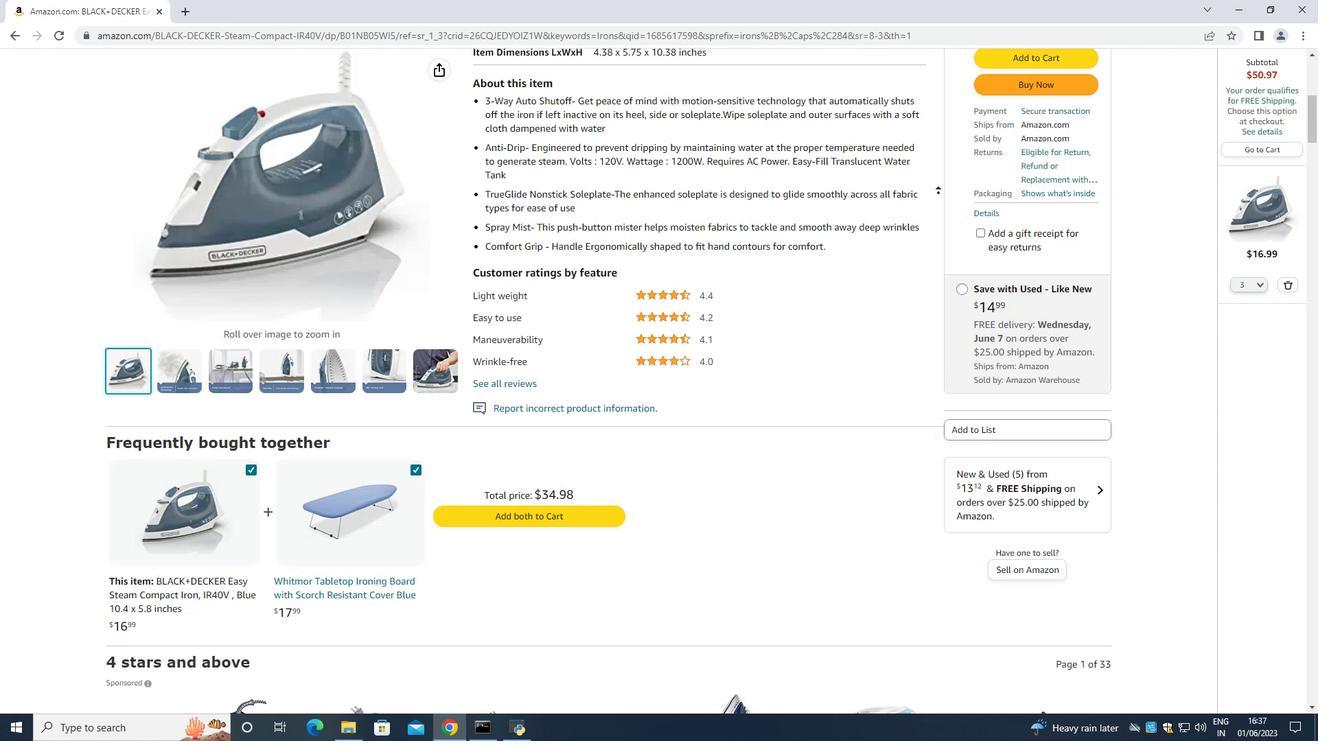 
Action: Mouse scrolled (520, 345) with delta (0, 0)
Screenshot: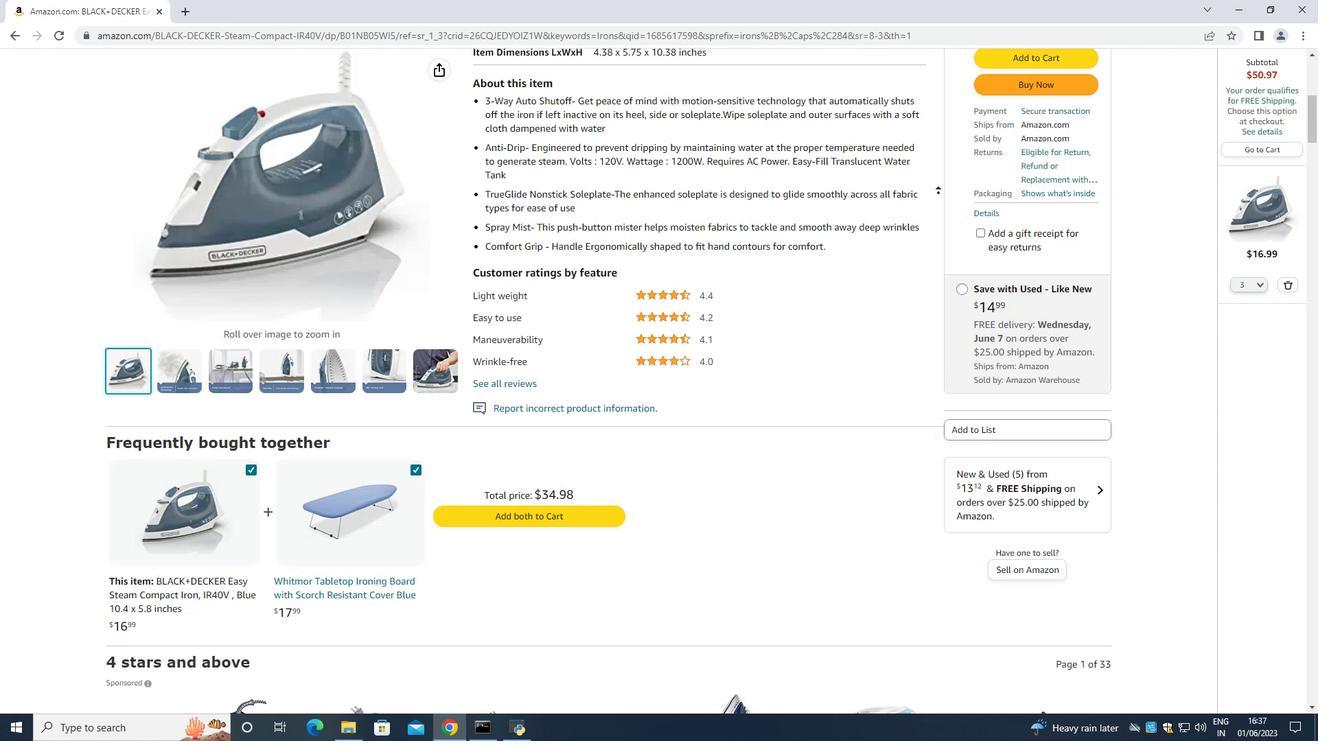 
Action: Mouse scrolled (520, 345) with delta (0, 0)
Screenshot: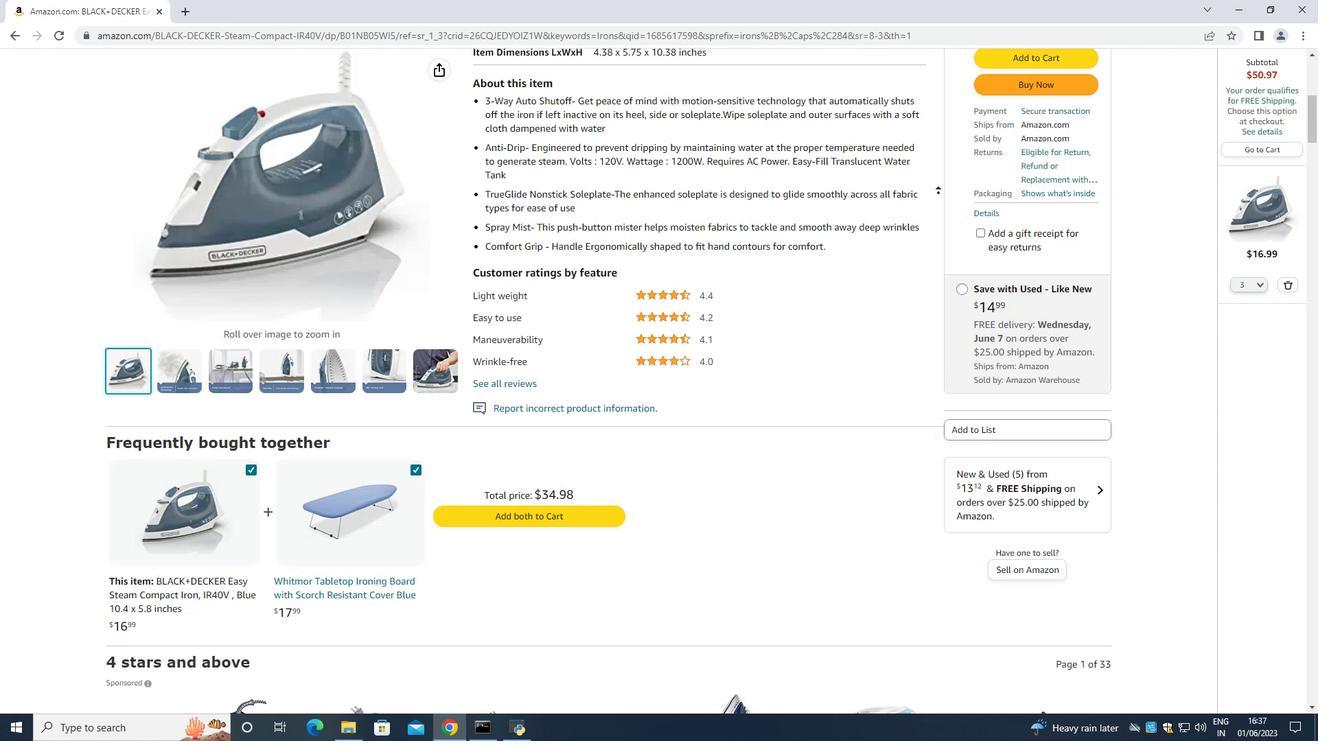 
Action: Mouse scrolled (520, 345) with delta (0, 0)
Screenshot: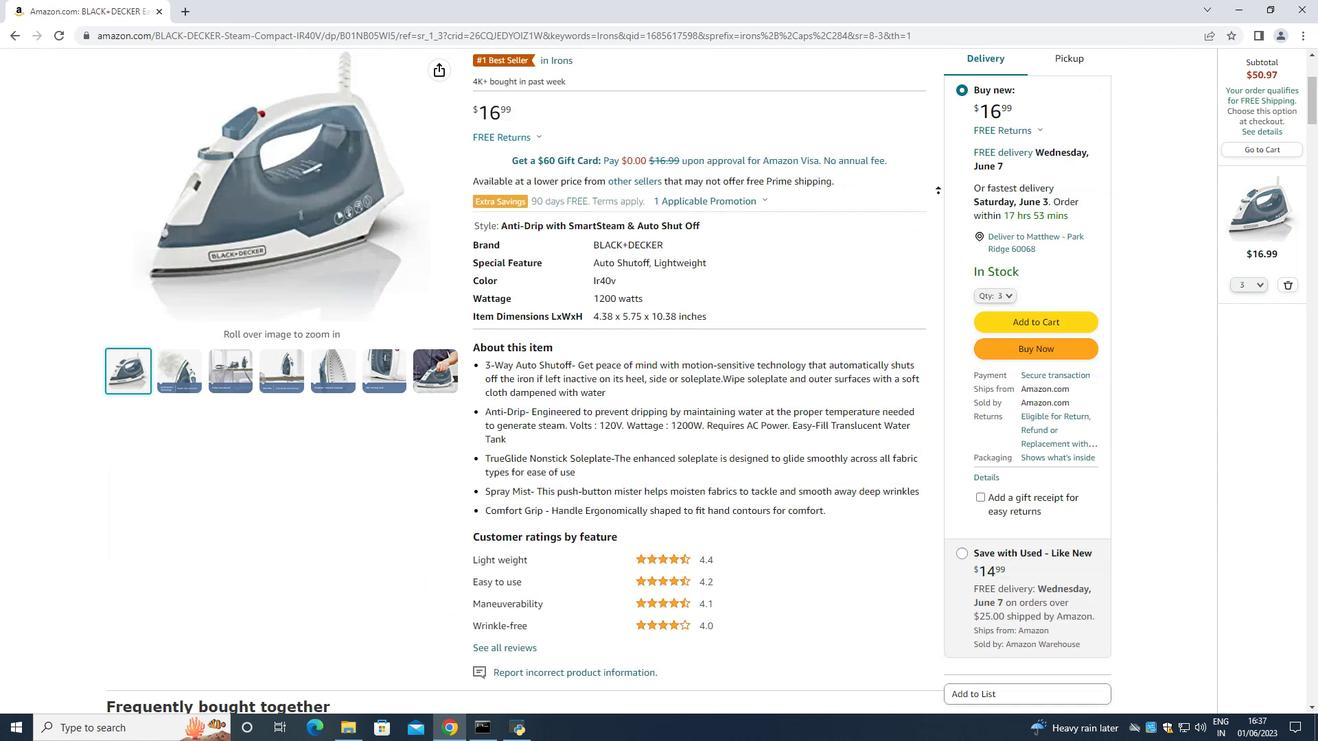 
Action: Mouse scrolled (520, 345) with delta (0, 0)
Screenshot: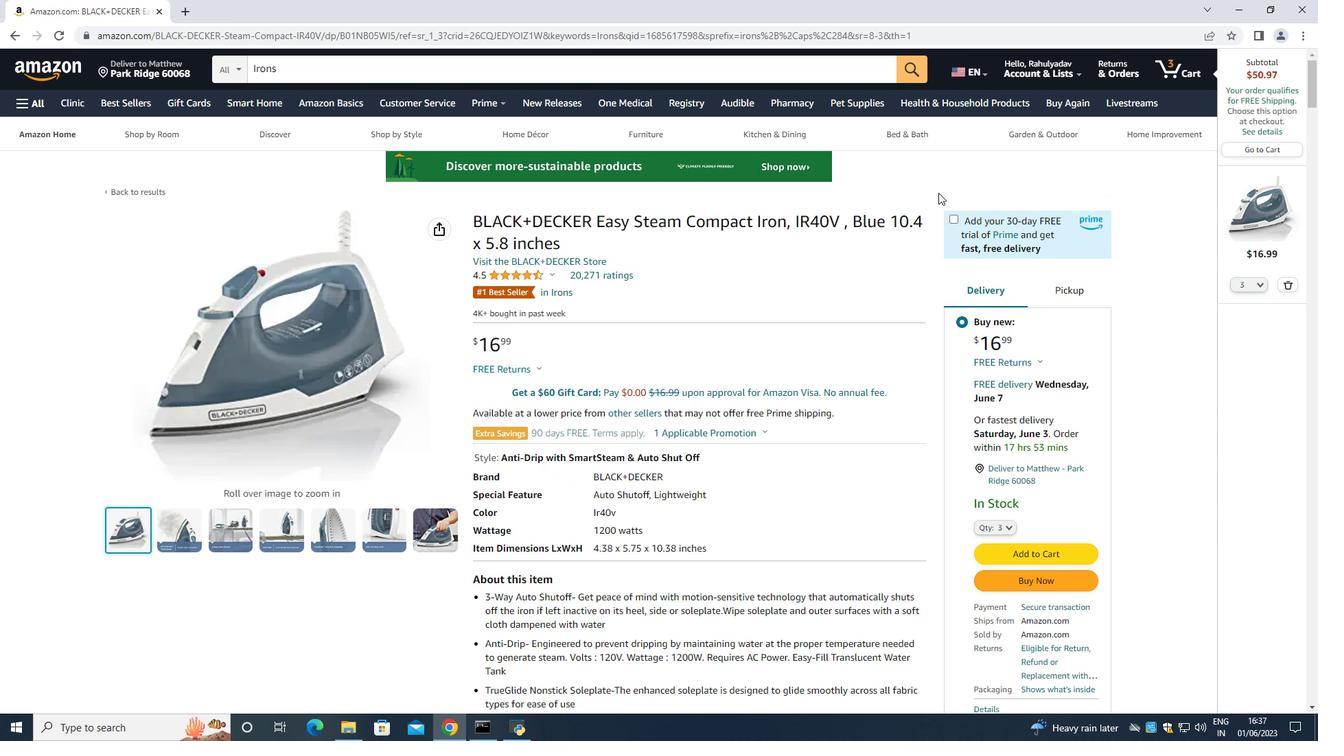 
Action: Mouse scrolled (520, 345) with delta (0, 0)
Screenshot: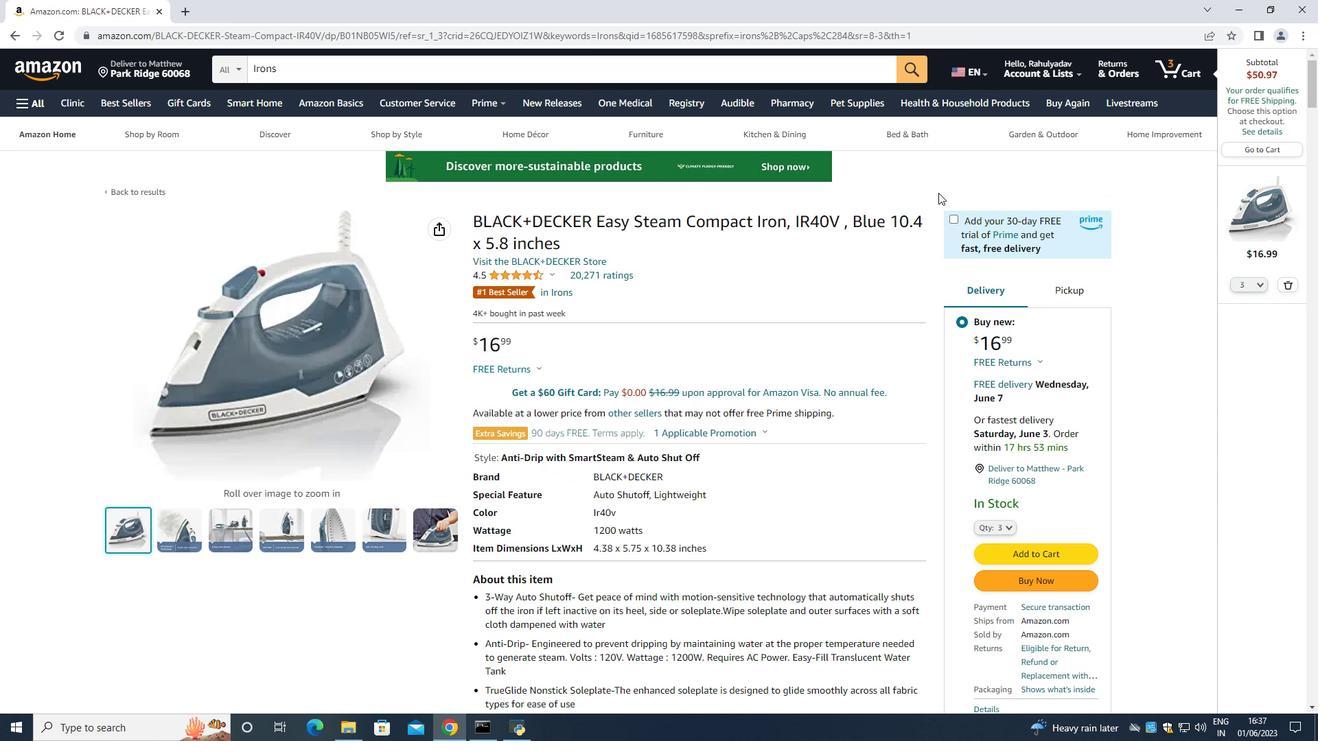 
Action: Mouse scrolled (520, 345) with delta (0, 0)
Screenshot: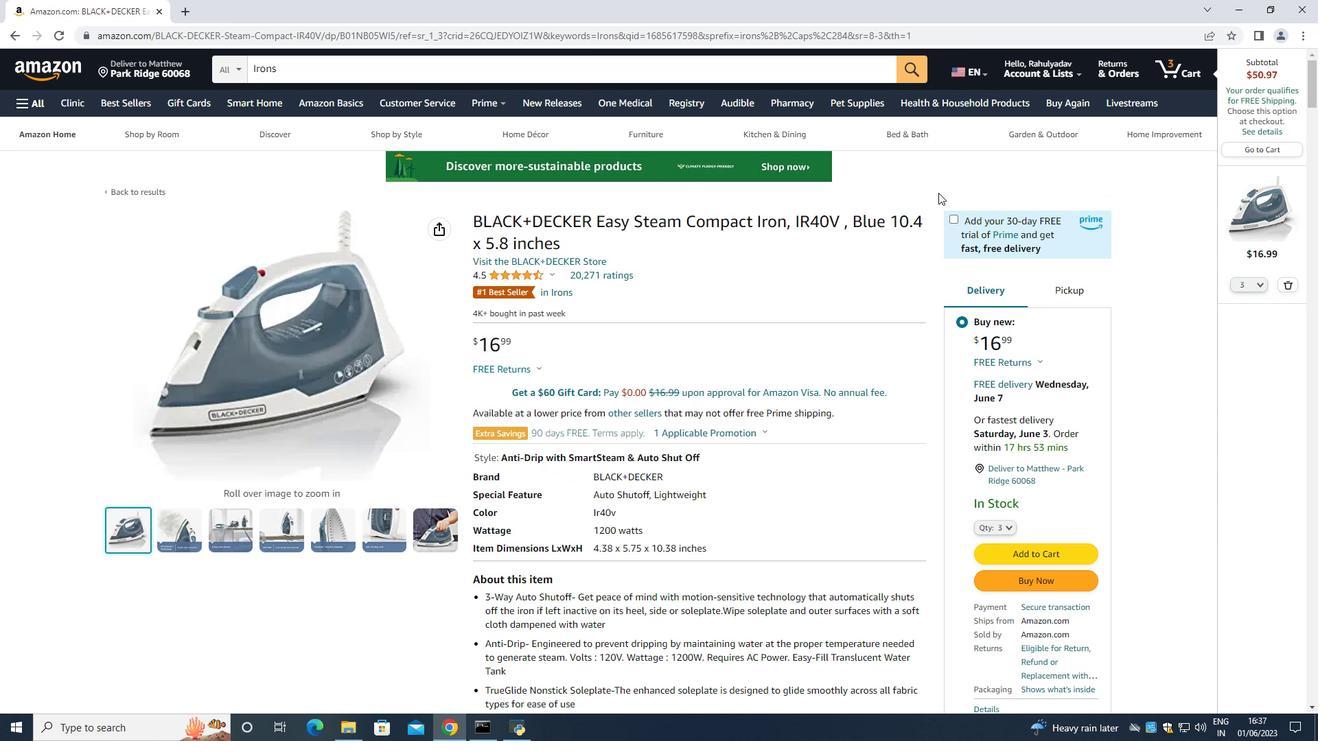 
Action: Mouse scrolled (520, 345) with delta (0, 0)
Screenshot: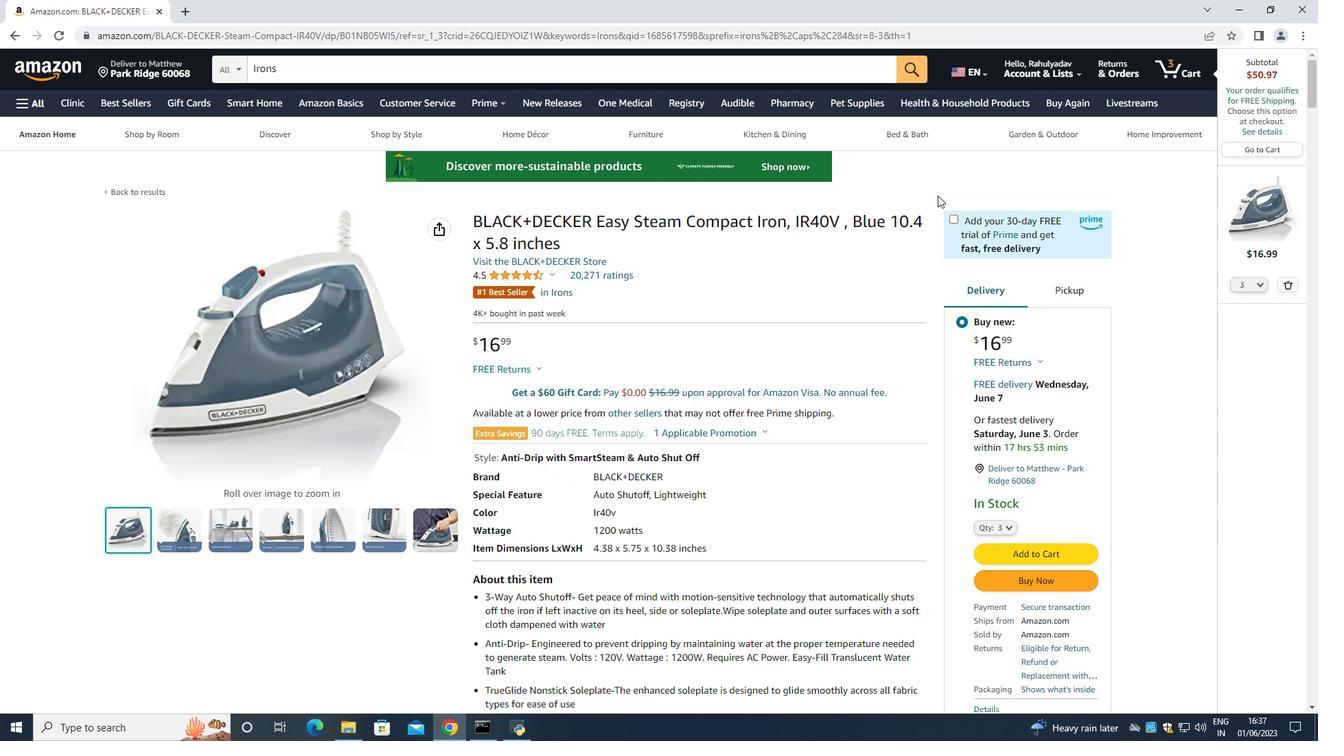 
Action: Mouse scrolled (520, 345) with delta (0, 0)
Screenshot: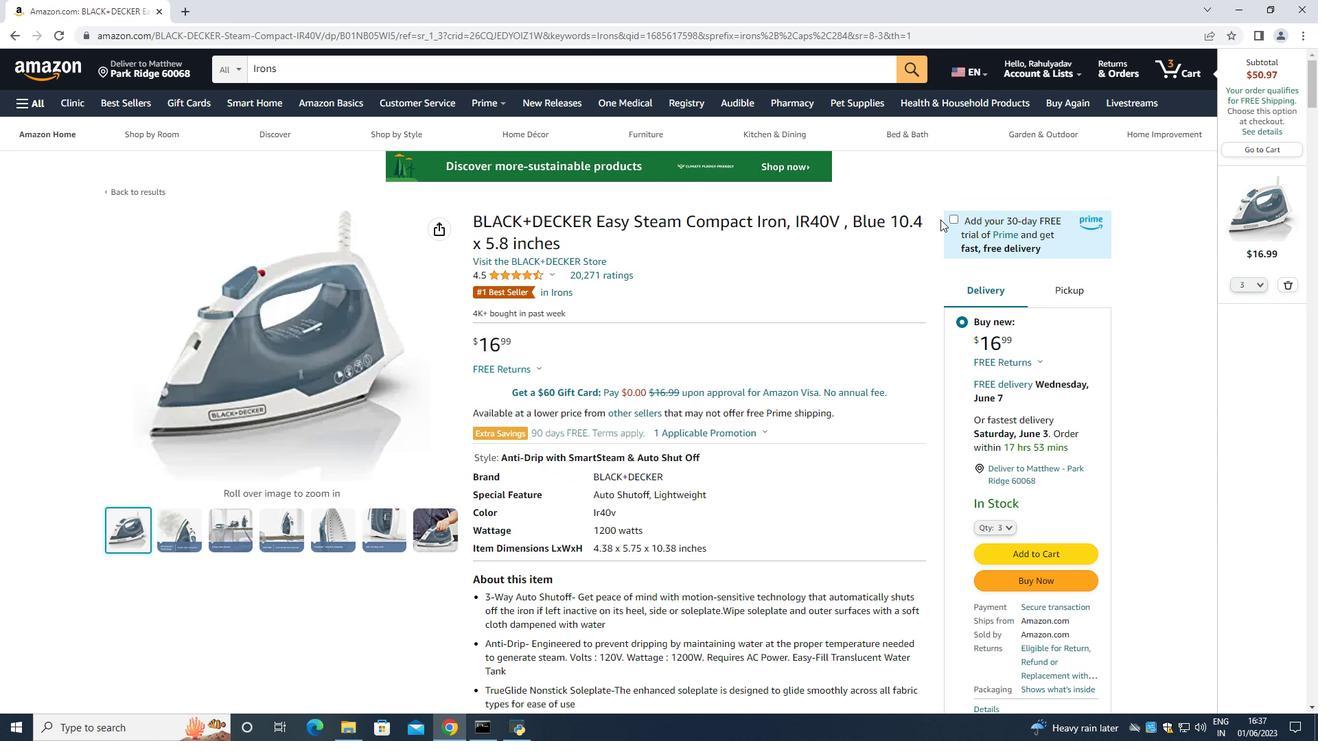
Action: Mouse scrolled (520, 345) with delta (0, 0)
Screenshot: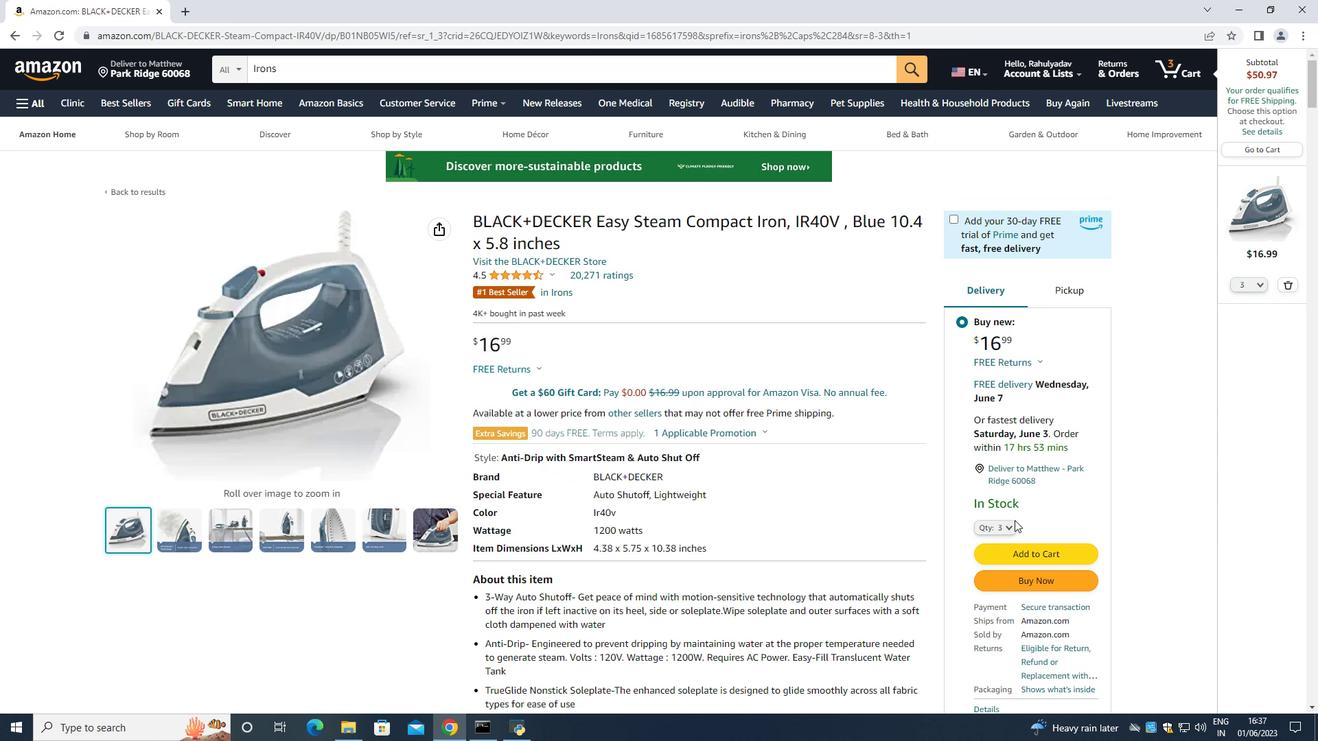 
Action: Mouse scrolled (520, 345) with delta (0, 0)
Screenshot: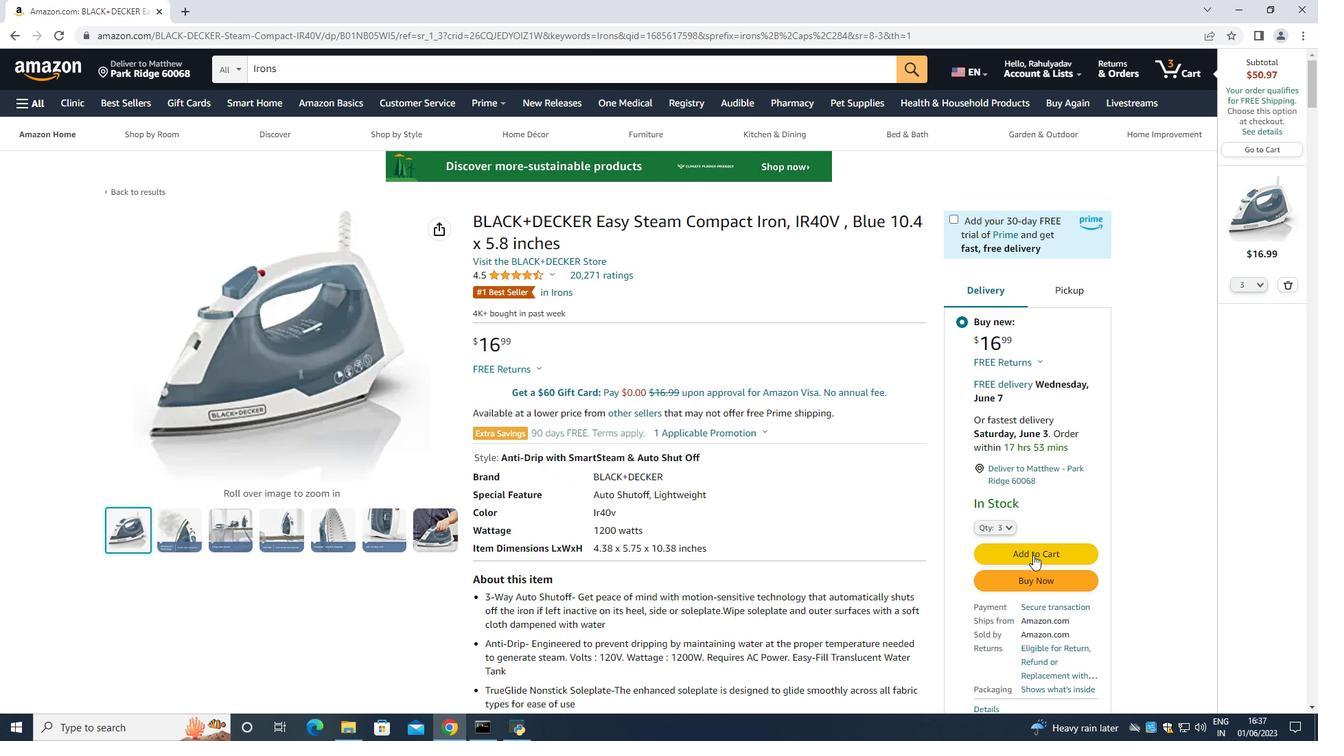 
Action: Mouse moved to (339, 530)
Screenshot: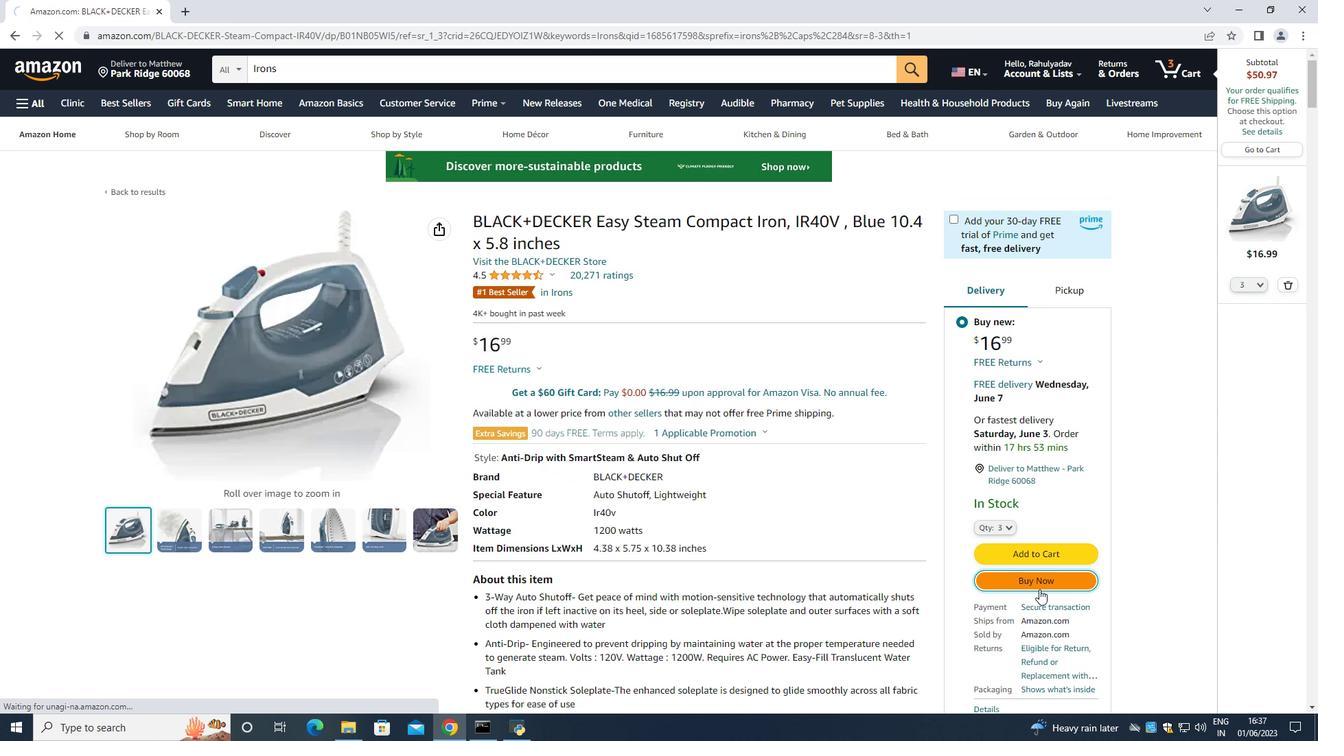 
Action: Mouse scrolled (339, 529) with delta (0, 0)
Screenshot: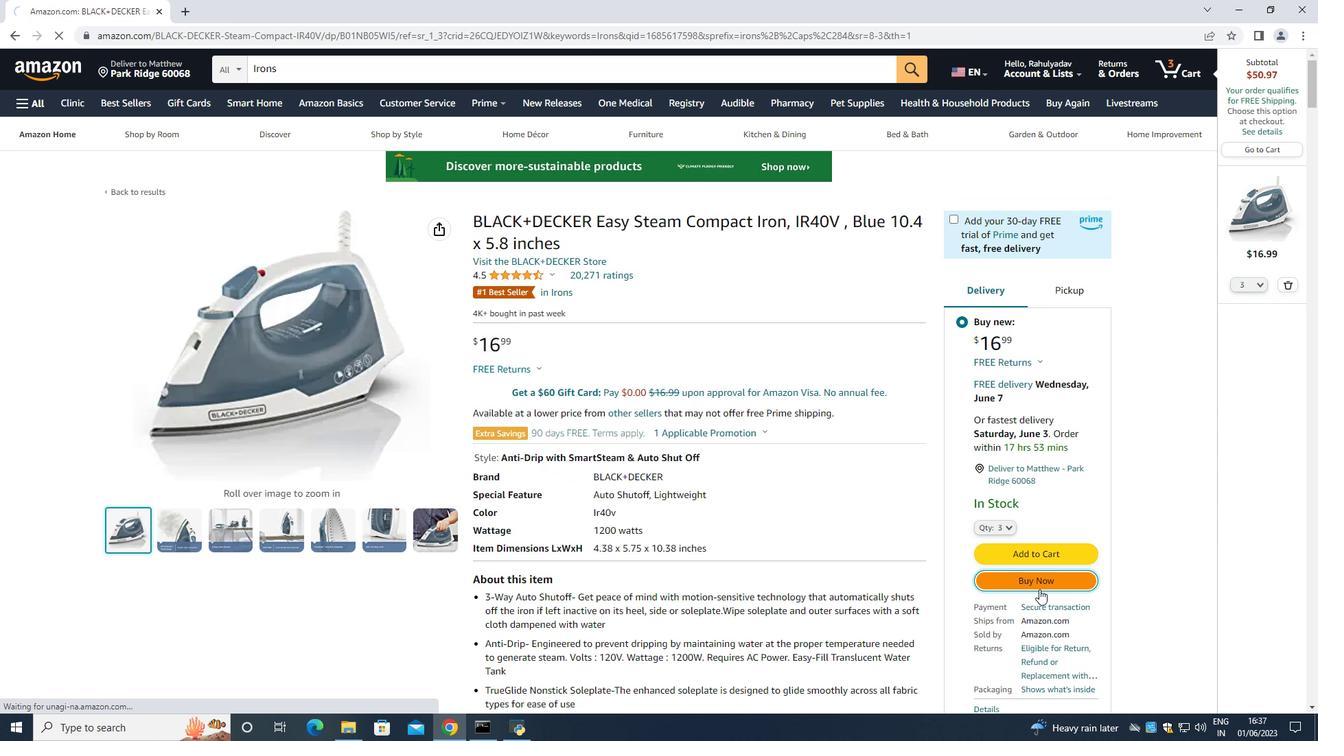 
Action: Mouse moved to (337, 530)
Screenshot: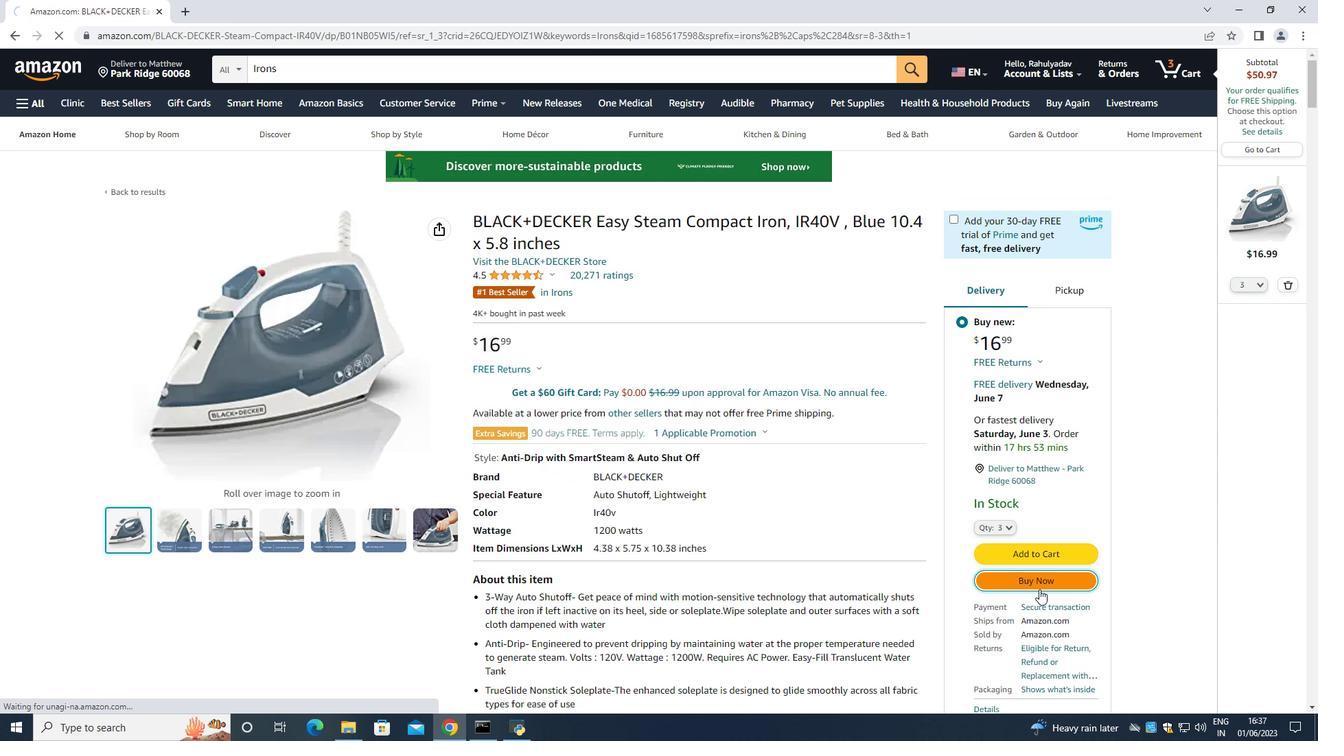 
Action: Mouse scrolled (337, 529) with delta (0, 0)
Screenshot: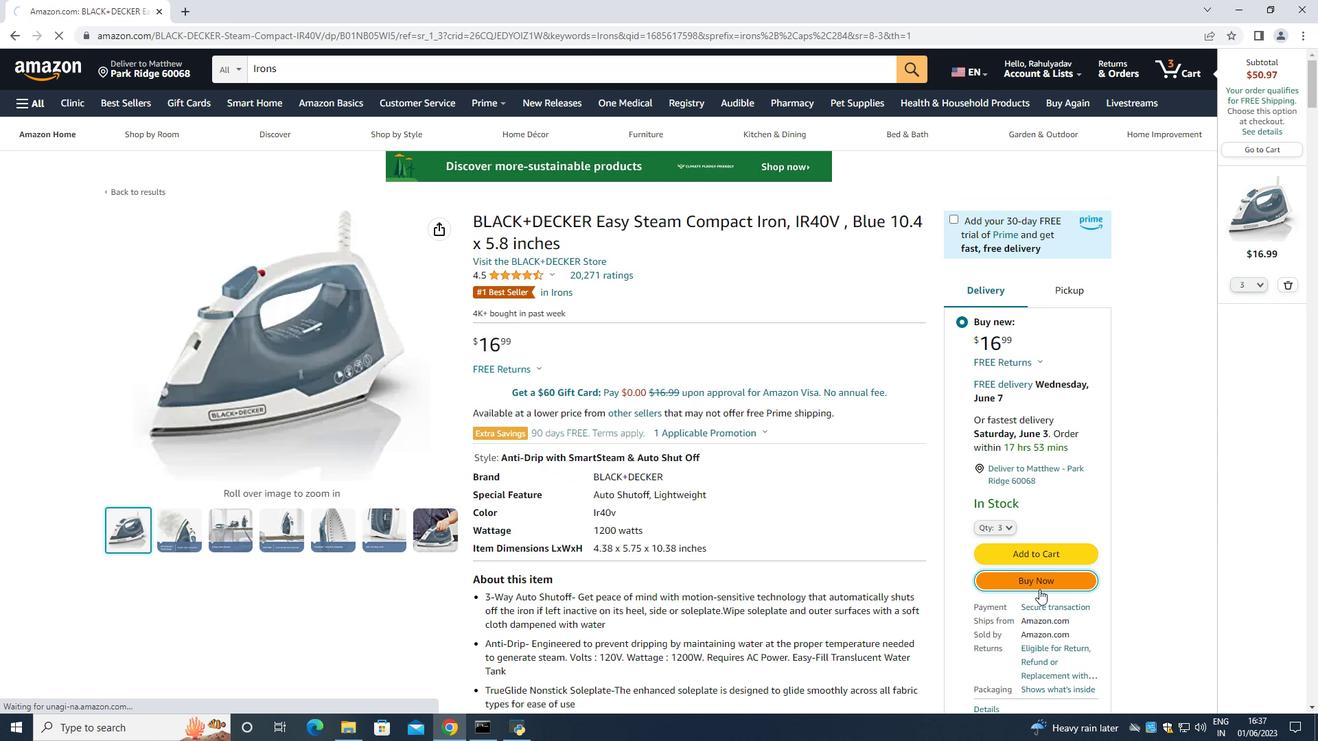 
Action: Mouse moved to (348, 452)
Screenshot: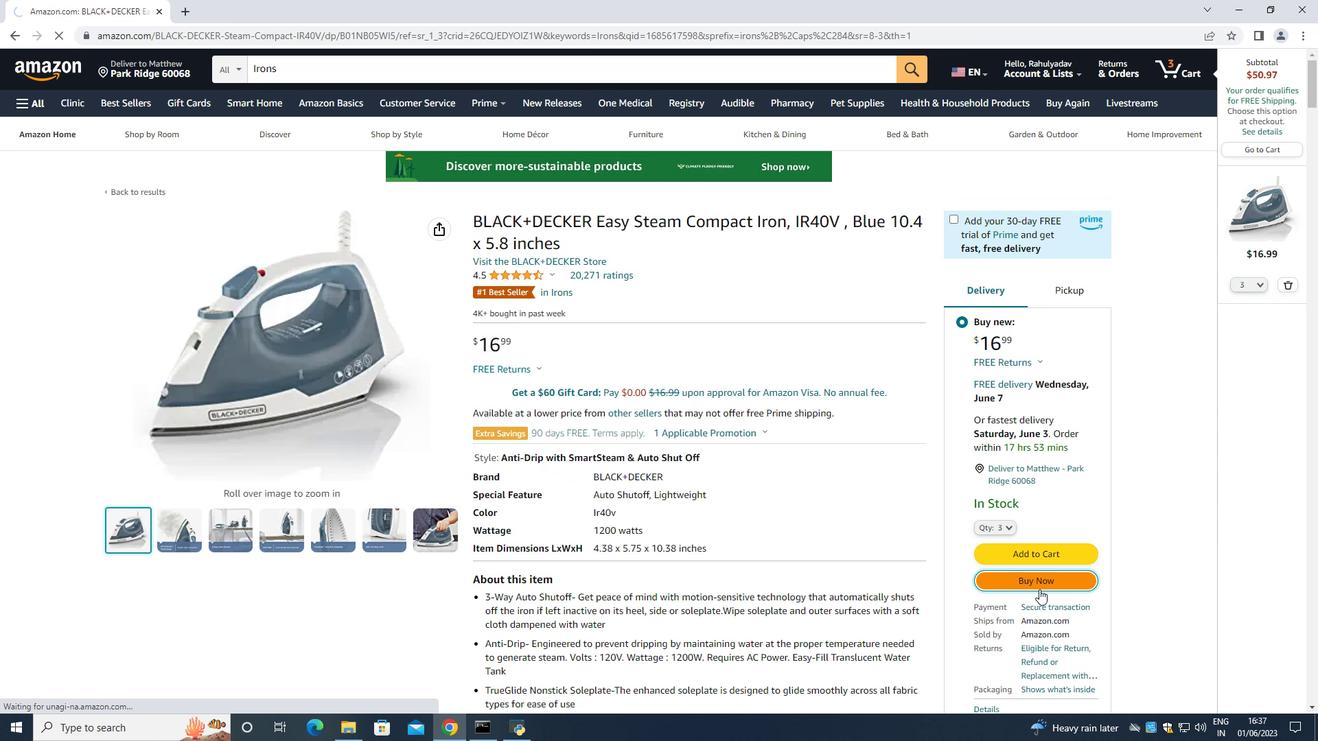 
Action: Mouse pressed left at (348, 452)
Screenshot: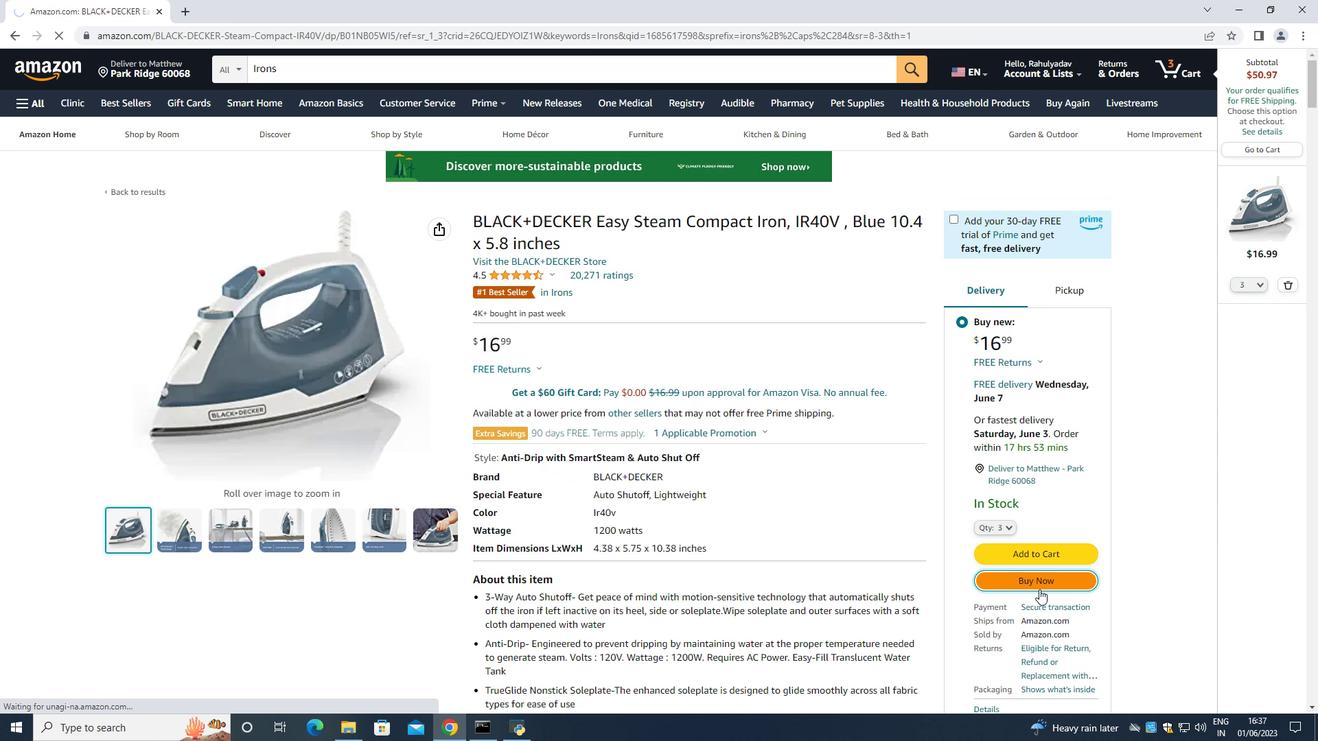 
Action: Mouse moved to (676, 528)
Screenshot: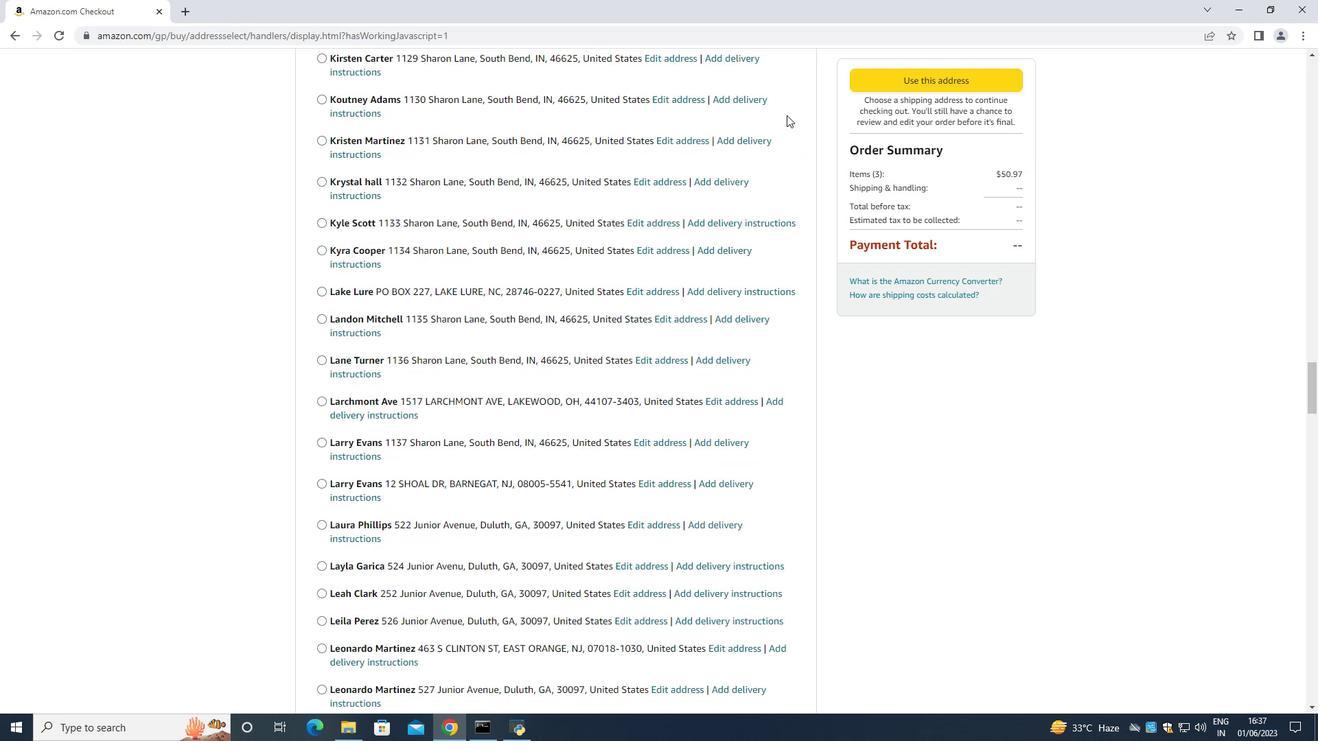 
Action: Mouse scrolled (676, 527) with delta (0, 0)
Screenshot: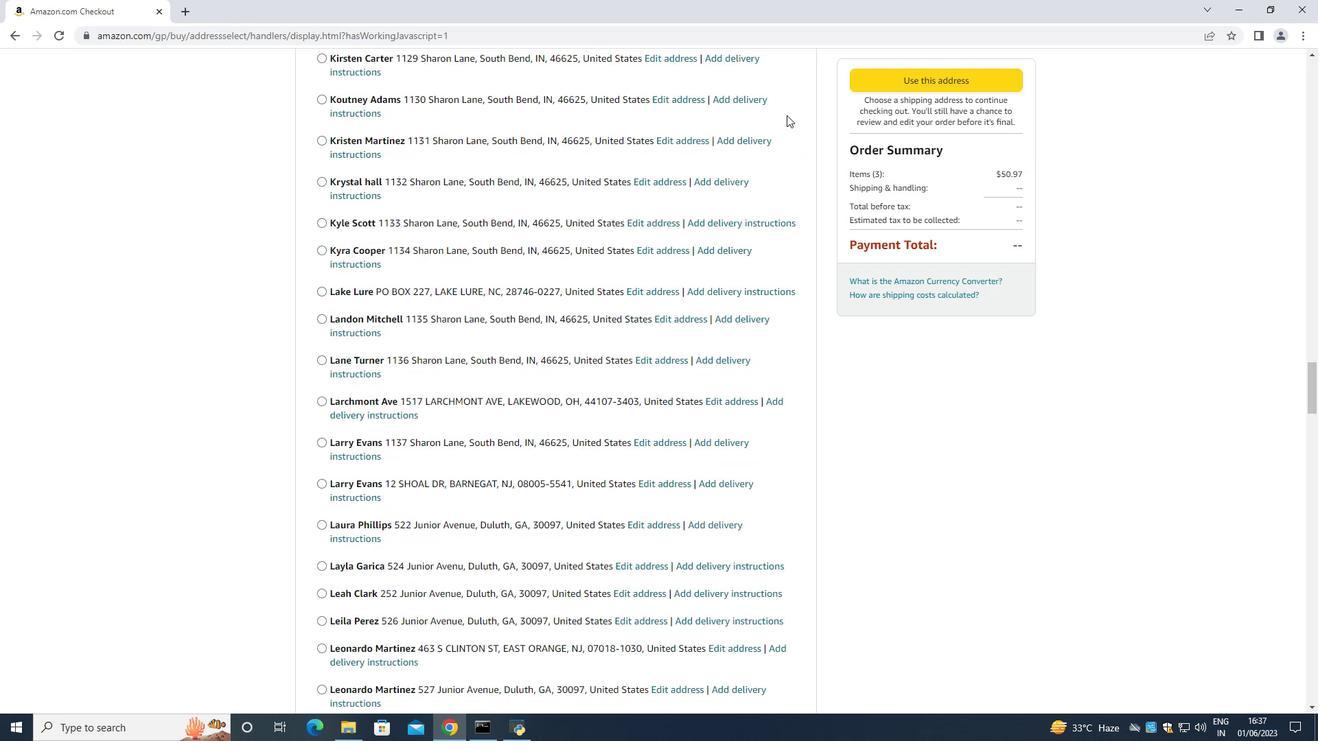 
Action: Mouse moved to (932, 365)
Screenshot: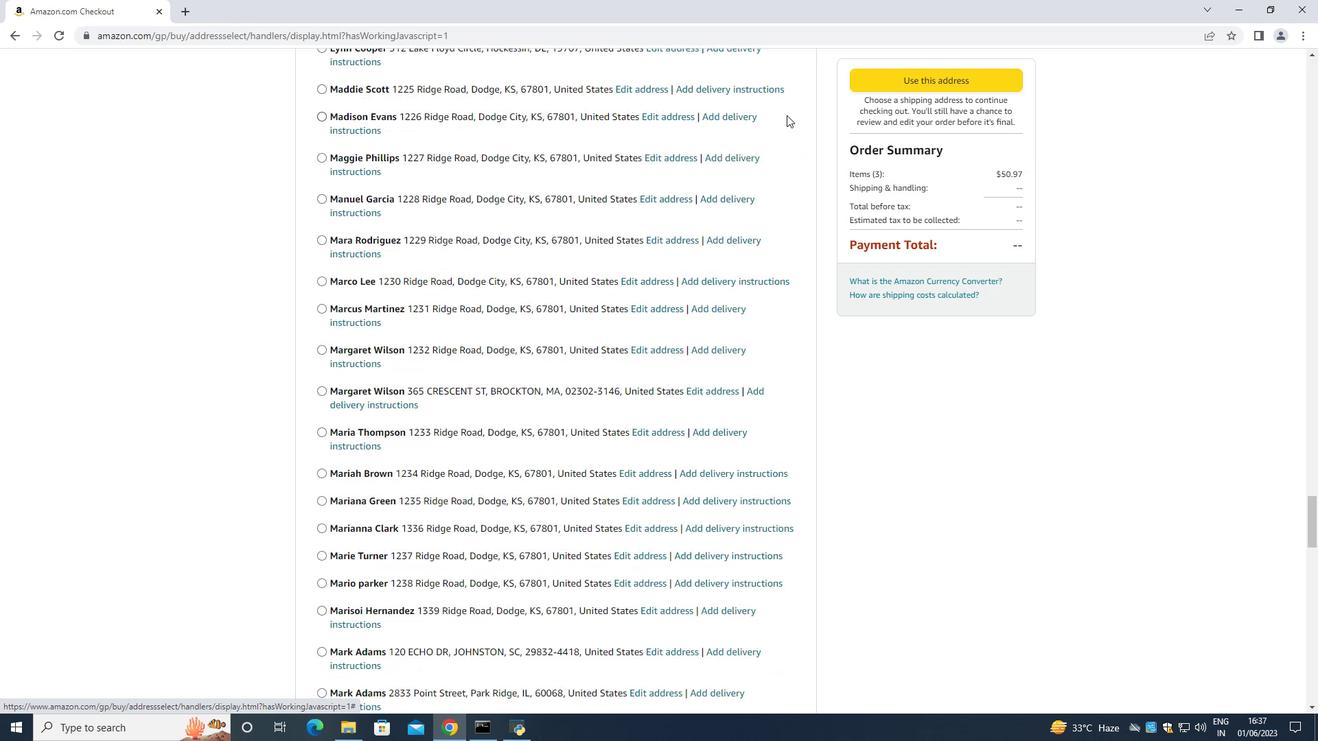 
Action: Mouse scrolled (932, 364) with delta (0, 0)
Screenshot: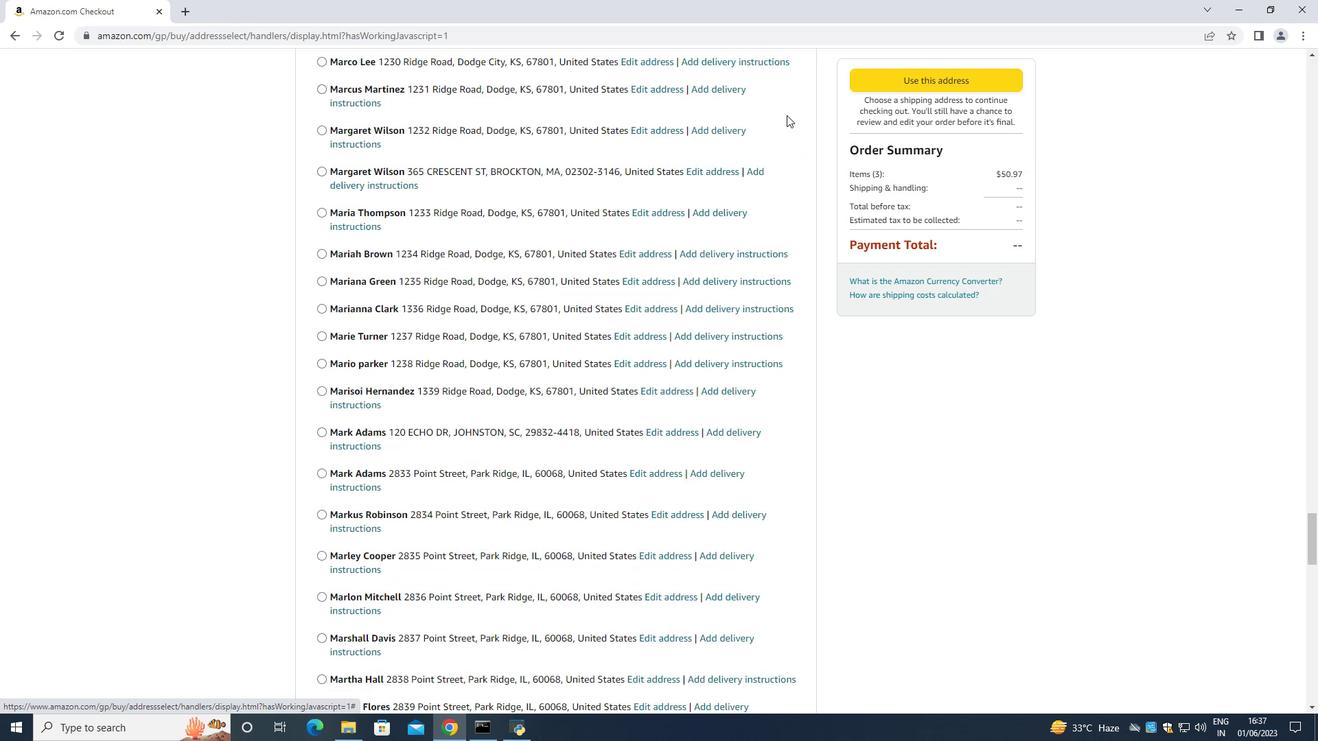 
Action: Mouse moved to (926, 378)
Screenshot: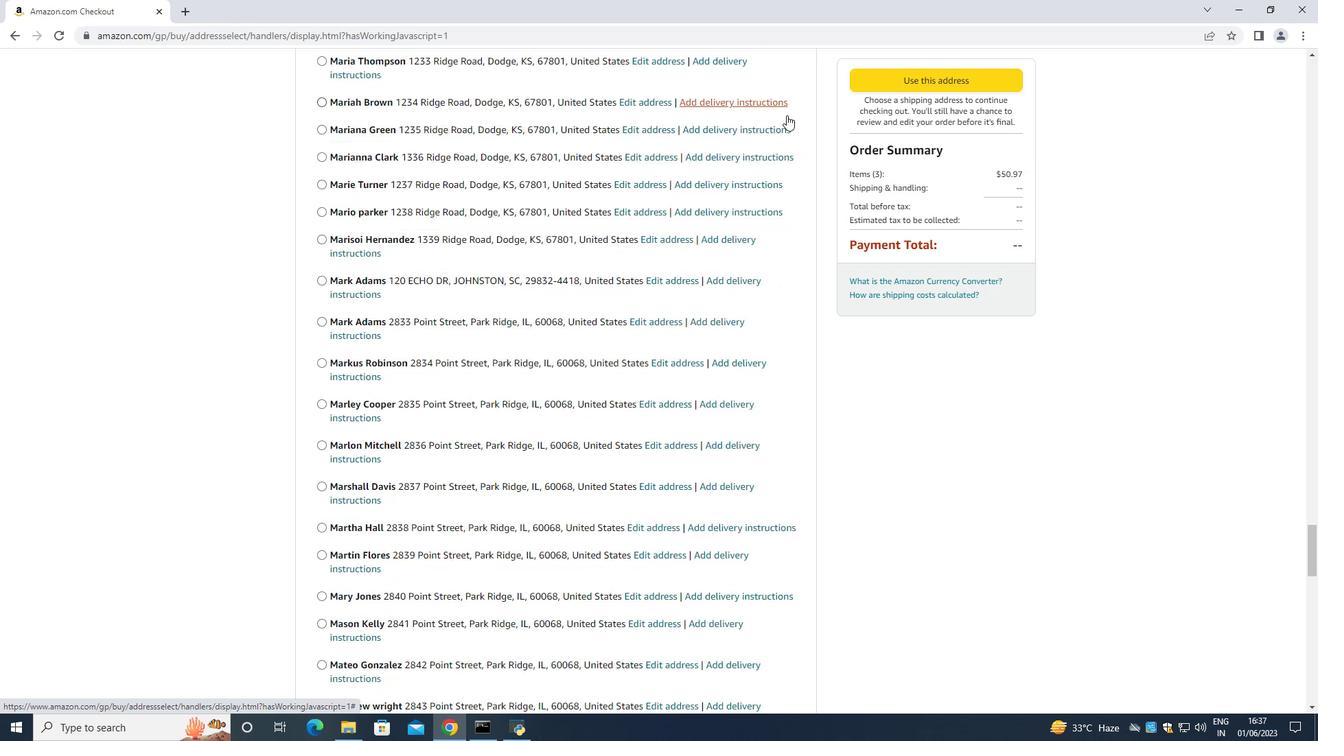 
Action: Mouse scrolled (926, 378) with delta (0, 0)
Screenshot: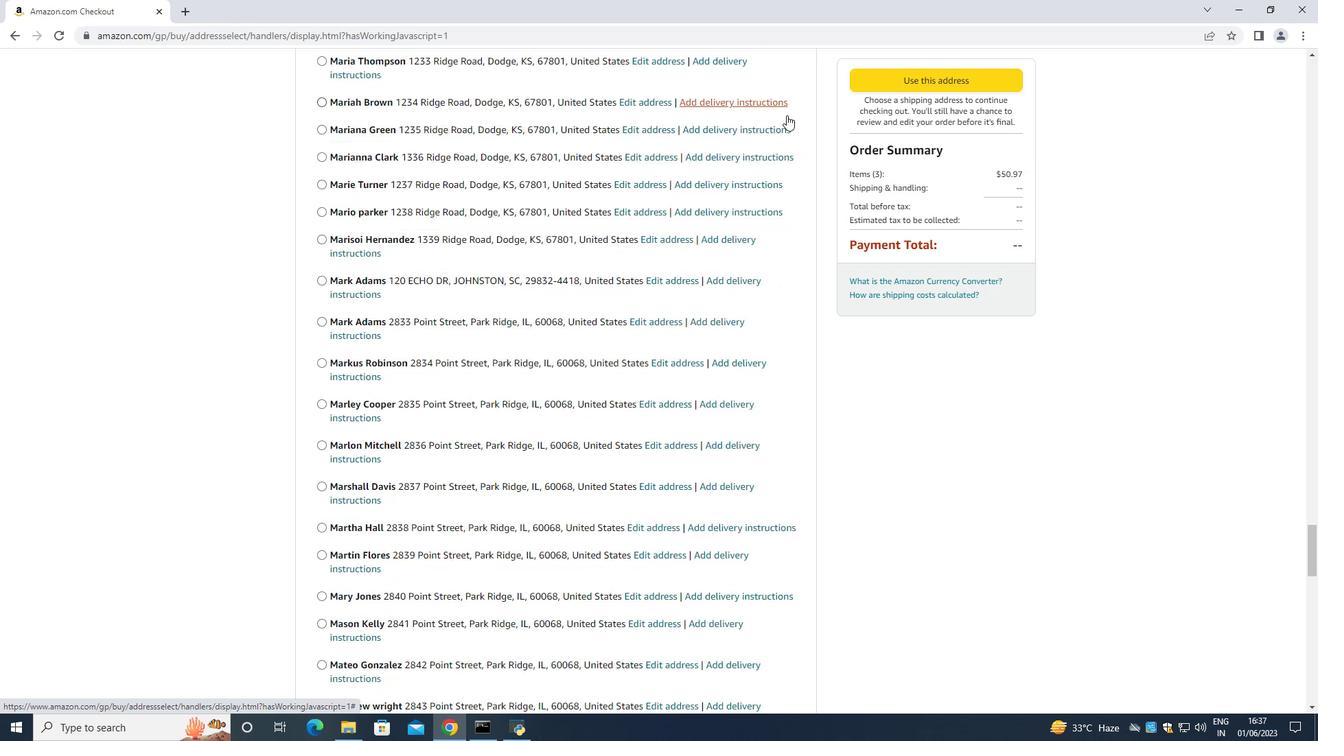 
Action: Mouse moved to (1045, 345)
Screenshot: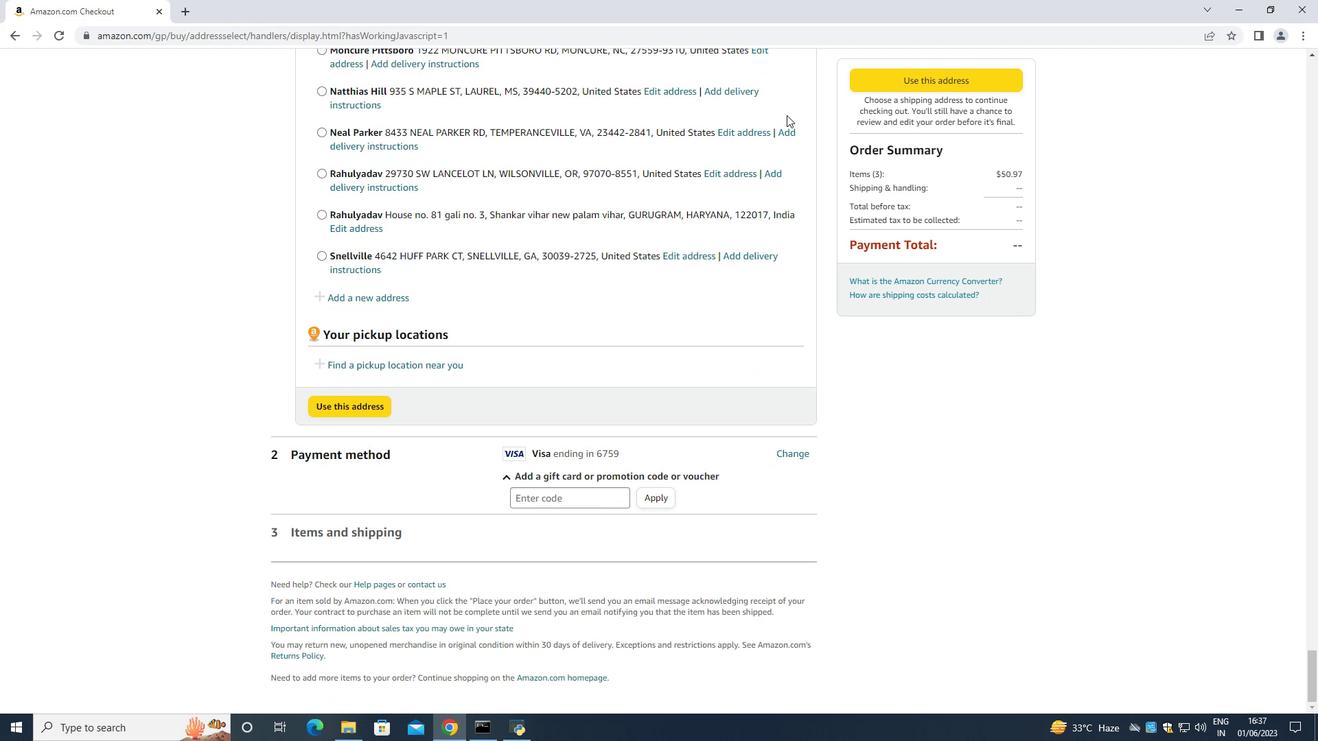 
Action: Mouse pressed left at (1045, 345)
Screenshot: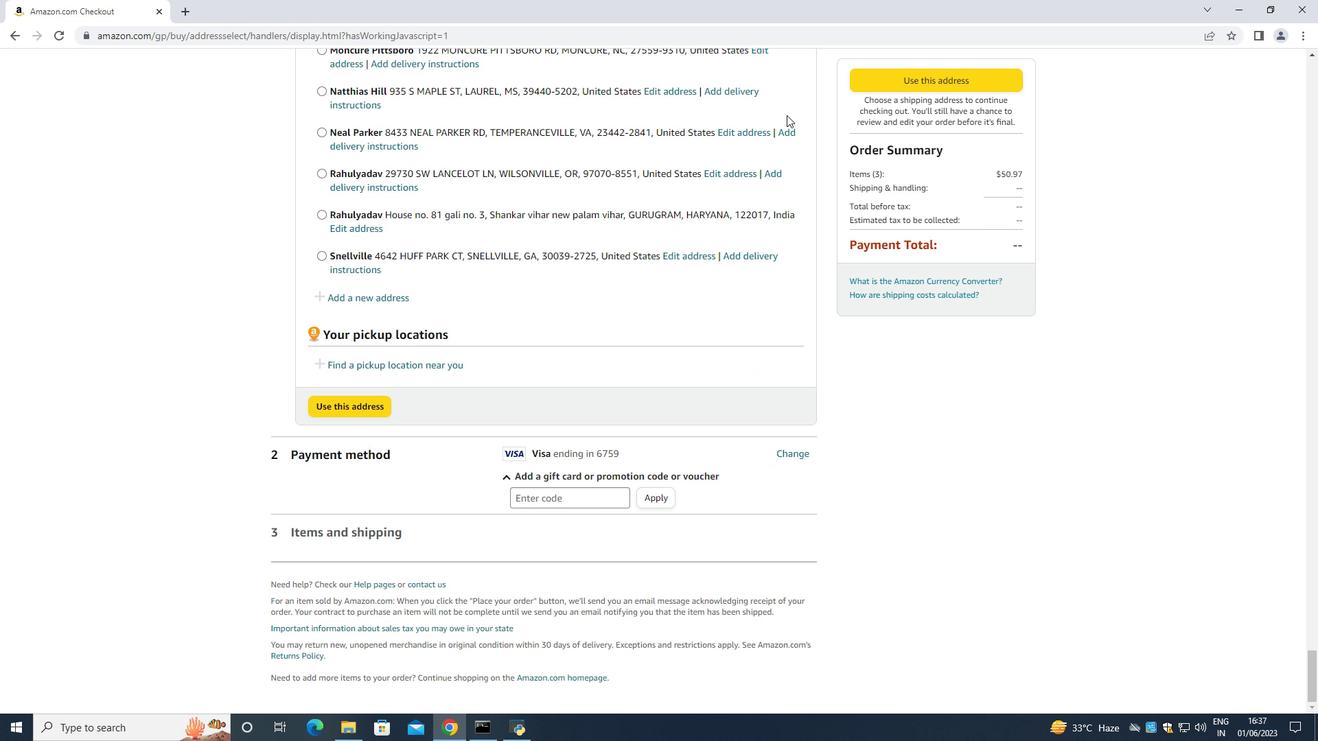 
Action: Mouse moved to (1046, 341)
Screenshot: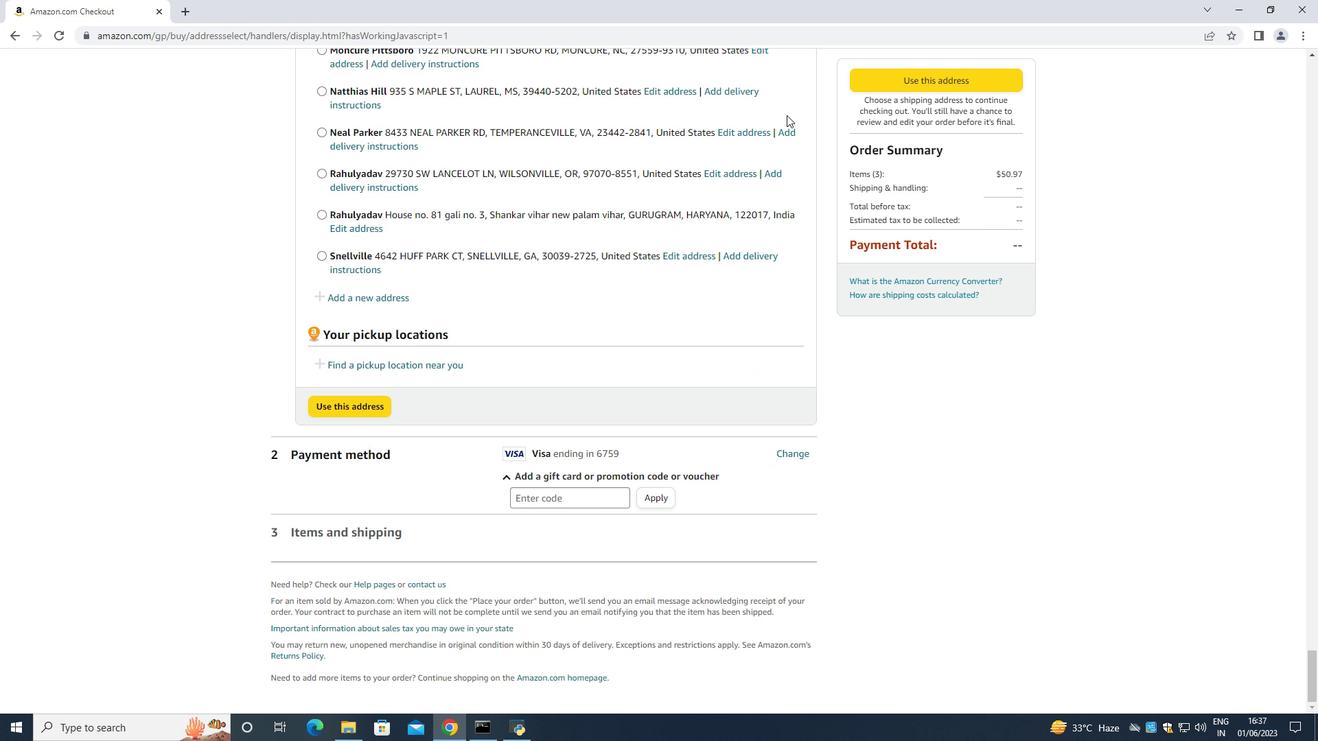 
Action: Mouse pressed left at (1046, 341)
Screenshot: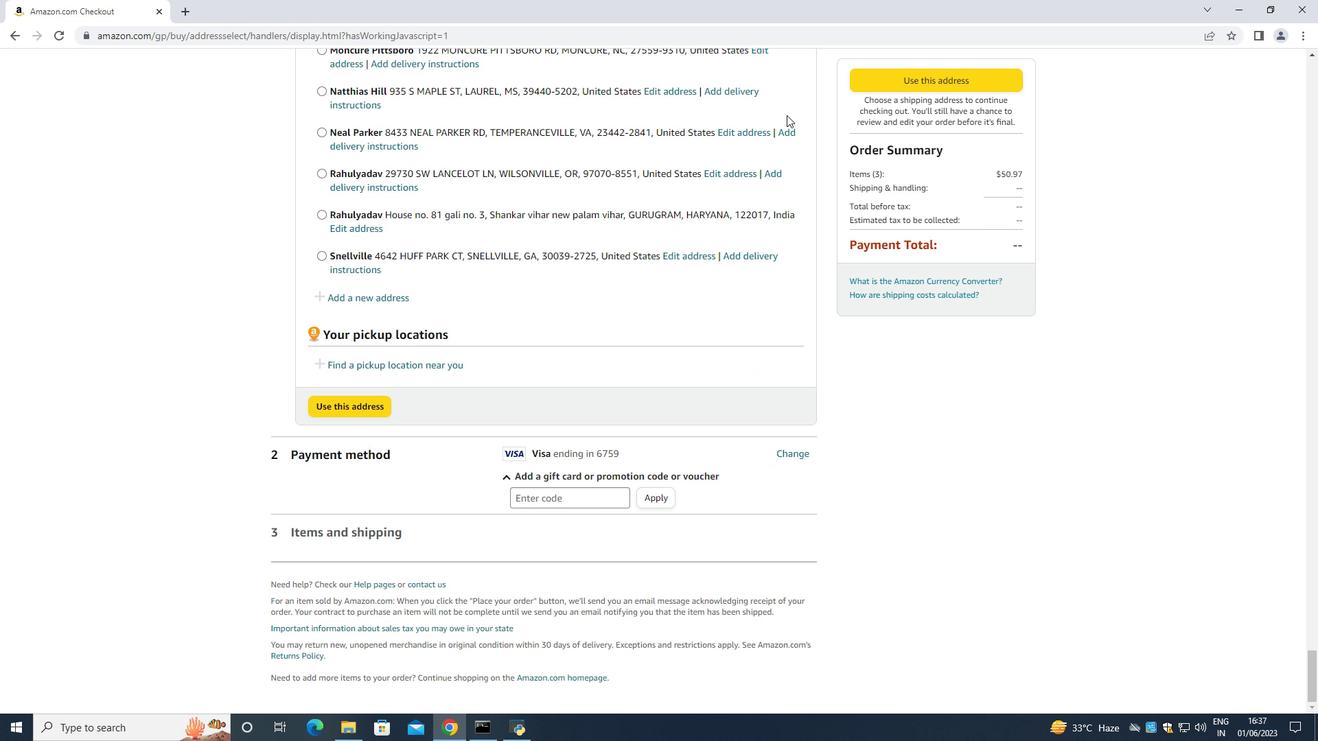 
Action: Mouse moved to (1035, 378)
Screenshot: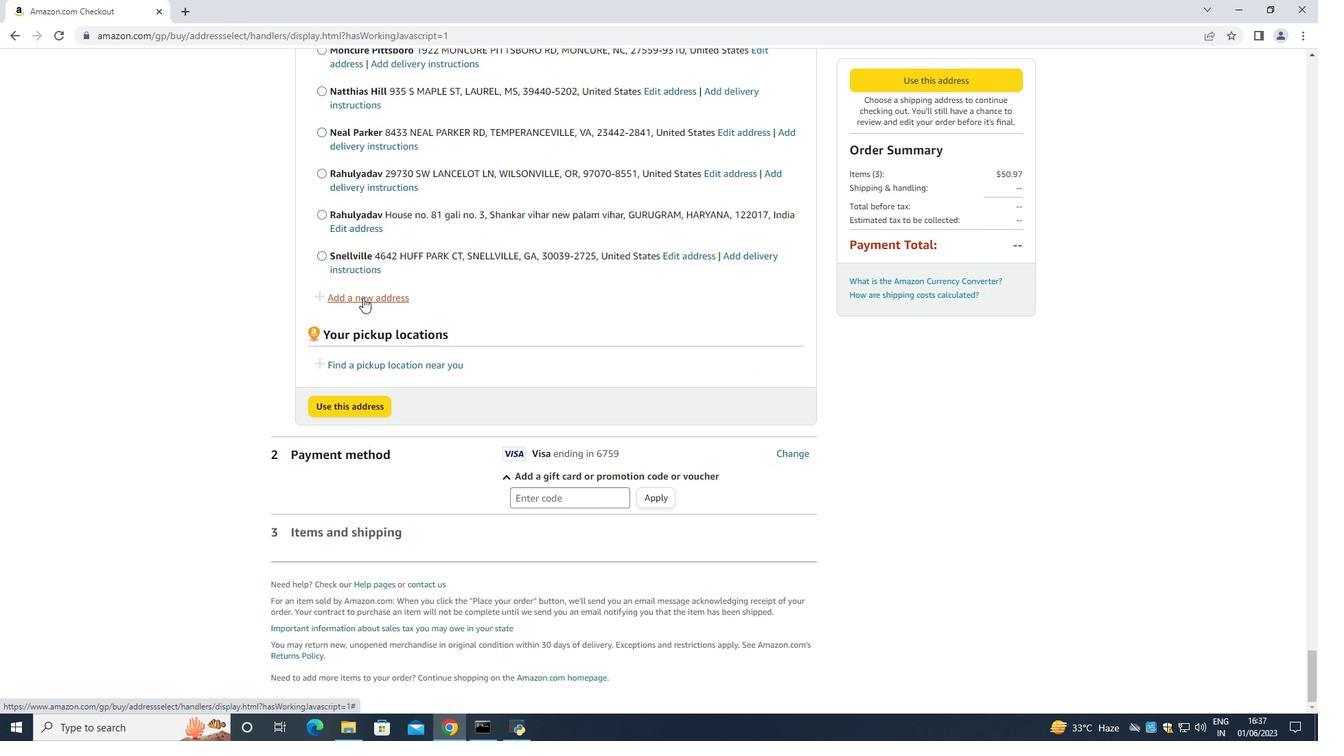 
Action: Mouse pressed left at (1035, 378)
Screenshot: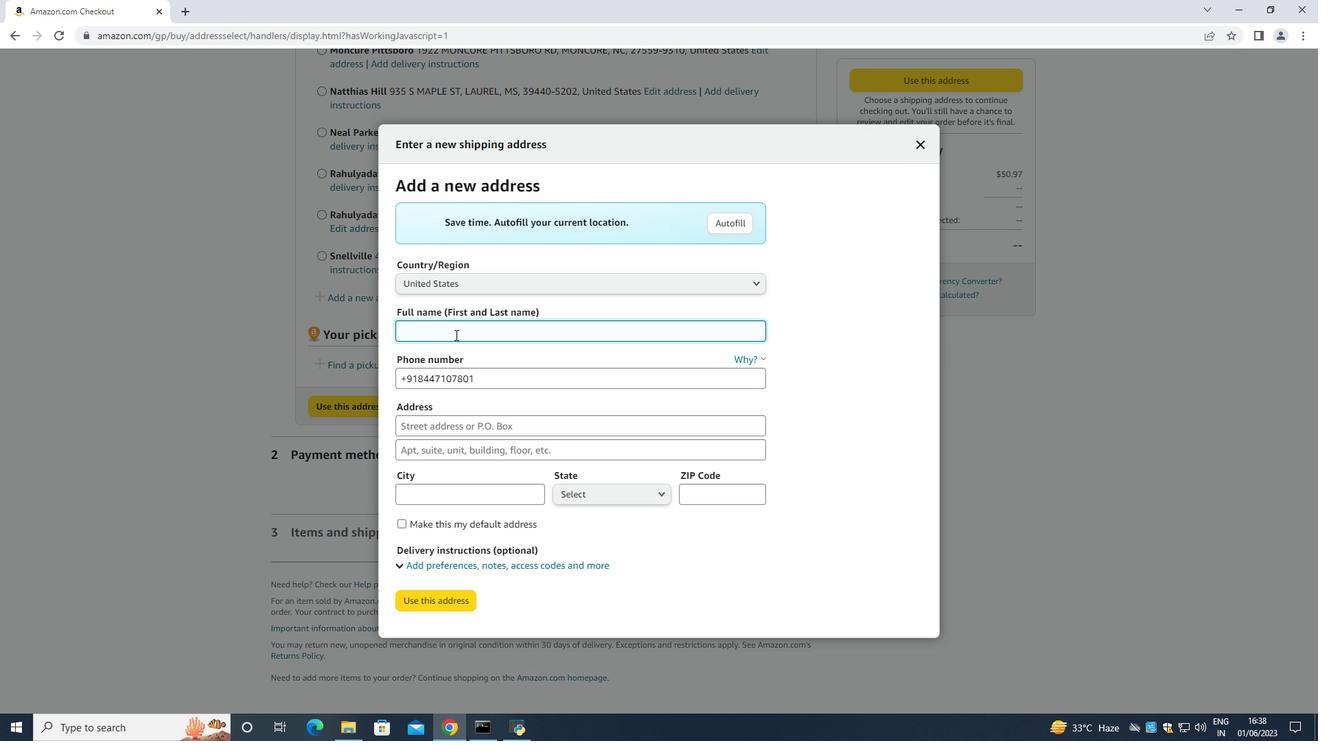 
Action: Mouse moved to (1085, 376)
Screenshot: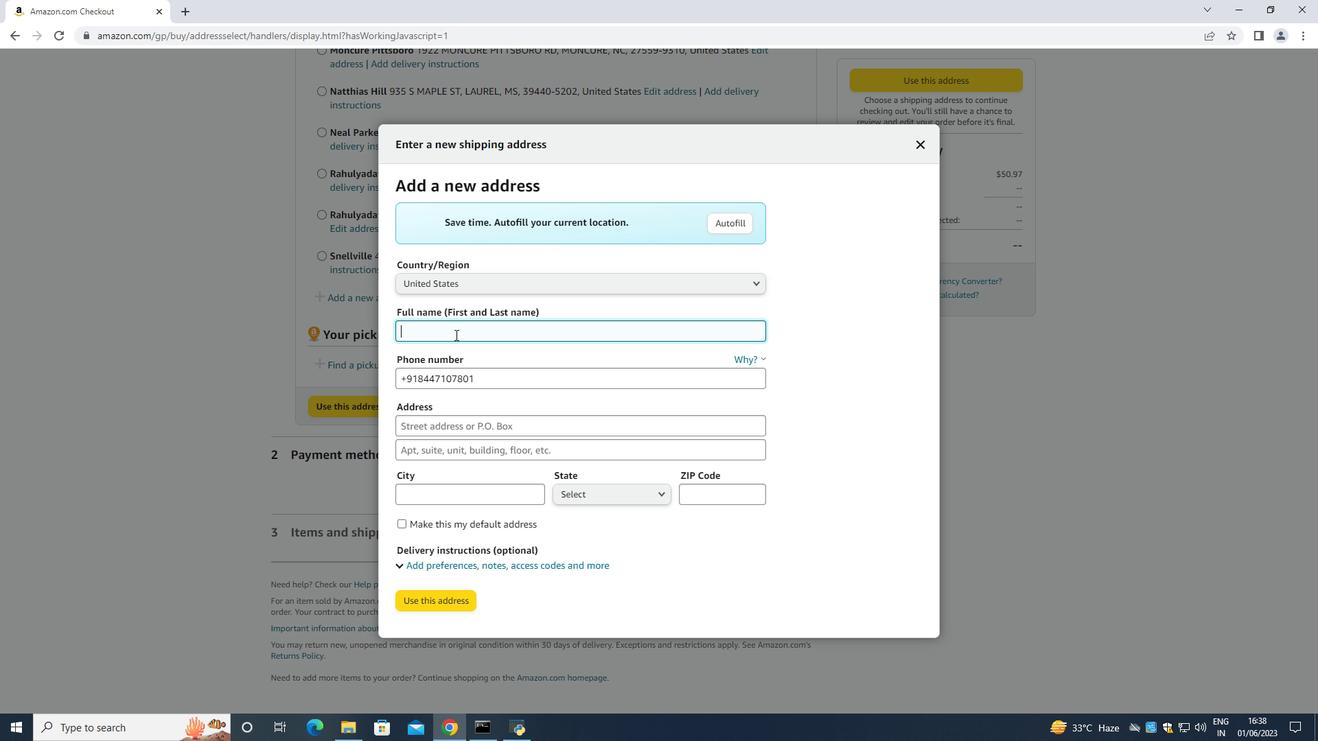 
Action: Mouse pressed left at (1085, 376)
Screenshot: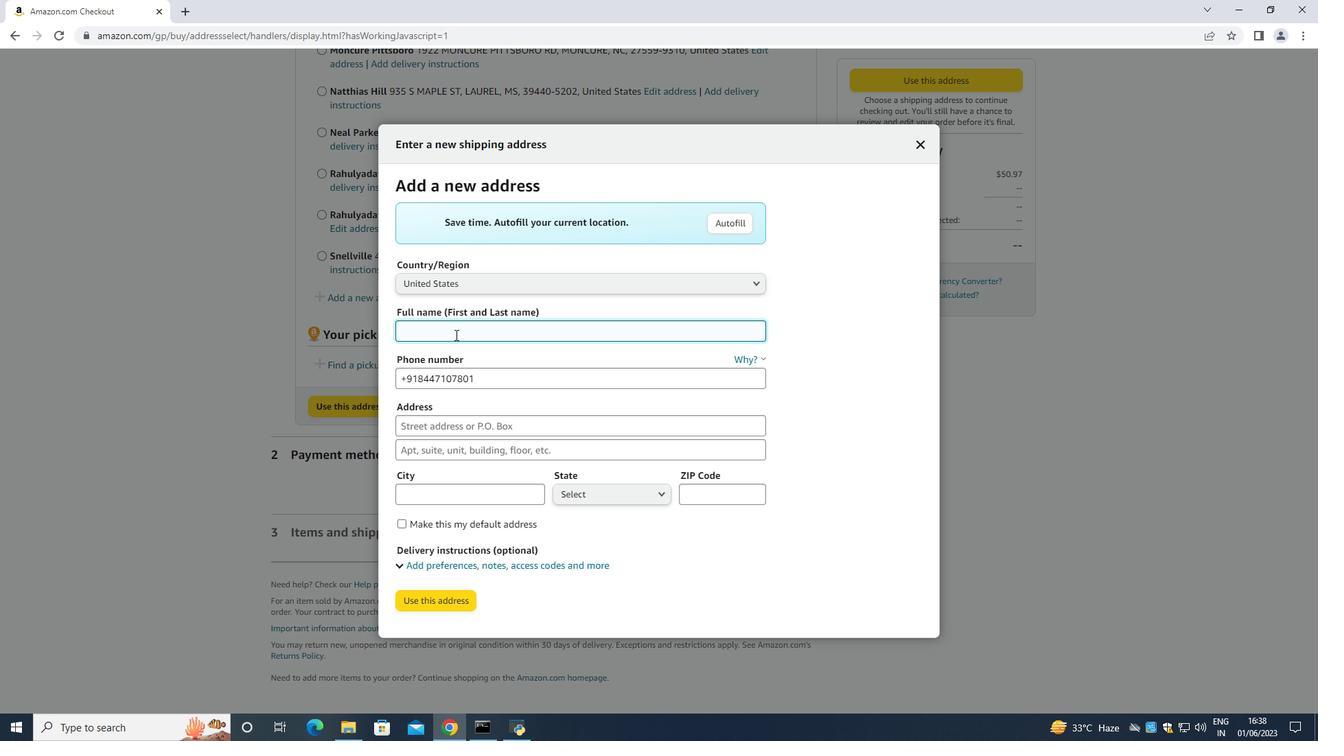 
Action: Mouse moved to (785, 113)
Screenshot: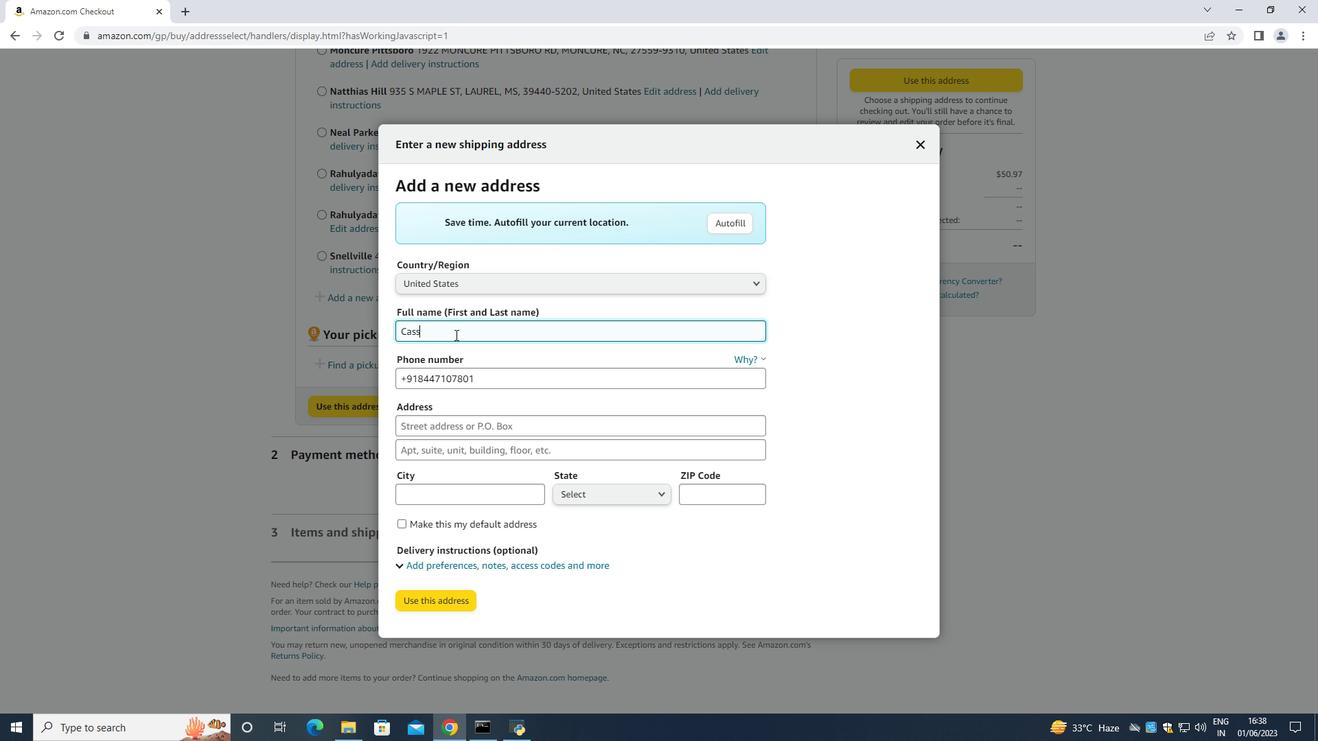 
Action: Mouse pressed left at (785, 113)
Screenshot: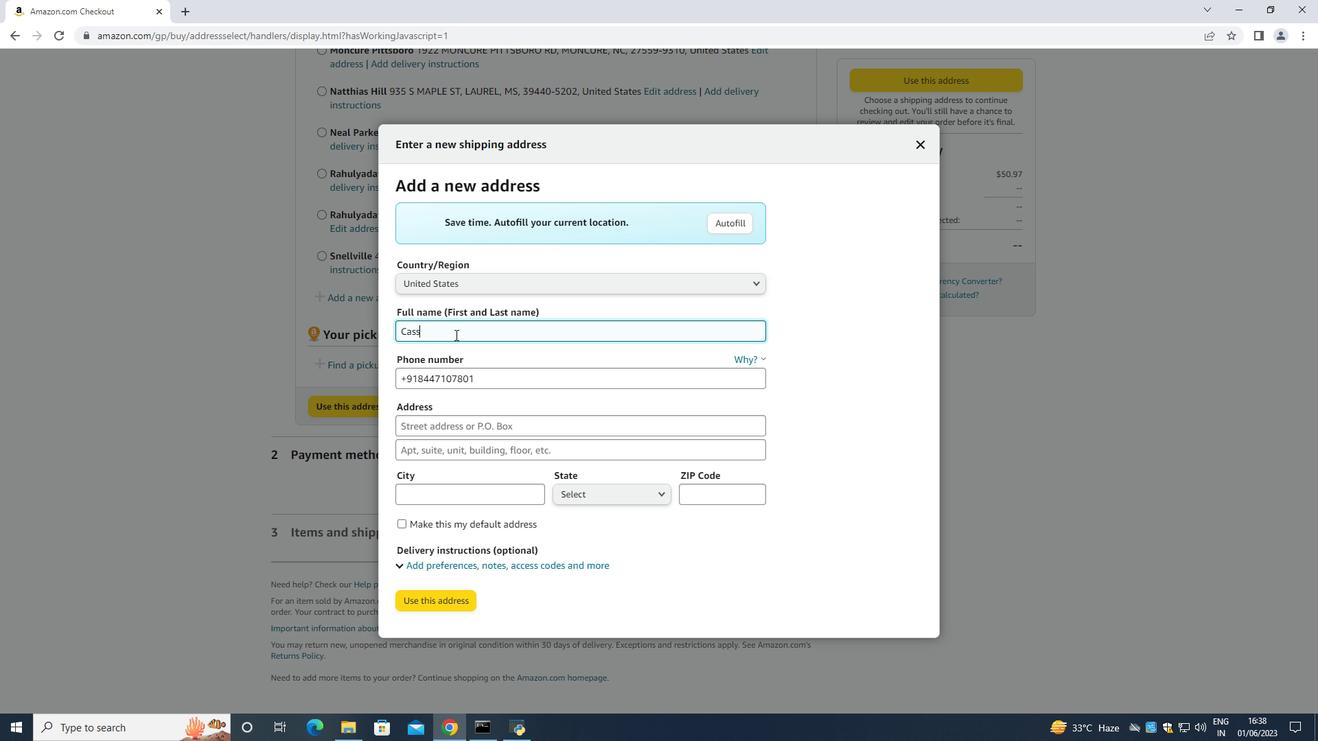 
Action: Mouse moved to (763, 132)
Screenshot: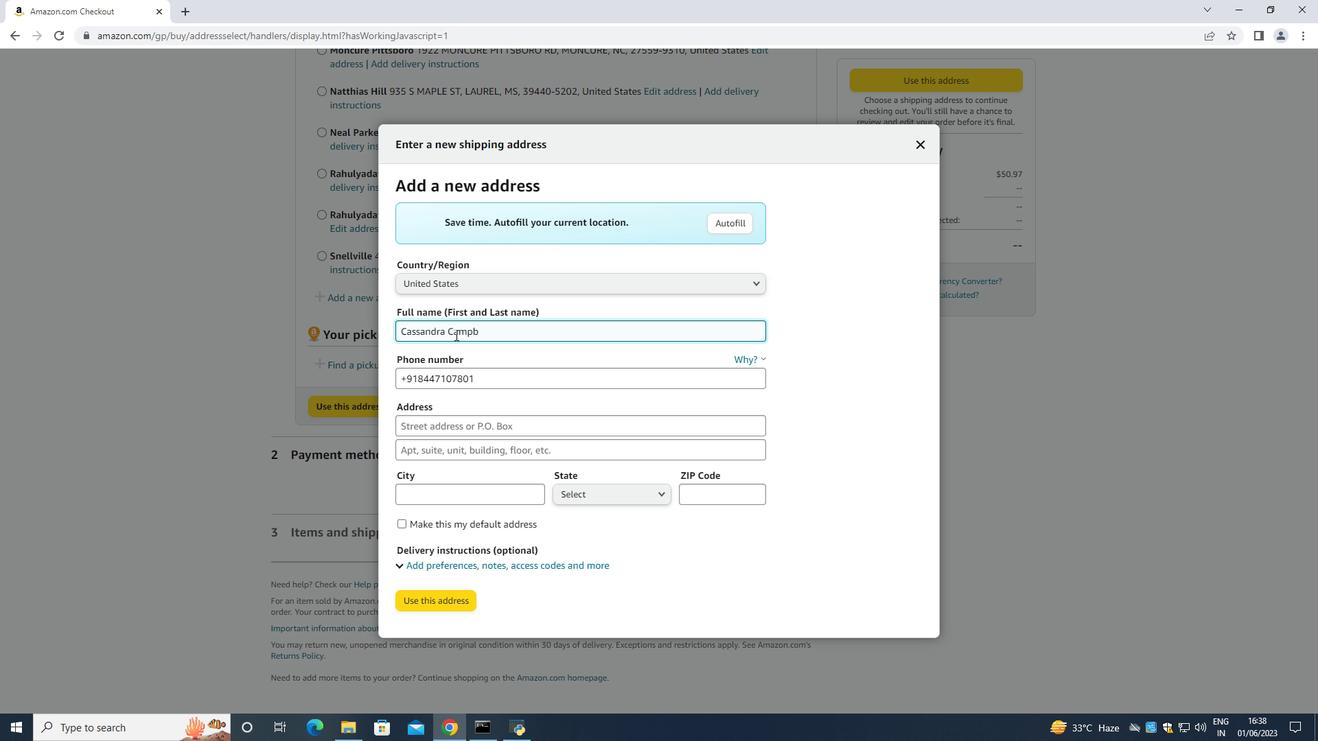 
Action: Mouse scrolled (763, 131) with delta (0, 0)
Screenshot: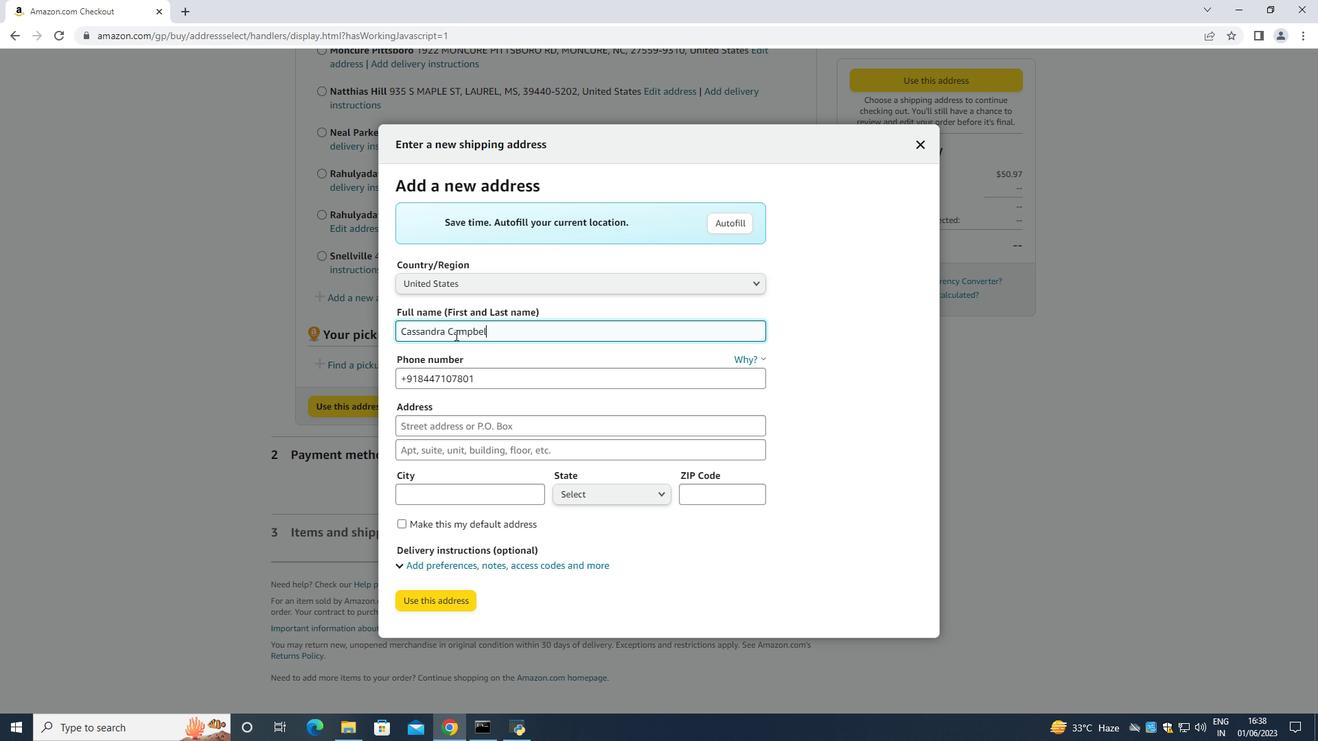 
Action: Mouse scrolled (763, 131) with delta (0, 0)
Screenshot: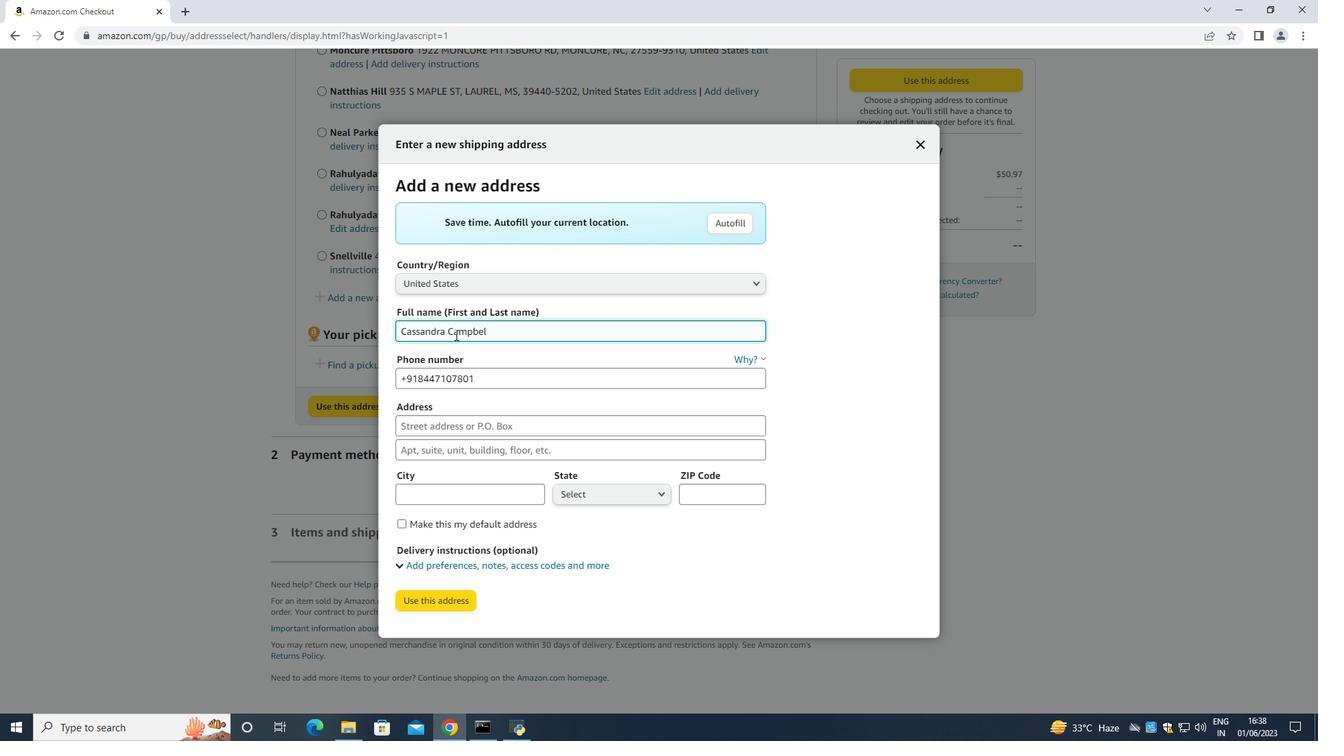 
Action: Mouse scrolled (763, 131) with delta (0, 0)
Screenshot: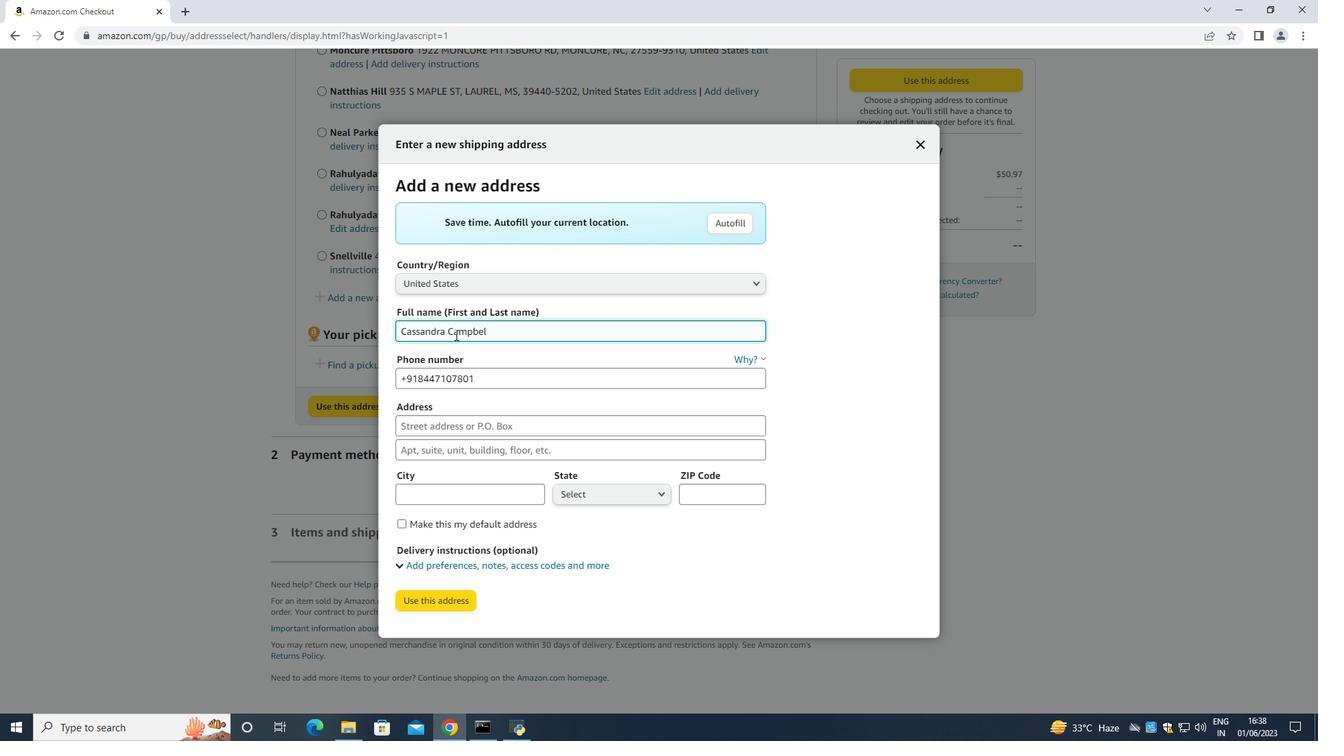 
Action: Mouse moved to (696, 229)
Screenshot: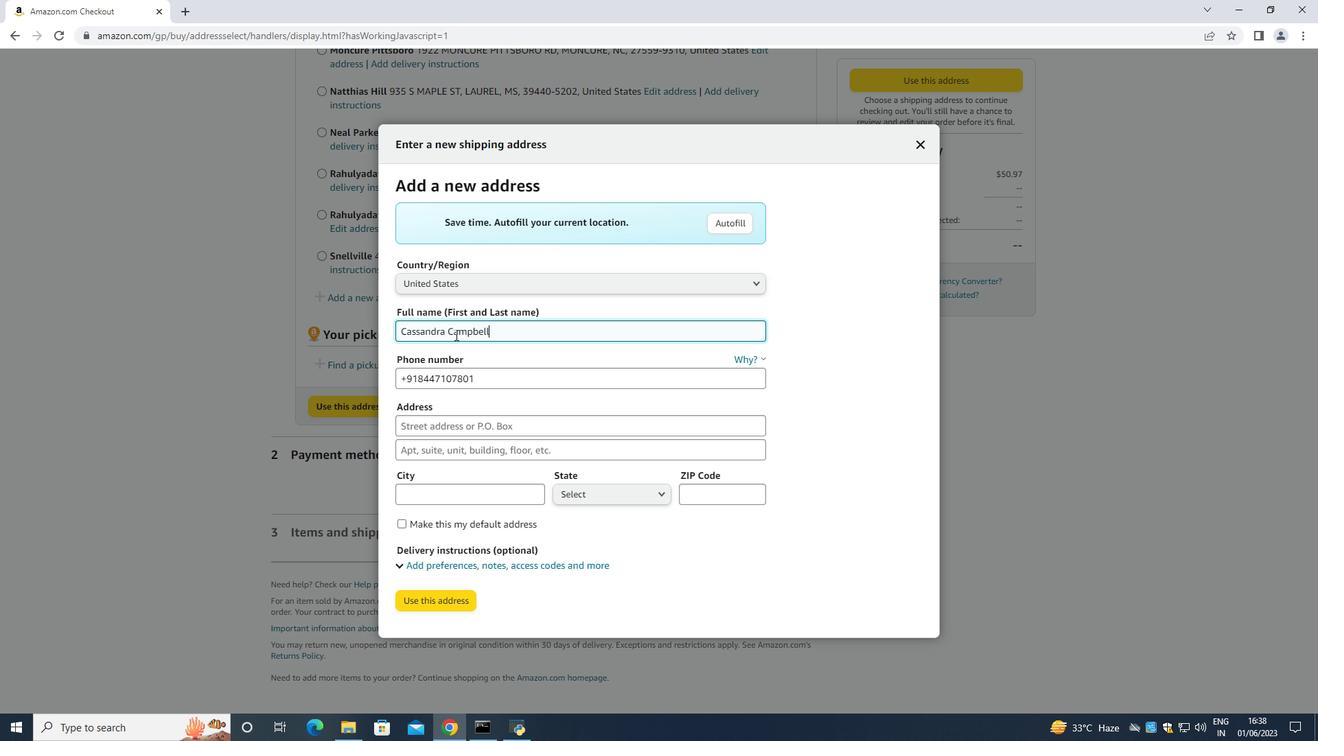 
Action: Mouse scrolled (696, 228) with delta (0, 0)
Screenshot: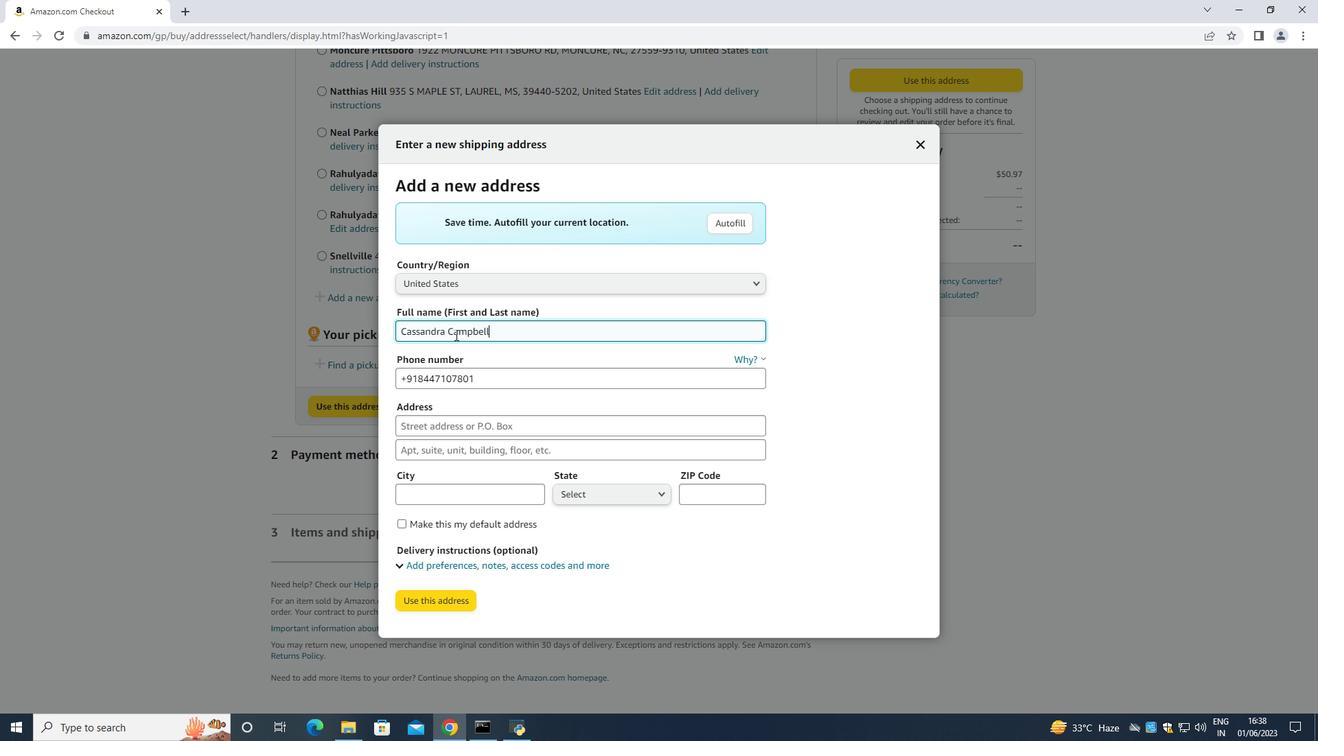 
Action: Mouse scrolled (696, 228) with delta (0, 0)
Screenshot: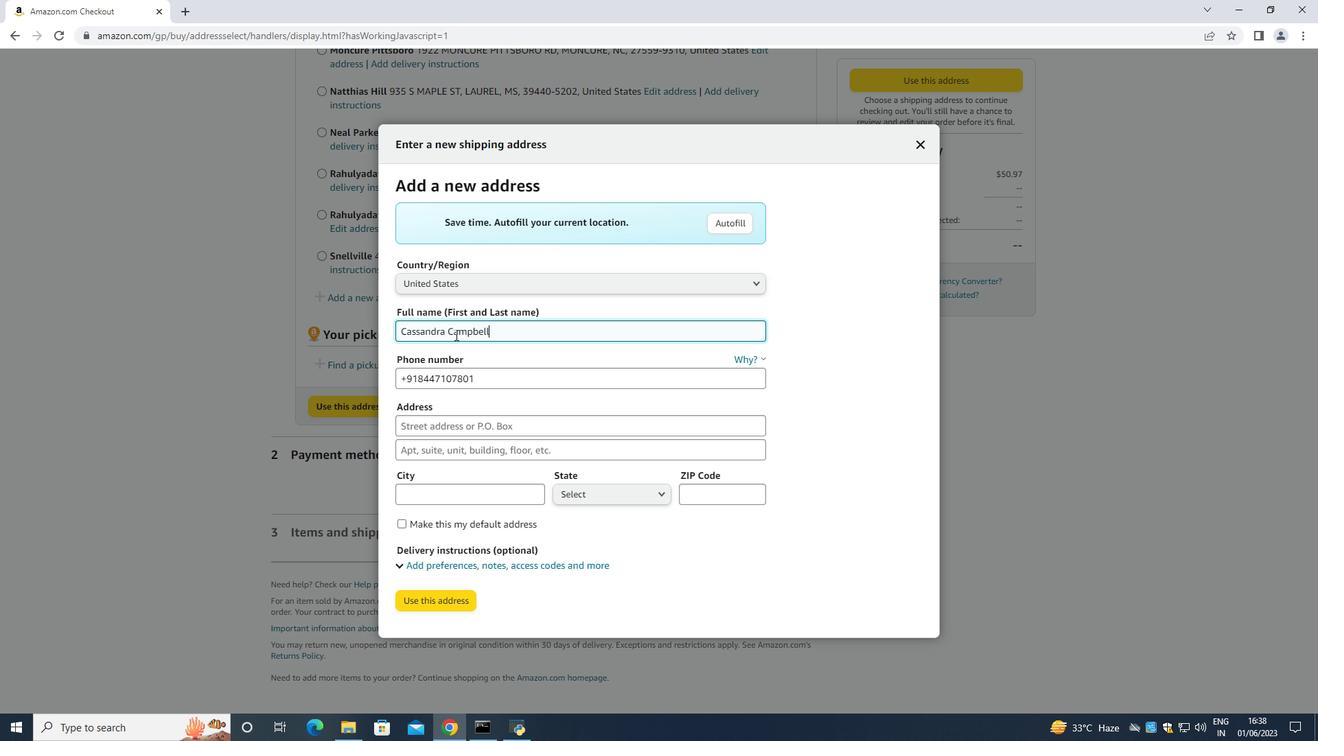 
Action: Mouse scrolled (696, 228) with delta (0, 0)
Screenshot: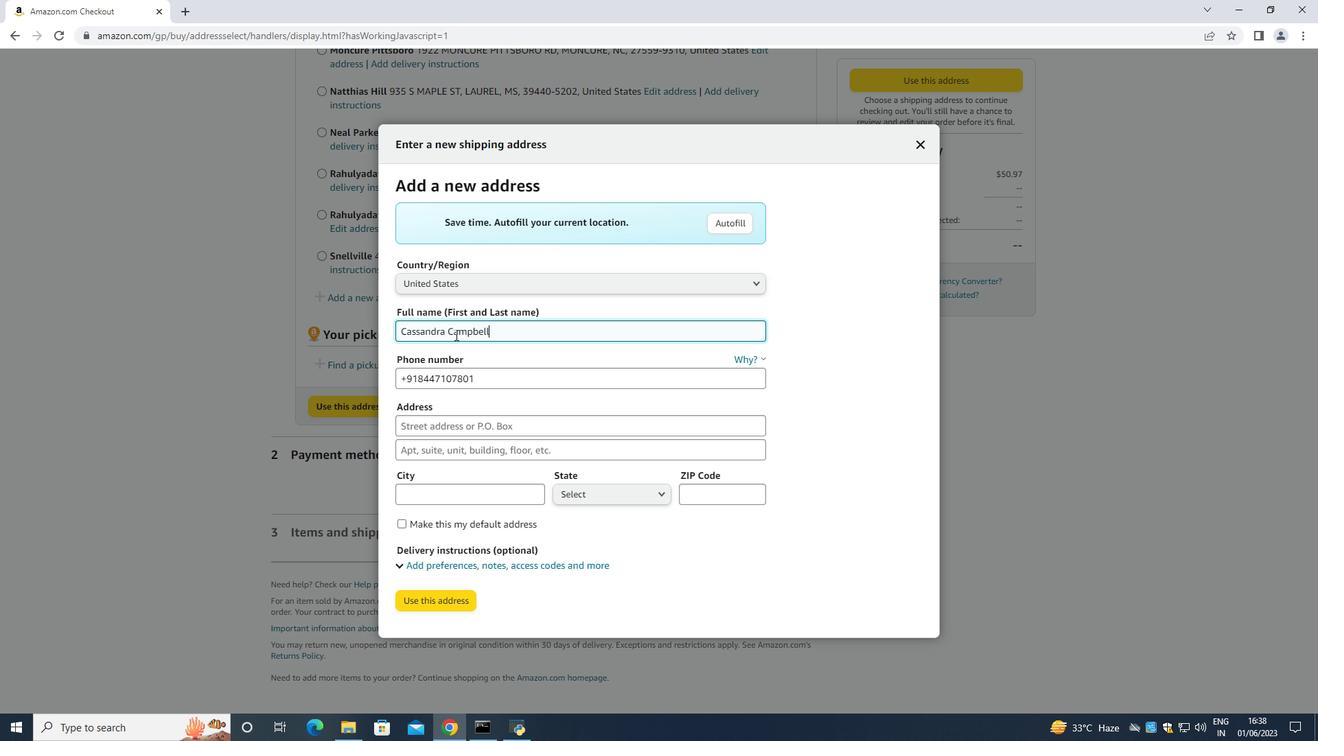 
Action: Mouse scrolled (696, 228) with delta (0, 0)
Screenshot: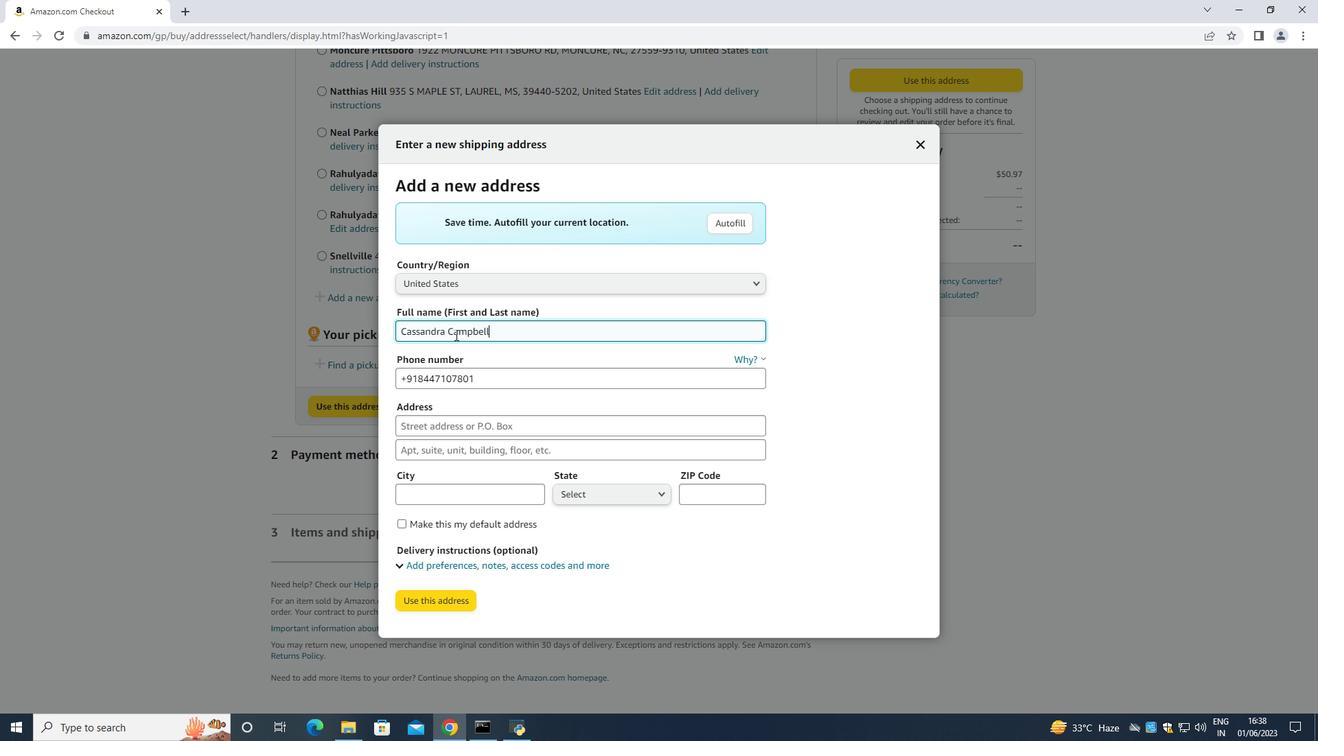 
Action: Mouse moved to (679, 212)
Screenshot: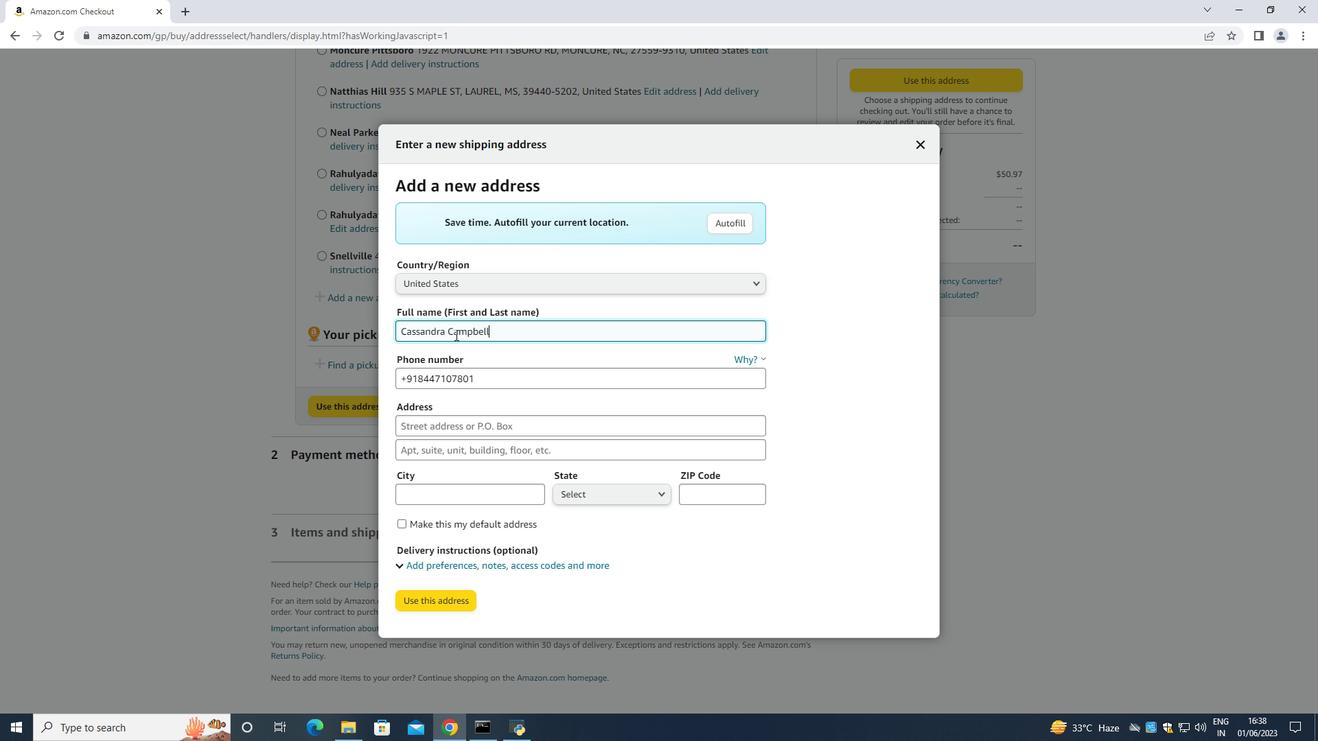 
Action: Mouse scrolled (679, 212) with delta (0, 0)
Screenshot: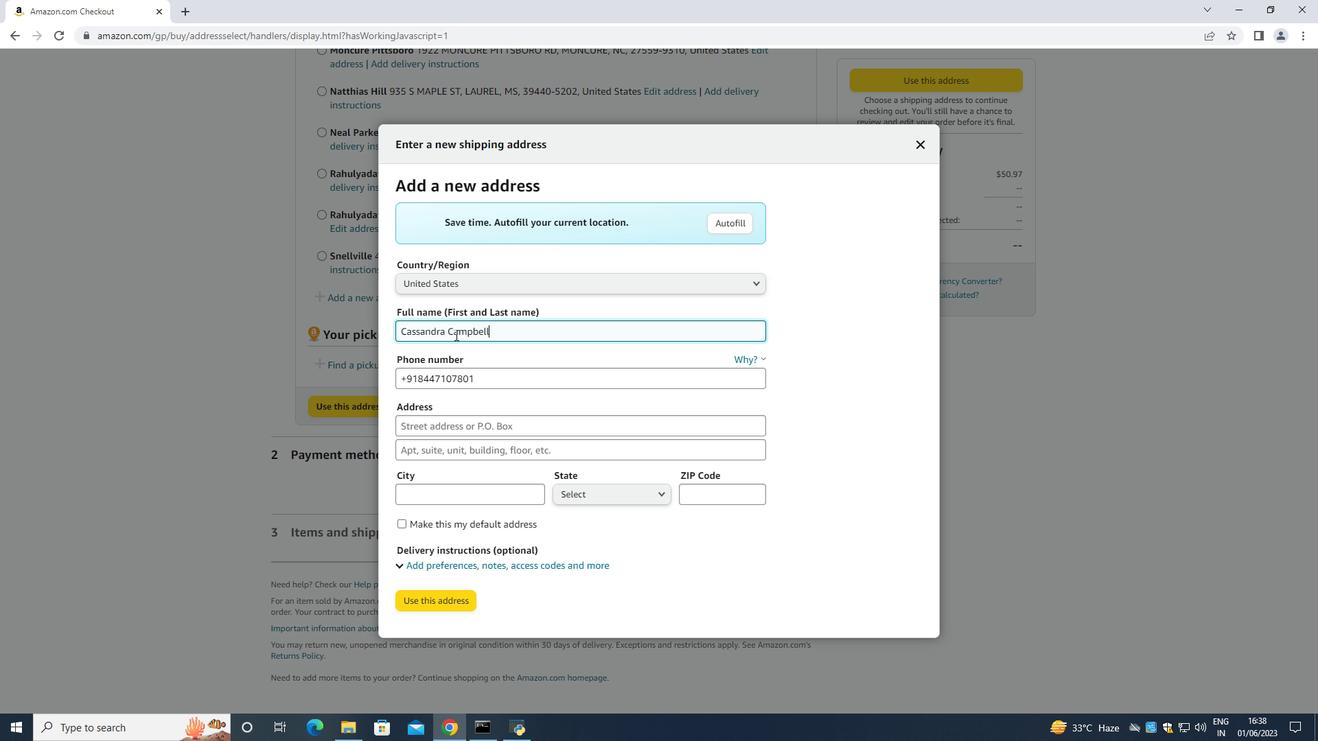 
Action: Mouse scrolled (679, 212) with delta (0, 0)
Screenshot: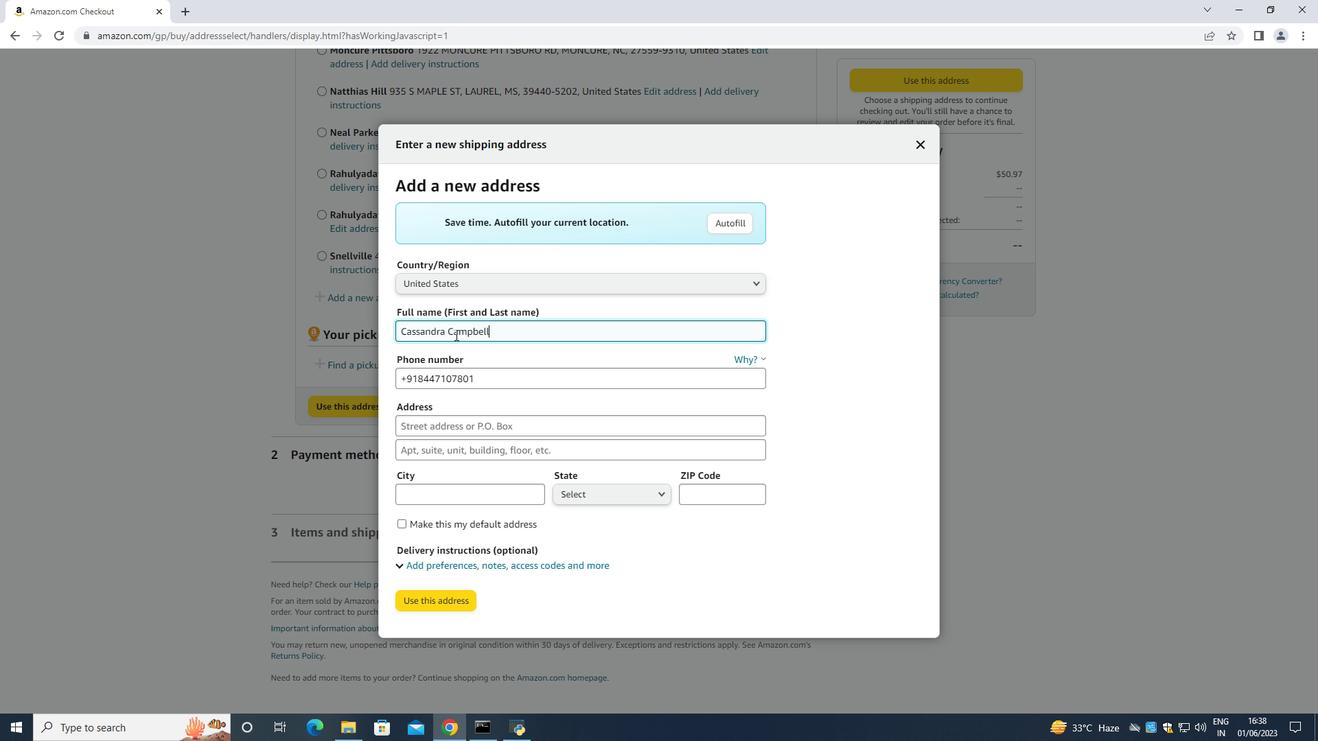 
Action: Mouse scrolled (679, 212) with delta (0, 0)
Screenshot: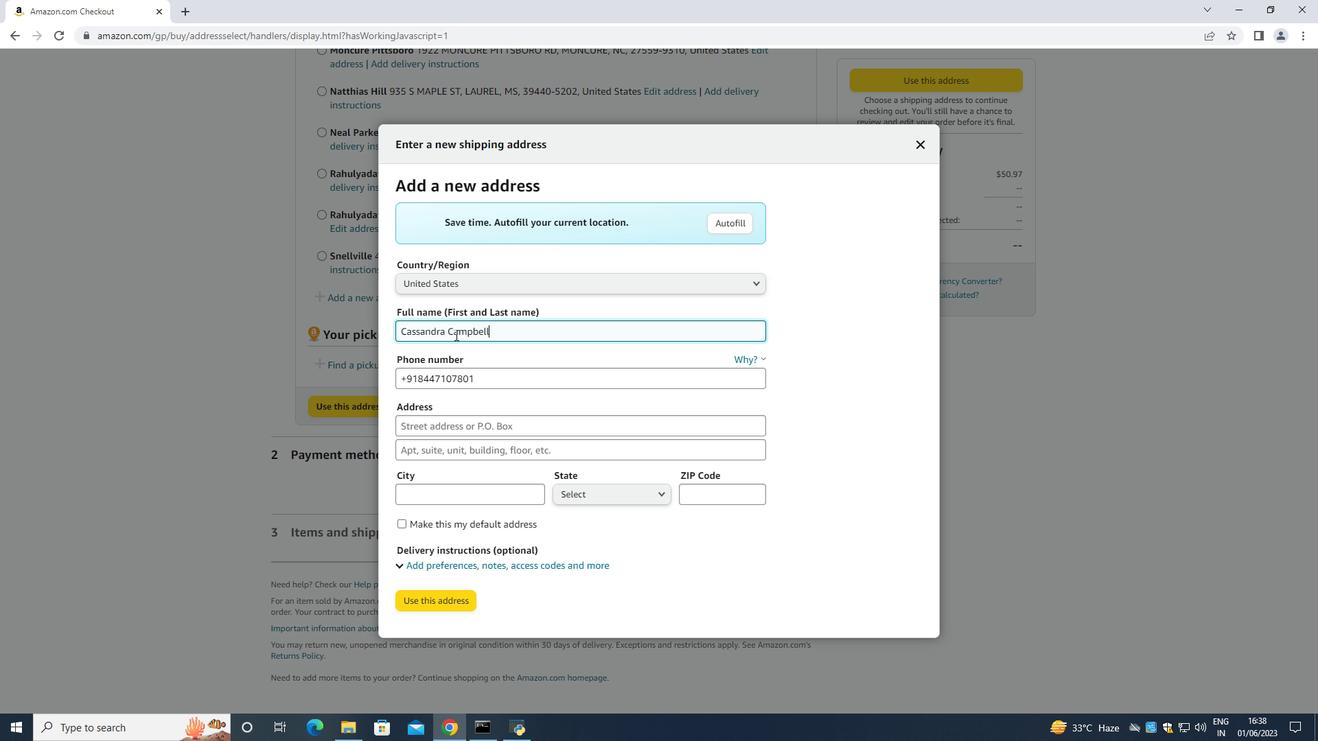 
Action: Mouse scrolled (679, 213) with delta (0, 0)
Screenshot: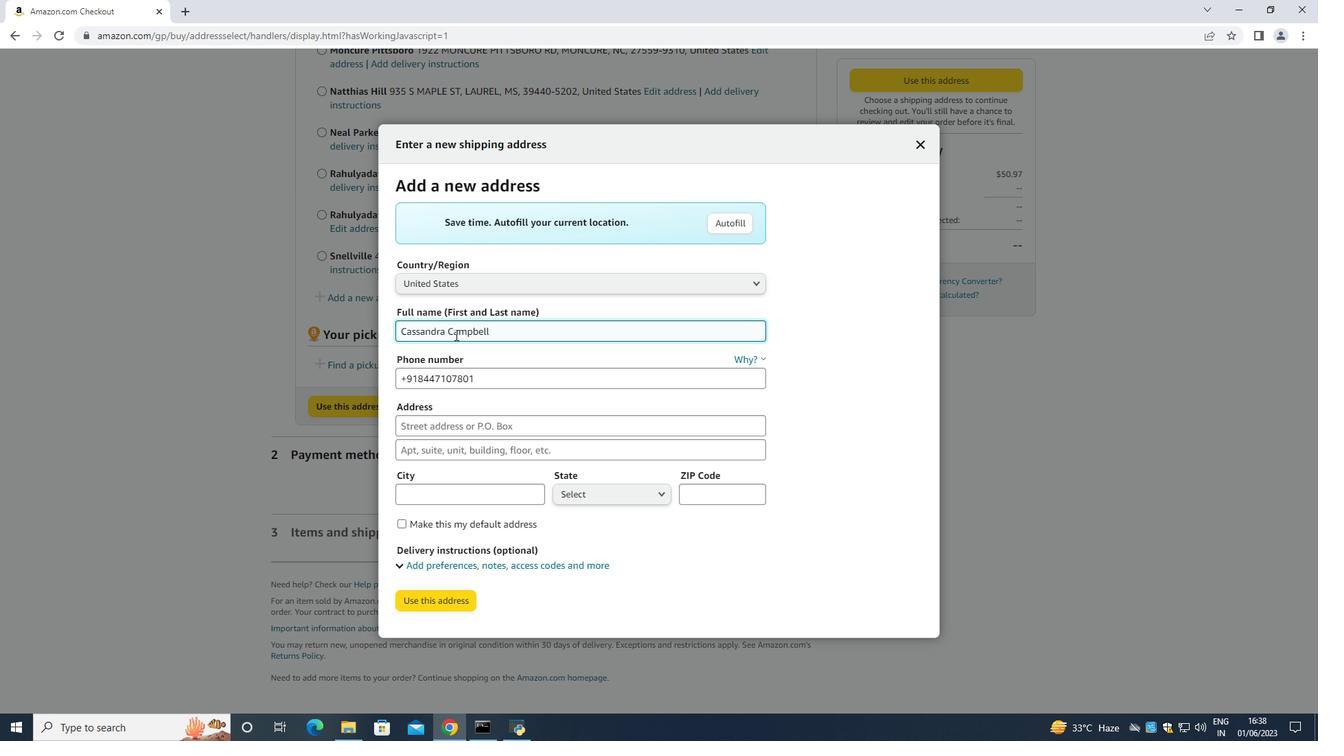 
Action: Mouse scrolled (679, 212) with delta (0, 0)
Screenshot: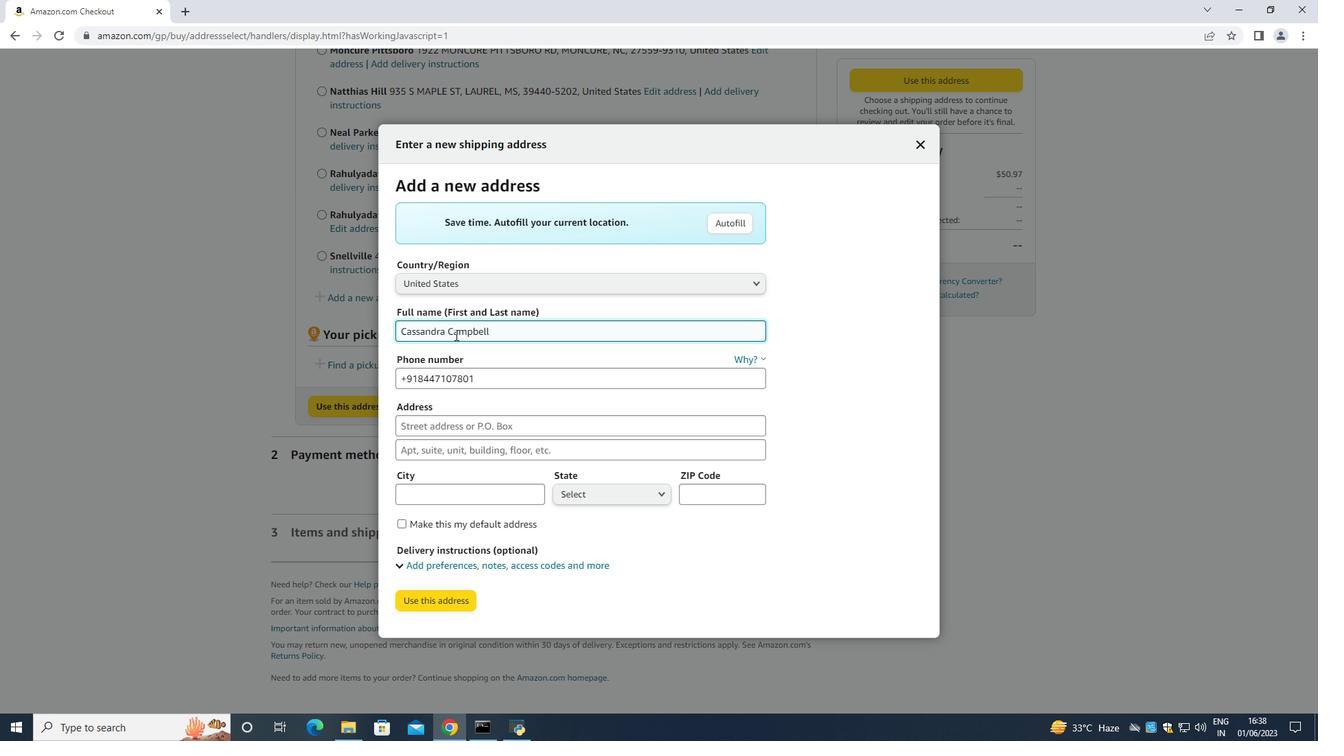 
Action: Mouse scrolled (679, 212) with delta (0, 0)
Screenshot: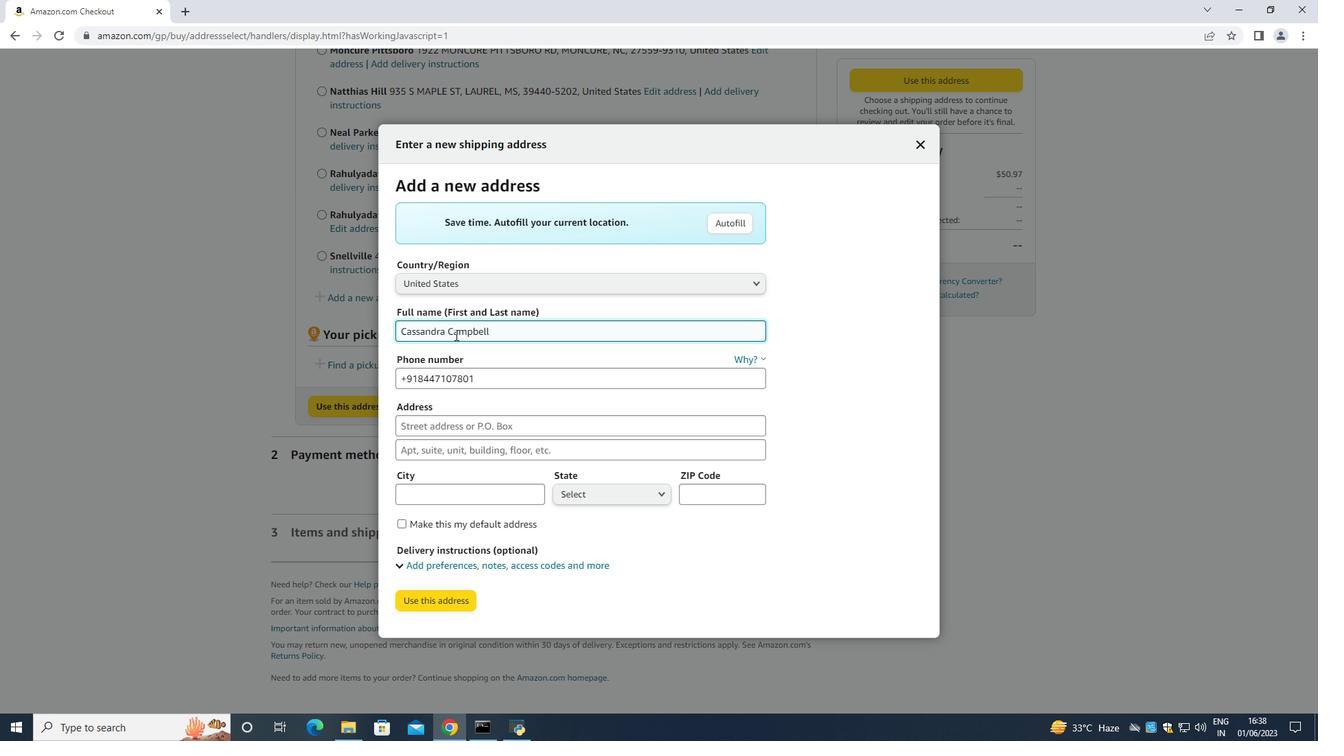 
Action: Mouse moved to (679, 212)
Screenshot: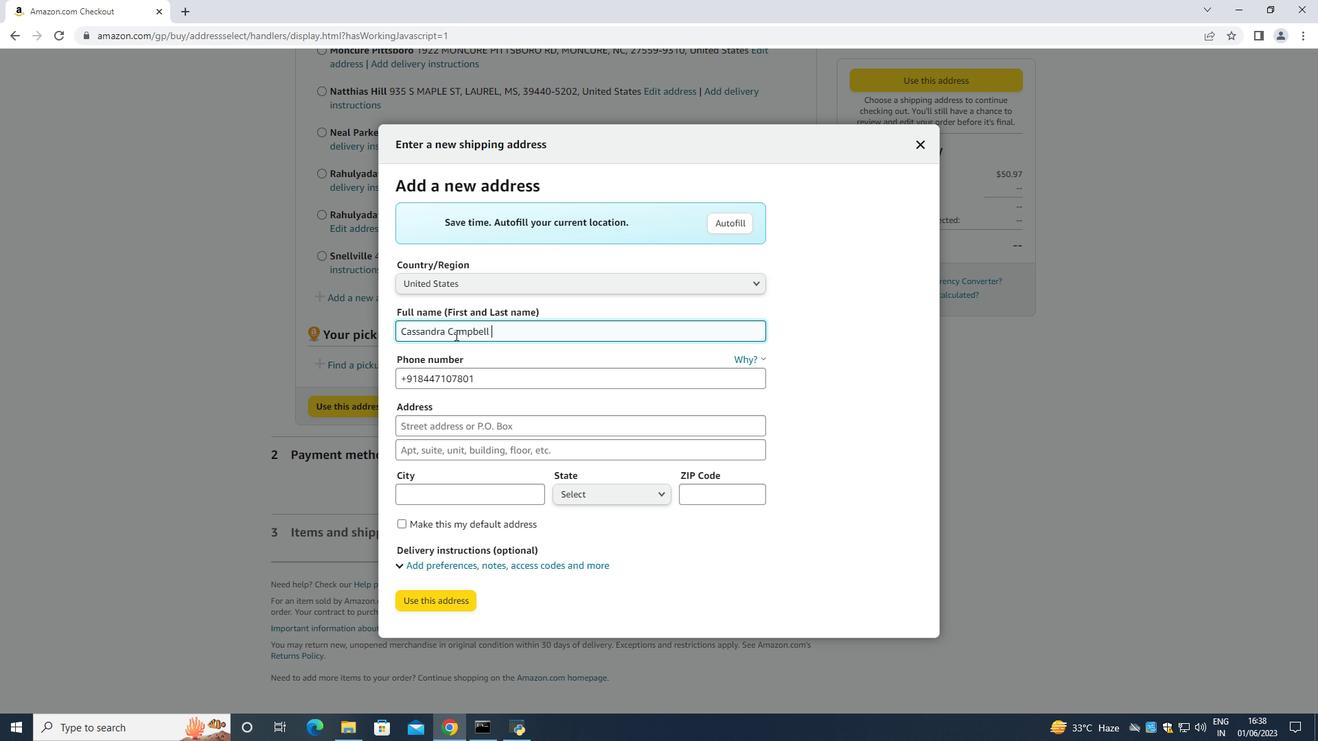 
Action: Mouse scrolled (679, 211) with delta (0, 0)
Screenshot: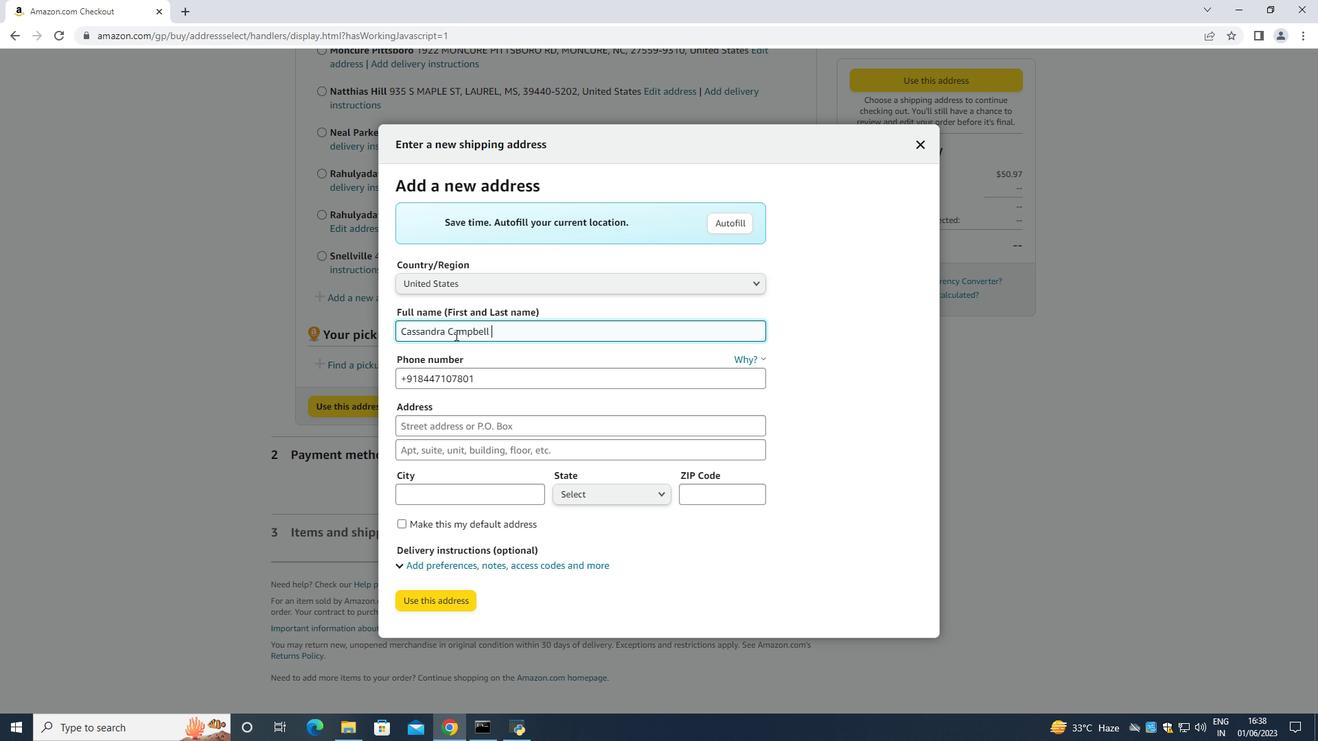 
Action: Mouse scrolled (679, 211) with delta (0, 0)
Screenshot: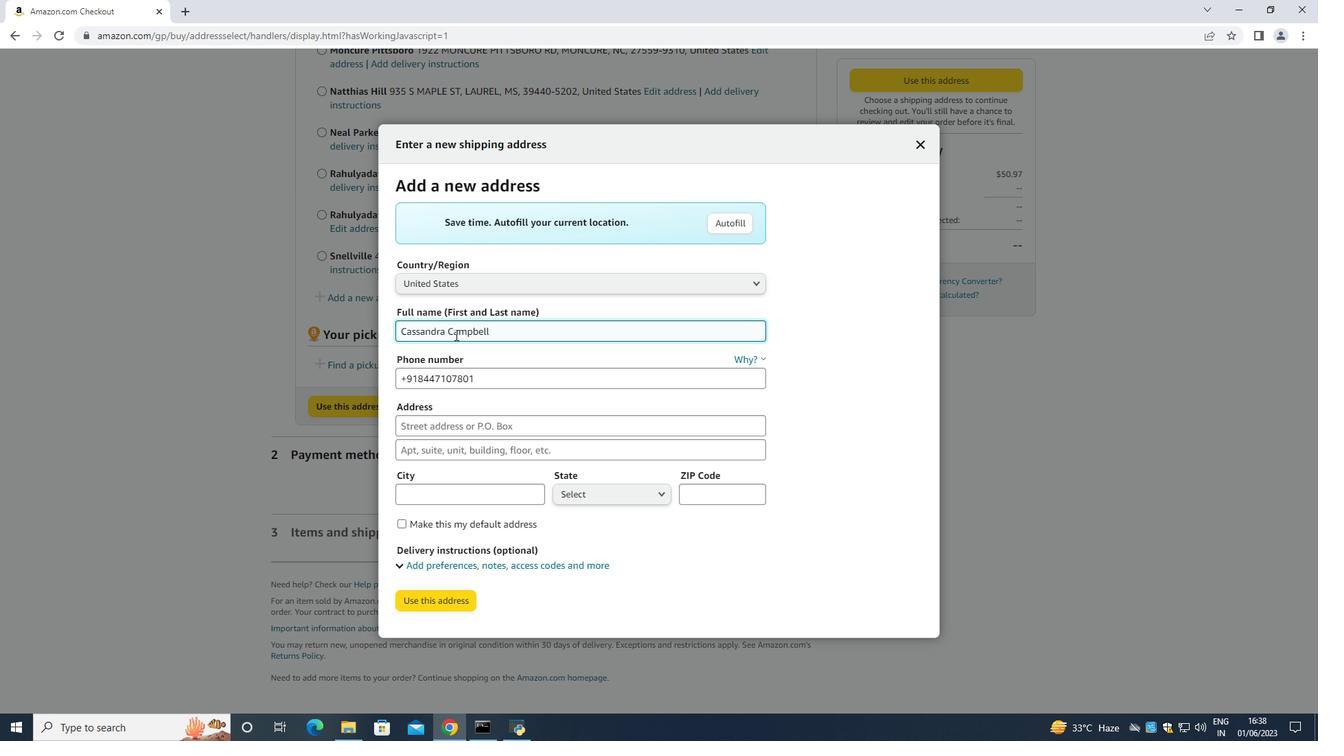 
Action: Mouse moved to (678, 210)
Screenshot: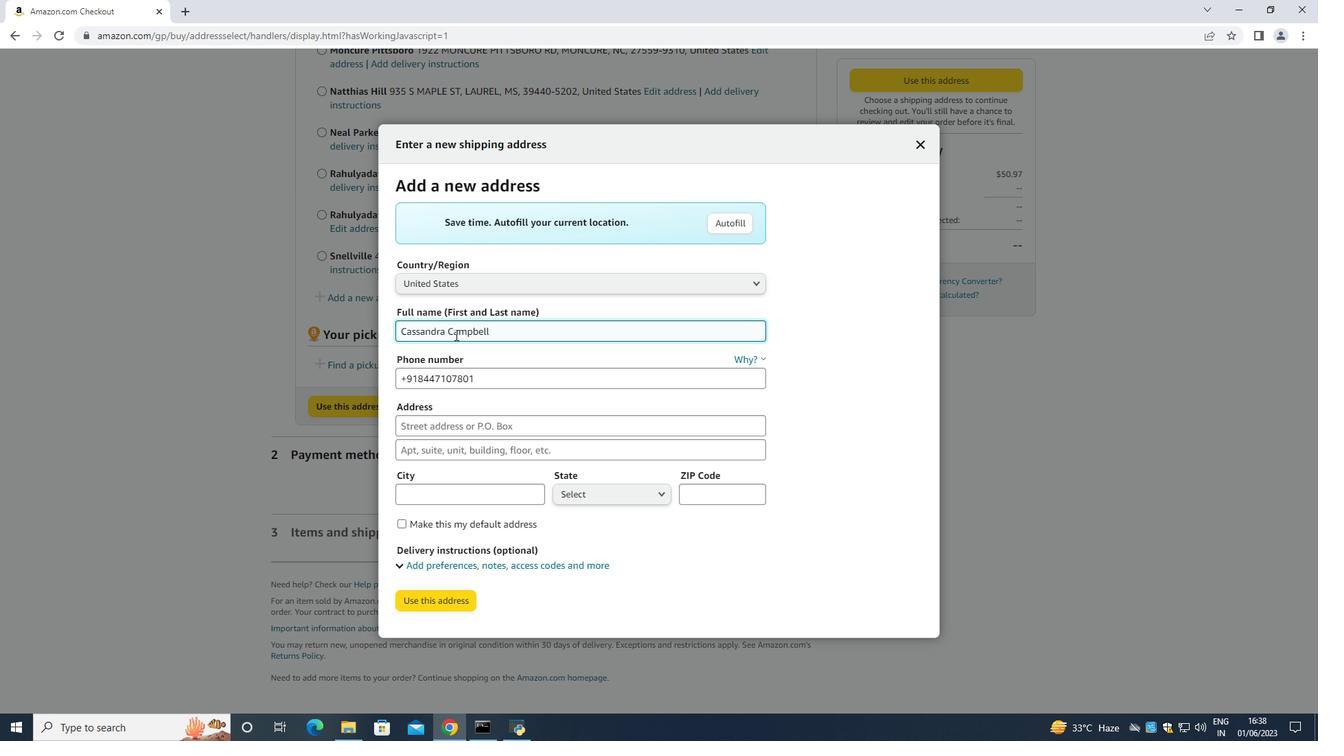 
Action: Mouse scrolled (678, 210) with delta (0, 0)
Screenshot: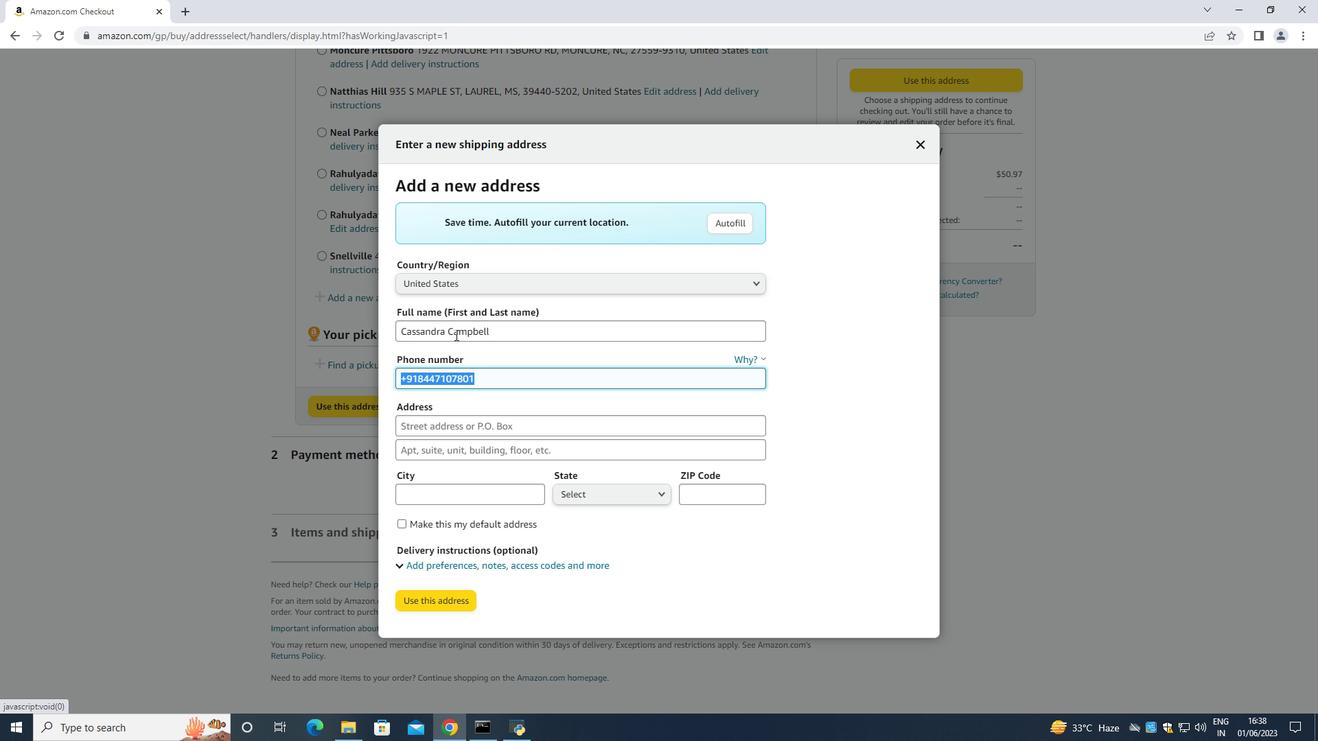 
Action: Mouse scrolled (678, 210) with delta (0, 0)
Screenshot: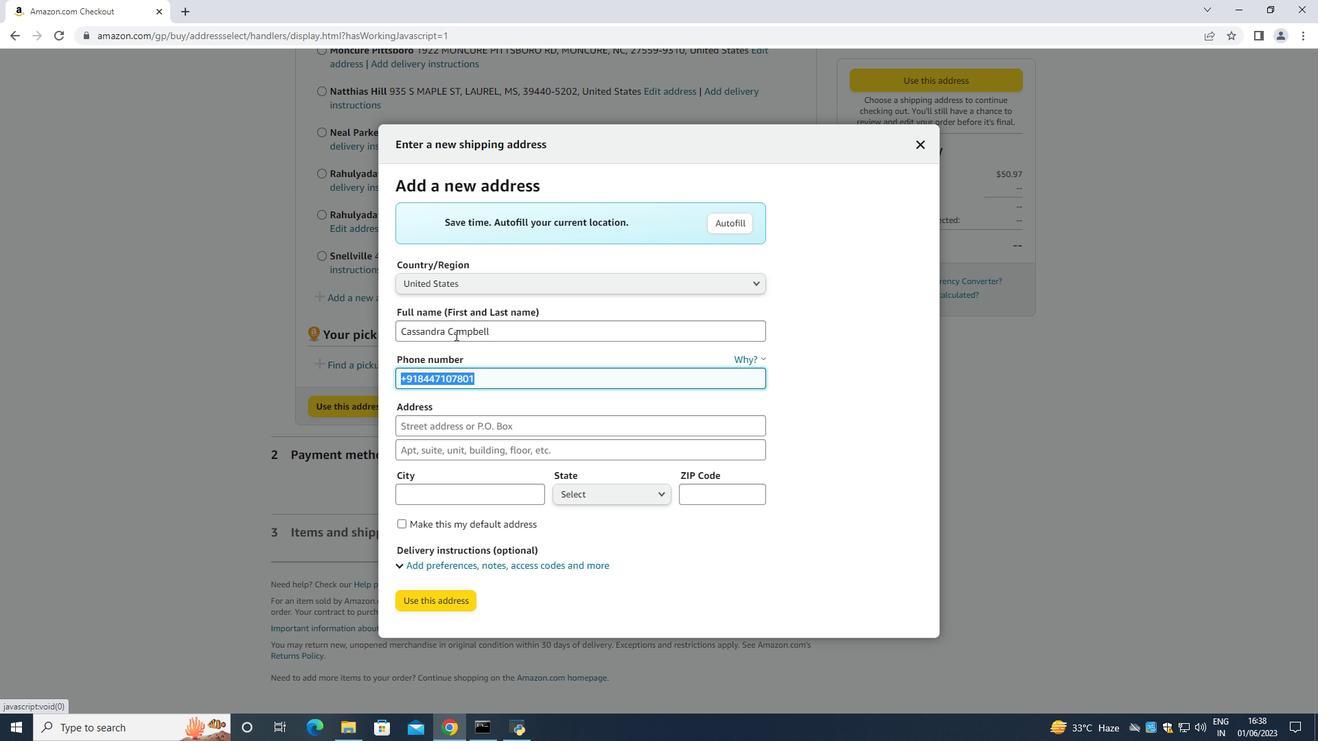 
Action: Mouse scrolled (678, 210) with delta (0, 0)
Screenshot: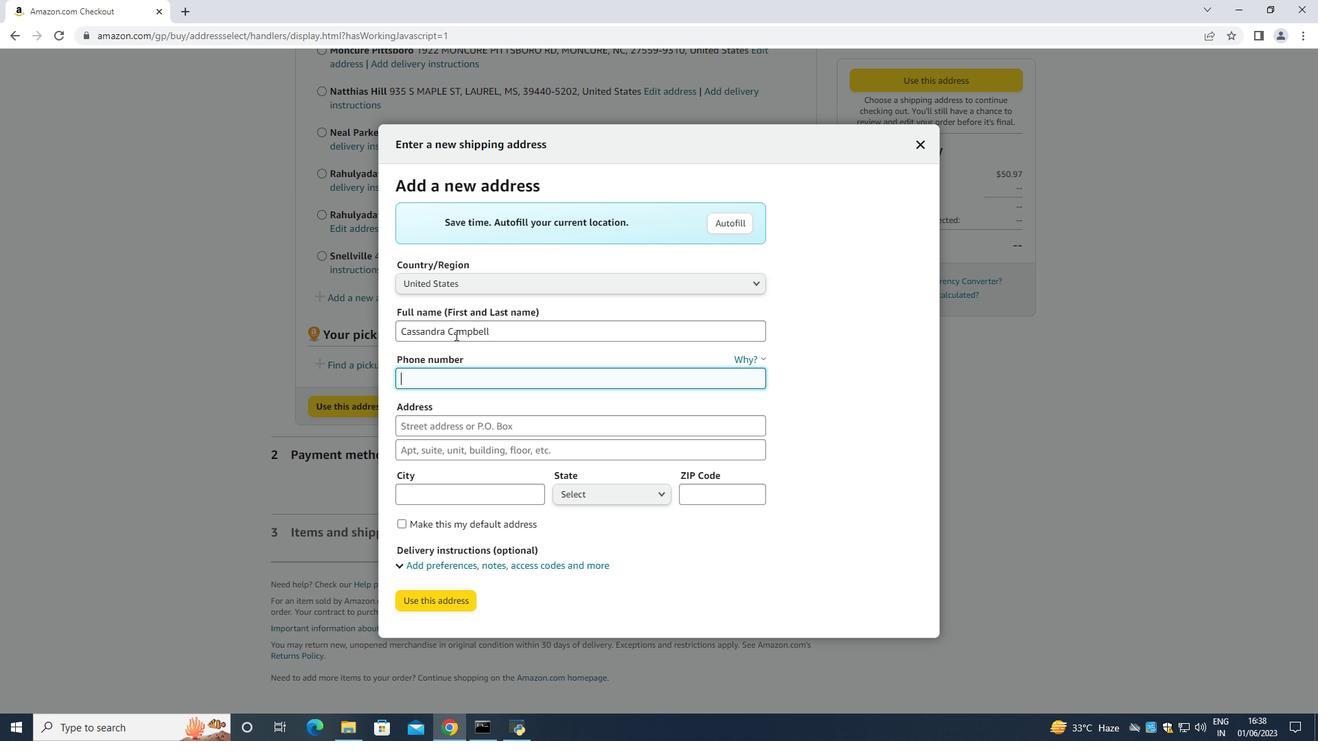 
Action: Mouse scrolled (678, 210) with delta (0, 0)
Screenshot: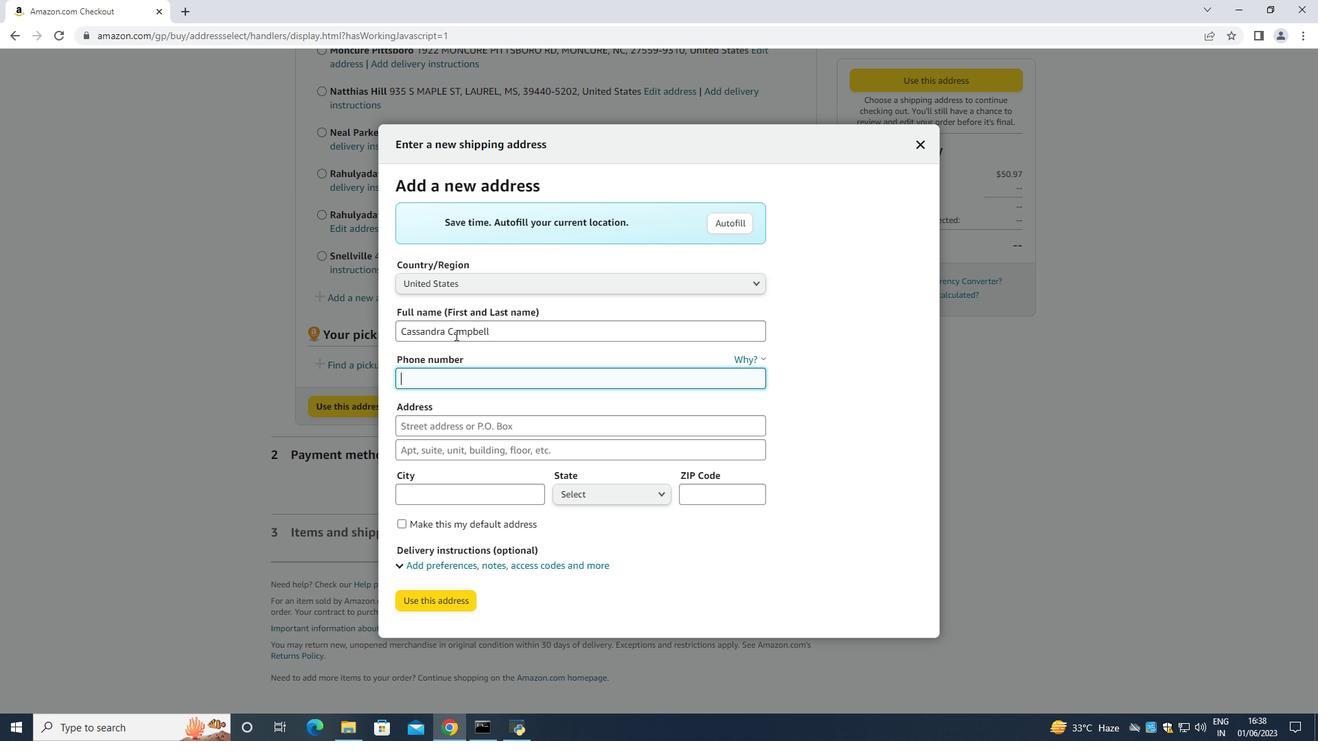 
Action: Mouse scrolled (678, 210) with delta (0, 0)
Screenshot: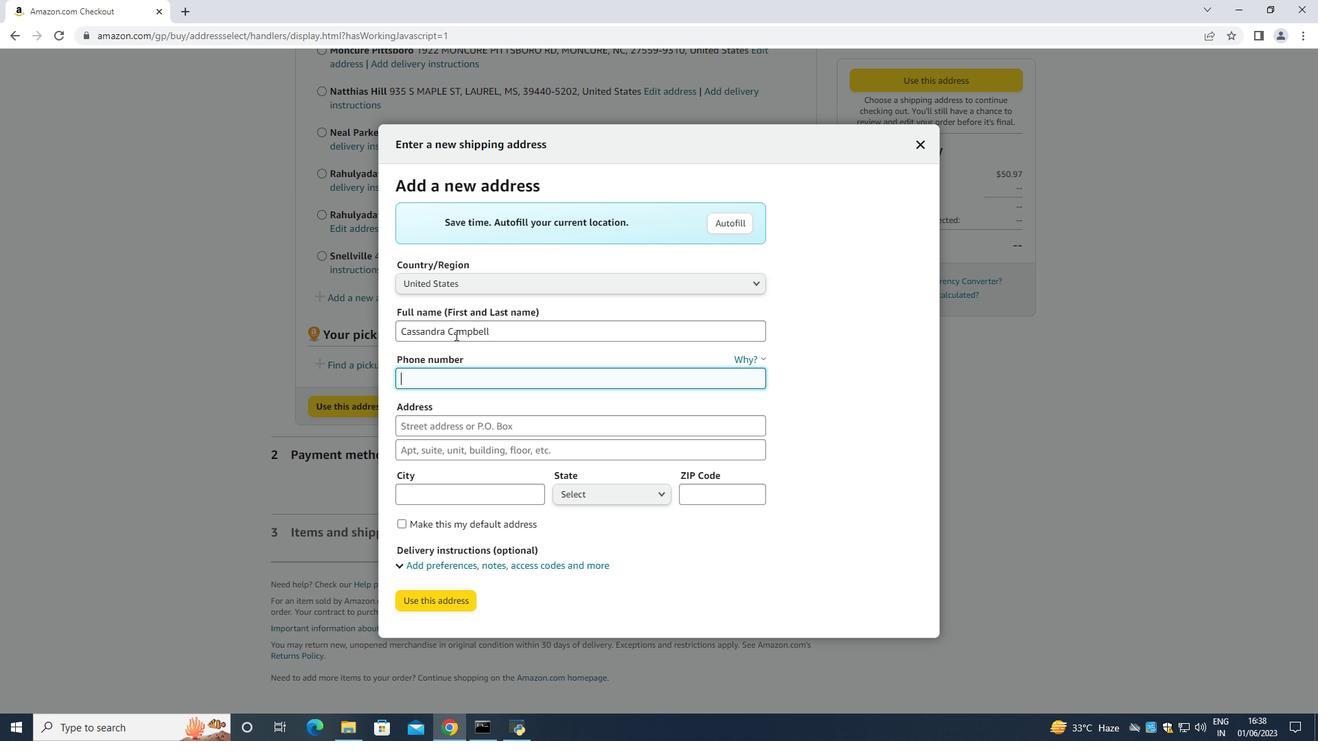 
Action: Mouse moved to (674, 209)
Screenshot: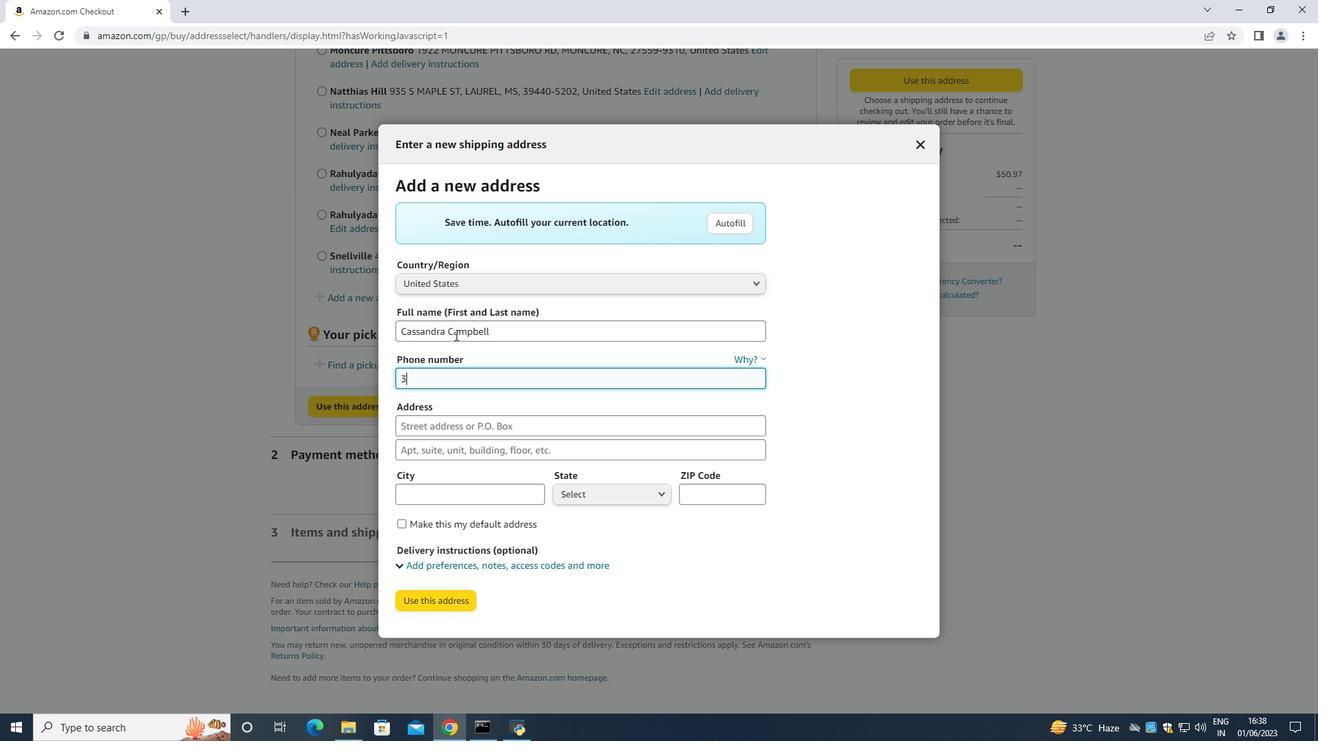
Action: Mouse scrolled (674, 208) with delta (0, 0)
Screenshot: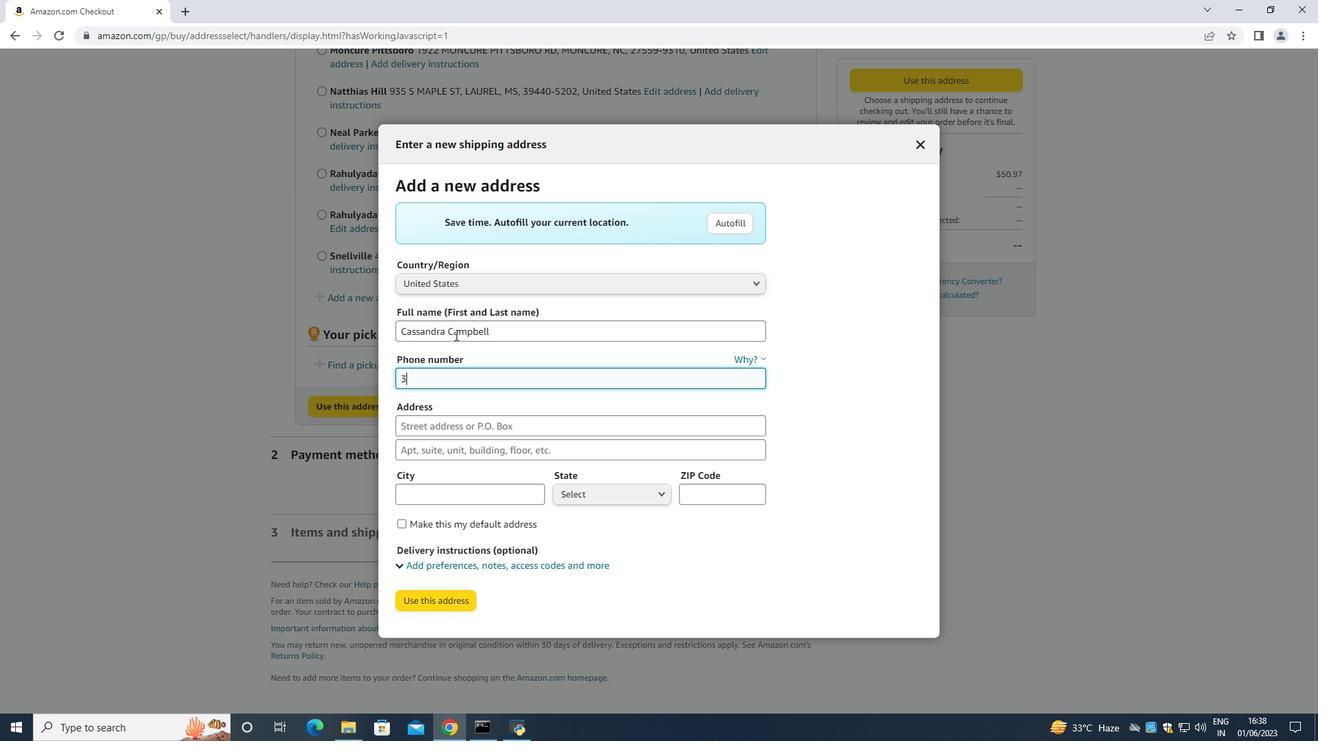 
Action: Mouse scrolled (674, 208) with delta (0, 0)
Screenshot: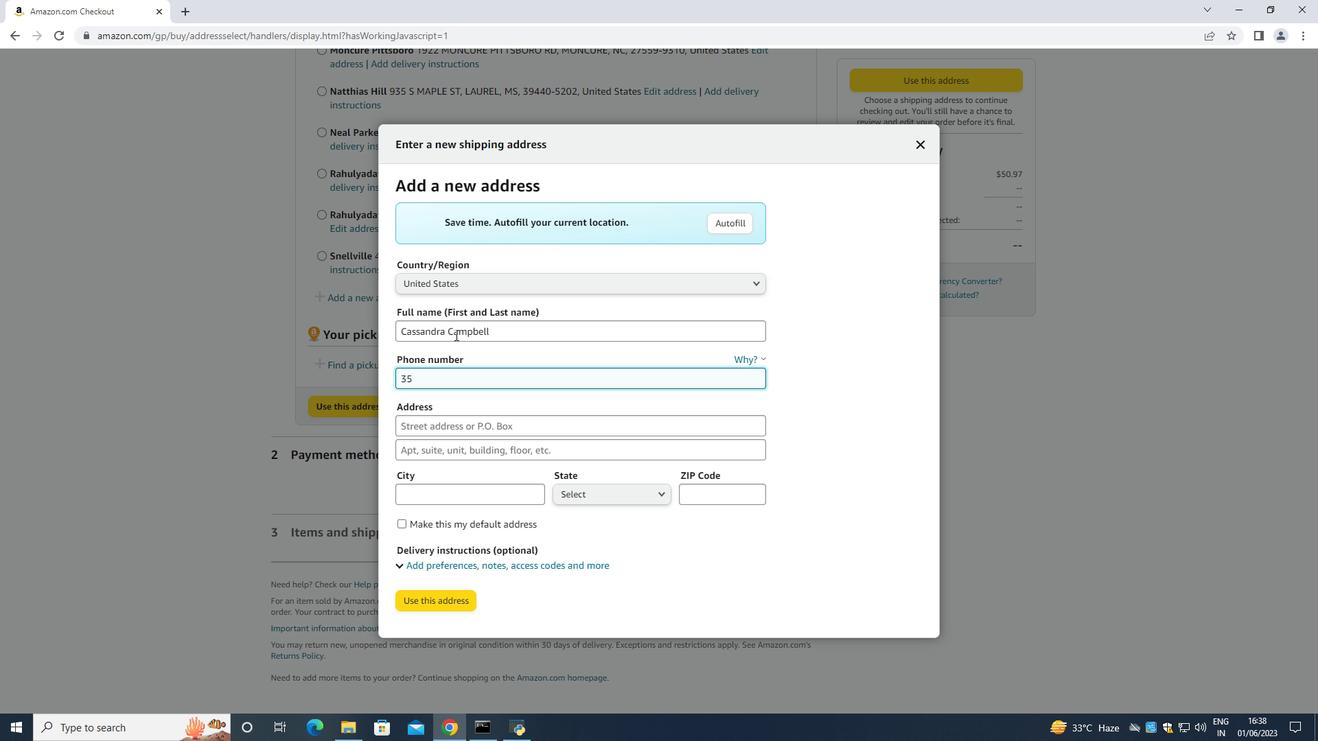 
Action: Mouse scrolled (674, 208) with delta (0, 0)
Screenshot: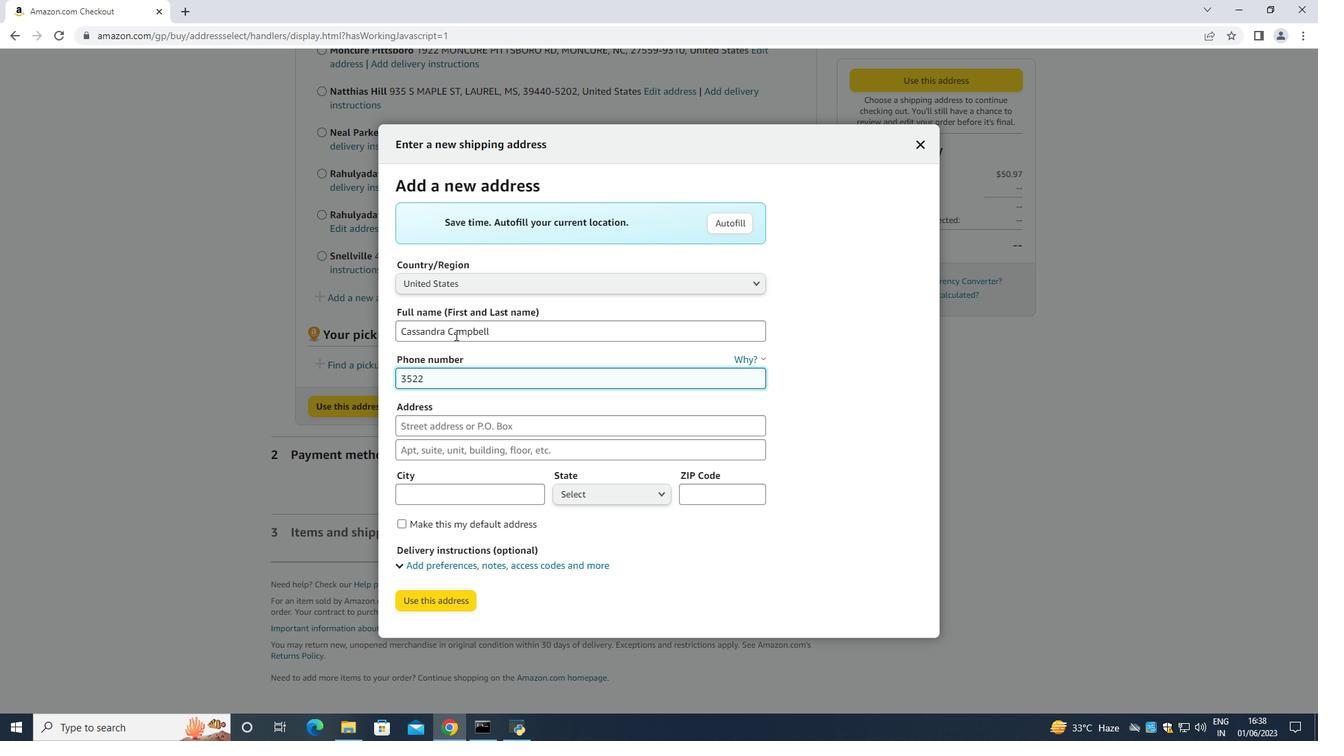 
Action: Mouse scrolled (674, 208) with delta (0, 0)
Screenshot: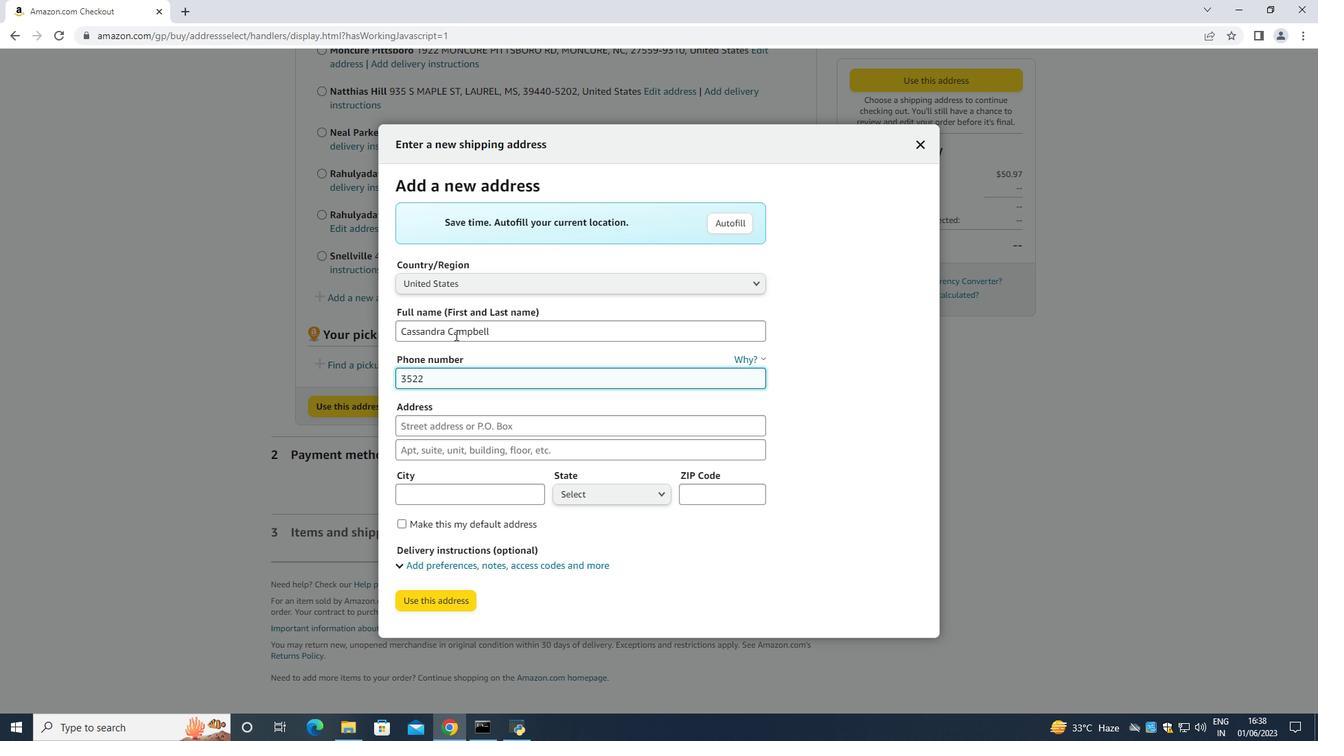 
Action: Mouse moved to (672, 207)
Screenshot: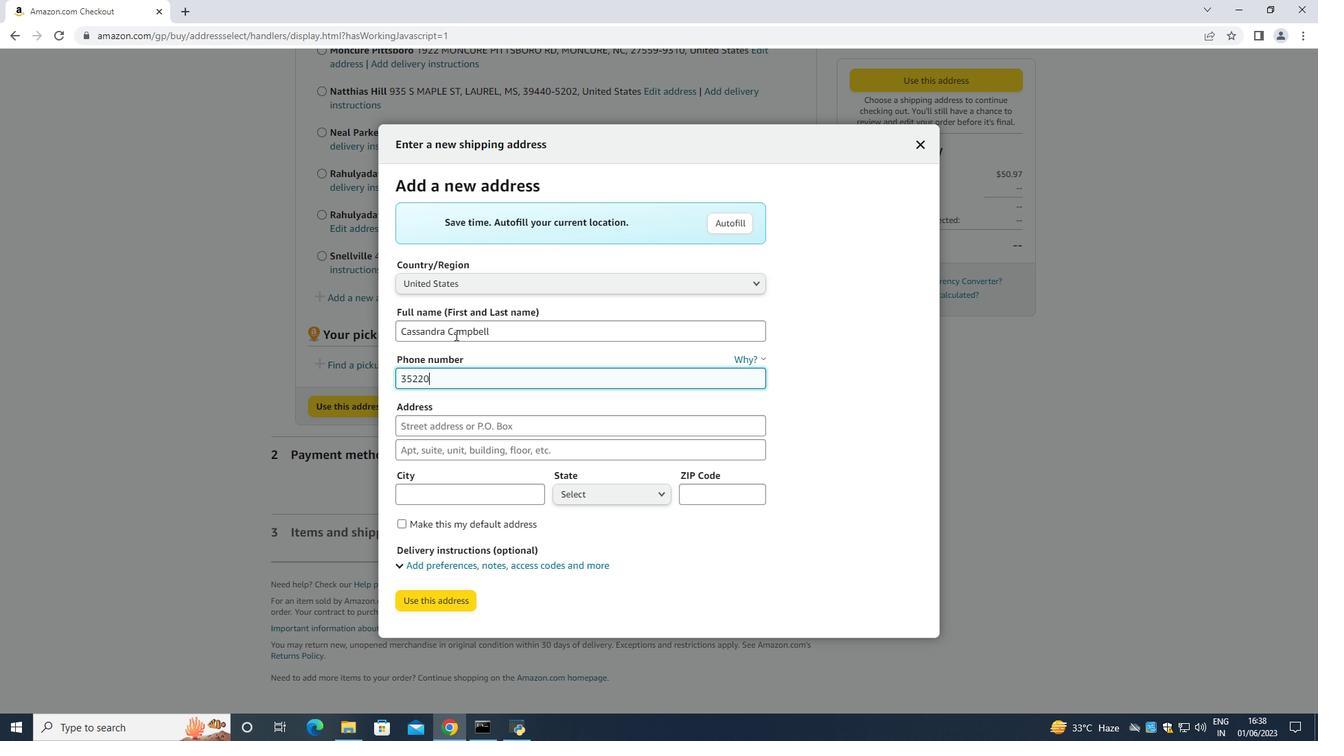 
Action: Mouse scrolled (672, 207) with delta (0, 0)
Screenshot: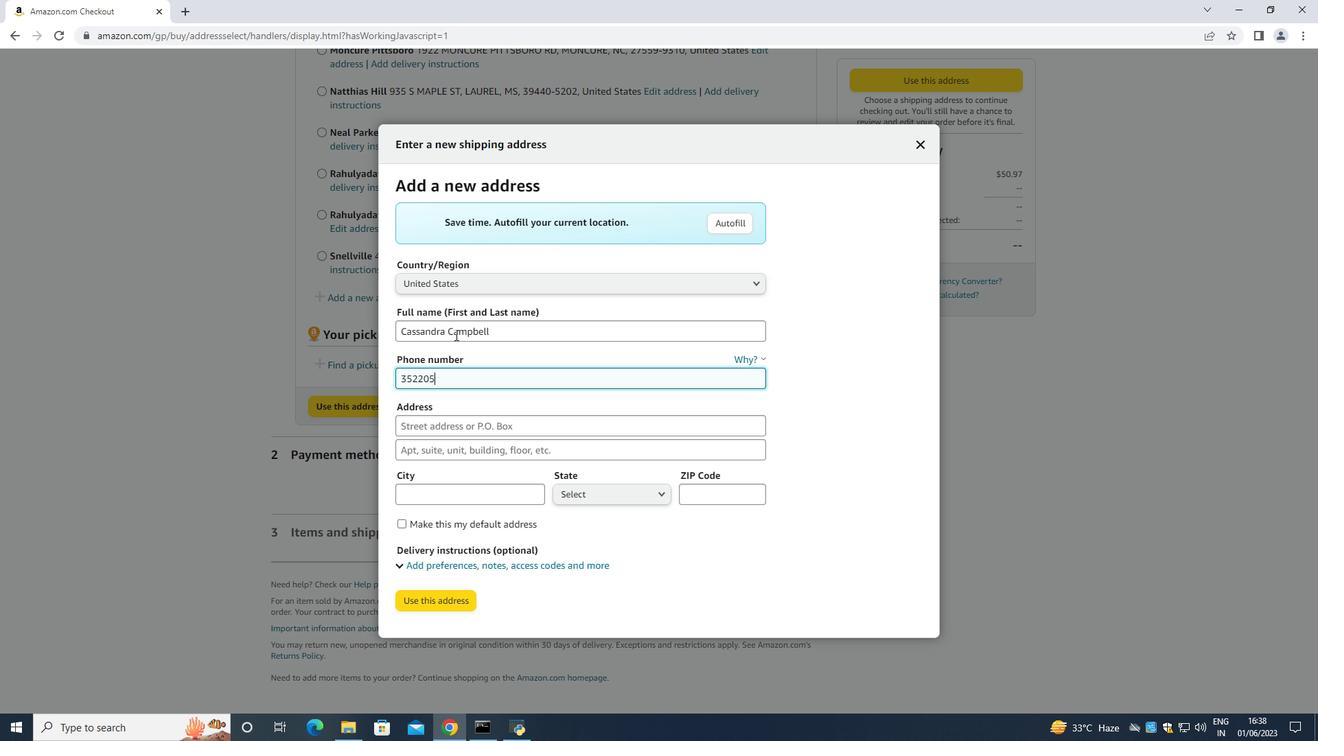 
Action: Mouse scrolled (672, 207) with delta (0, 0)
Screenshot: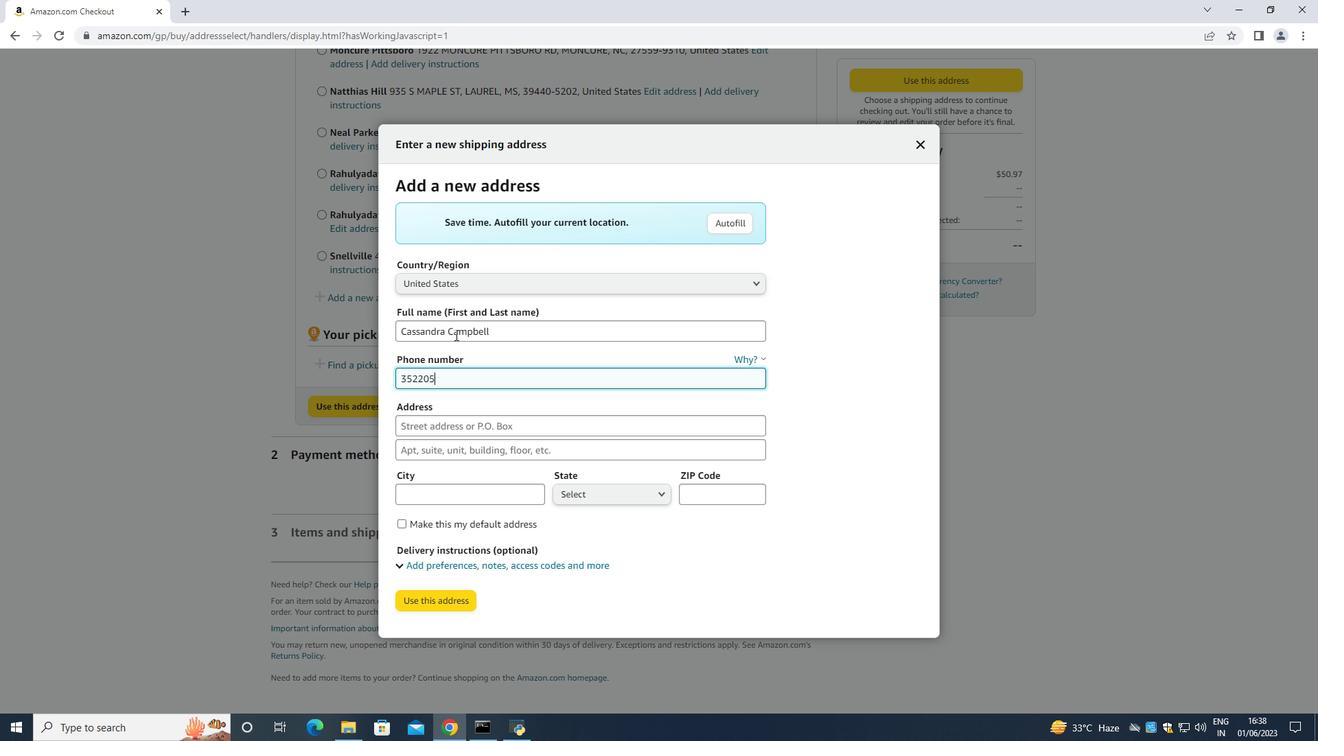 
Action: Mouse scrolled (672, 207) with delta (0, 0)
Screenshot: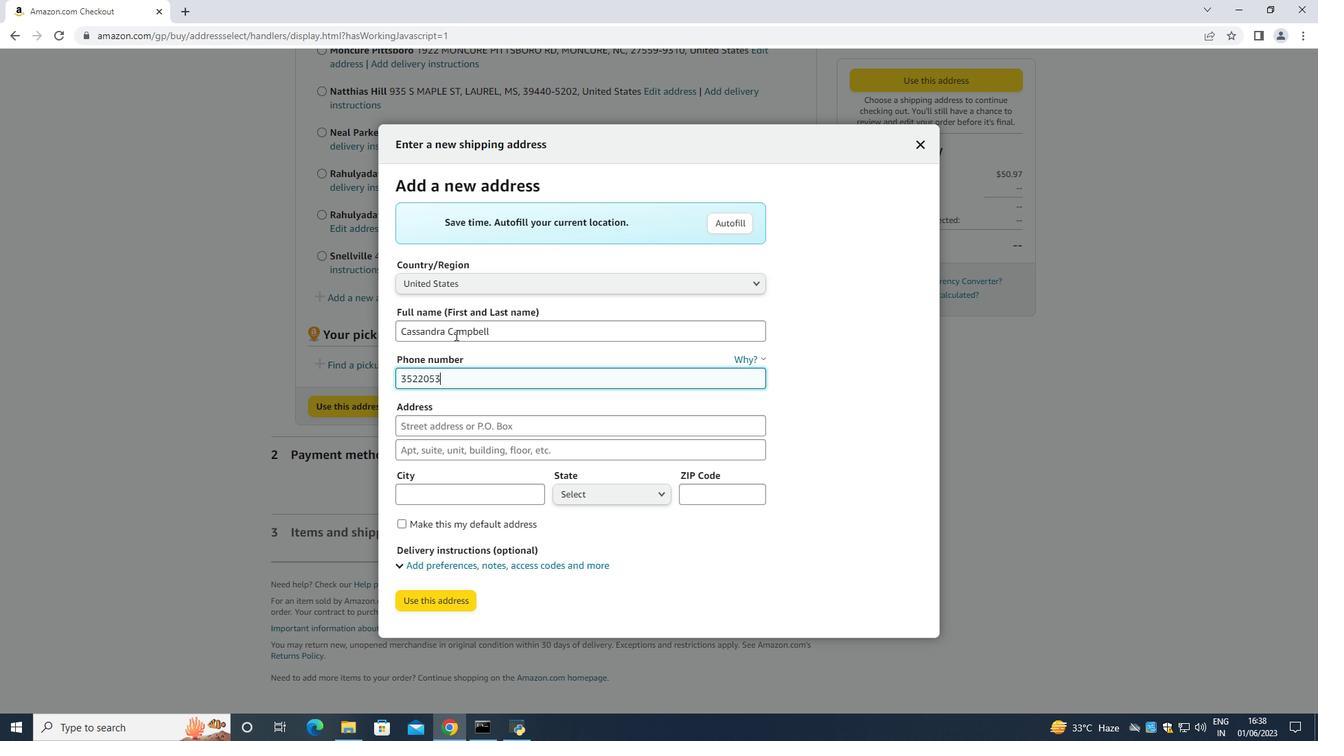 
Action: Mouse scrolled (672, 207) with delta (0, 0)
Screenshot: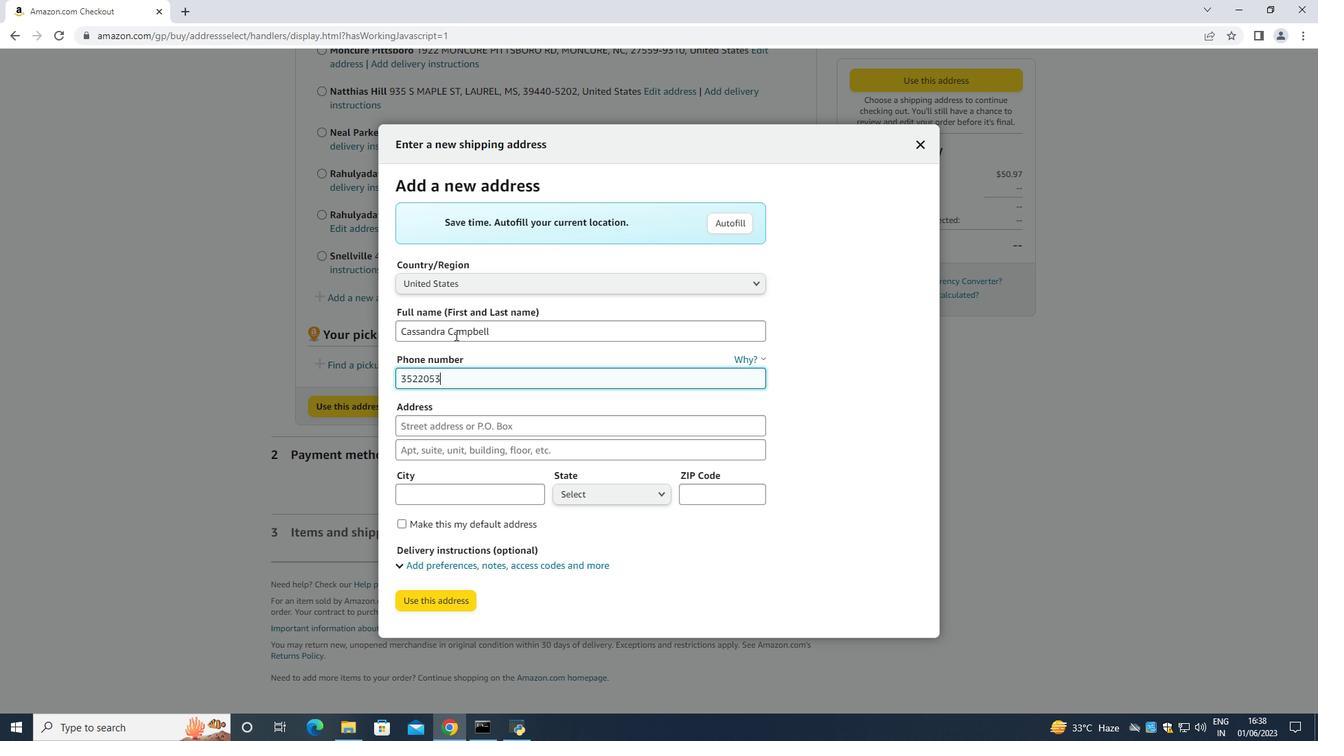 
Action: Mouse scrolled (672, 207) with delta (0, 0)
Screenshot: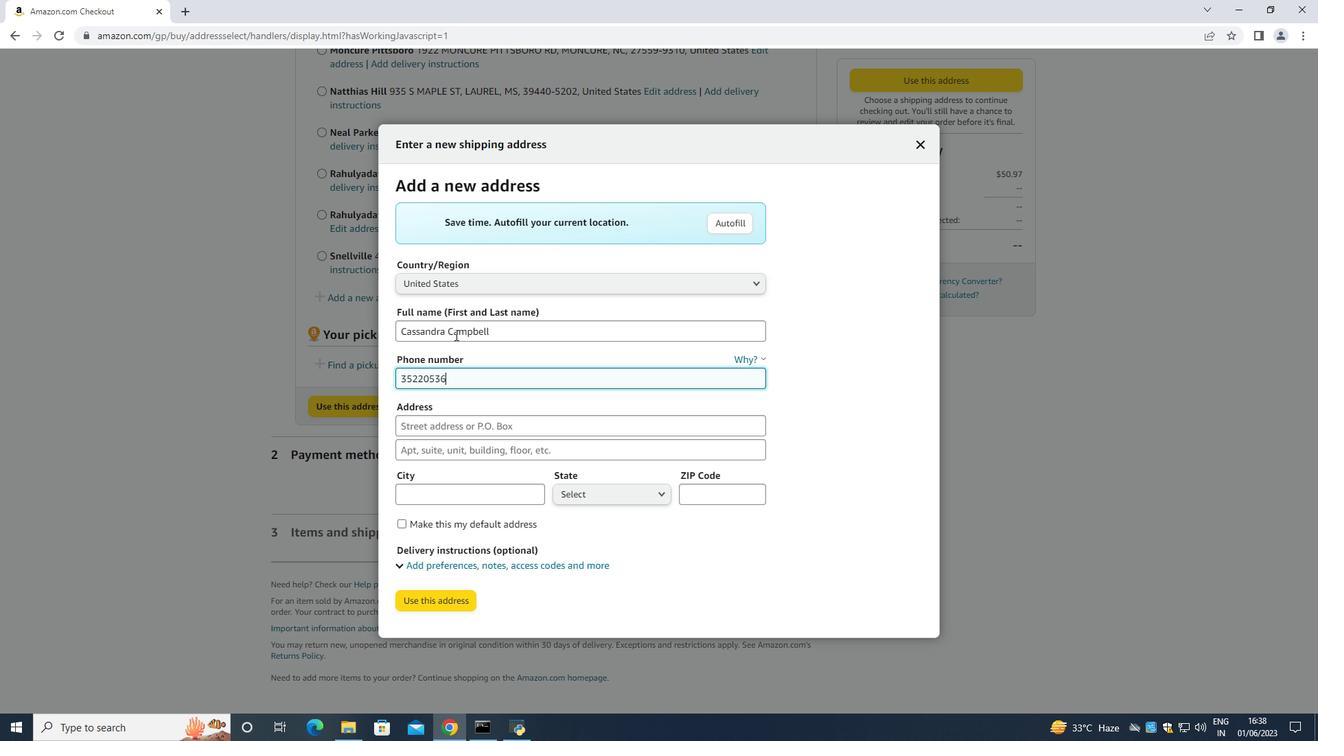 
Action: Mouse scrolled (672, 207) with delta (0, 0)
Screenshot: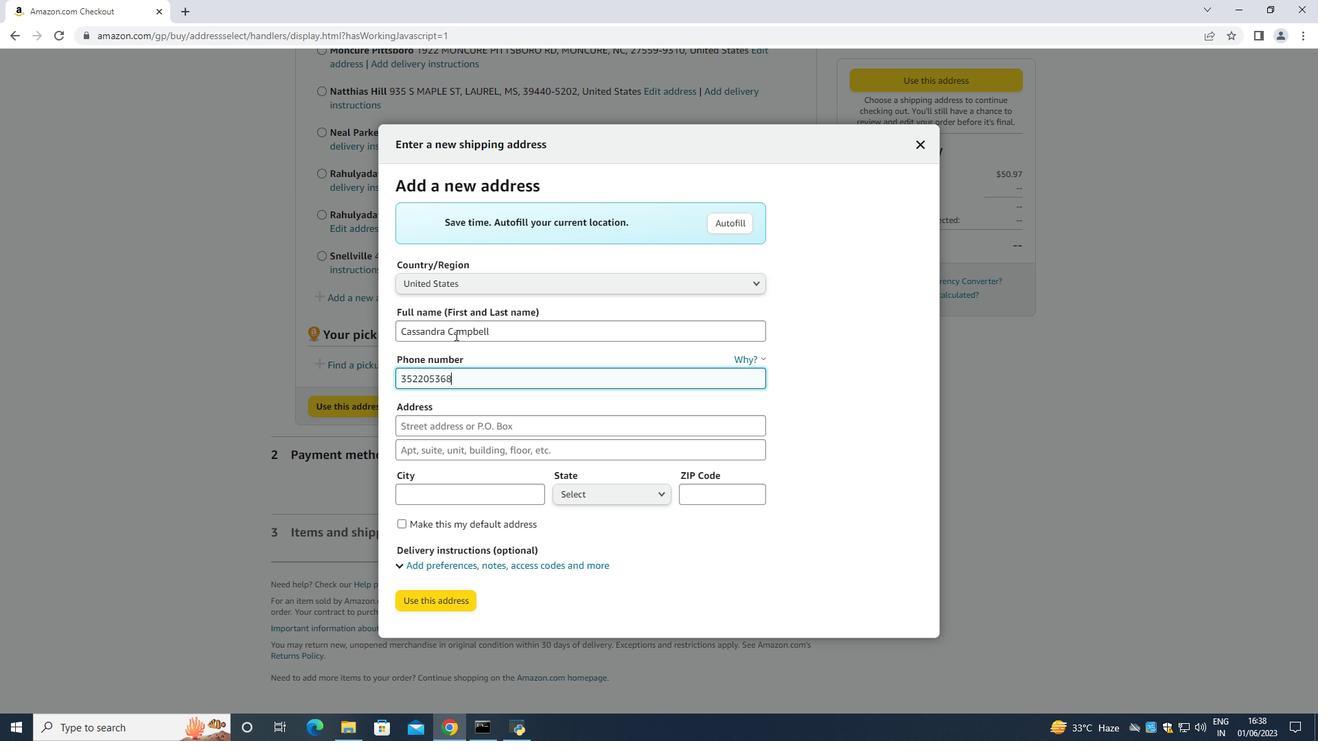 
Action: Mouse scrolled (672, 207) with delta (0, 0)
Screenshot: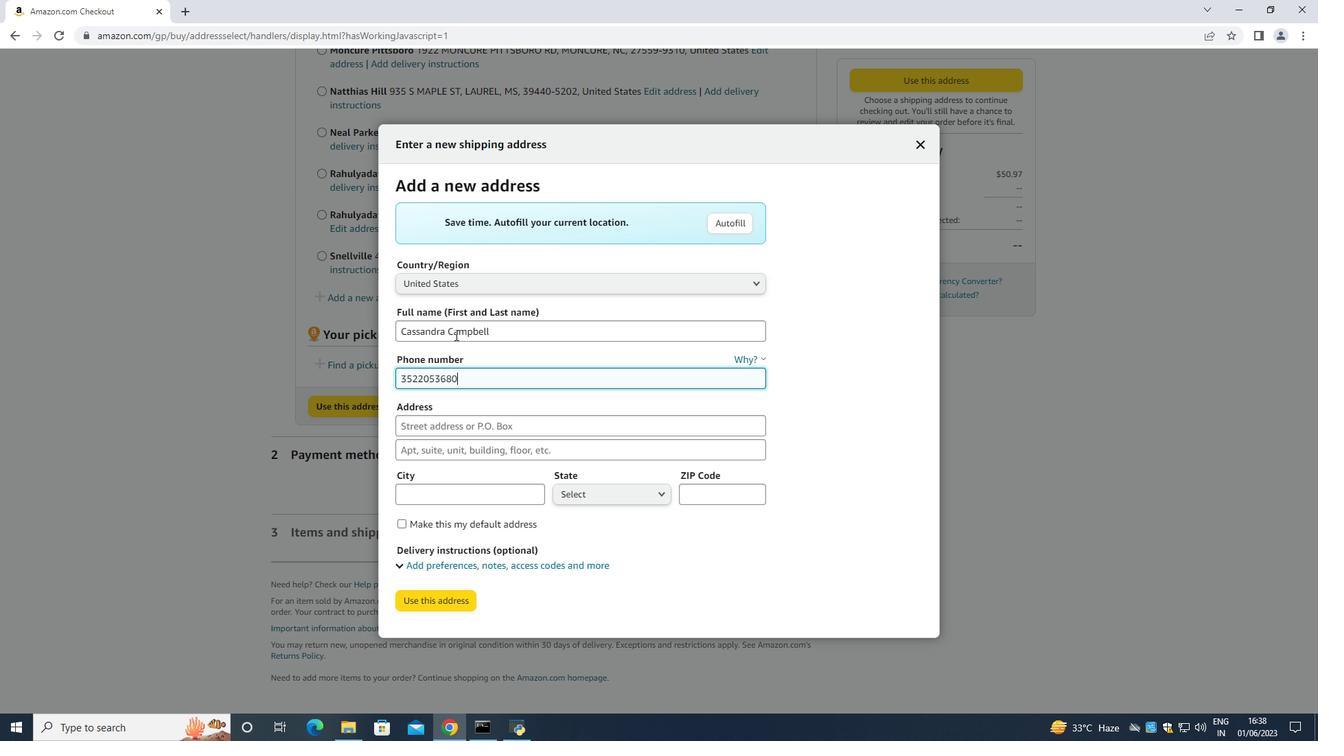
Action: Mouse scrolled (672, 207) with delta (0, 0)
Screenshot: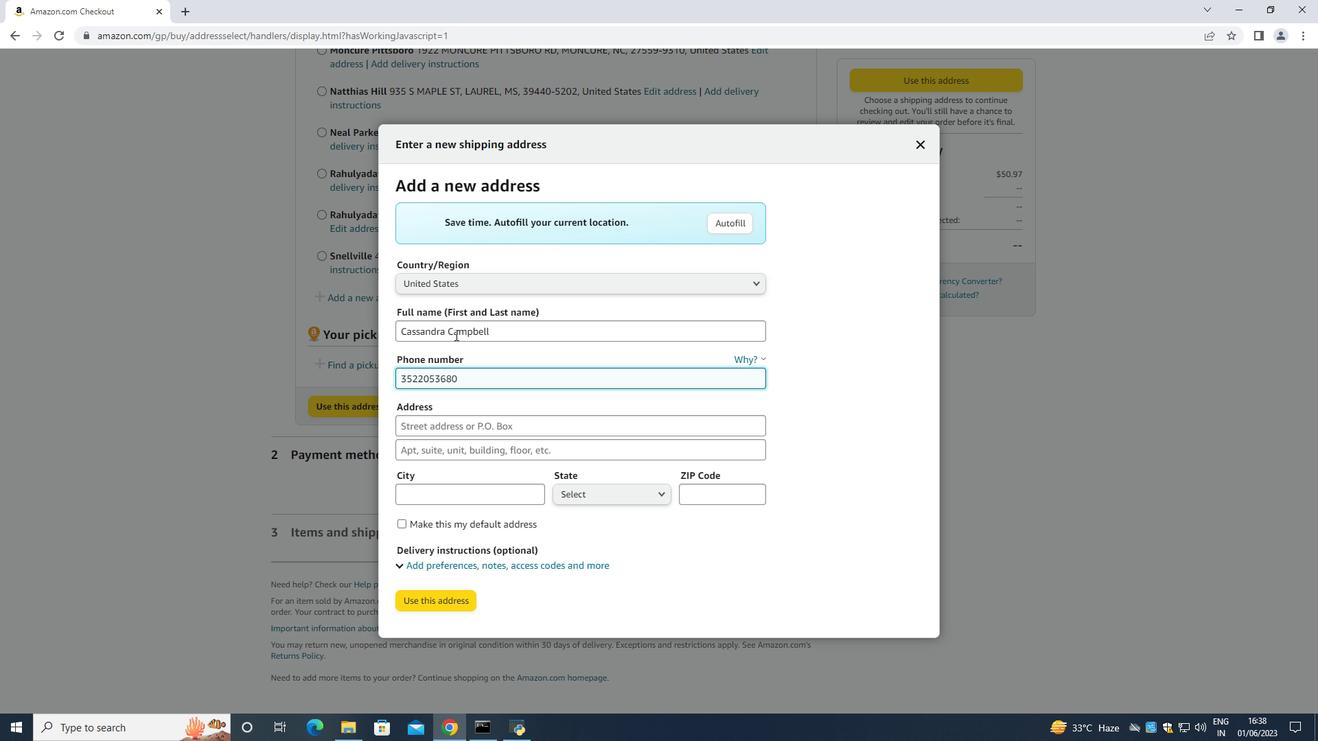 
Action: Mouse scrolled (672, 207) with delta (0, 0)
Screenshot: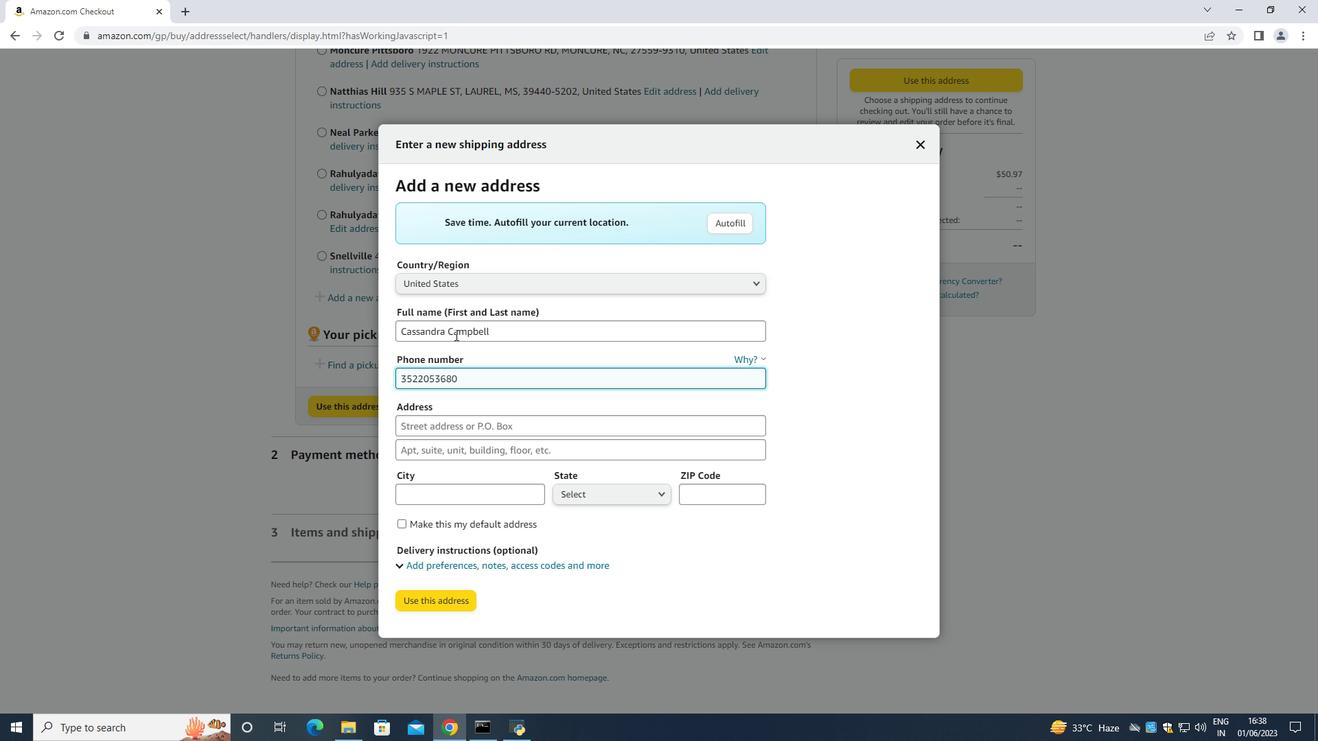 
Action: Mouse scrolled (672, 207) with delta (0, 0)
Screenshot: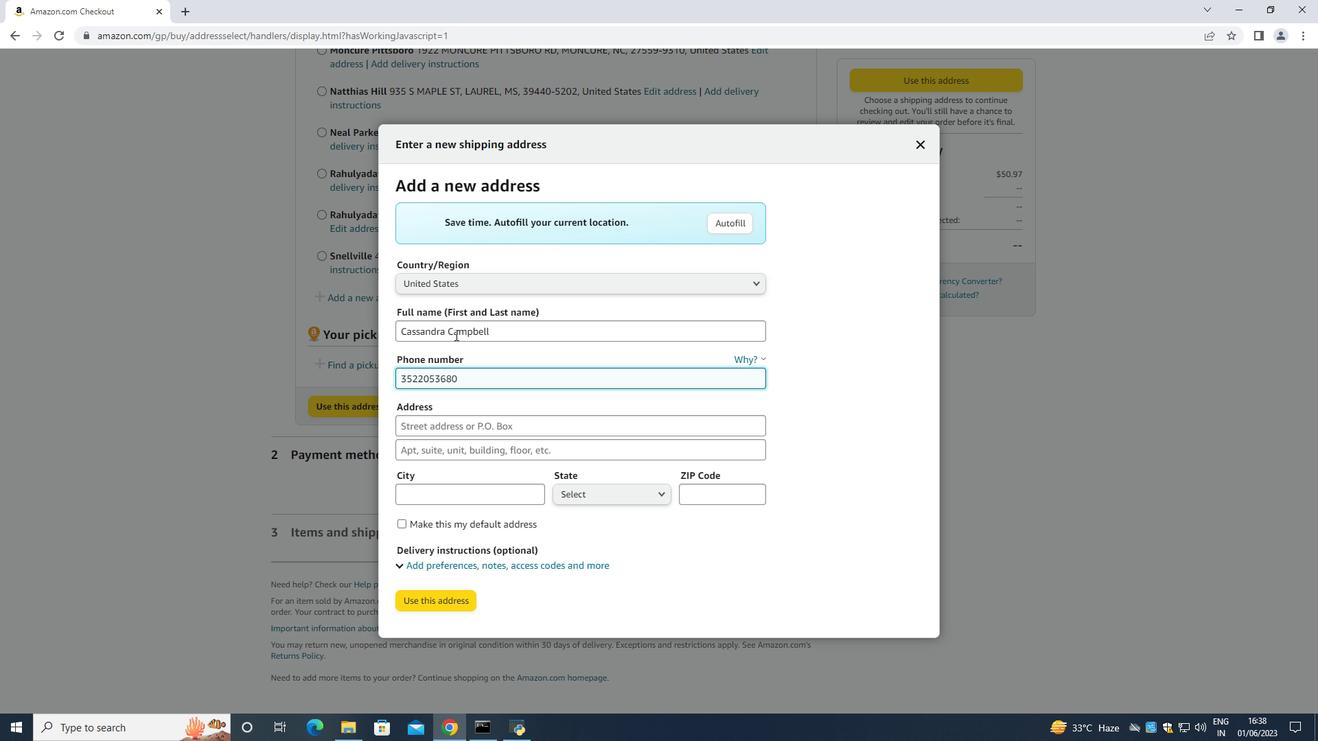 
Action: Mouse moved to (672, 207)
Screenshot: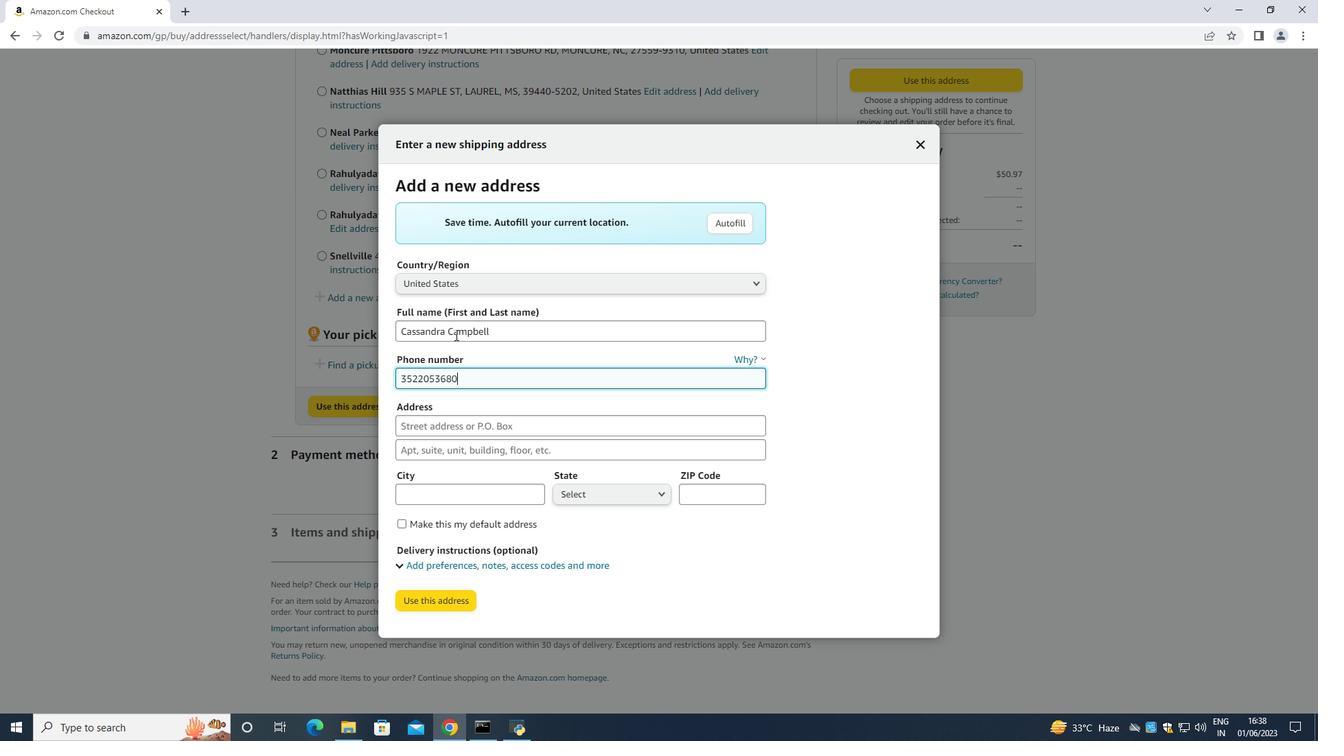
Action: Mouse scrolled (672, 206) with delta (0, 0)
Screenshot: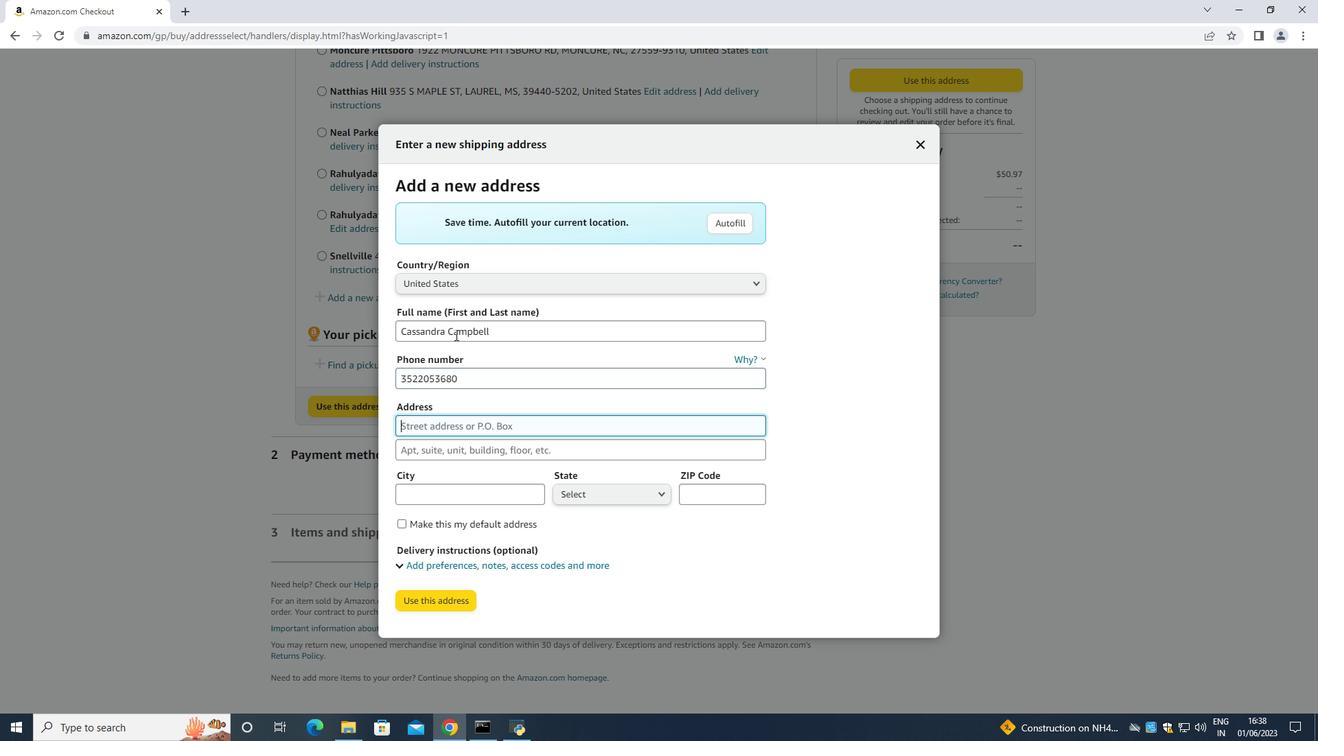 
Action: Mouse scrolled (672, 206) with delta (0, 0)
Screenshot: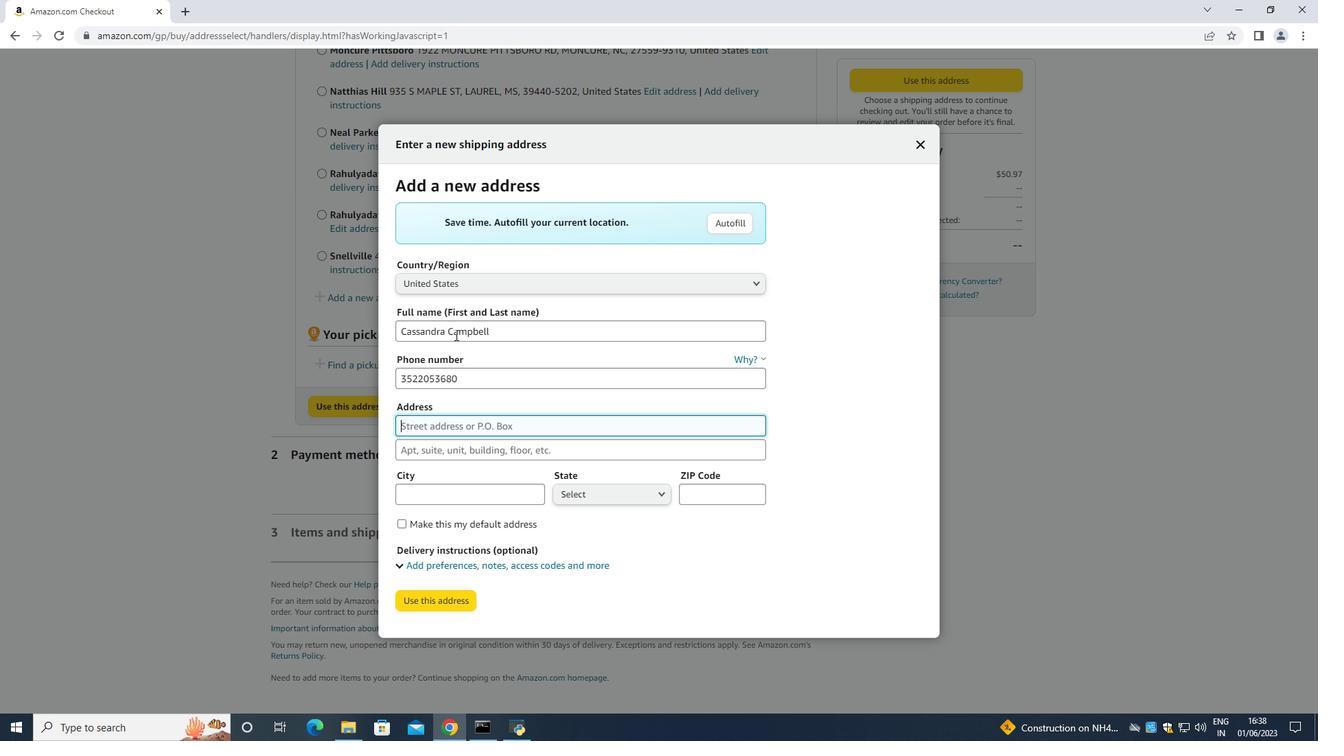 
Action: Mouse scrolled (672, 206) with delta (0, 0)
Screenshot: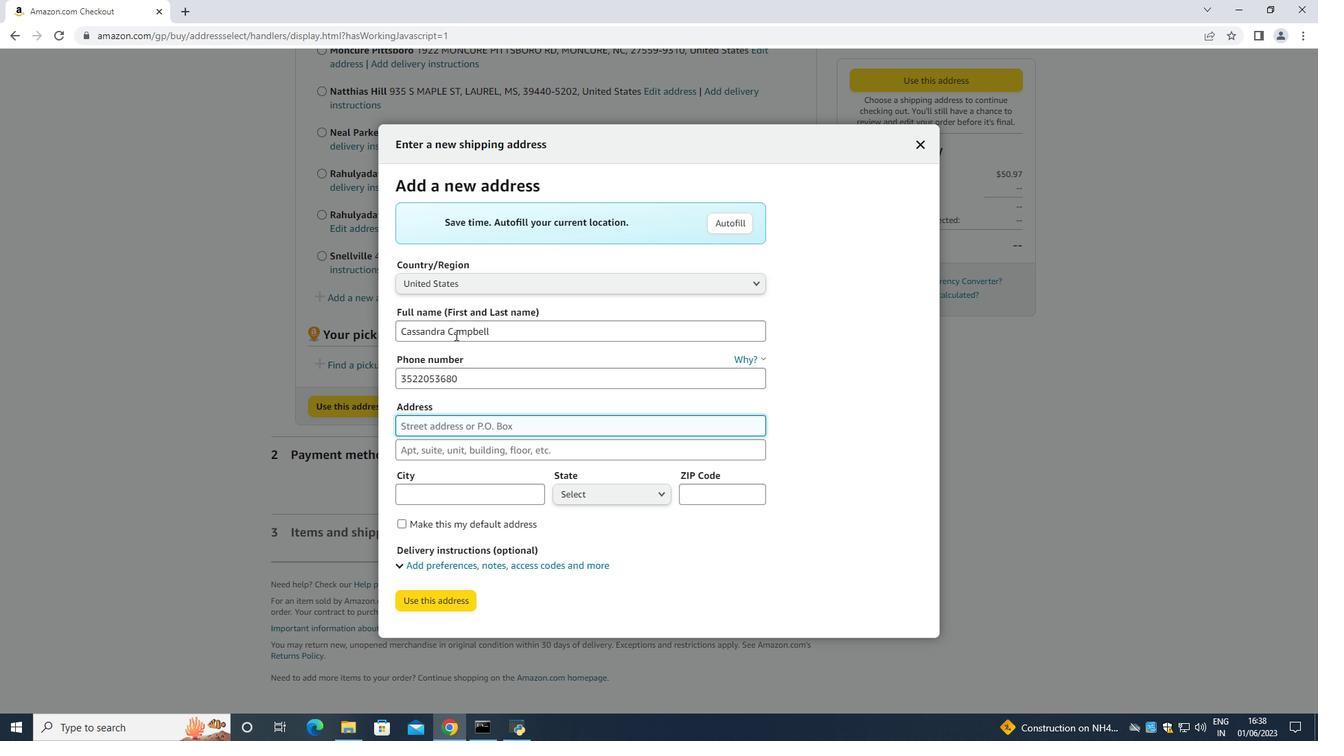 
Action: Mouse scrolled (672, 206) with delta (0, 0)
Screenshot: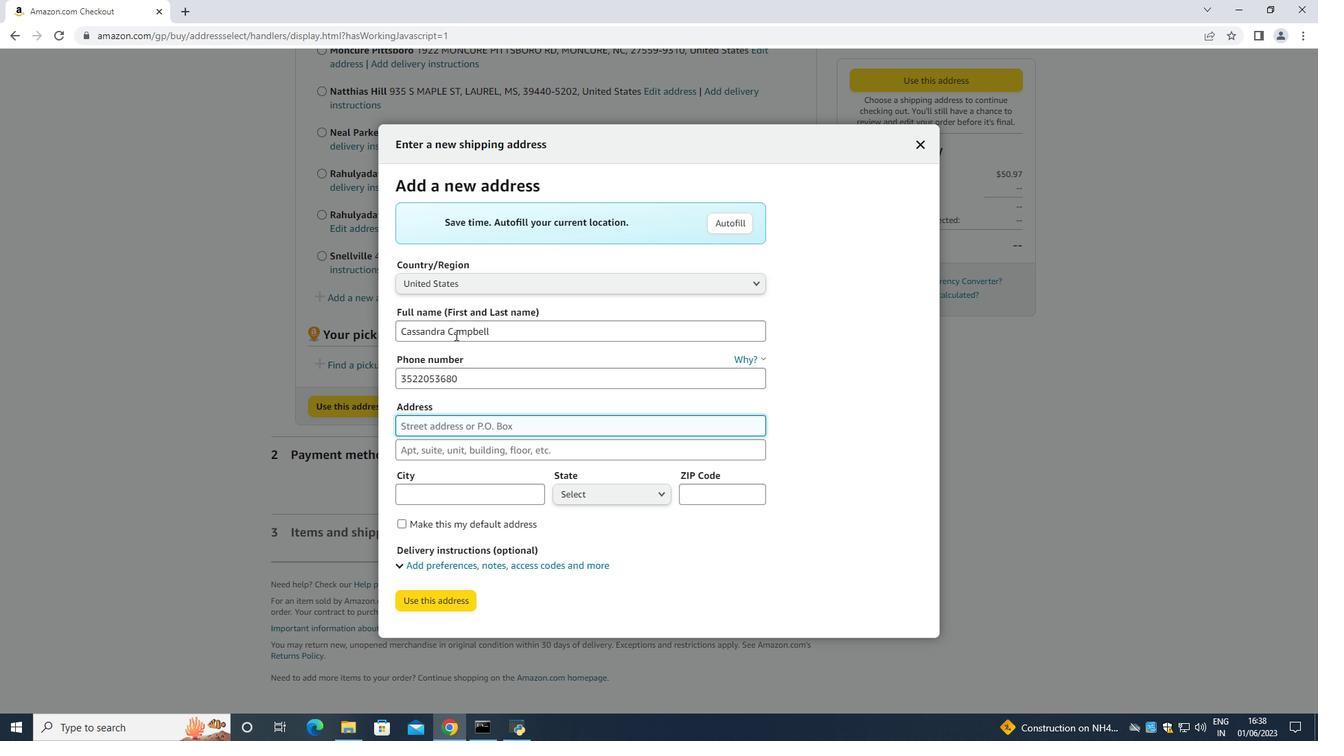 
Action: Mouse scrolled (672, 206) with delta (0, 0)
Screenshot: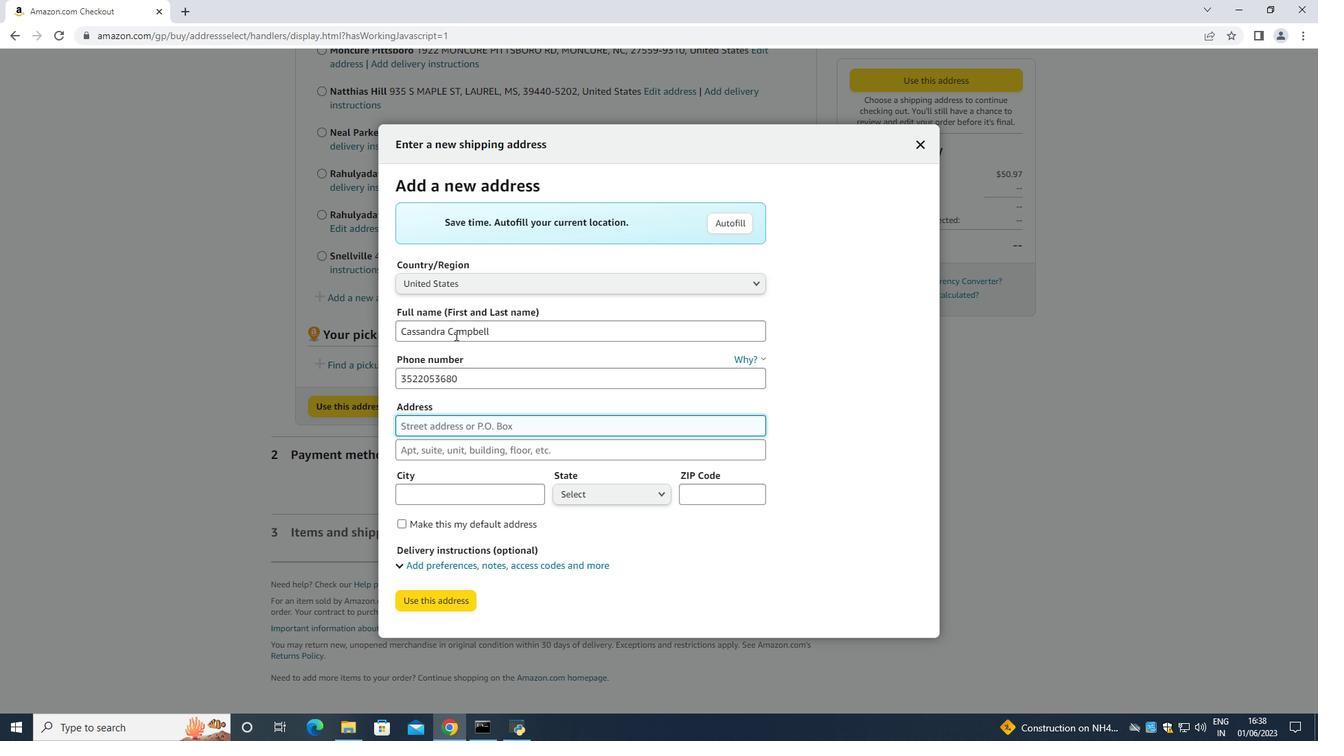 
Action: Mouse scrolled (672, 206) with delta (0, 0)
Screenshot: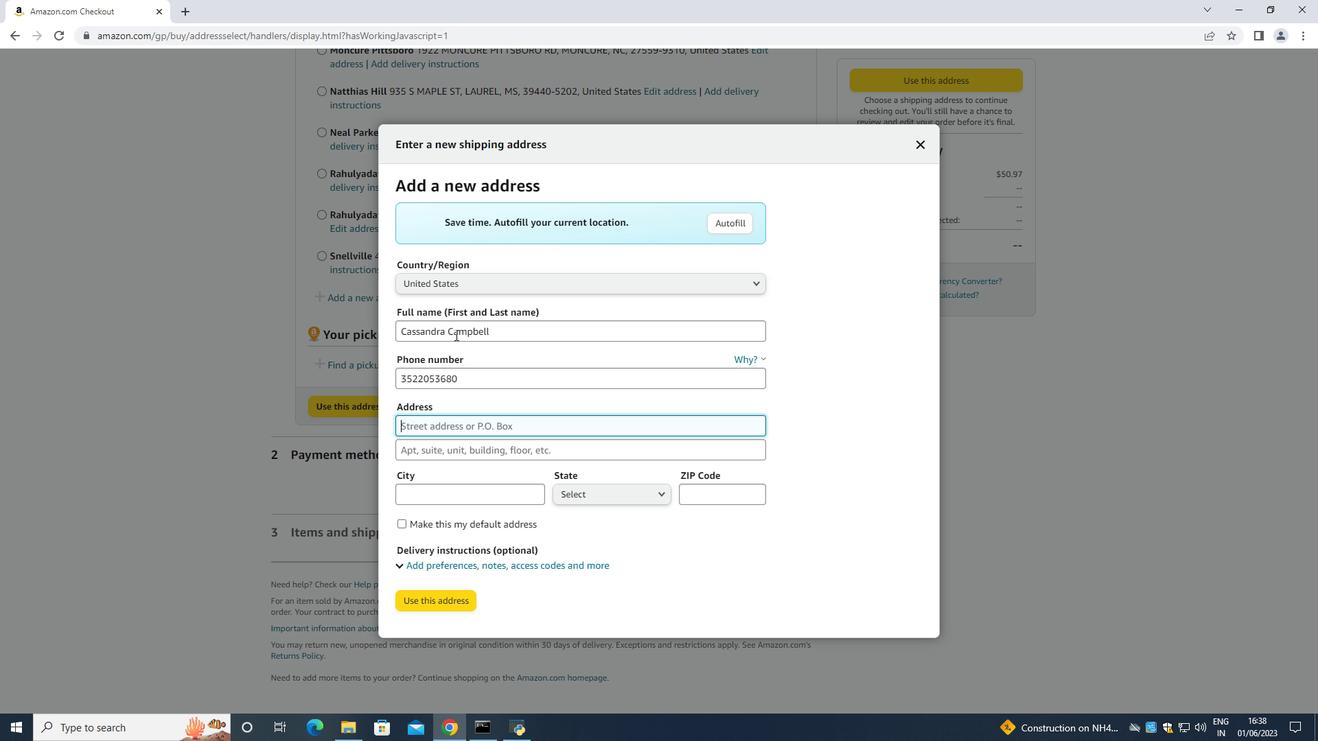 
Action: Mouse scrolled (672, 206) with delta (0, 0)
Screenshot: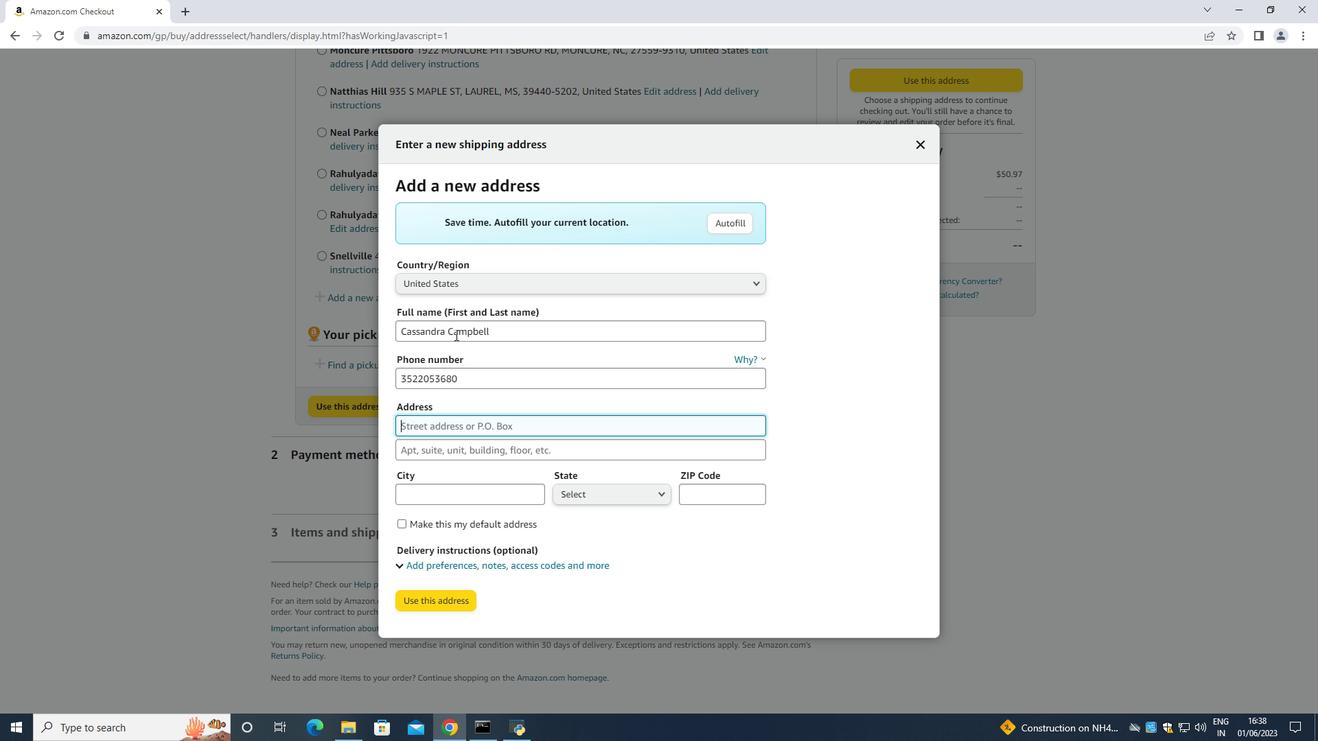 
Action: Mouse scrolled (672, 206) with delta (0, 0)
Screenshot: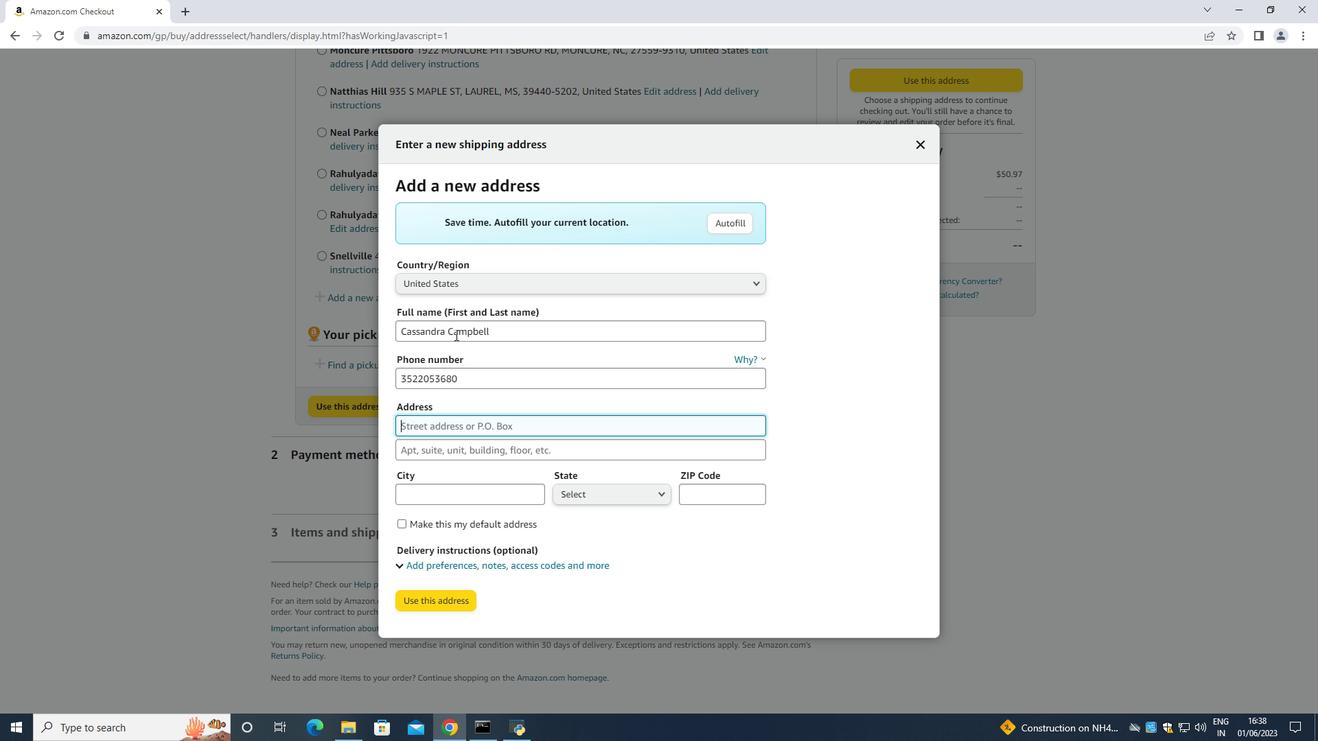 
Action: Mouse moved to (671, 206)
Screenshot: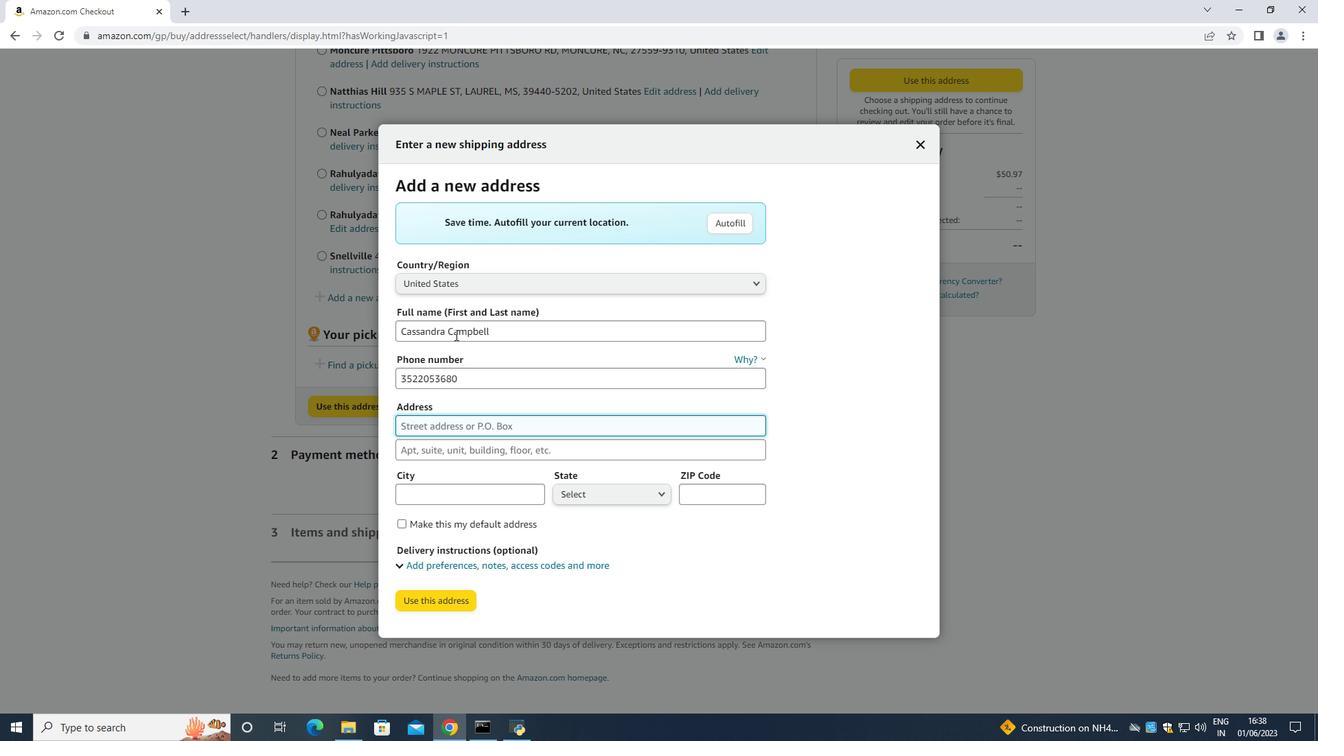 
Action: Mouse scrolled (671, 205) with delta (0, 0)
Screenshot: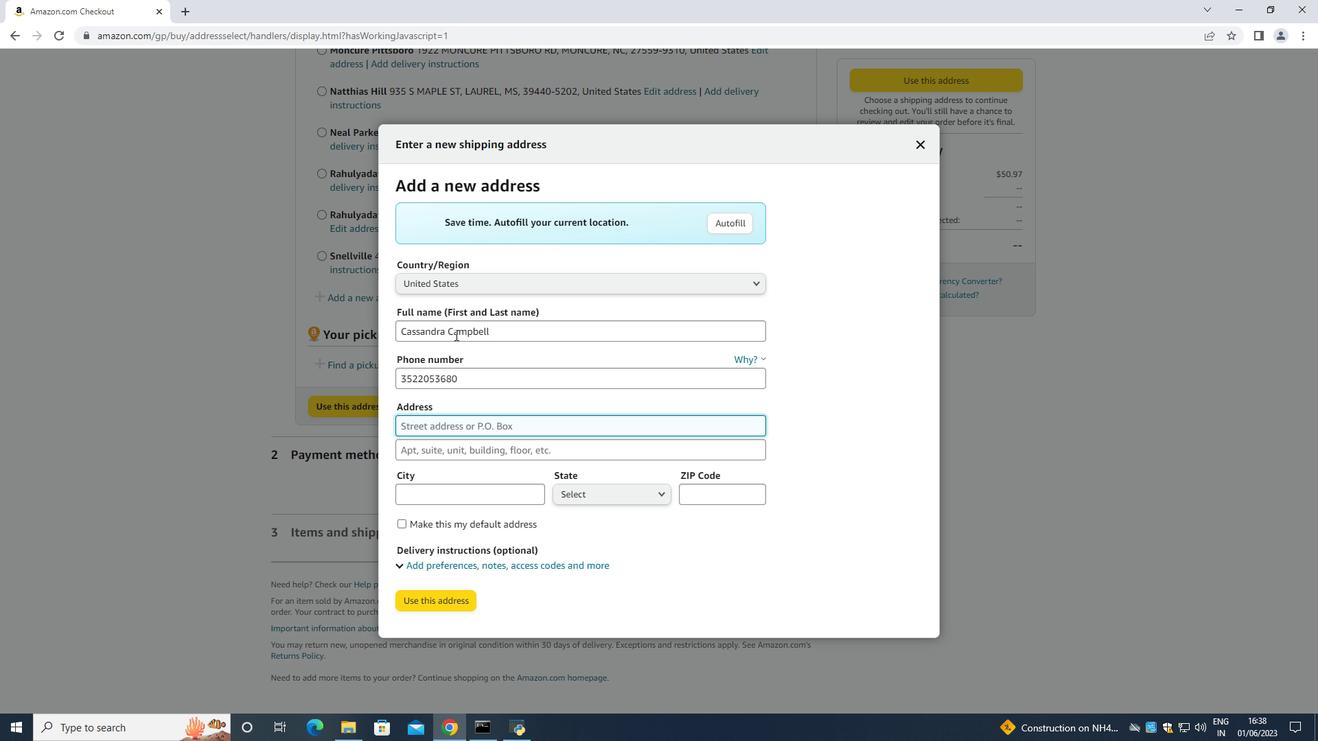 
Action: Mouse scrolled (671, 205) with delta (0, 0)
Screenshot: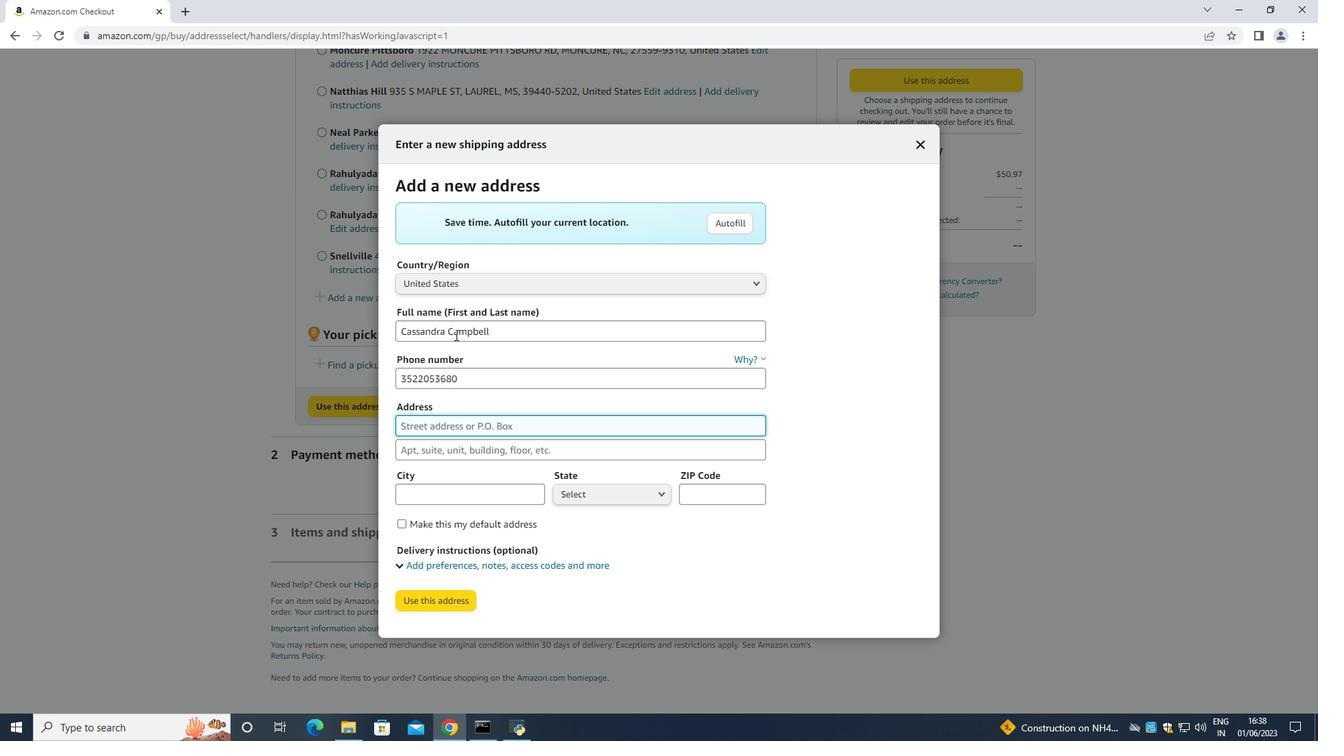 
Action: Mouse scrolled (671, 205) with delta (0, 0)
Screenshot: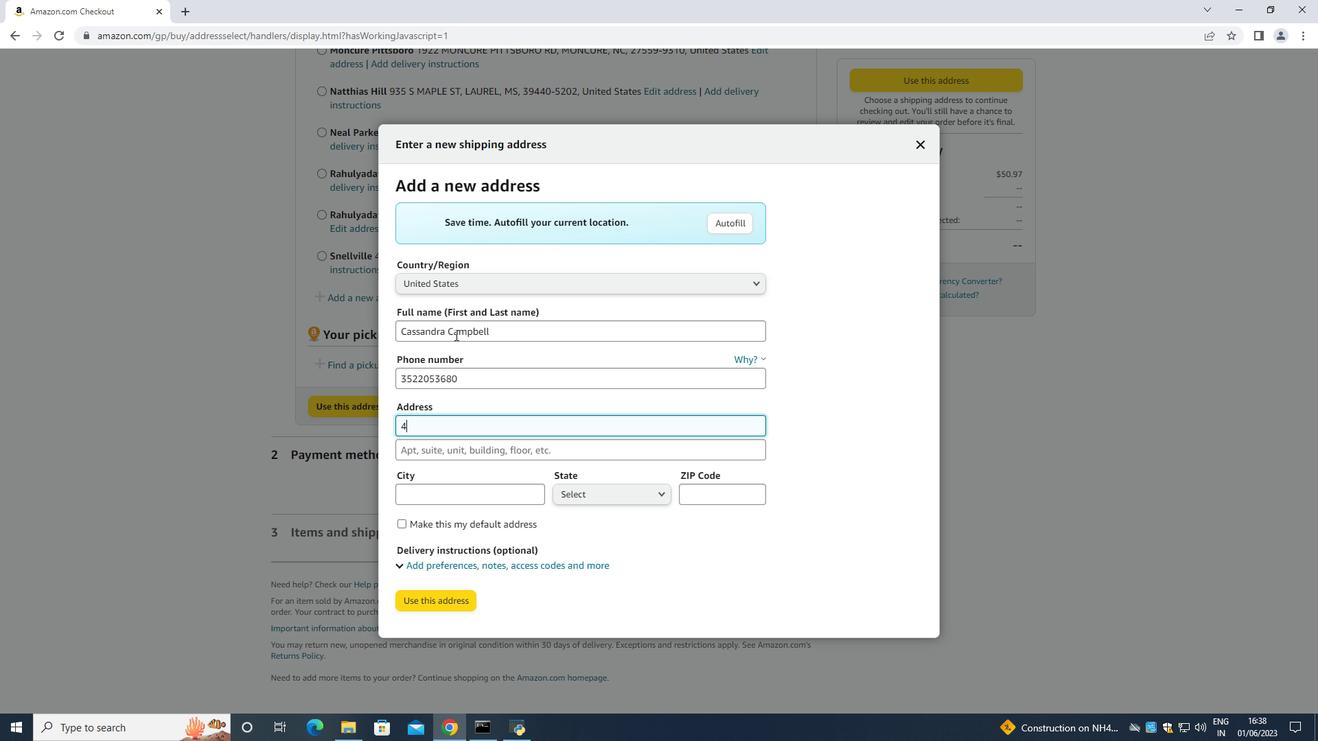 
Action: Mouse moved to (671, 205)
Screenshot: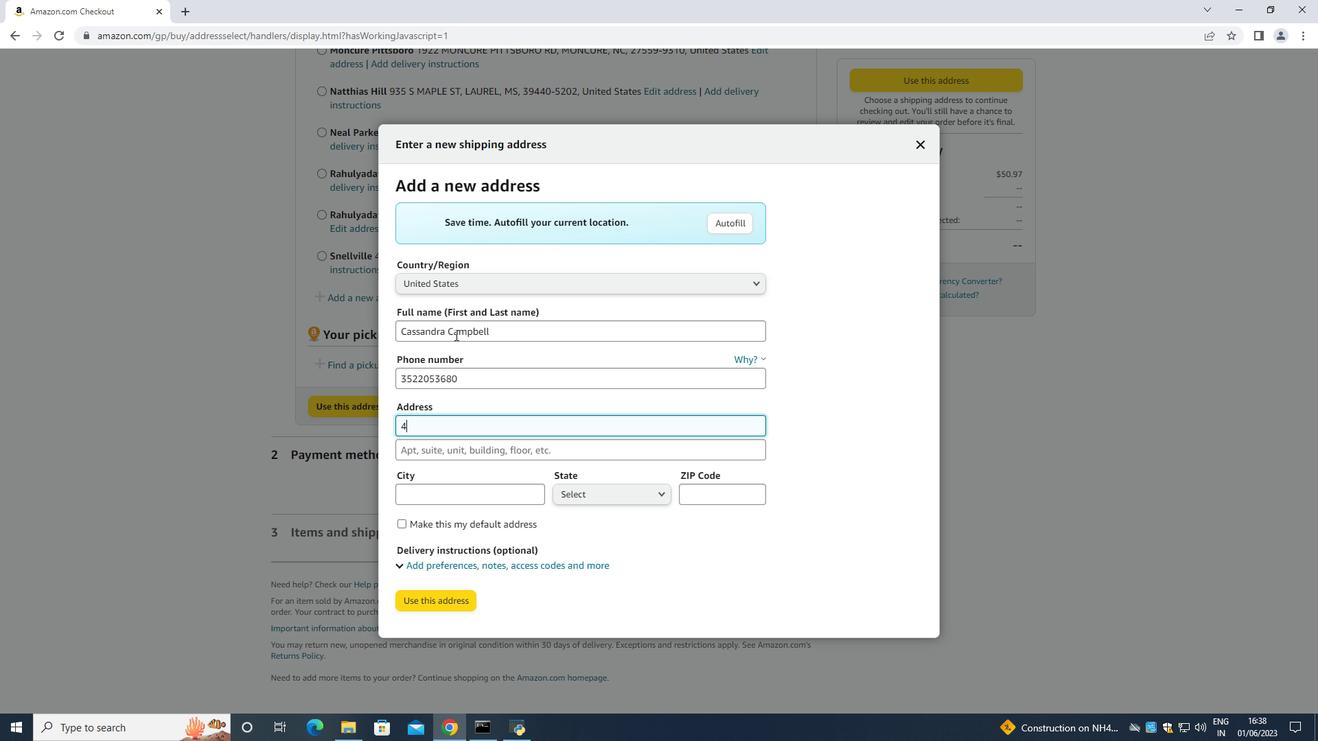 
Action: Mouse scrolled (671, 205) with delta (0, 0)
Screenshot: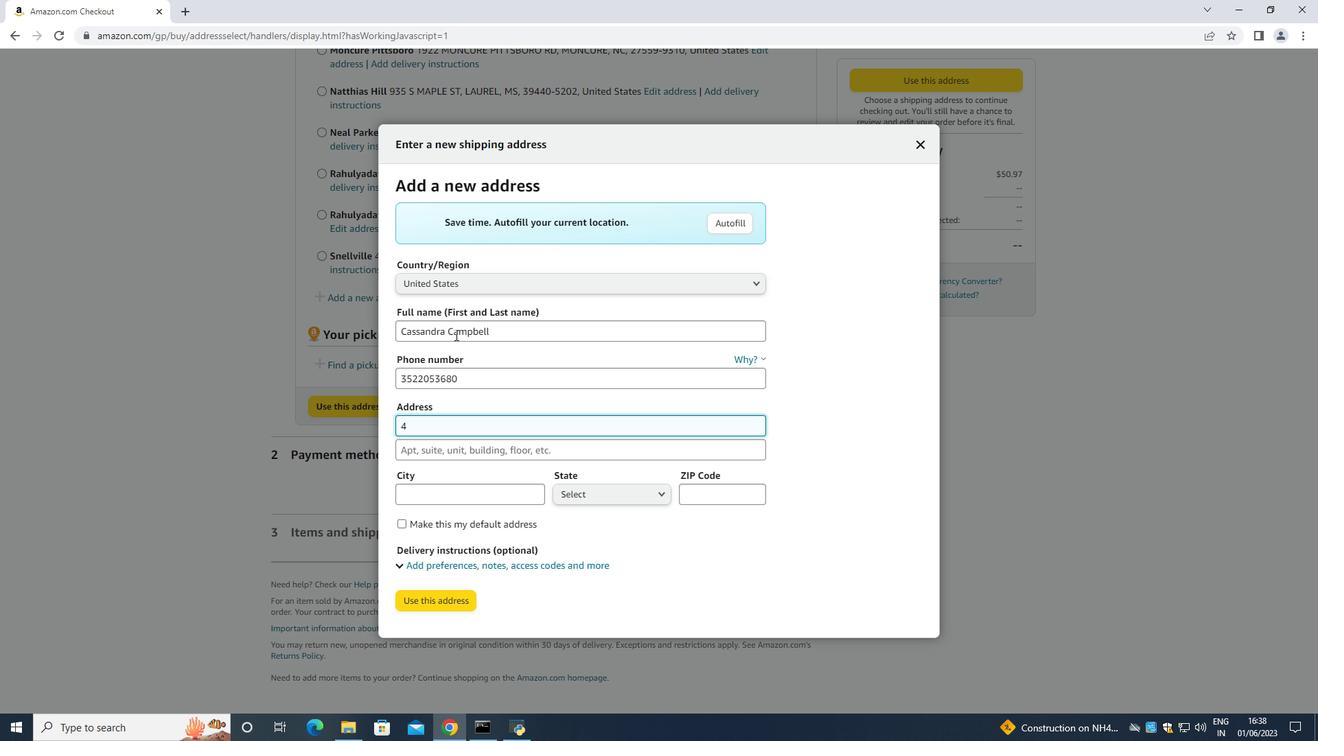 
Action: Mouse scrolled (671, 205) with delta (0, 0)
Screenshot: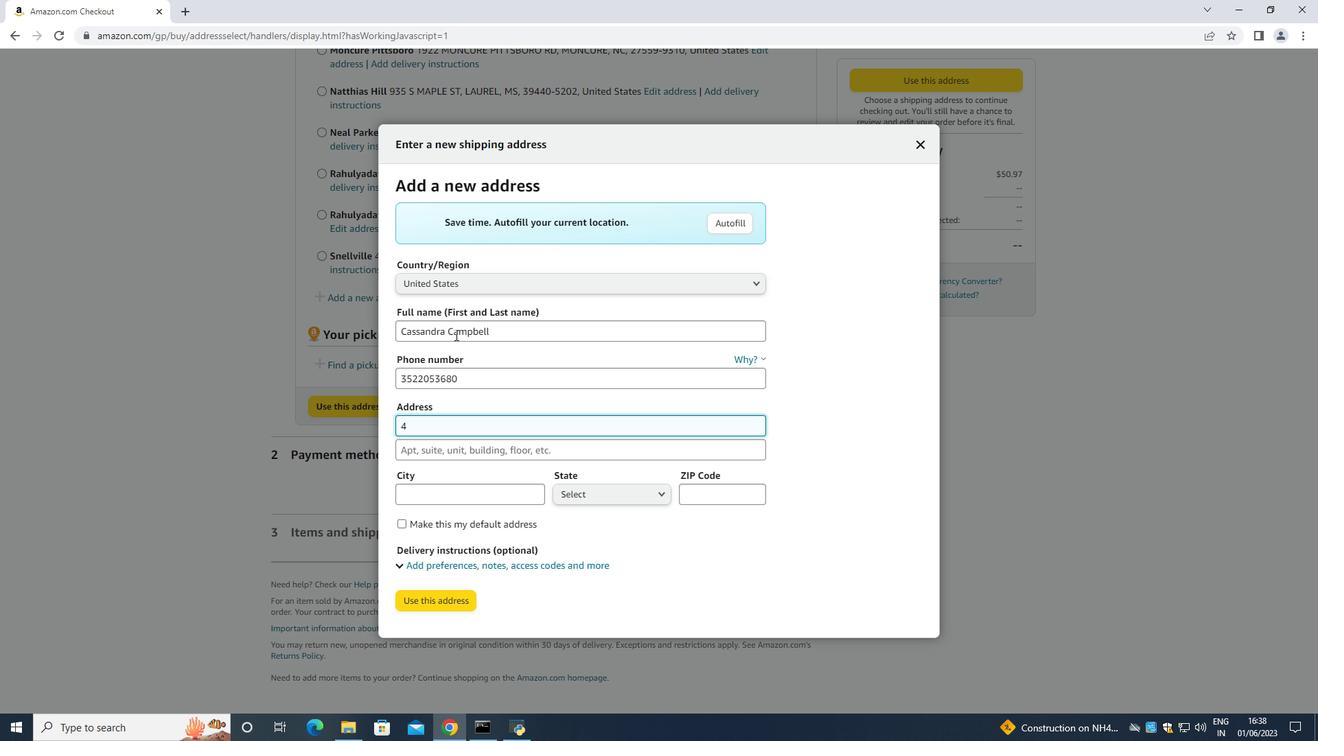 
Action: Mouse moved to (671, 205)
Screenshot: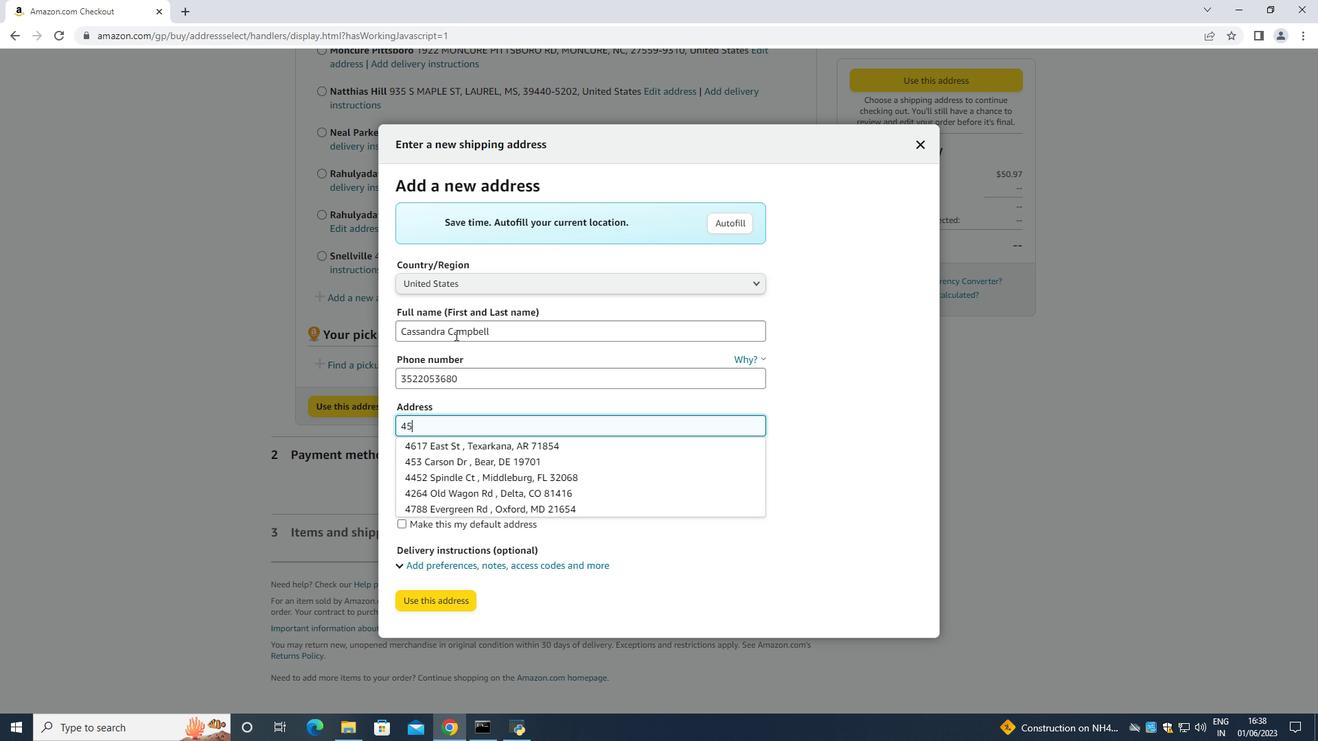 
Action: Mouse scrolled (671, 204) with delta (0, 0)
Screenshot: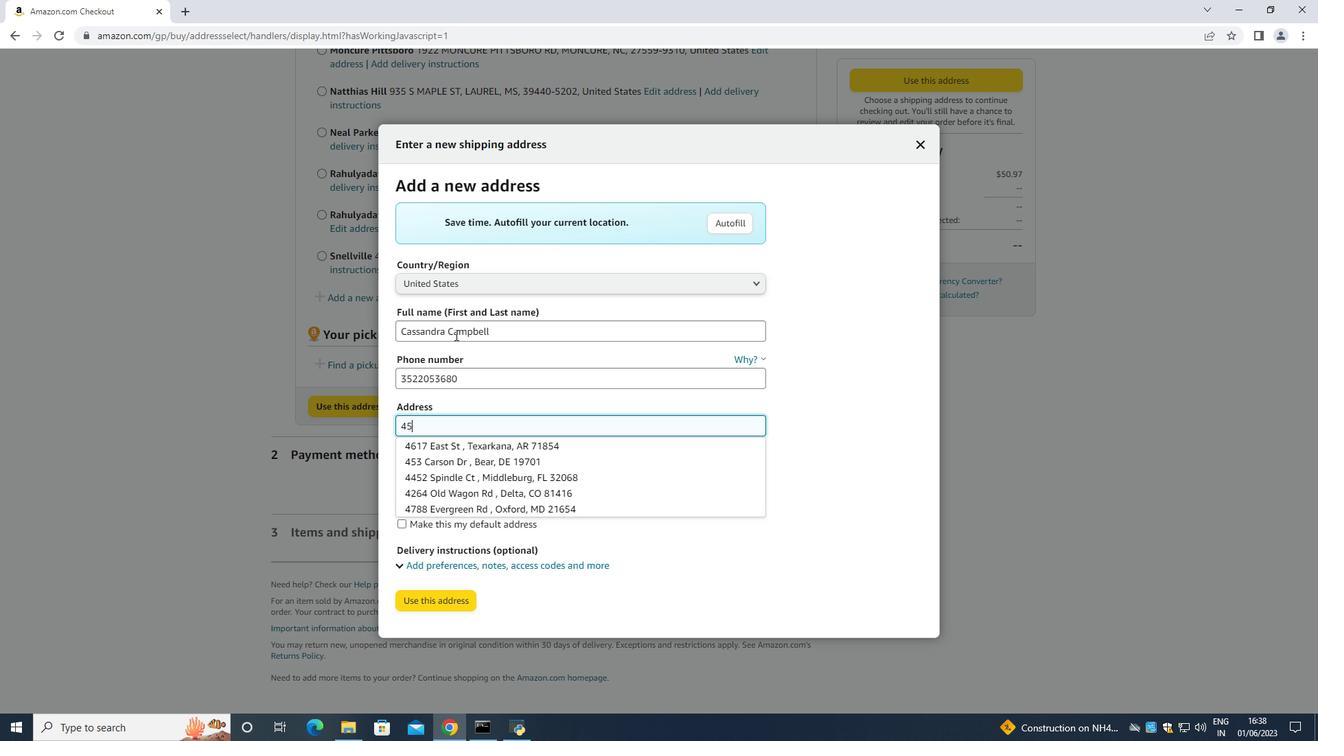 
Action: Mouse scrolled (671, 204) with delta (0, 0)
Screenshot: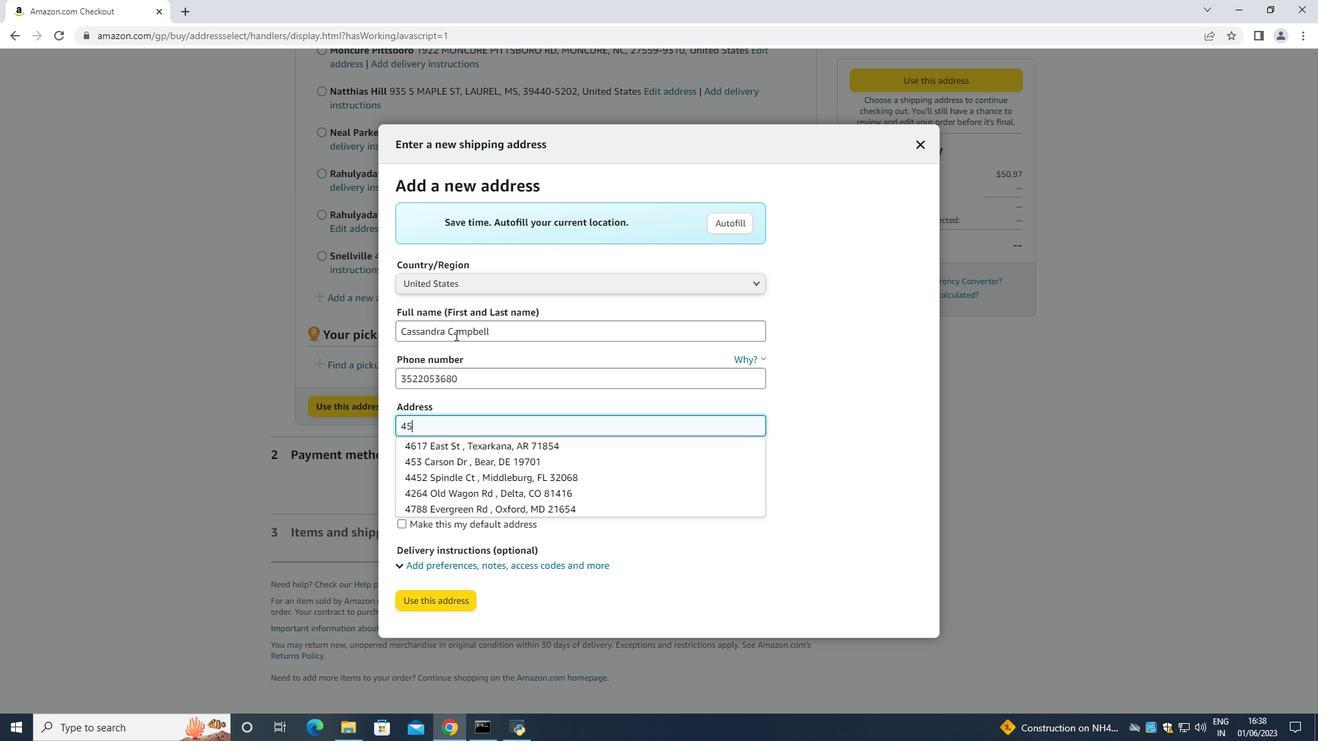 
Action: Mouse scrolled (671, 204) with delta (0, 0)
Screenshot: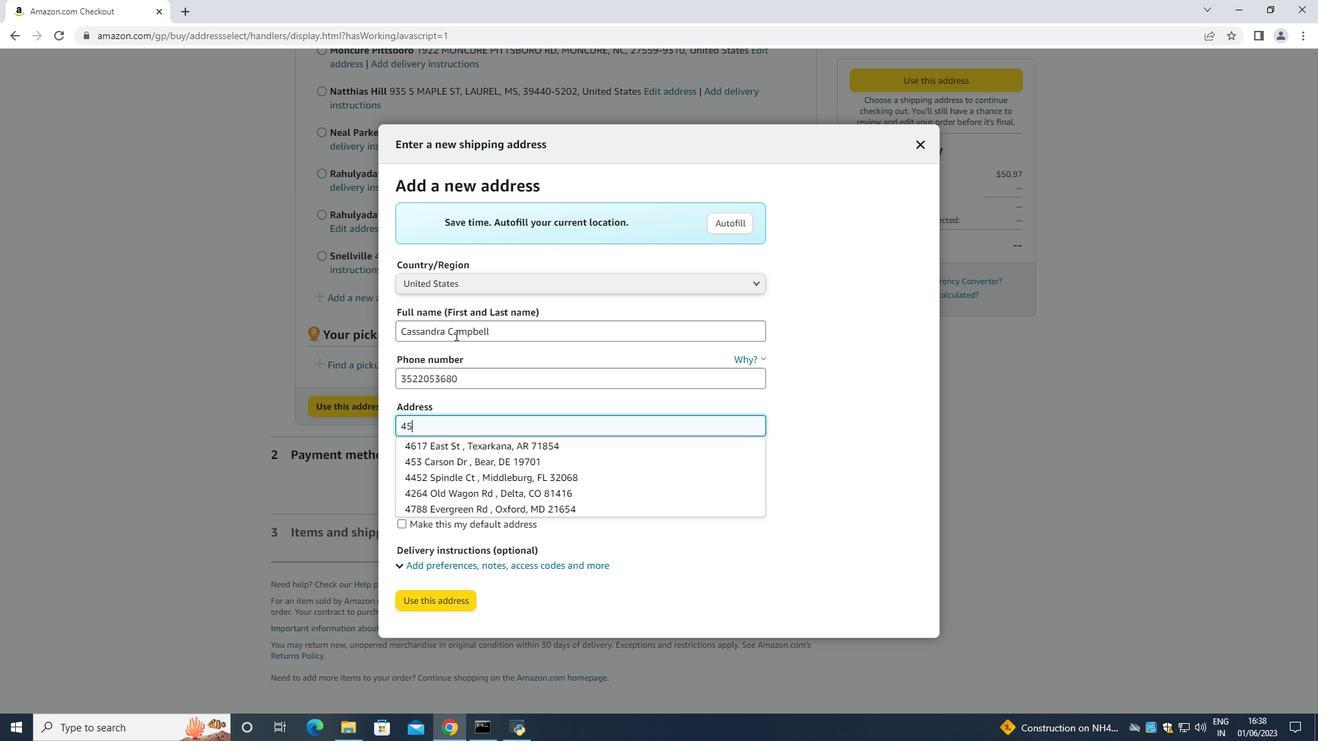 
Action: Mouse moved to (670, 205)
Screenshot: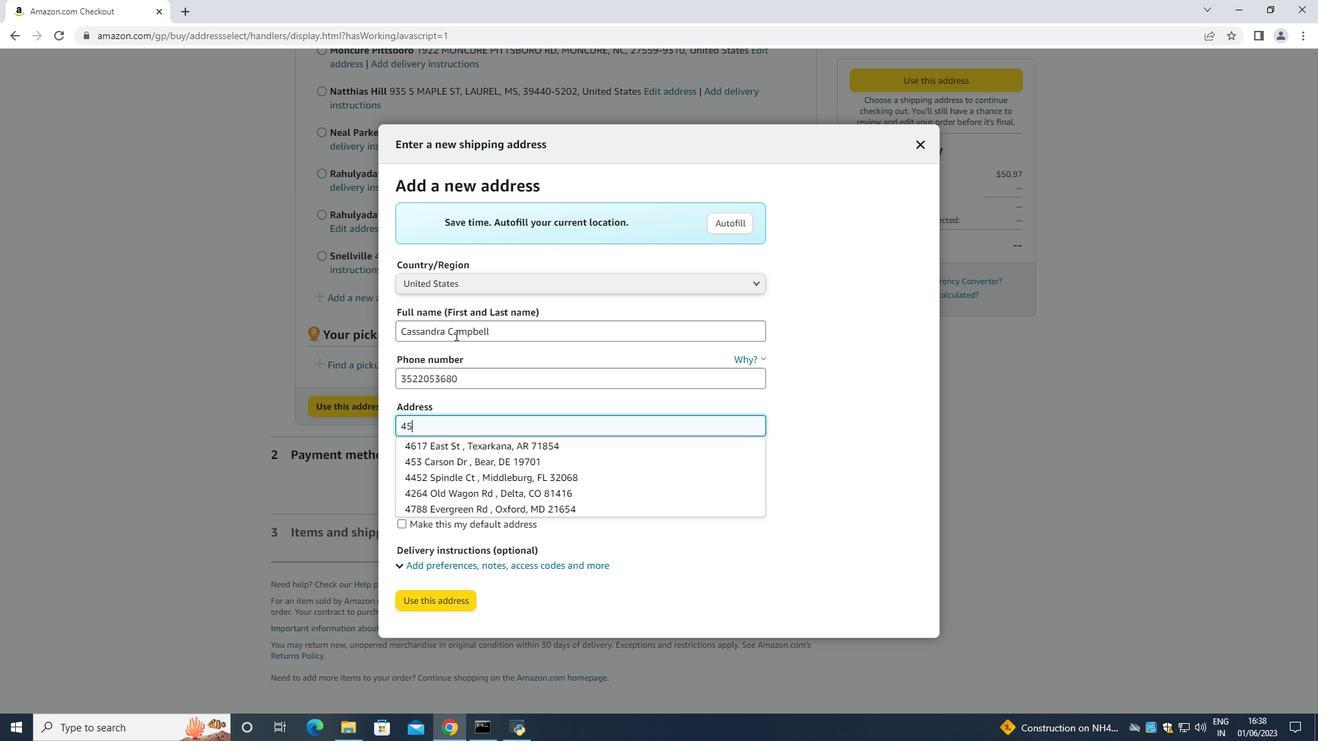 
Action: Mouse scrolled (670, 204) with delta (0, 0)
Screenshot: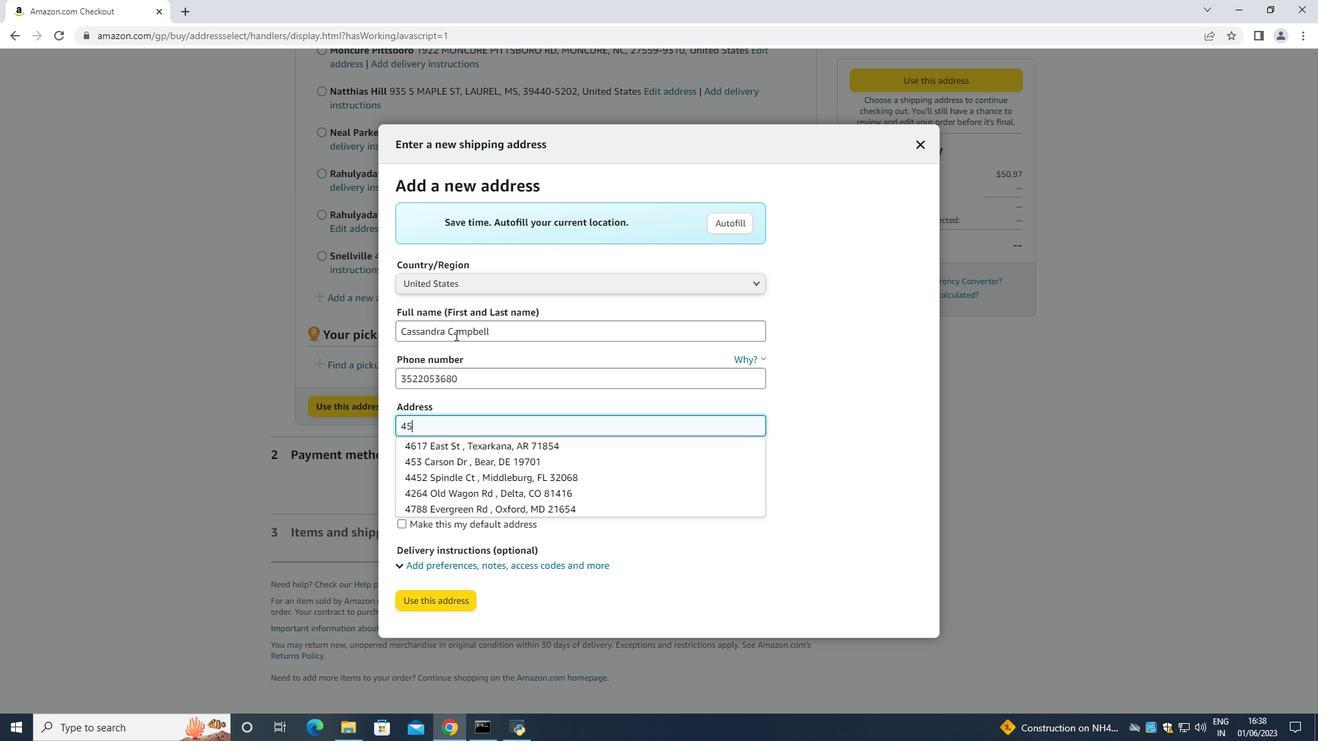 
Action: Mouse scrolled (670, 204) with delta (0, 0)
Screenshot: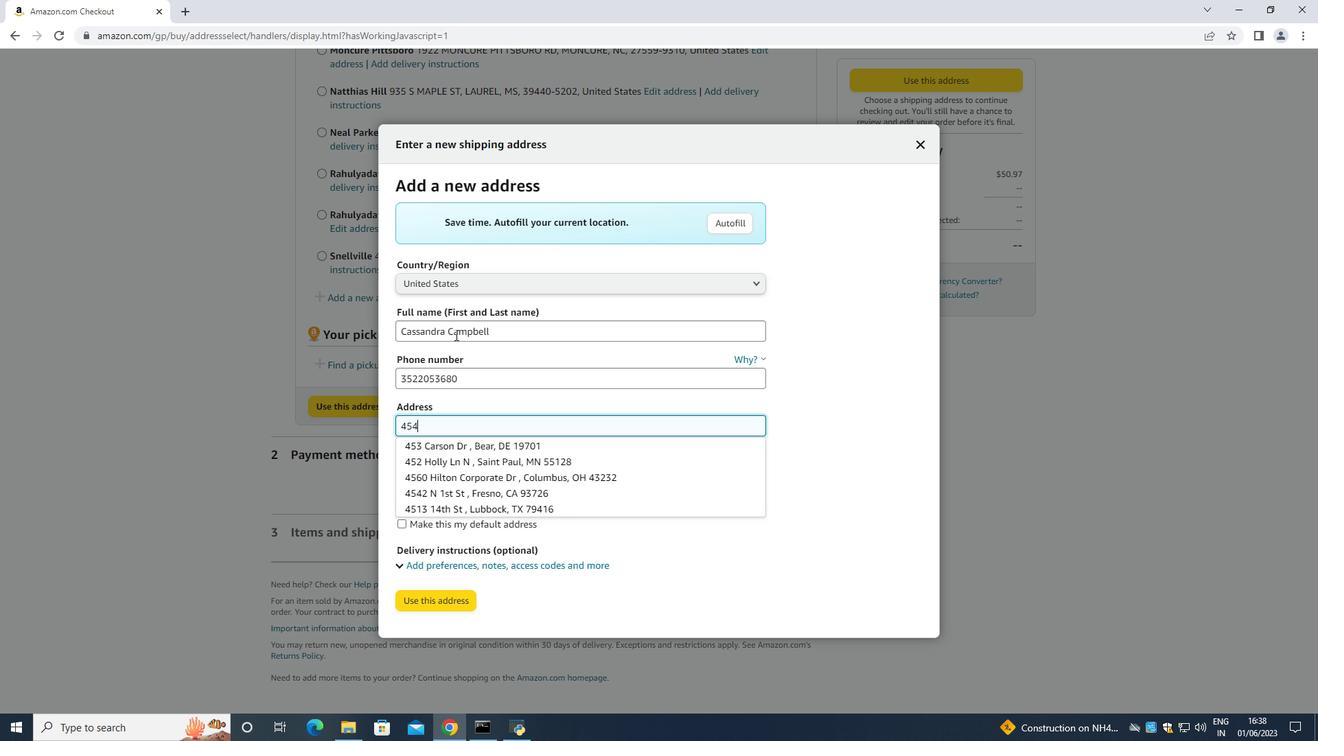 
Action: Mouse scrolled (670, 204) with delta (0, 0)
Screenshot: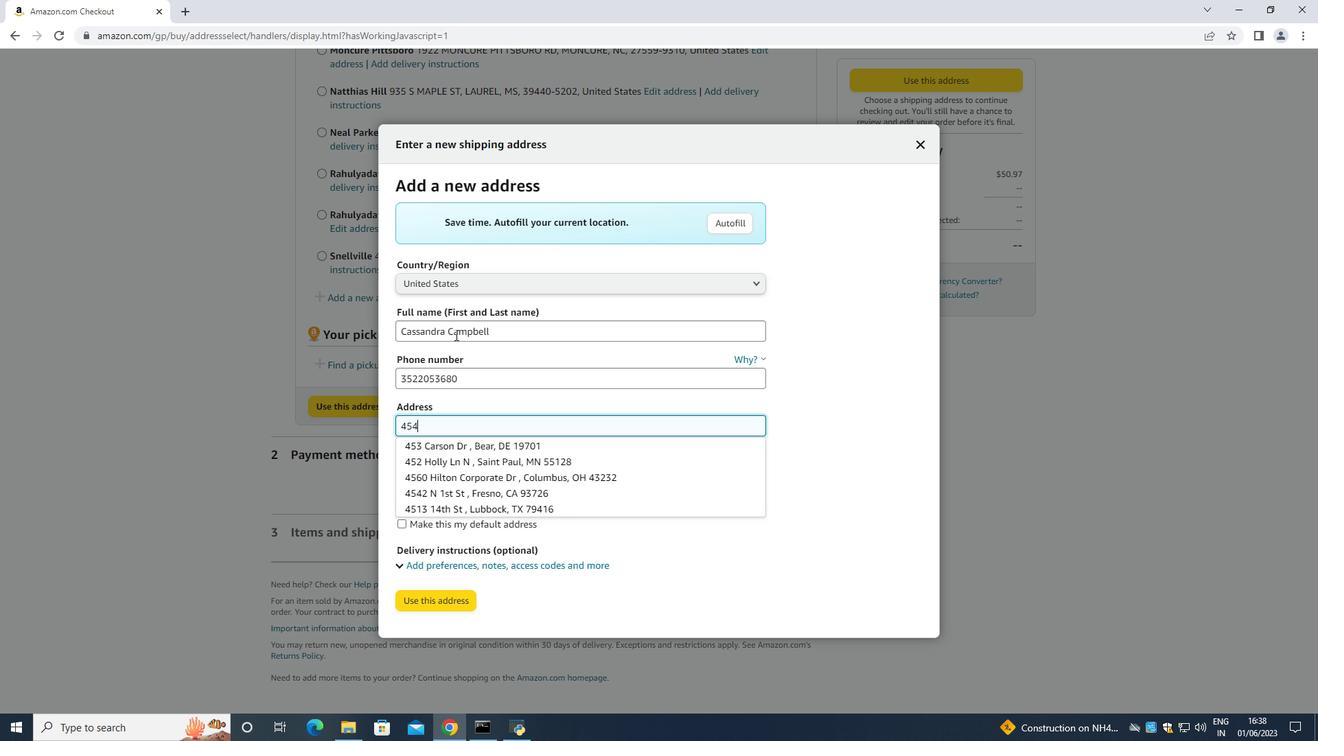 
Action: Mouse scrolled (670, 204) with delta (0, 0)
Screenshot: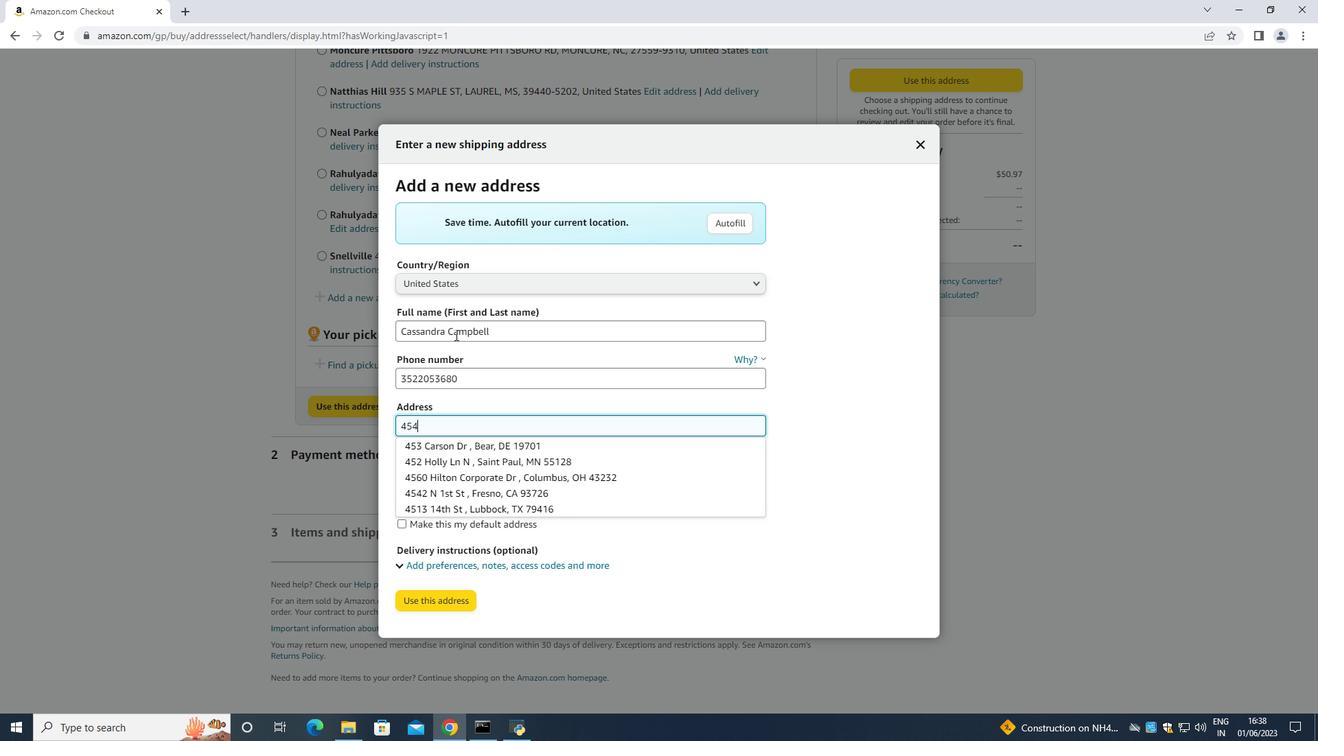 
Action: Mouse scrolled (670, 204) with delta (0, 0)
Screenshot: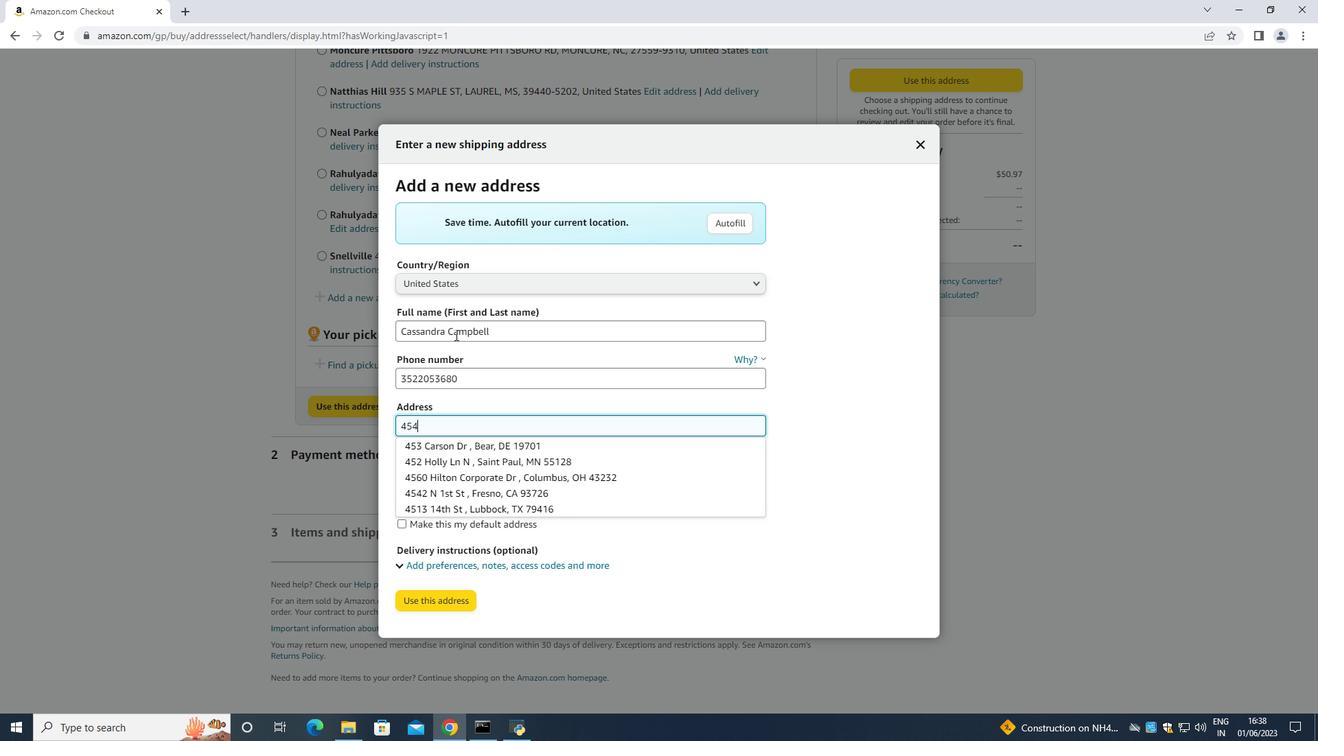 
Action: Mouse scrolled (670, 204) with delta (0, 0)
Screenshot: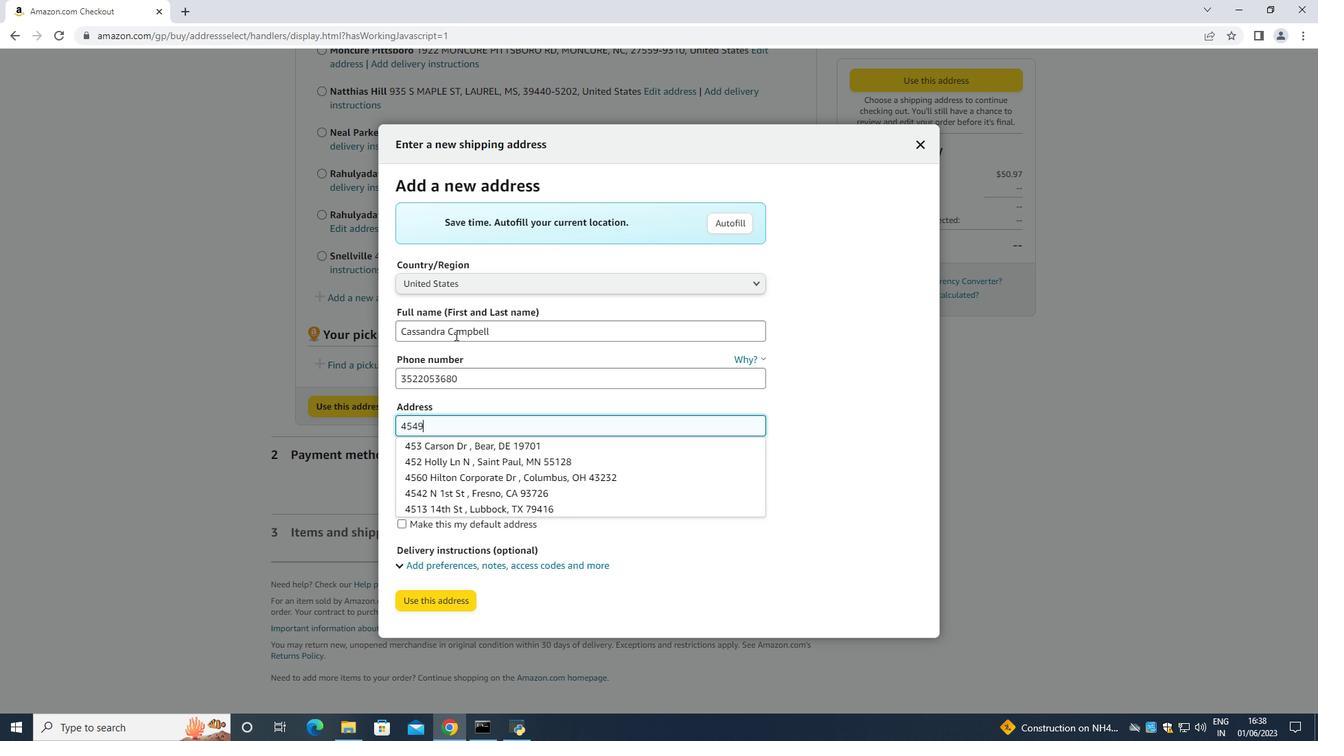 
Action: Mouse scrolled (670, 204) with delta (0, 0)
Screenshot: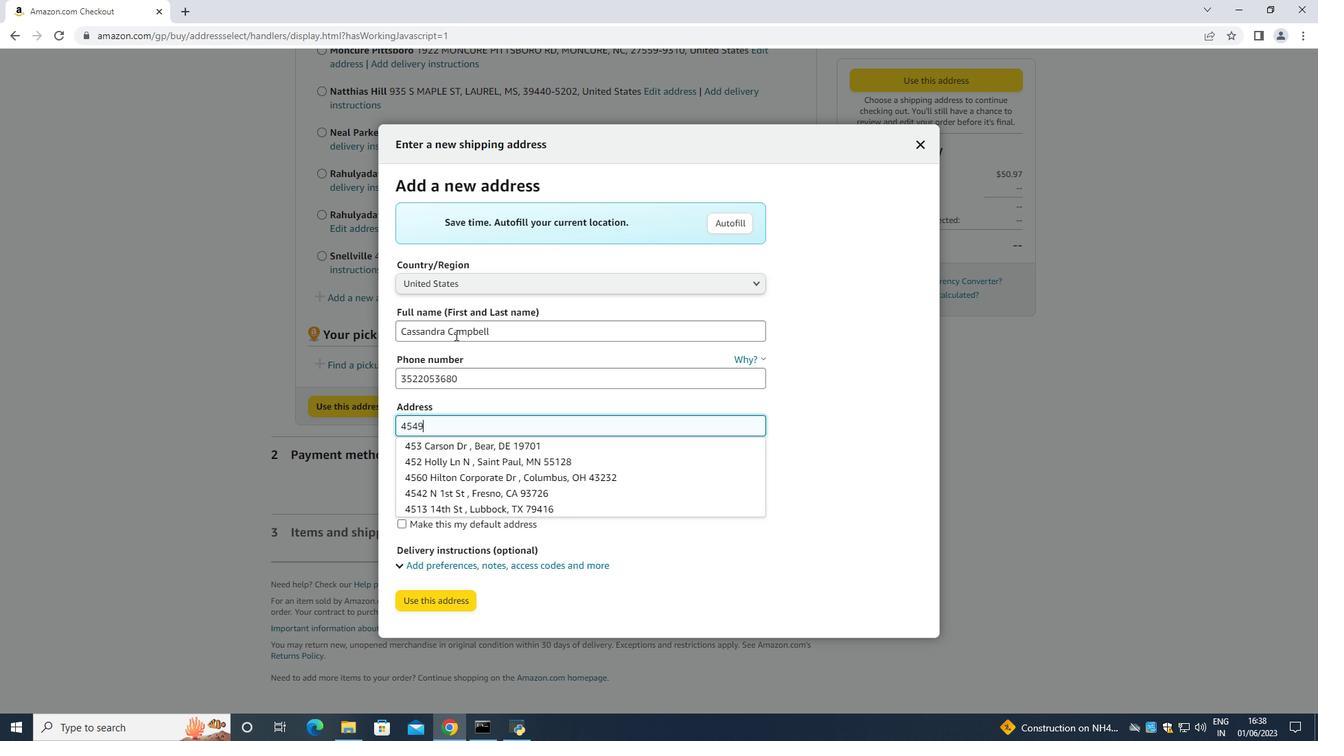 
Action: Mouse scrolled (670, 204) with delta (0, 0)
Screenshot: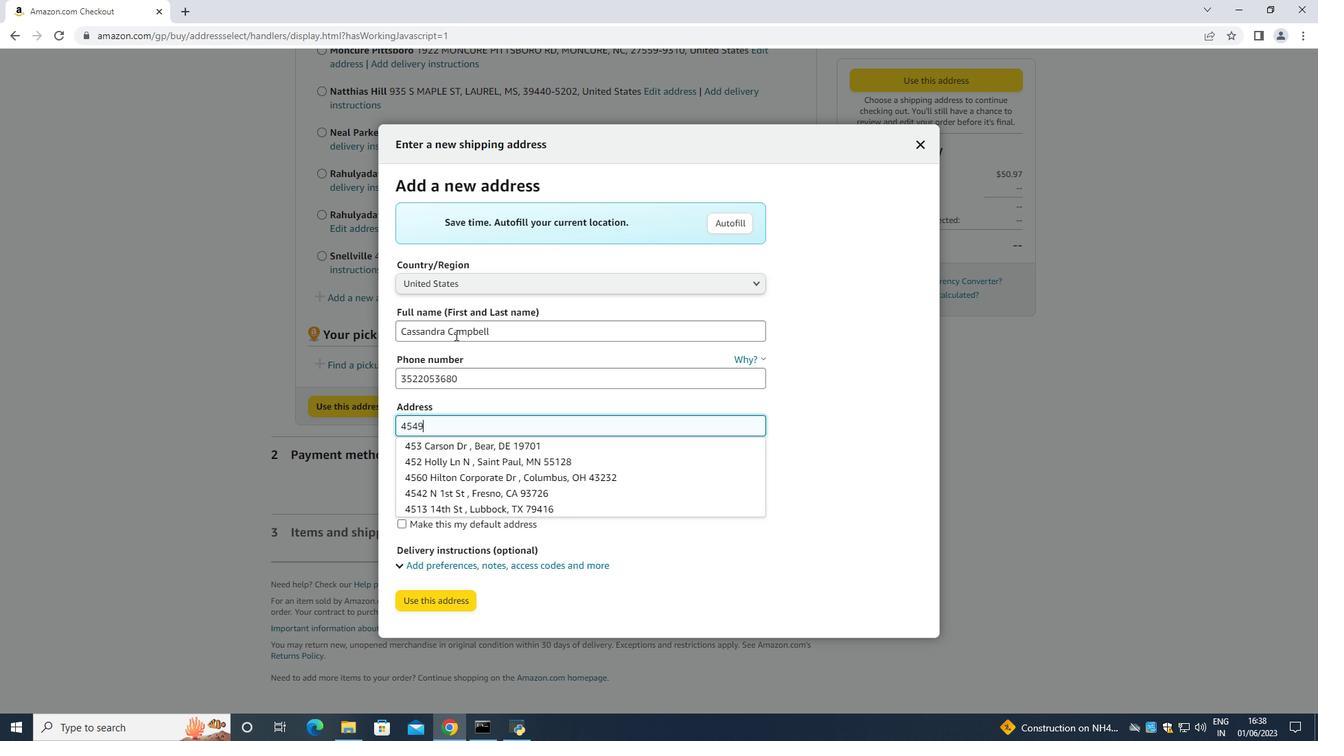 
Action: Mouse scrolled (670, 204) with delta (0, 0)
Screenshot: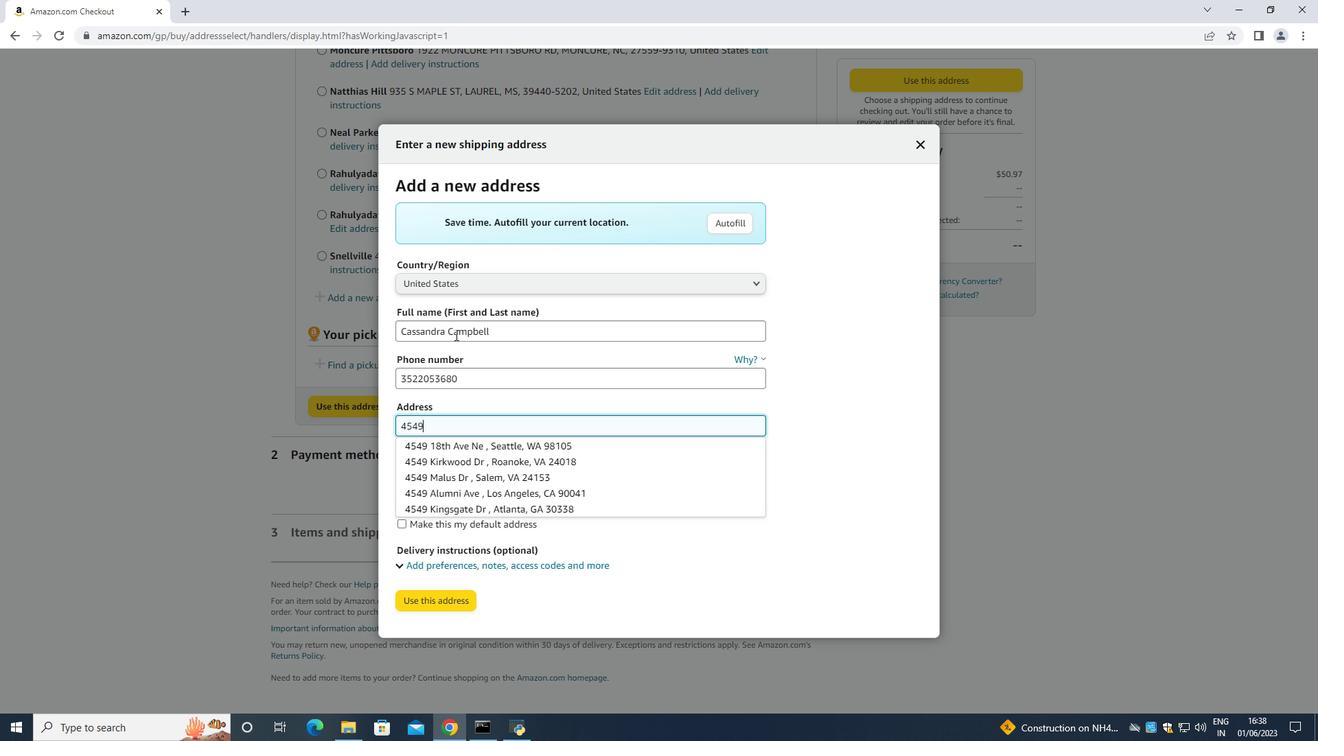 
Action: Mouse scrolled (670, 204) with delta (0, 0)
Screenshot: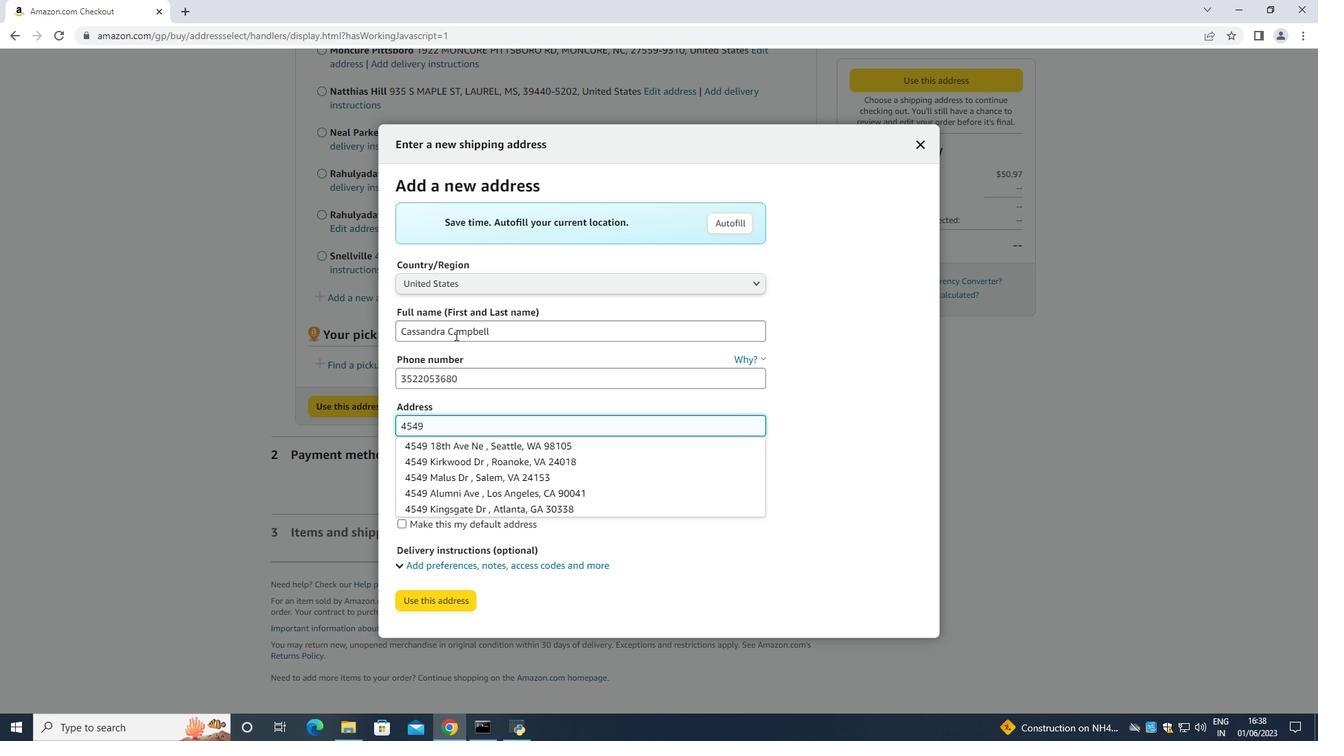 
Action: Mouse scrolled (670, 204) with delta (0, 0)
Screenshot: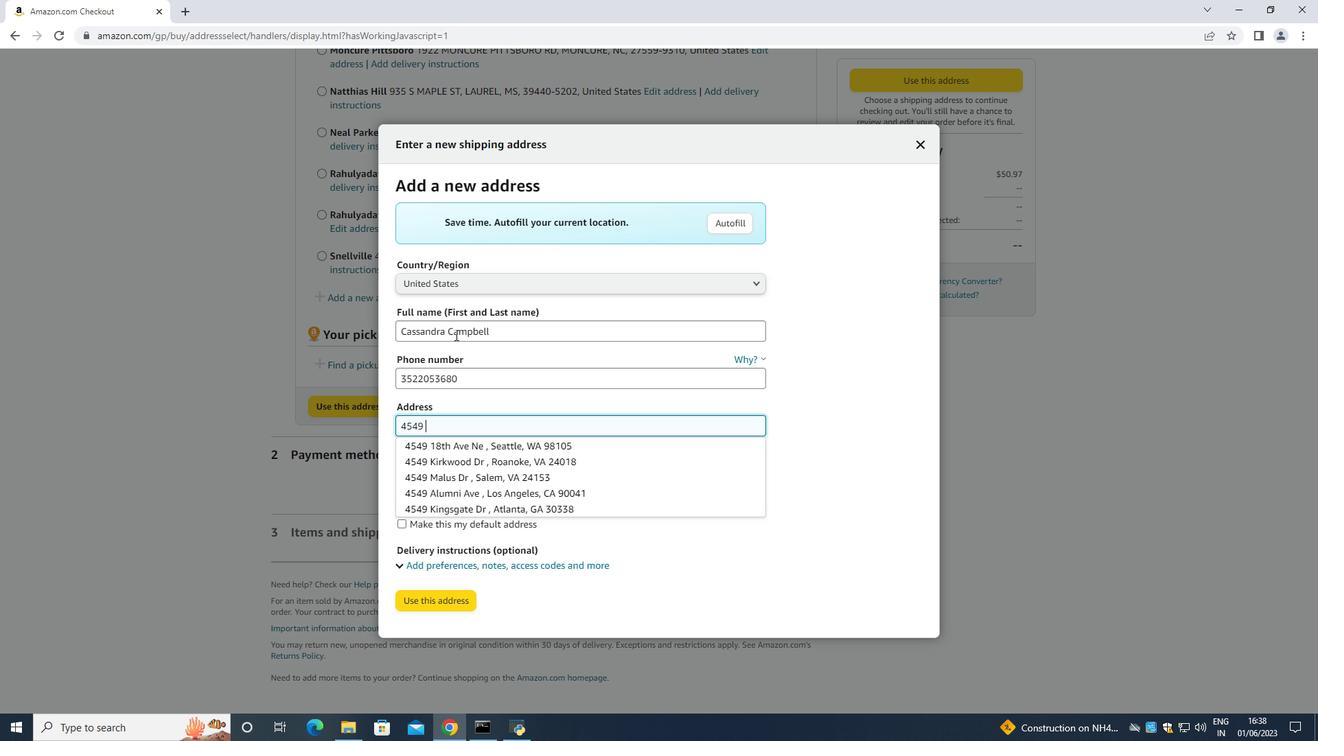 
Action: Mouse scrolled (670, 204) with delta (0, 0)
